 Task: Design a Custom Logo.
Action: Mouse moved to (31, 7)
Screenshot: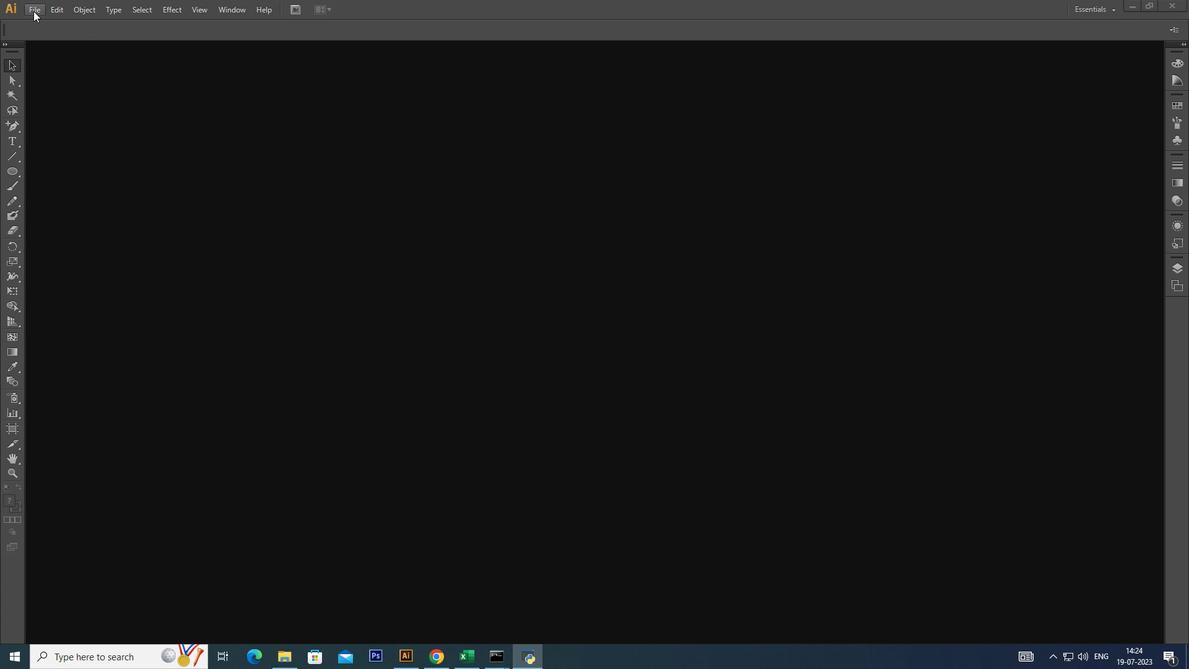
Action: Mouse pressed left at (31, 7)
Screenshot: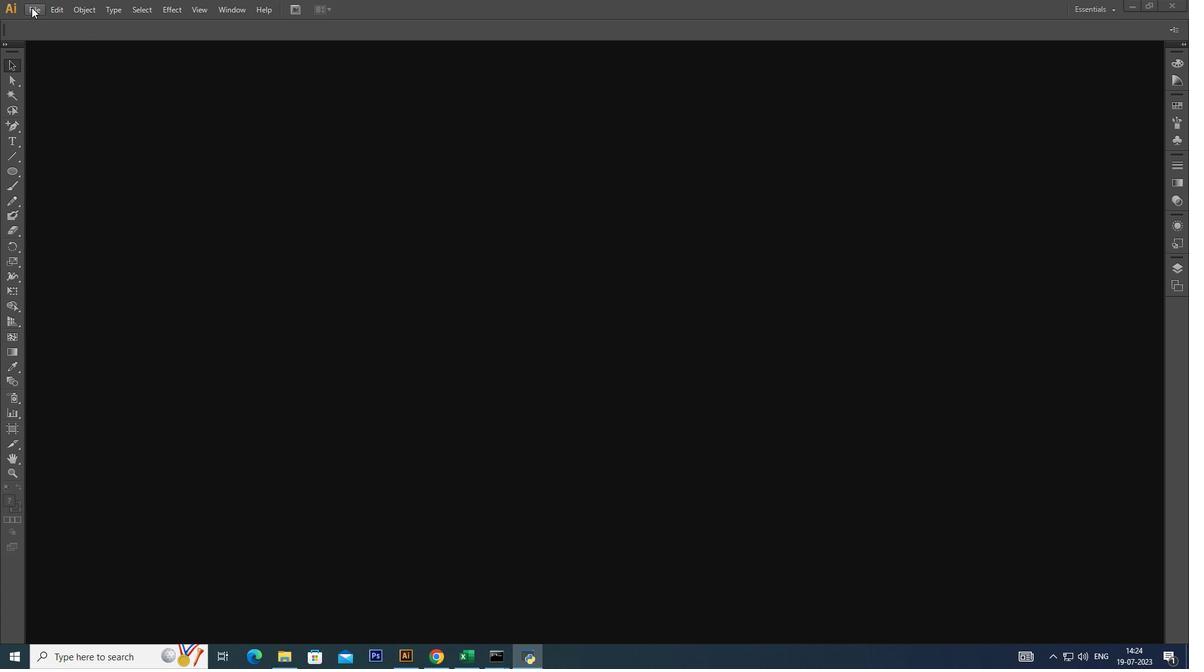 
Action: Mouse moved to (42, 20)
Screenshot: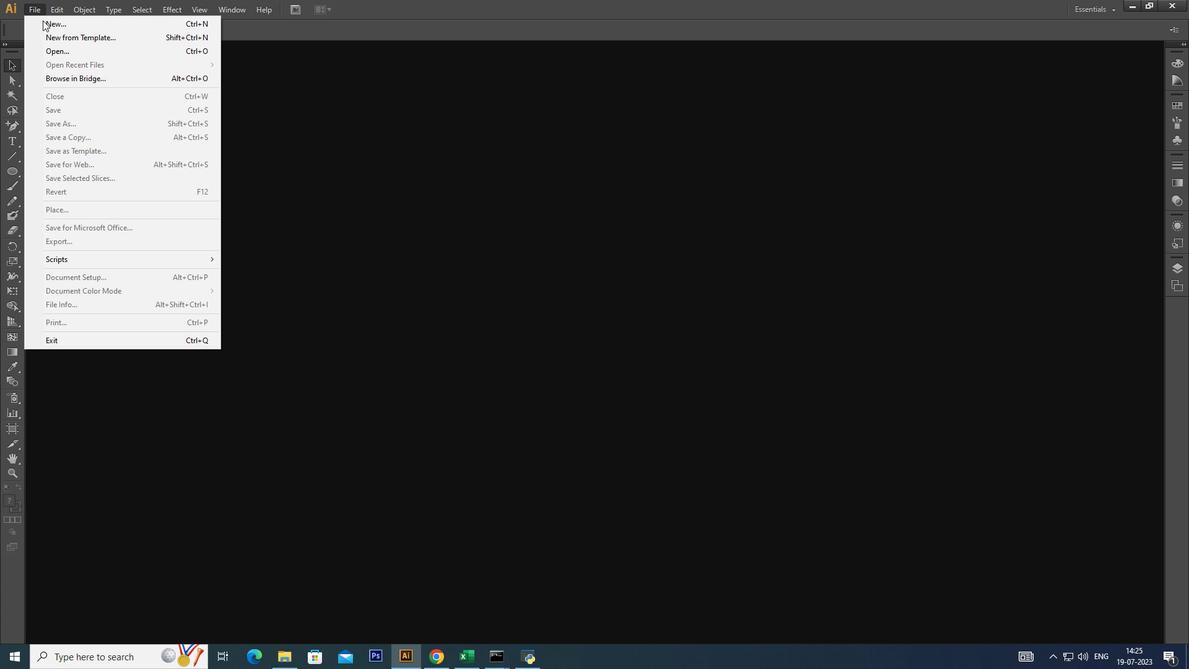 
Action: Mouse pressed left at (42, 20)
Screenshot: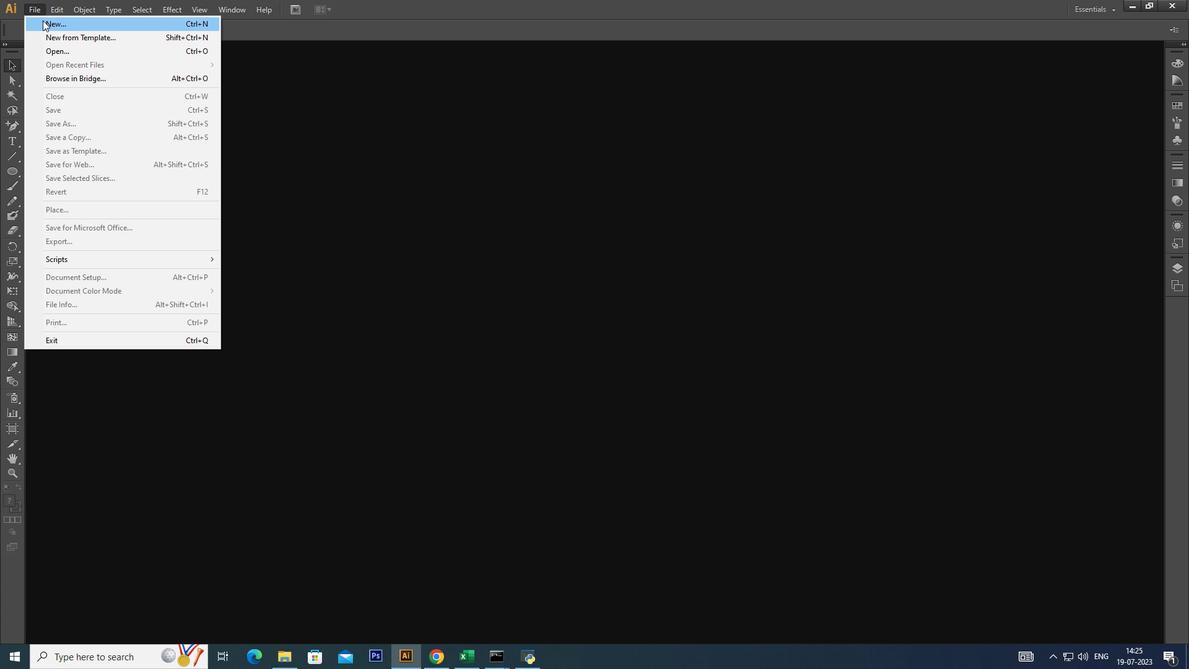 
Action: Mouse moved to (670, 447)
Screenshot: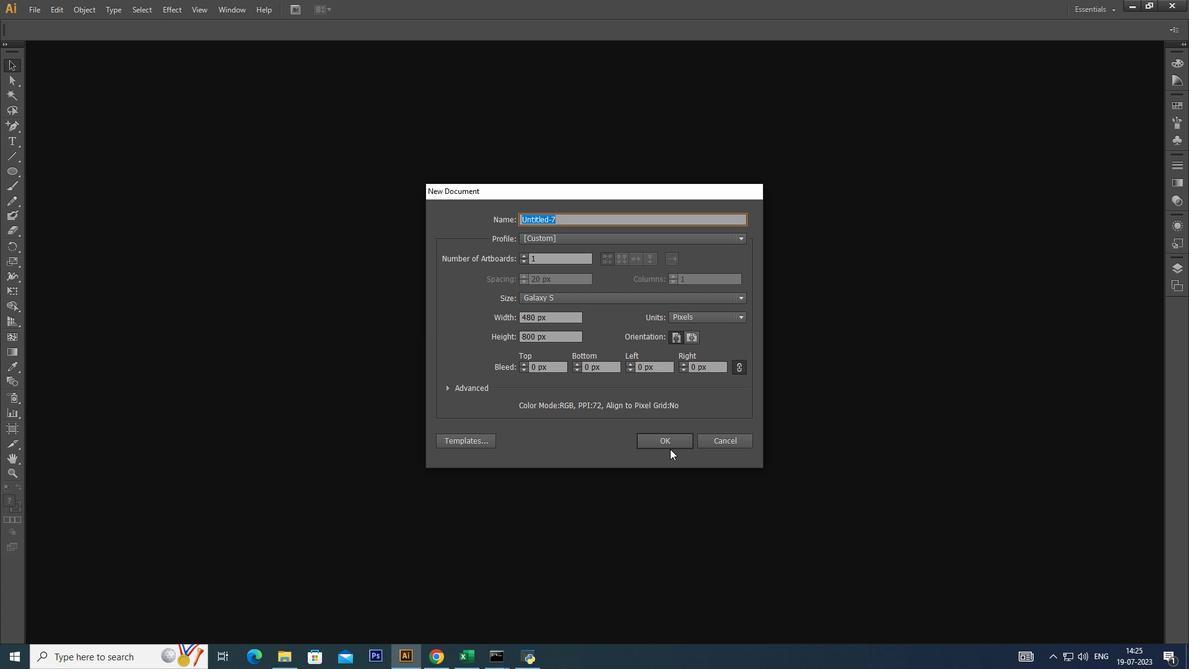 
Action: Mouse pressed left at (670, 447)
Screenshot: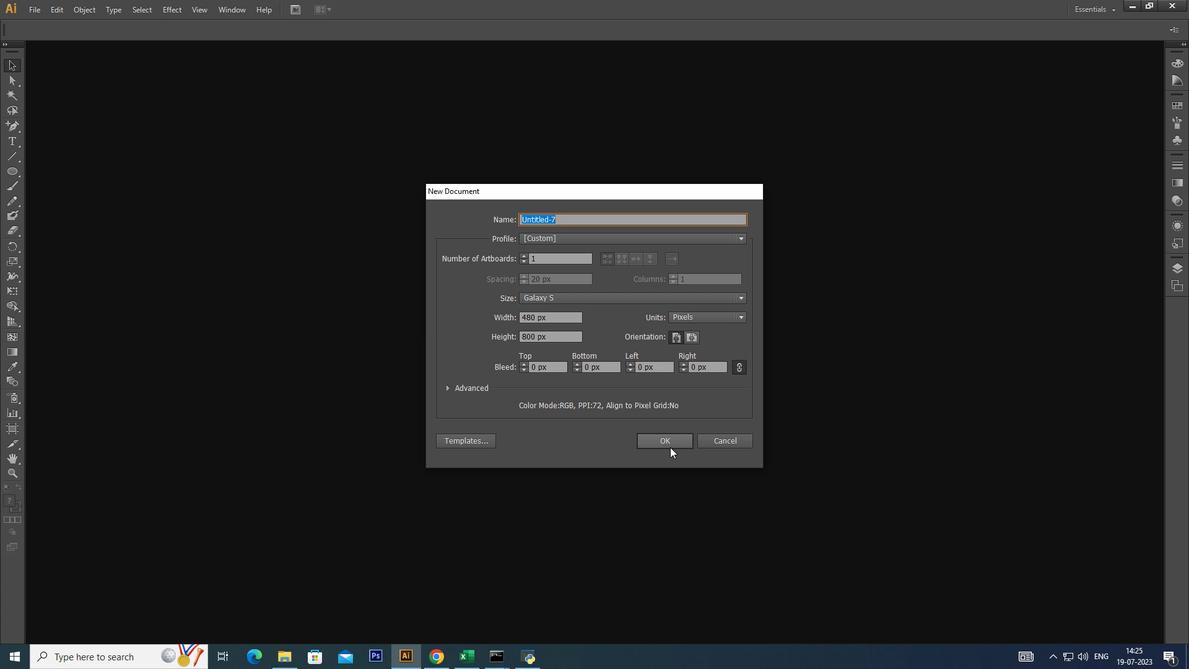 
Action: Mouse moved to (34, 3)
Screenshot: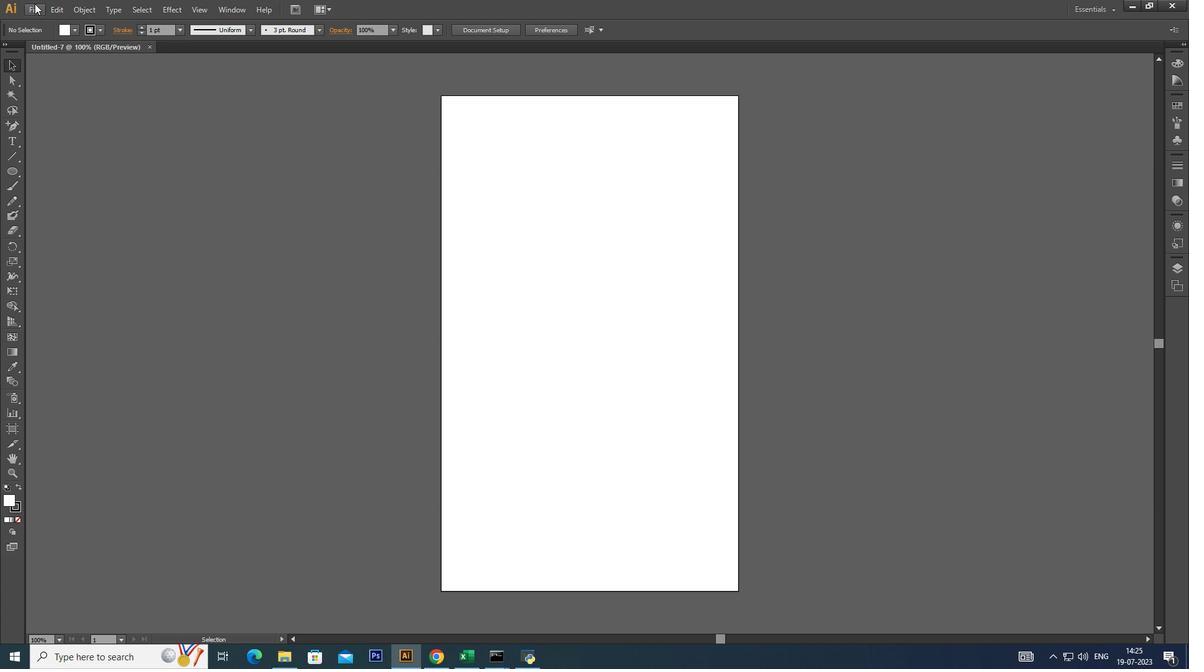 
Action: Mouse pressed left at (34, 3)
Screenshot: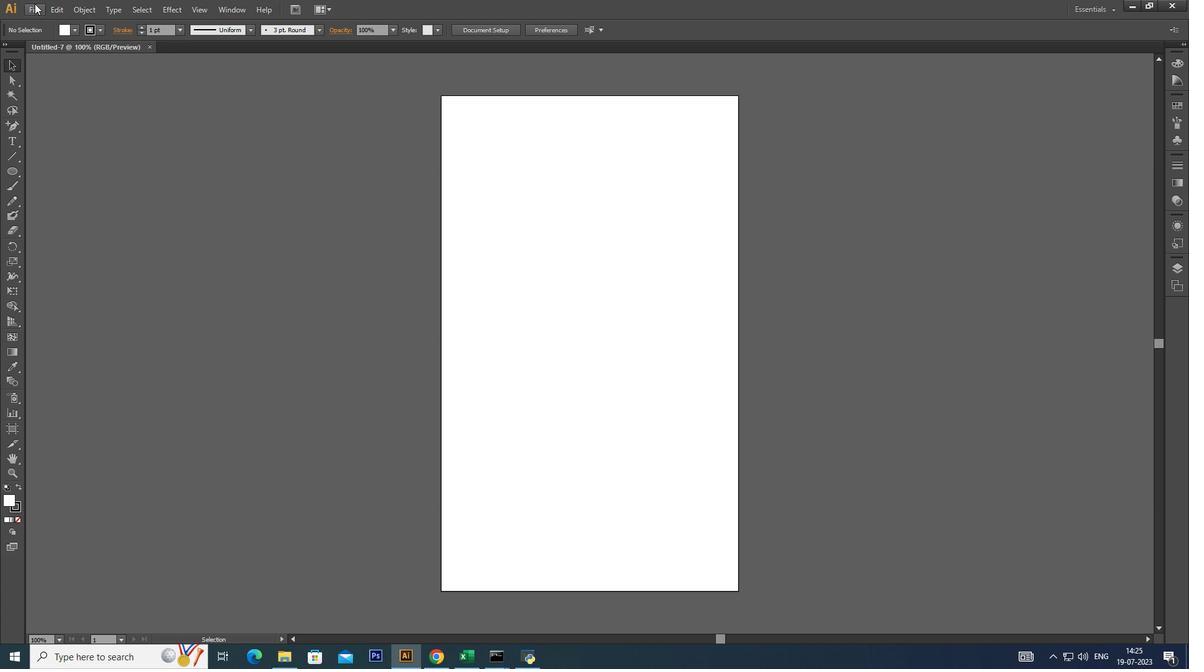 
Action: Mouse moved to (72, 45)
Screenshot: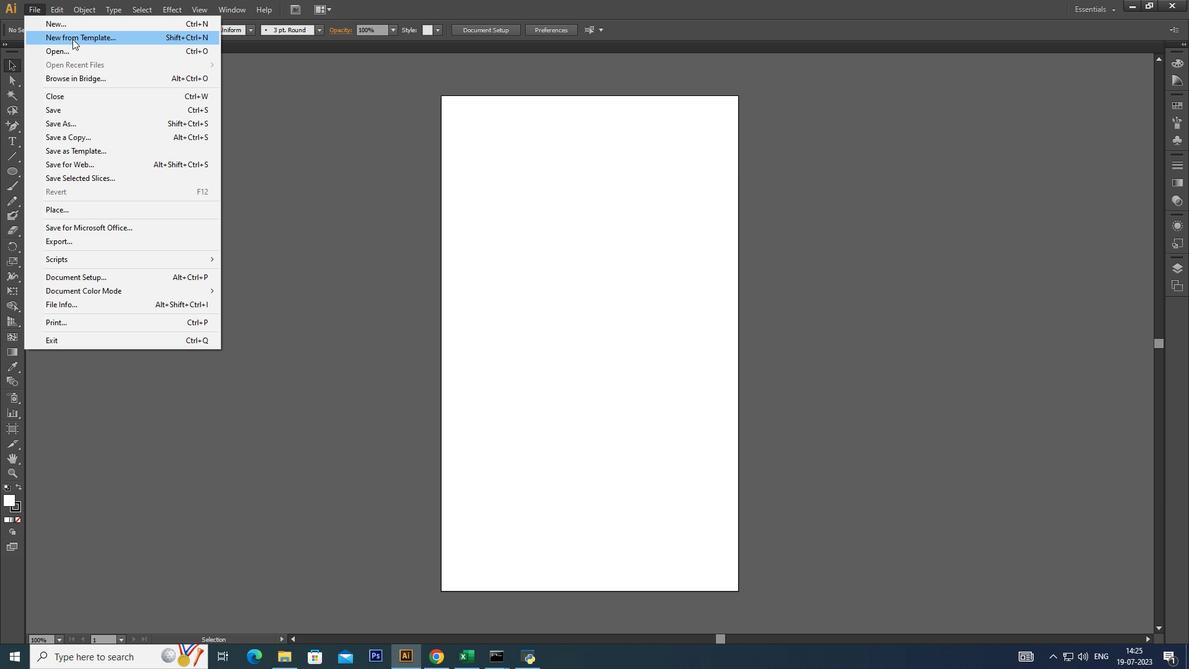 
Action: Mouse pressed left at (72, 45)
Screenshot: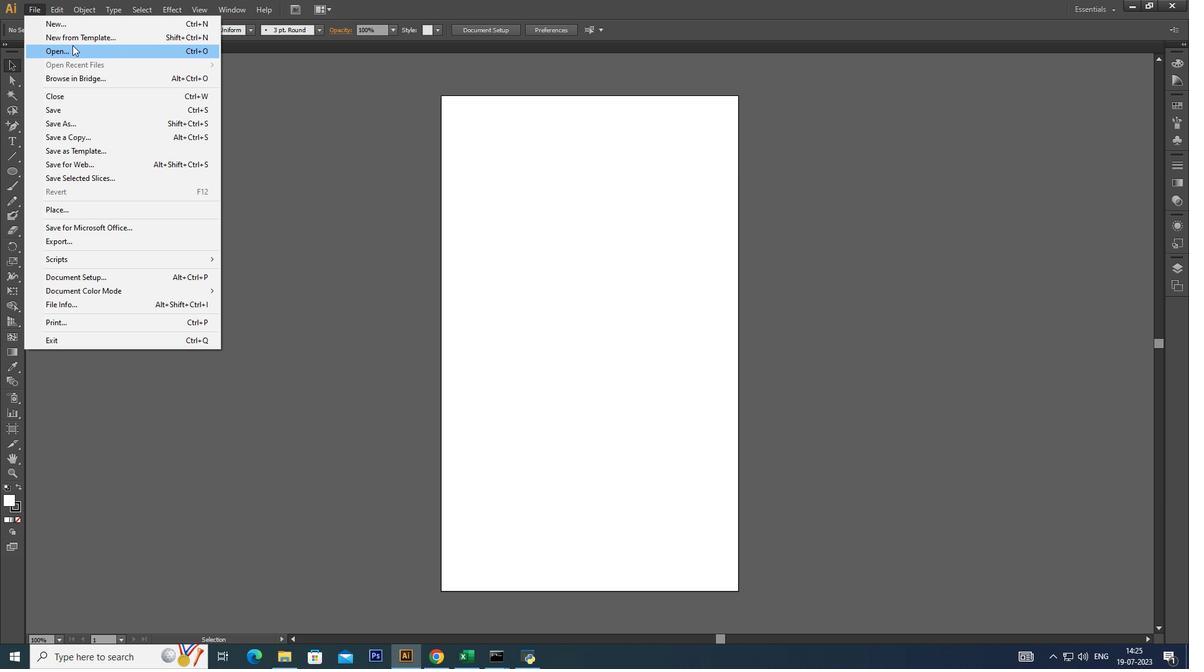 
Action: Mouse moved to (42, 158)
Screenshot: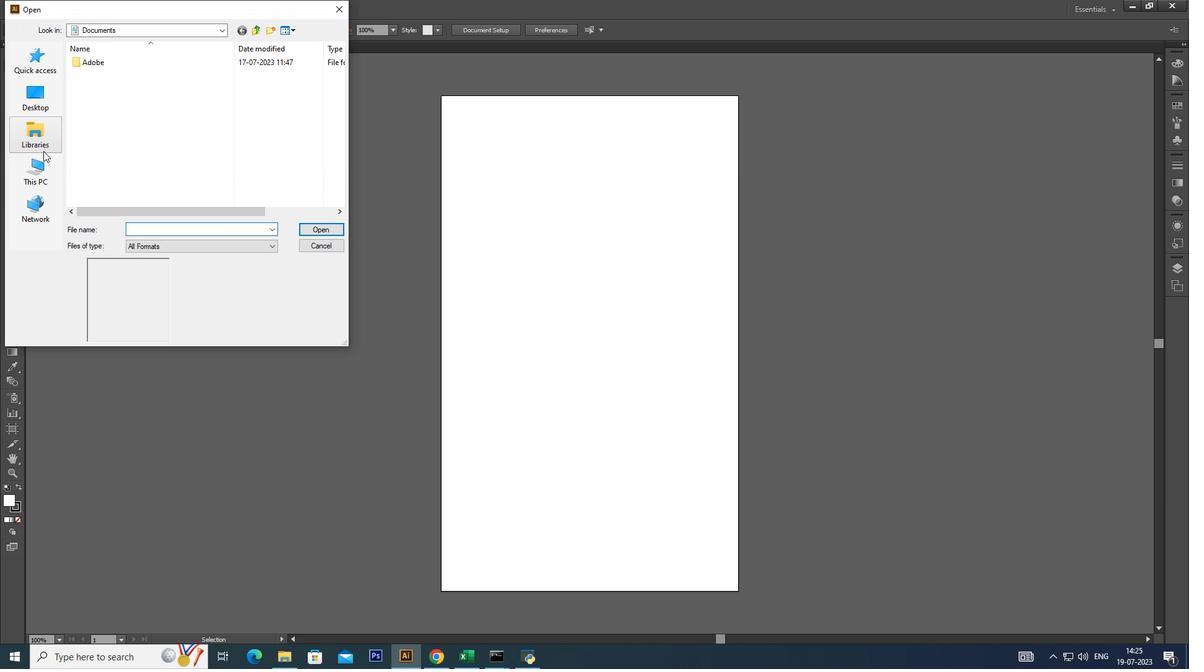 
Action: Mouse pressed left at (42, 158)
Screenshot: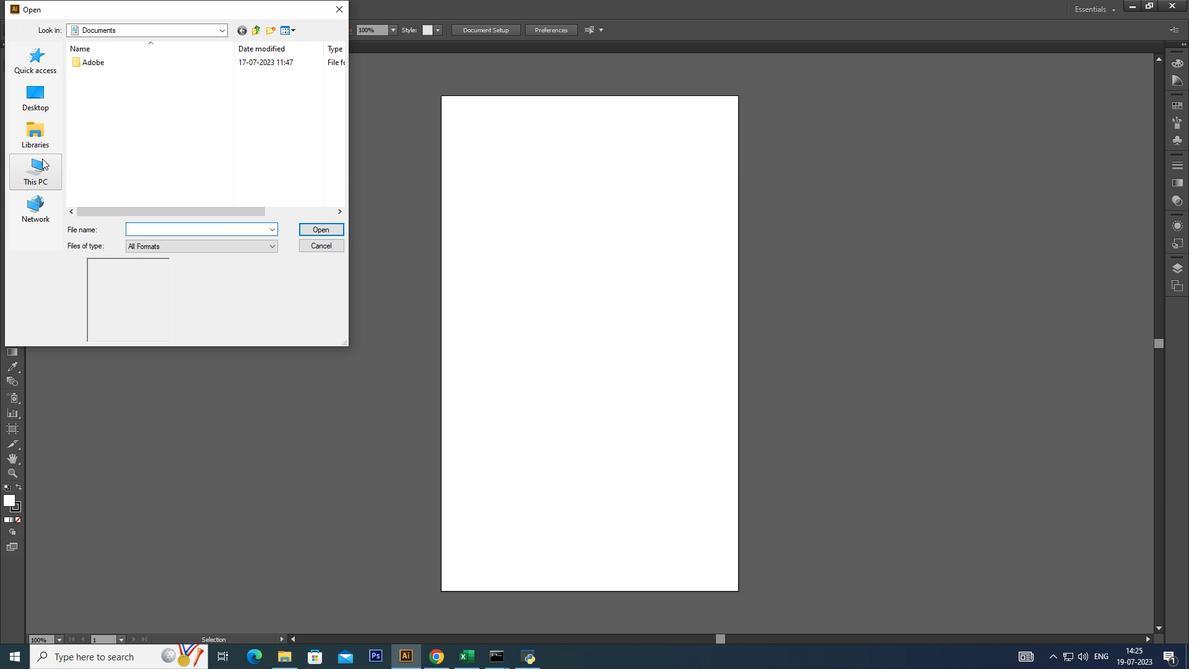 
Action: Mouse moved to (122, 172)
Screenshot: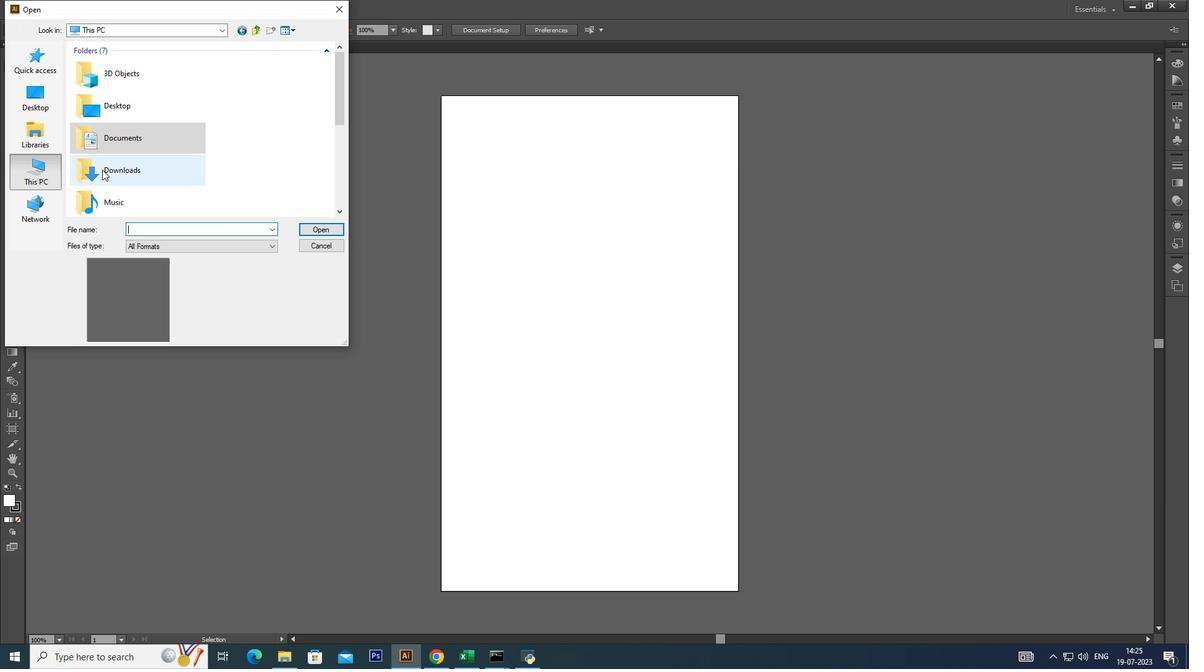 
Action: Mouse pressed left at (122, 172)
Screenshot: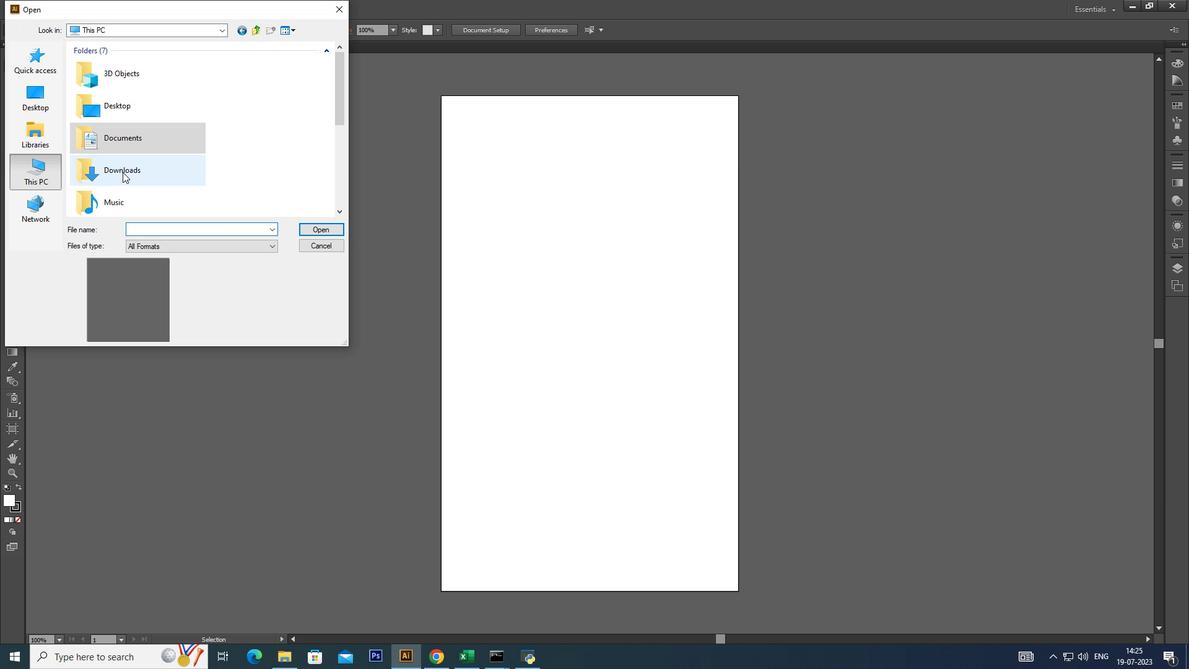 
Action: Mouse pressed left at (122, 172)
Screenshot: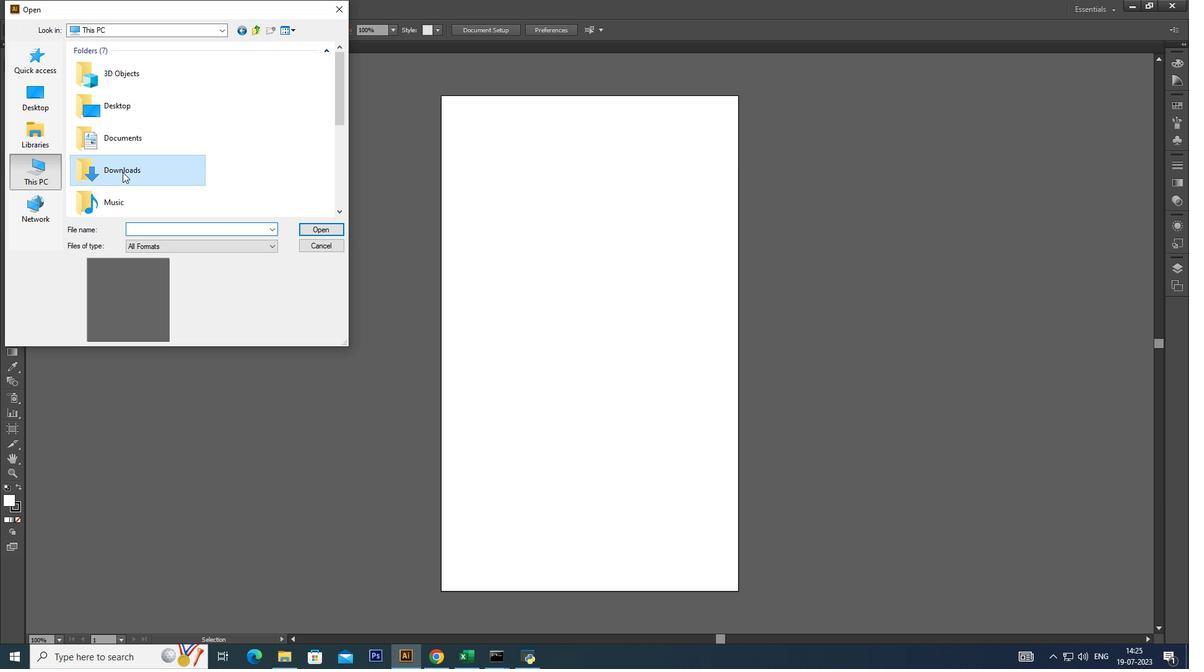 
Action: Mouse moved to (106, 102)
Screenshot: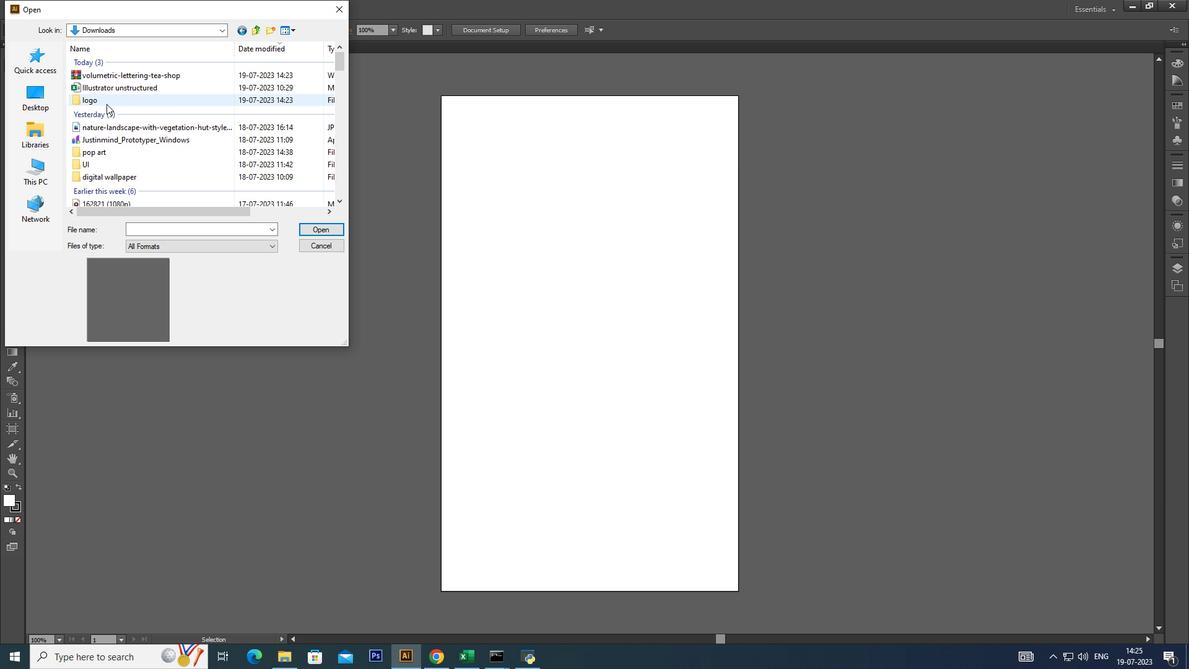 
Action: Mouse pressed left at (106, 102)
Screenshot: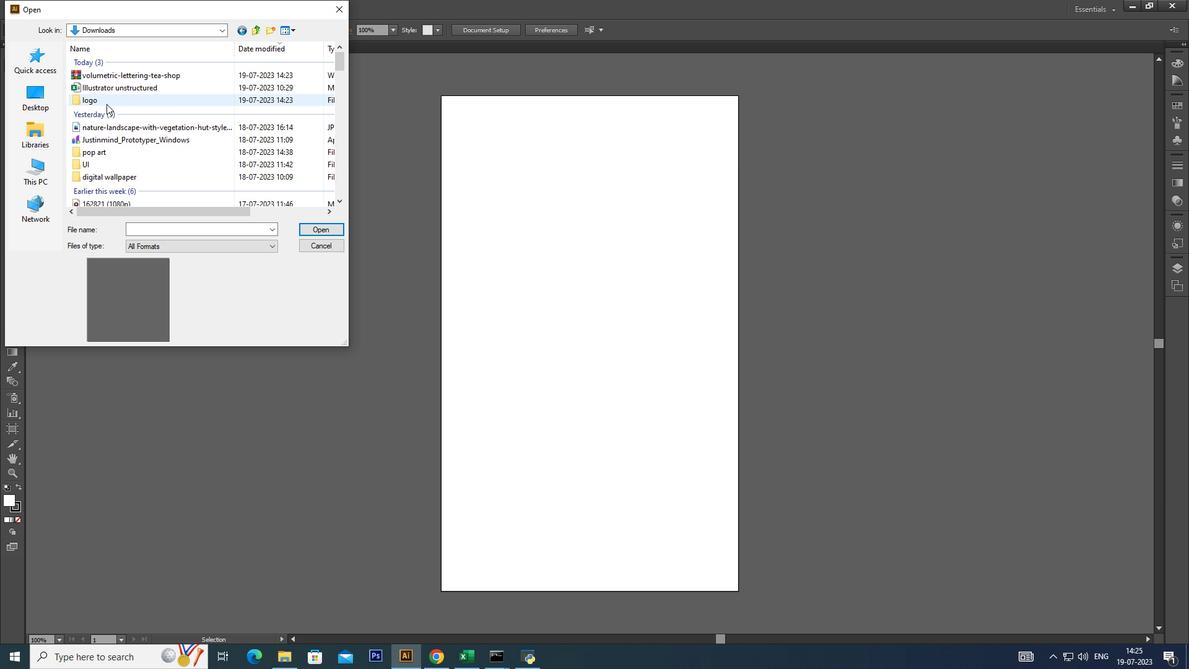 
Action: Mouse pressed left at (106, 102)
Screenshot: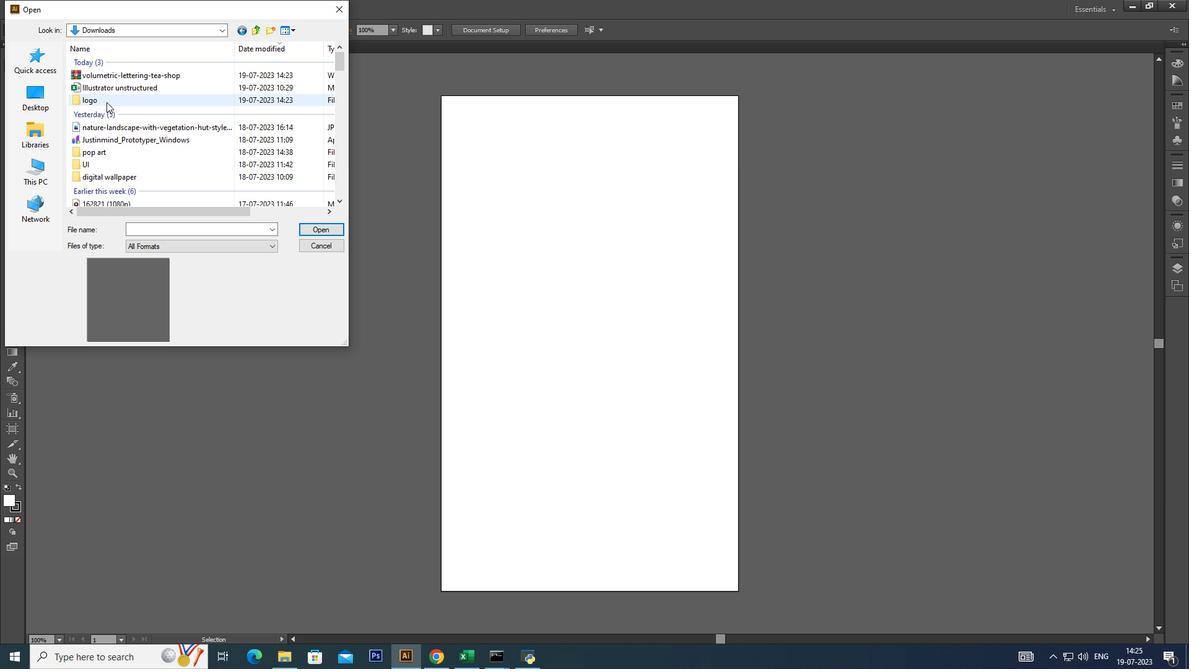 
Action: Mouse moved to (106, 58)
Screenshot: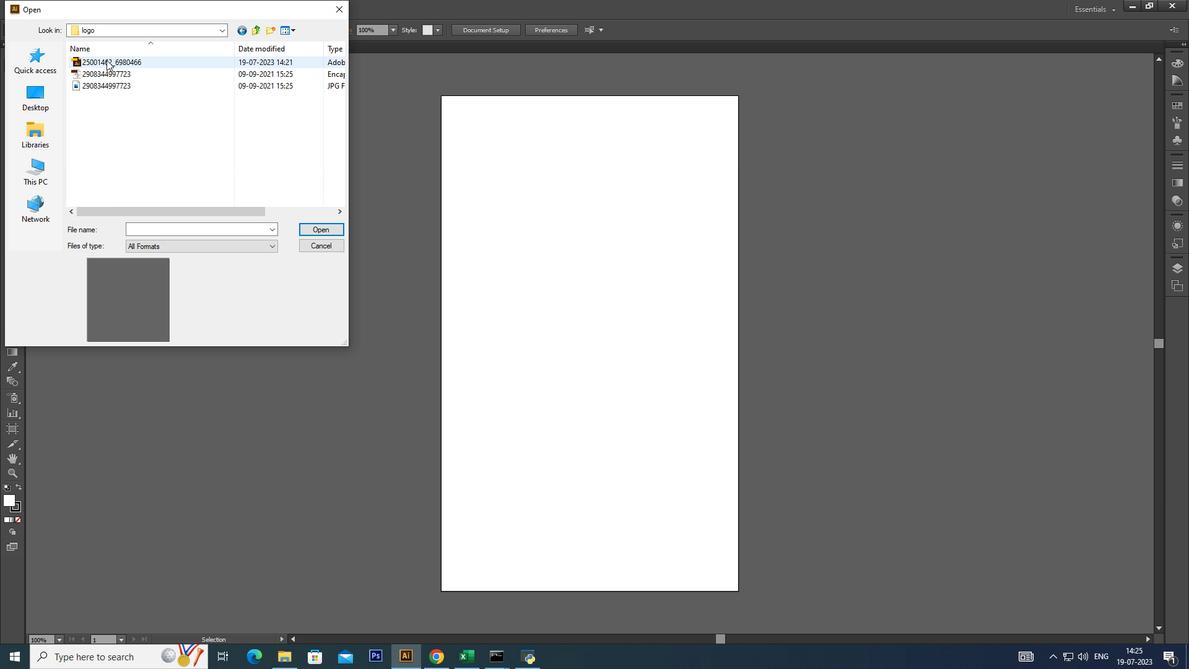 
Action: Mouse pressed left at (106, 58)
Screenshot: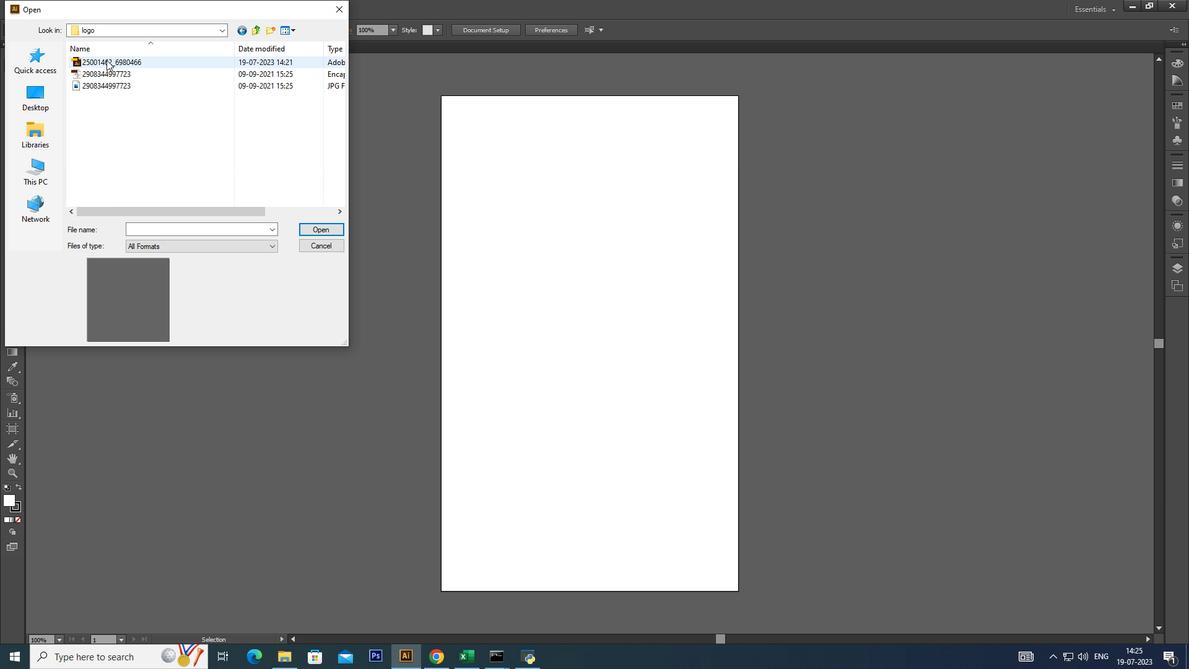 
Action: Mouse moved to (335, 228)
Screenshot: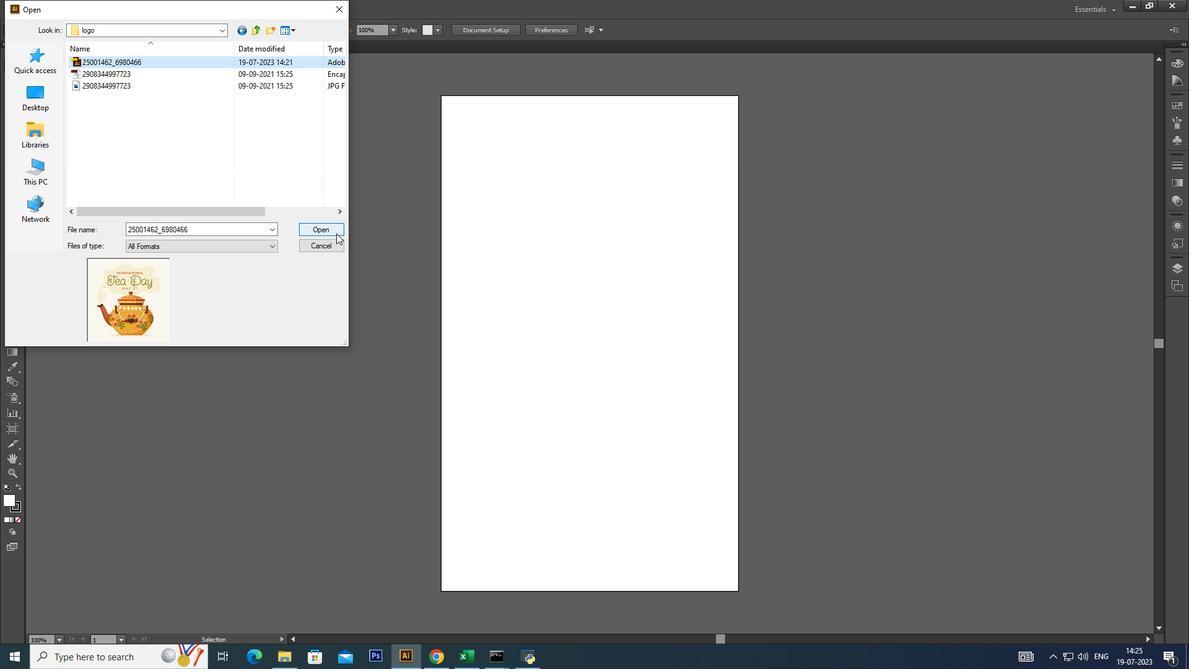 
Action: Mouse pressed left at (335, 228)
Screenshot: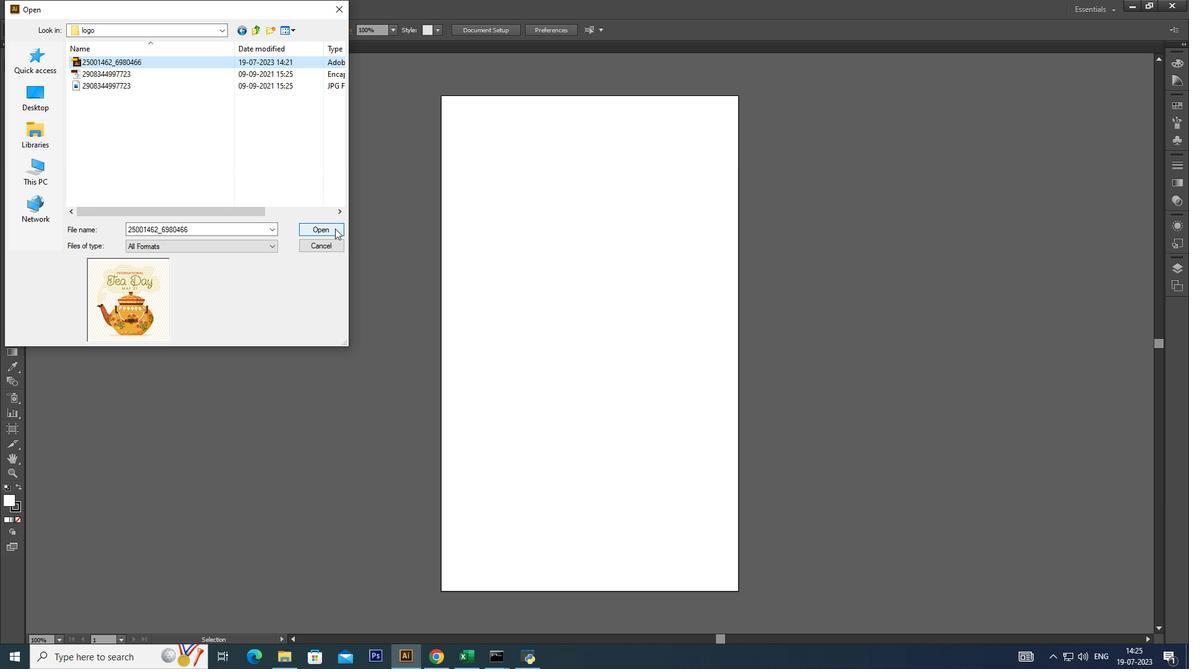 
Action: Mouse moved to (608, 383)
Screenshot: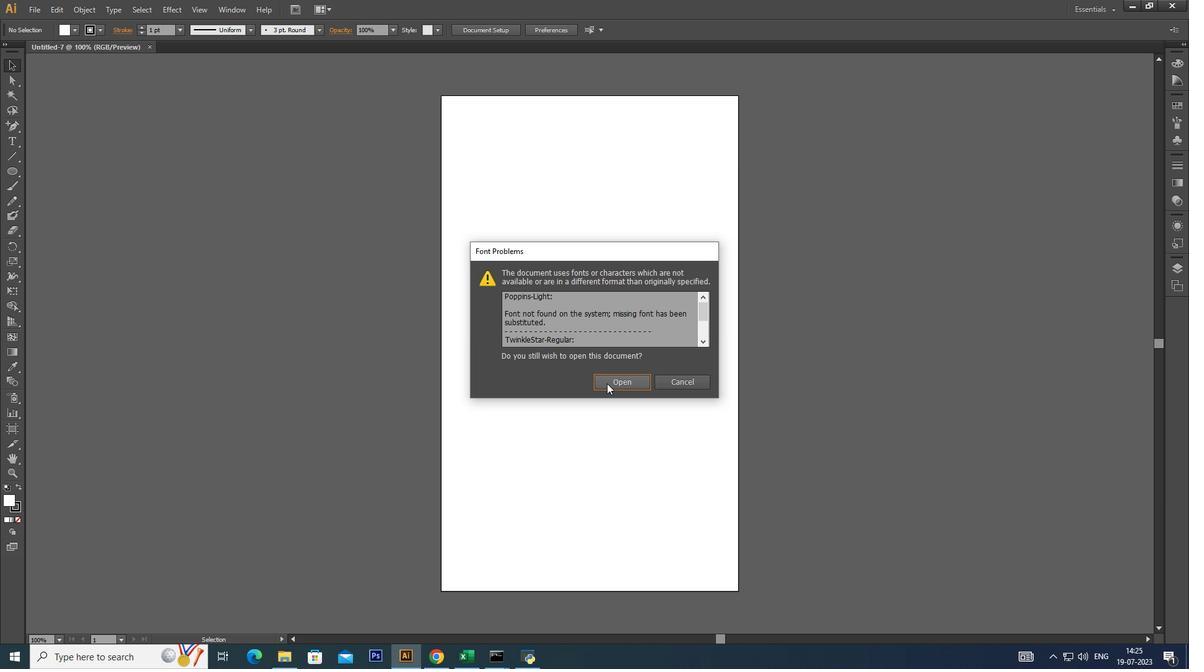 
Action: Mouse pressed left at (608, 383)
Screenshot: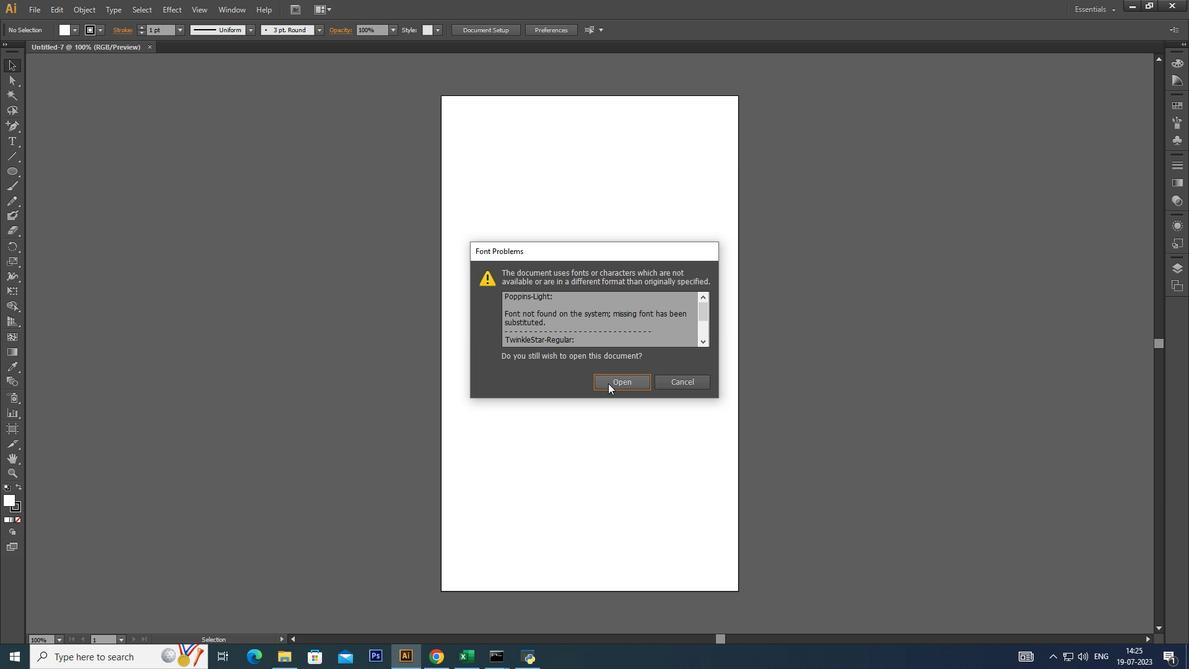 
Action: Mouse moved to (13, 63)
Screenshot: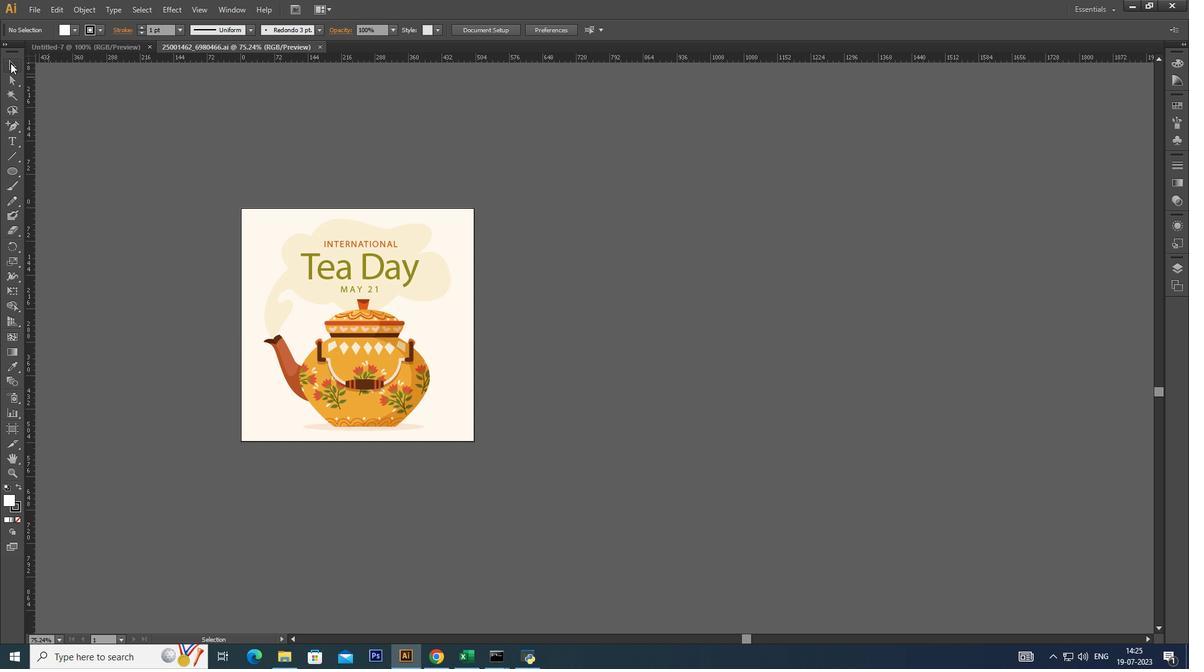 
Action: Mouse pressed left at (13, 63)
Screenshot: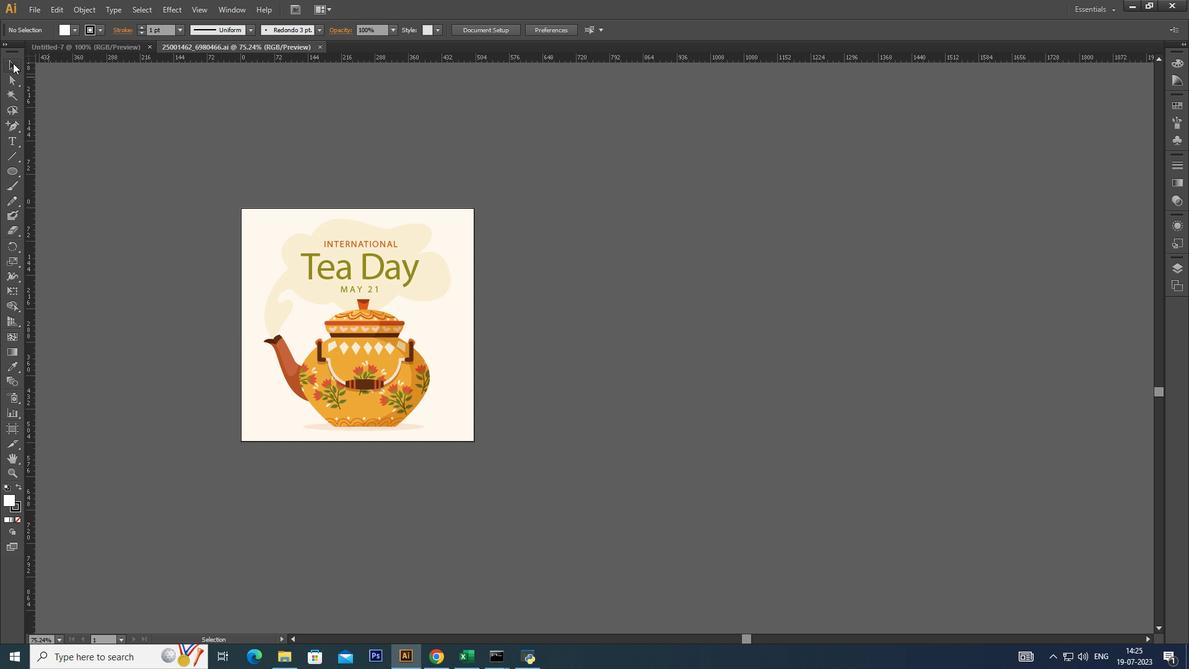 
Action: Mouse moved to (552, 201)
Screenshot: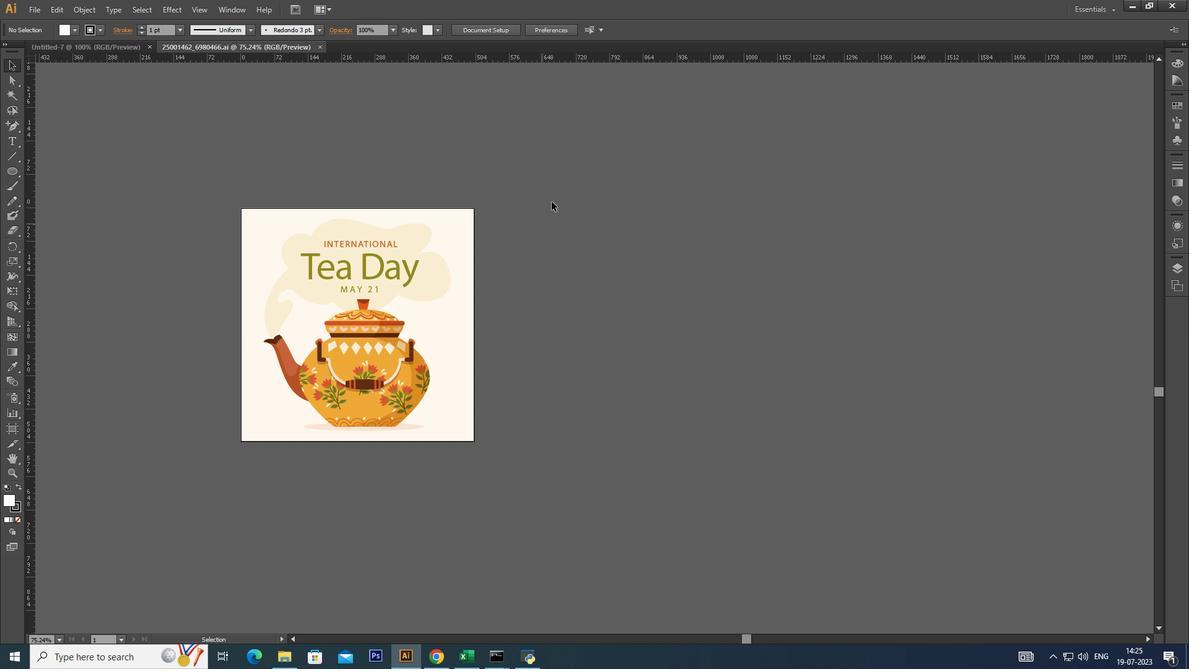 
Action: Mouse pressed left at (552, 201)
Screenshot: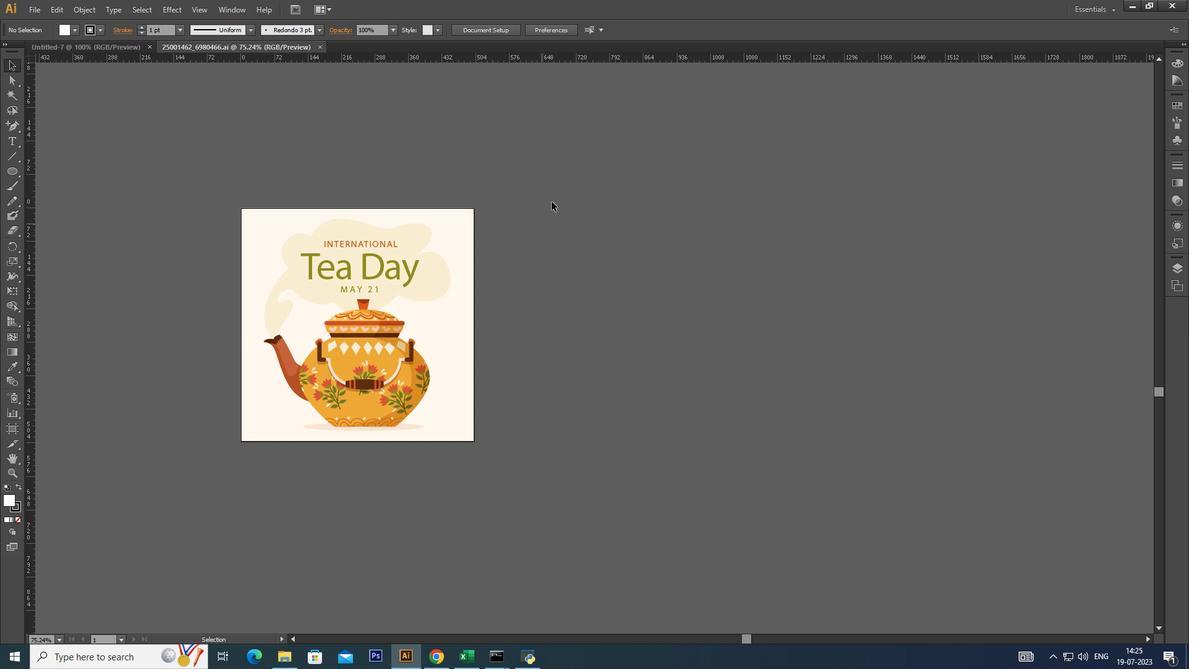 
Action: Mouse moved to (343, 351)
Screenshot: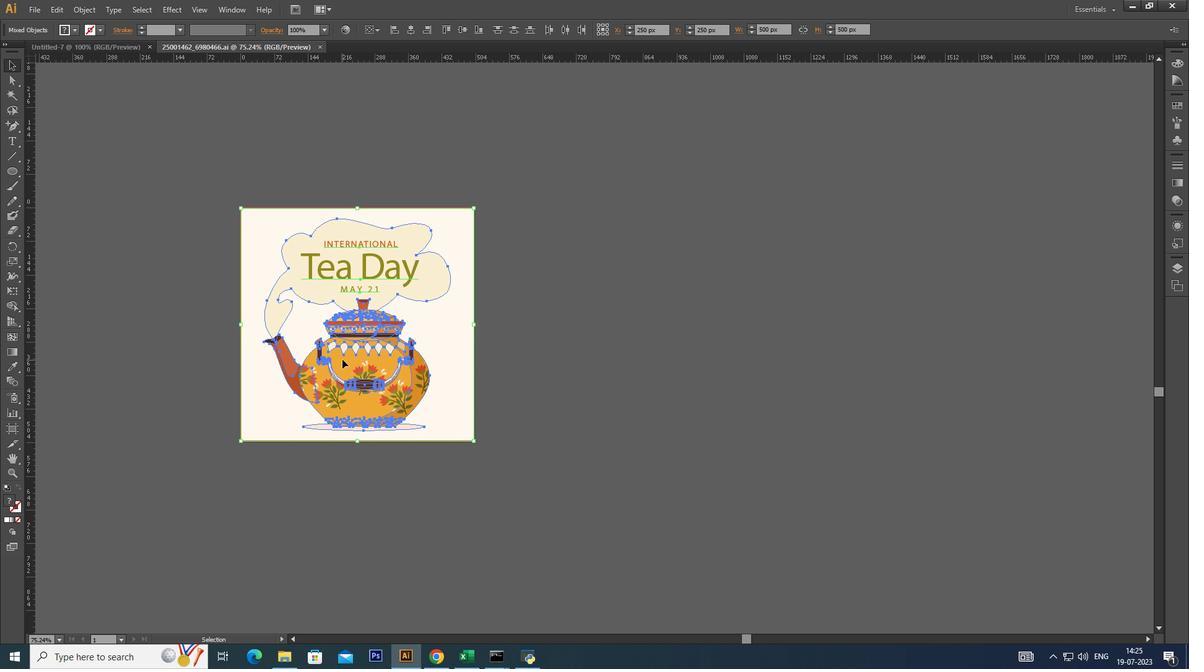 
Action: Mouse pressed right at (343, 351)
Screenshot: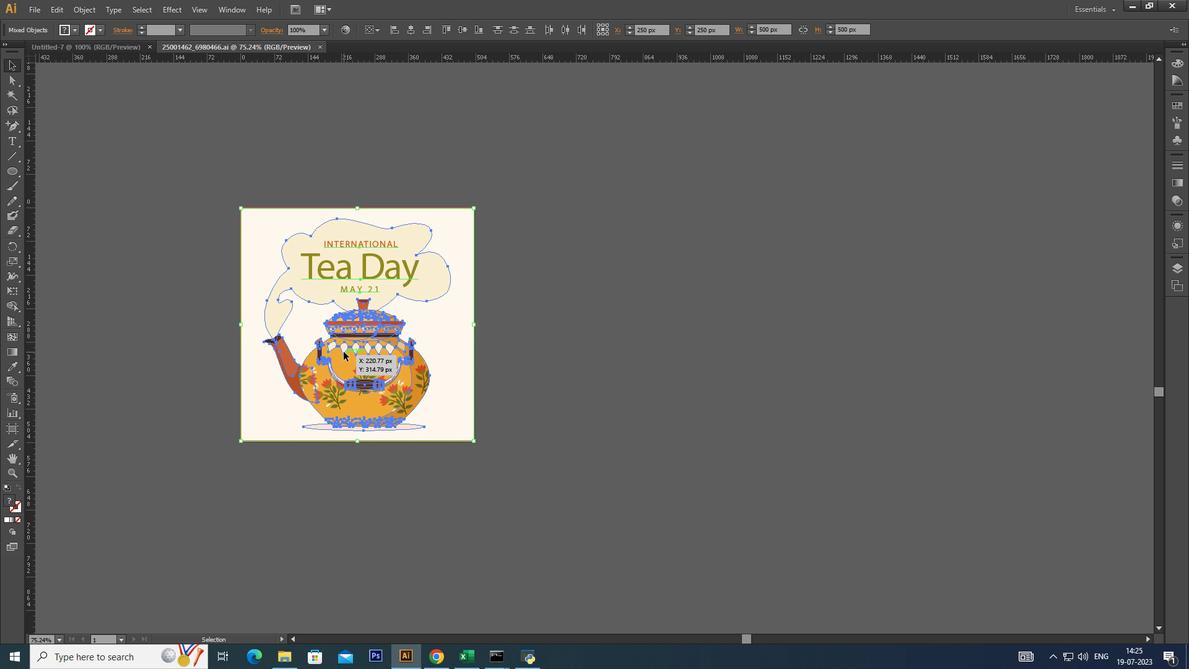 
Action: Mouse moved to (618, 385)
Screenshot: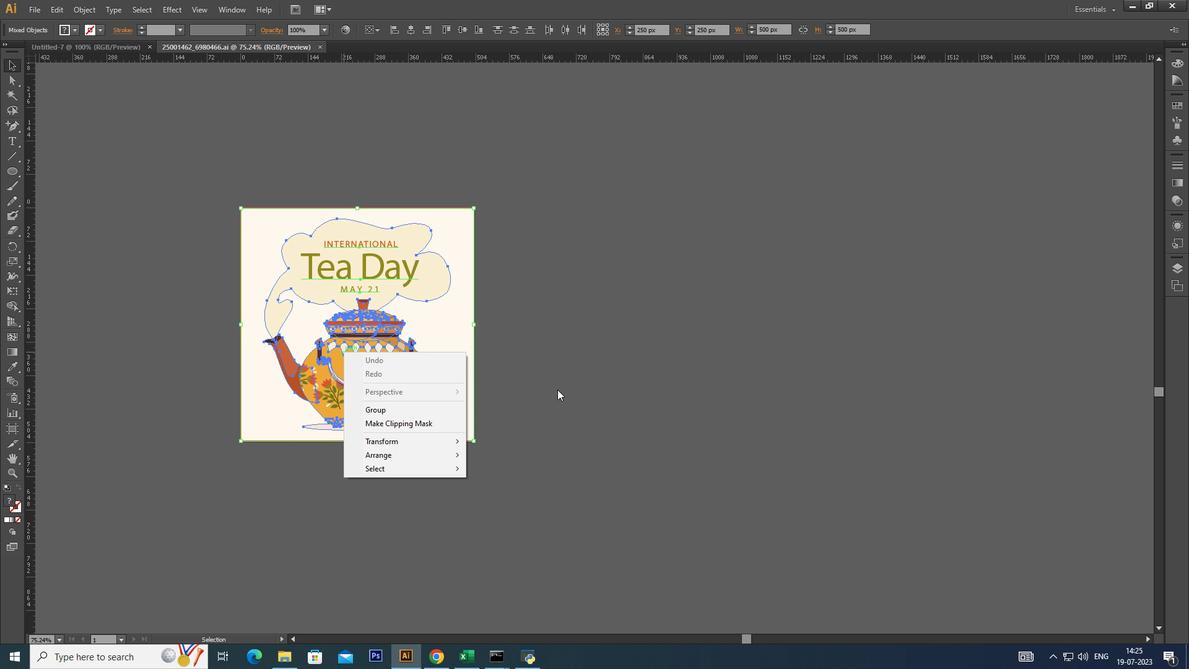 
Action: Mouse pressed left at (618, 385)
Screenshot: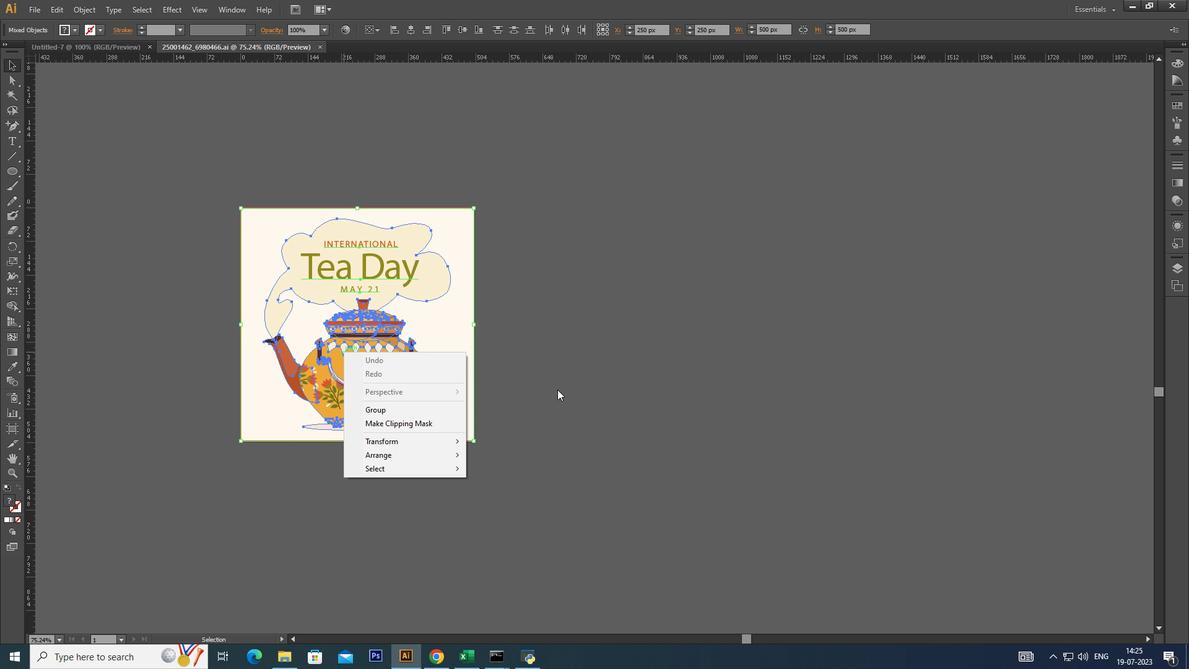
Action: Mouse moved to (356, 309)
Screenshot: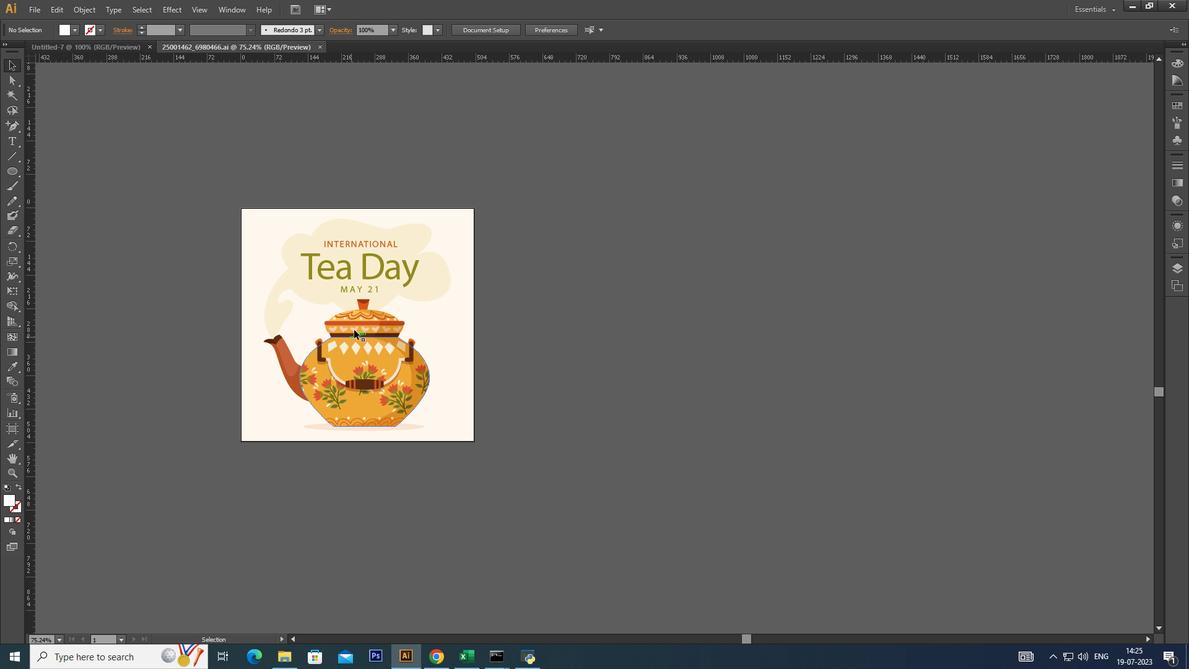 
Action: Mouse pressed left at (356, 309)
Screenshot: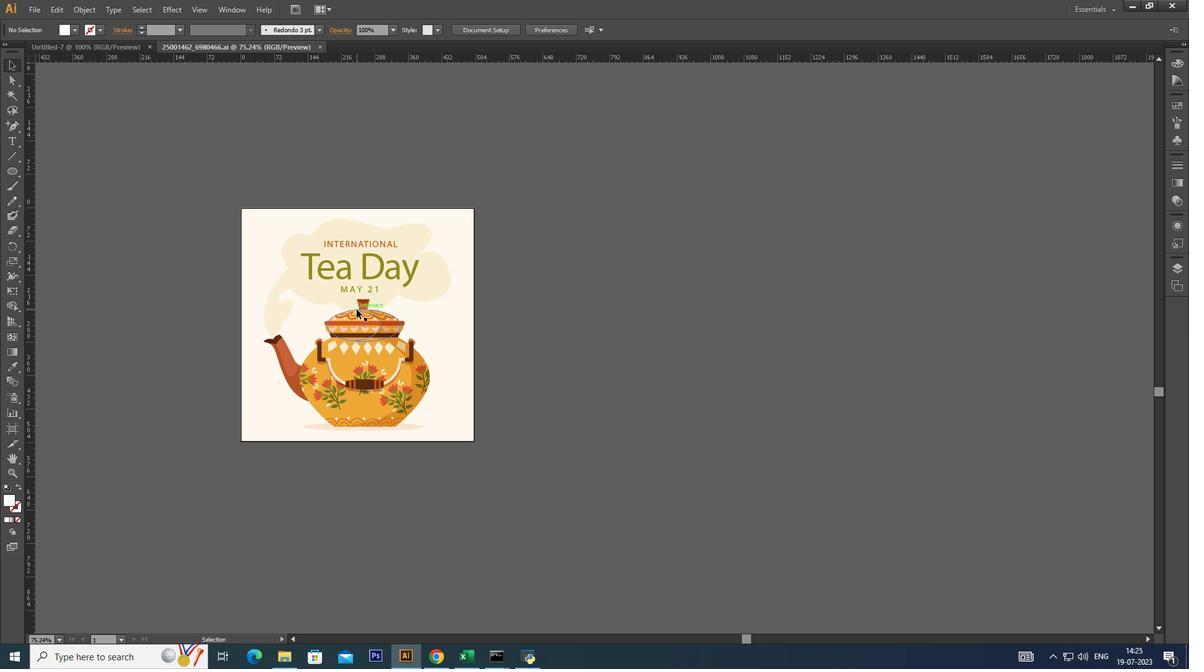 
Action: Mouse moved to (358, 320)
Screenshot: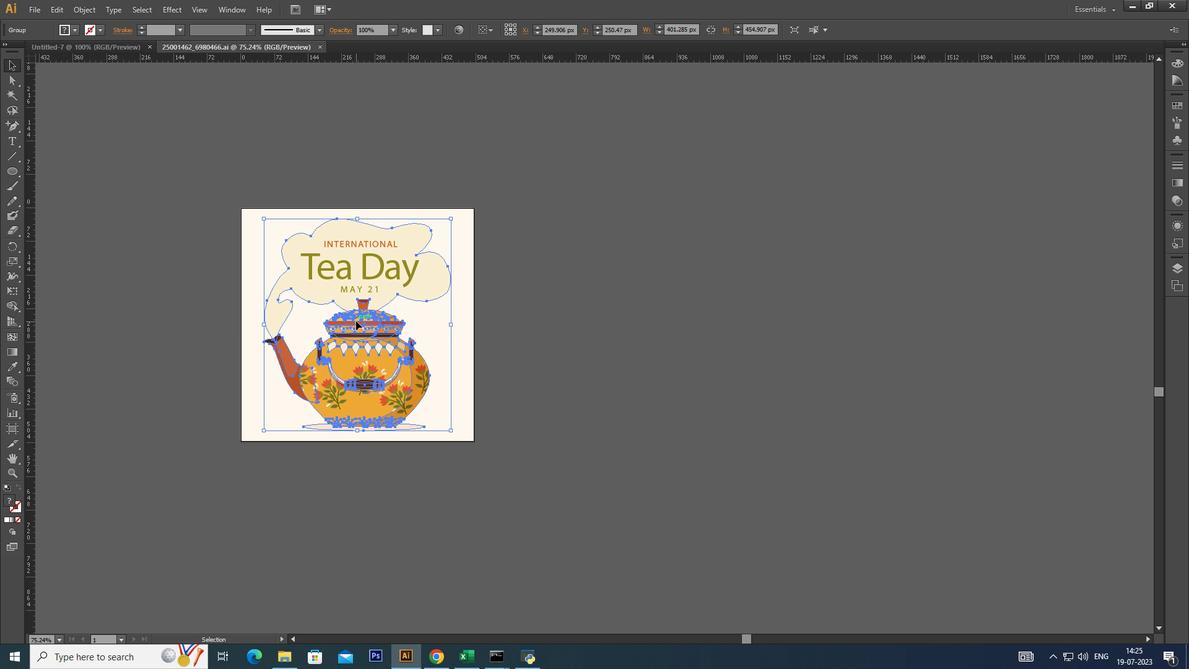 
Action: Mouse pressed left at (358, 320)
Screenshot: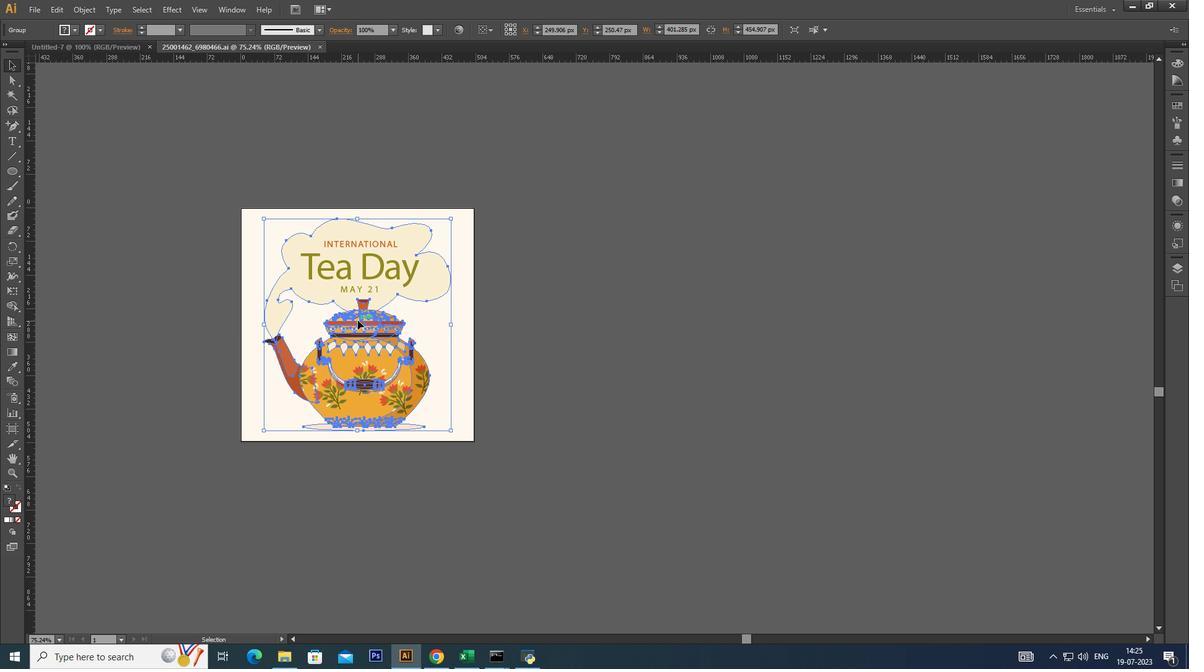 
Action: Mouse moved to (607, 187)
Screenshot: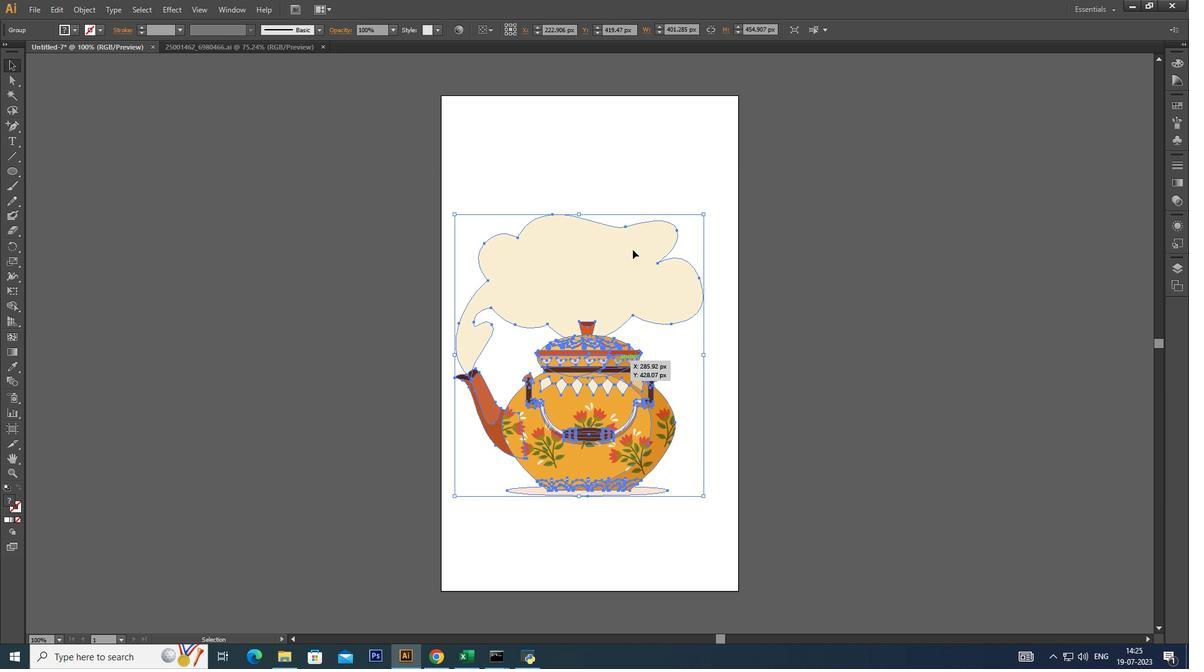 
Action: Mouse pressed left at (607, 187)
Screenshot: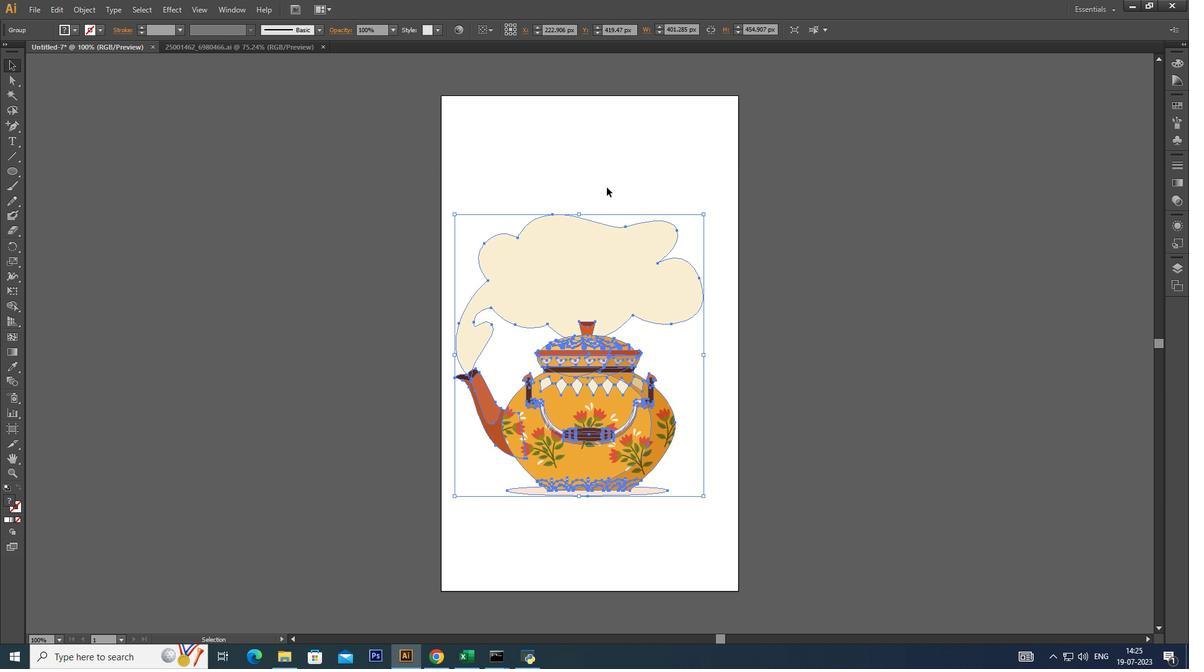 
Action: Mouse moved to (611, 270)
Screenshot: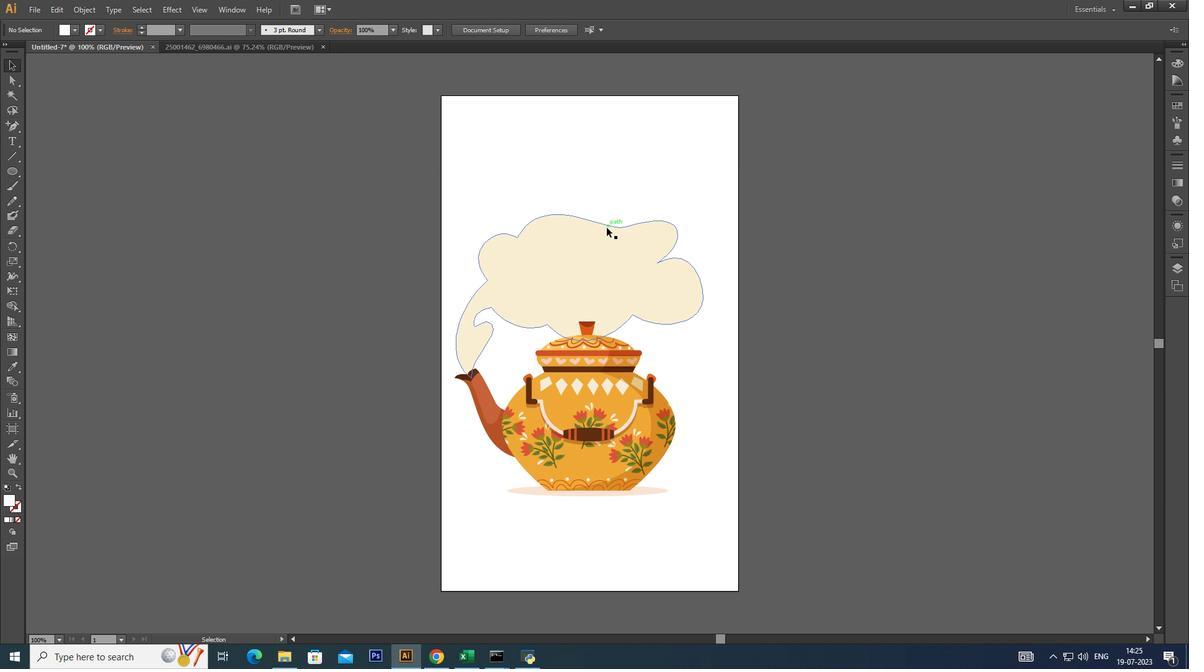 
Action: Mouse pressed left at (611, 270)
Screenshot: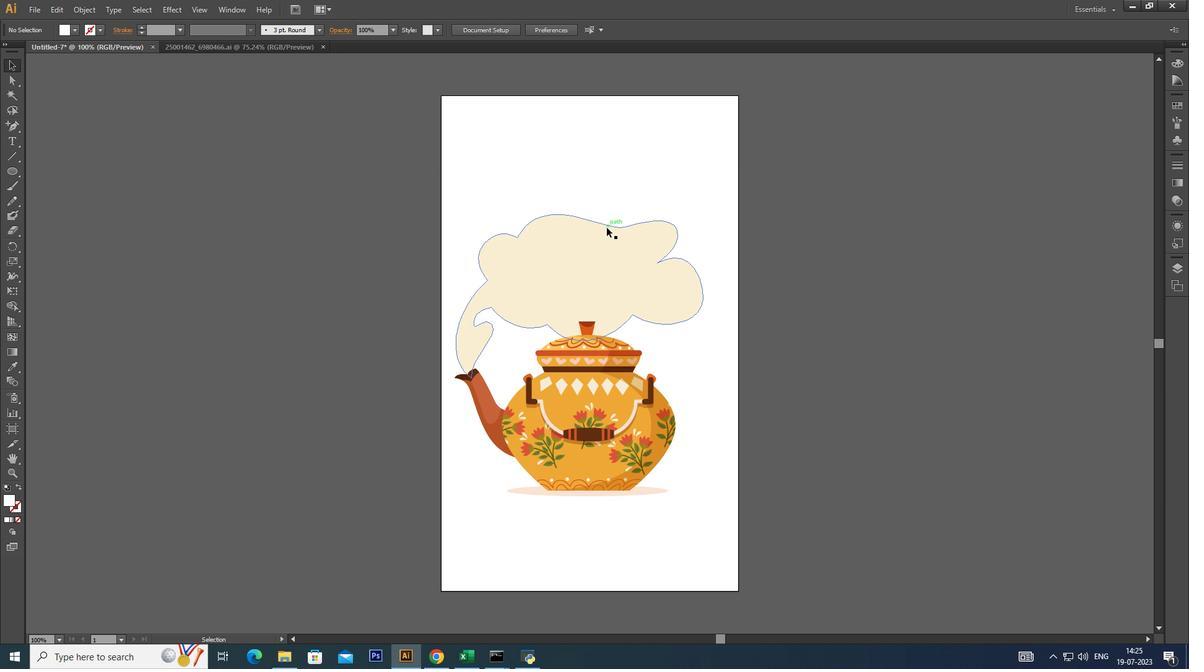 
Action: Mouse pressed right at (611, 270)
Screenshot: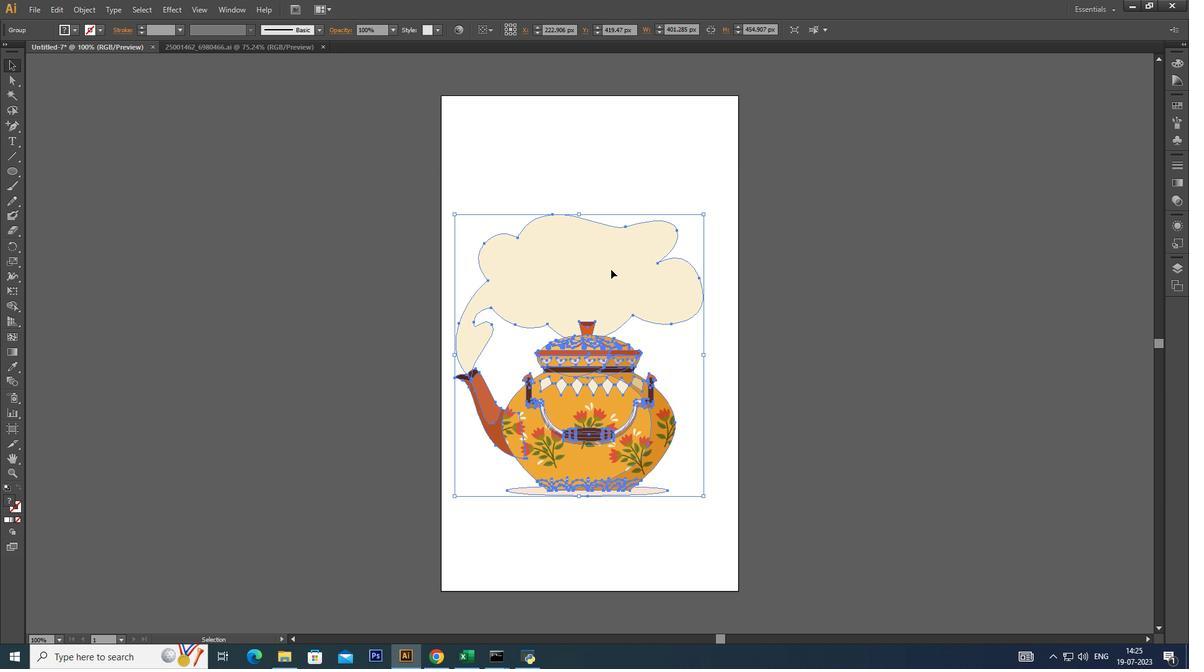 
Action: Mouse moved to (651, 343)
Screenshot: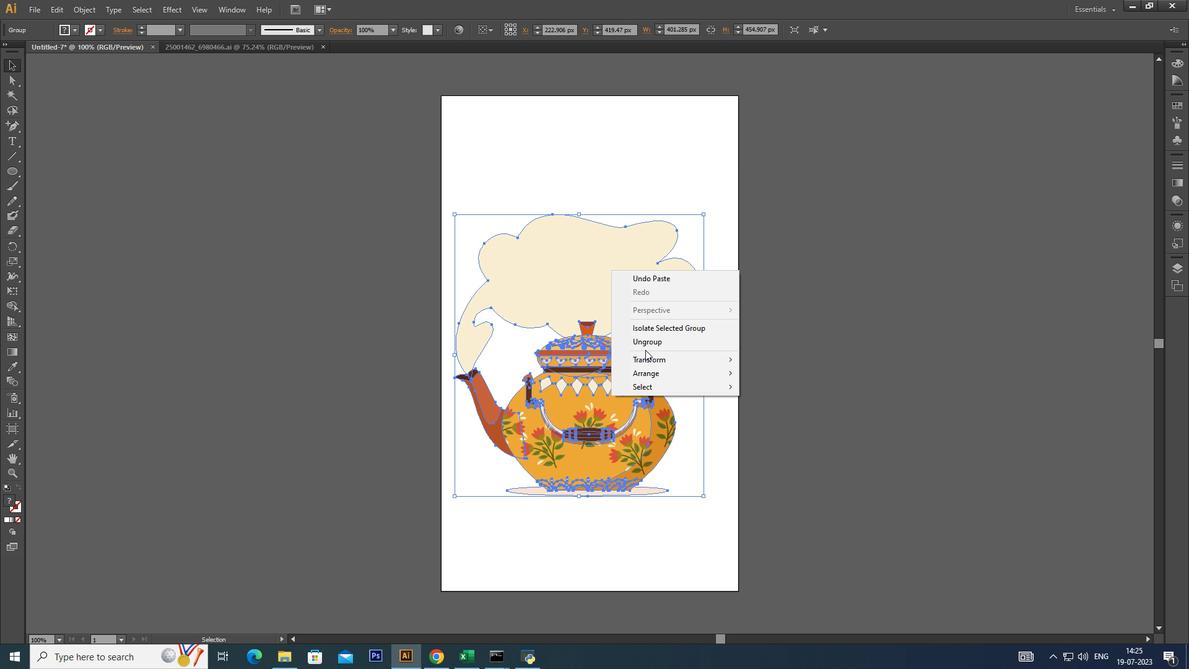 
Action: Mouse pressed left at (651, 343)
Screenshot: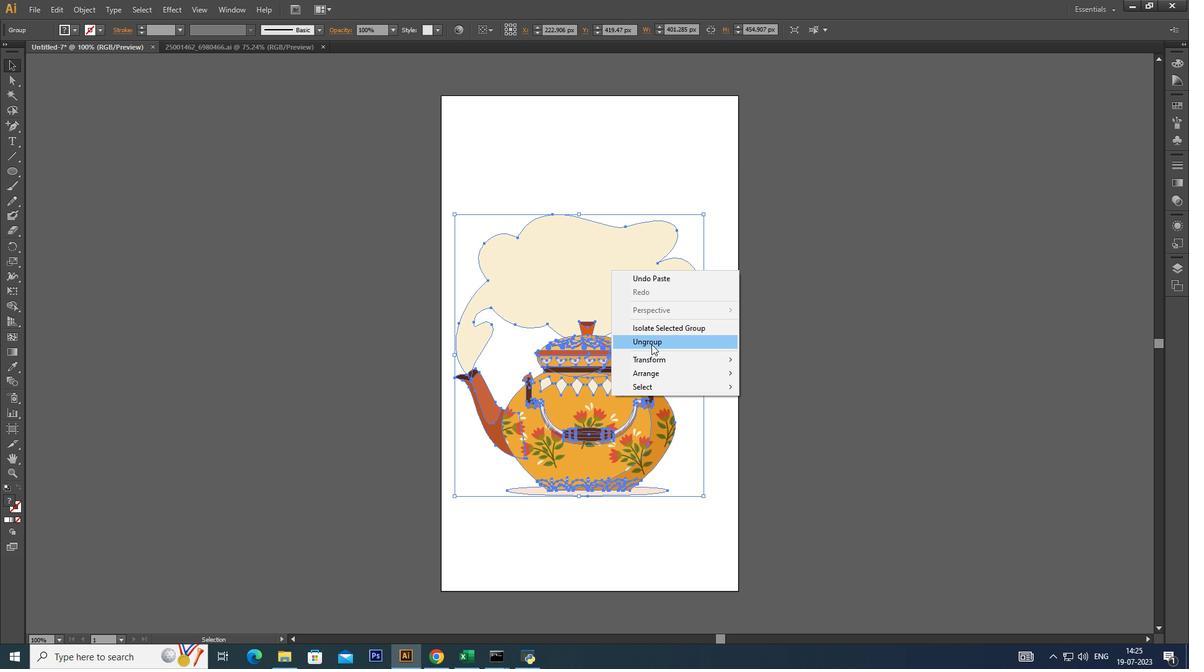 
Action: Mouse moved to (608, 163)
Screenshot: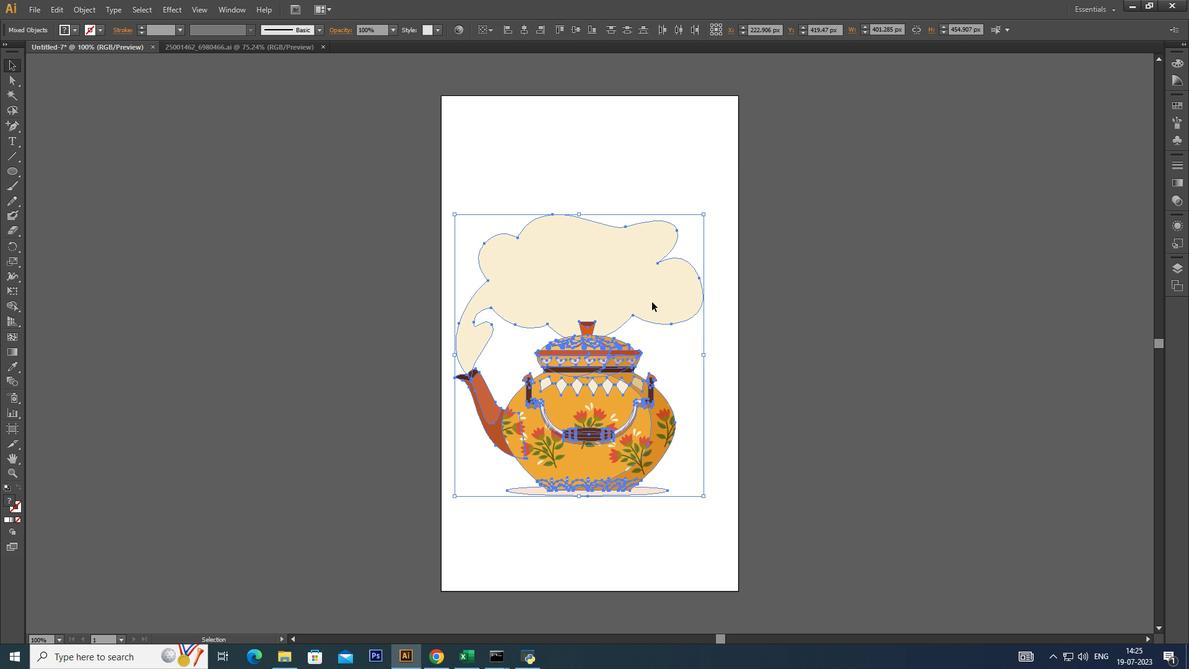 
Action: Mouse pressed left at (608, 163)
Screenshot: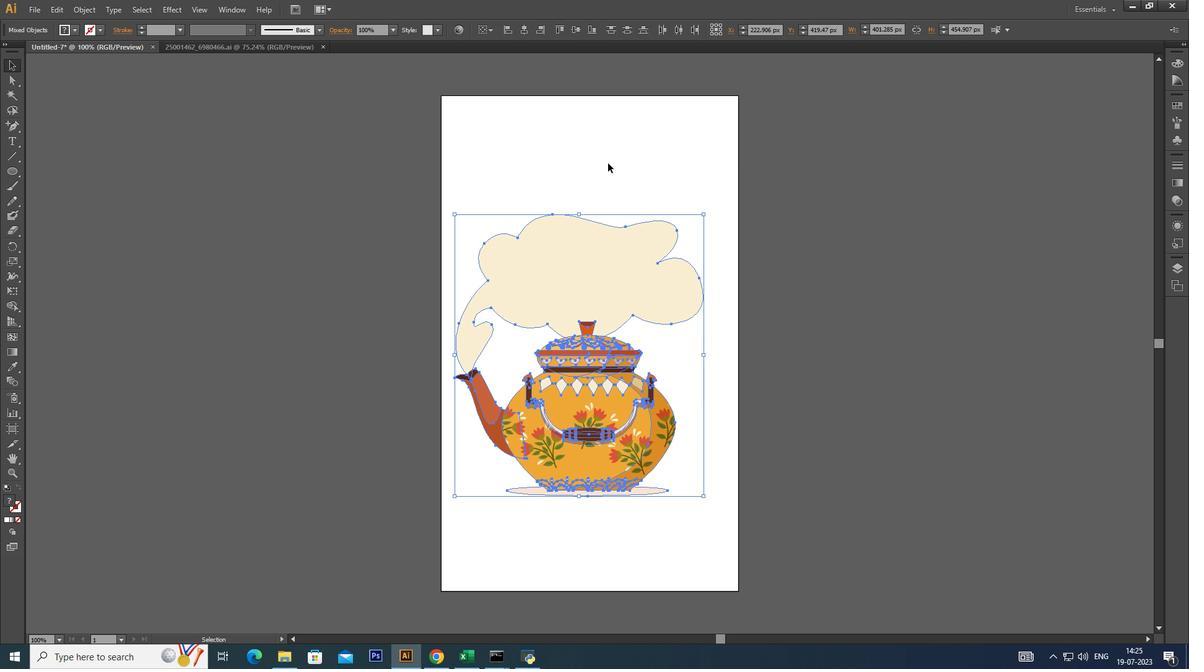
Action: Mouse moved to (607, 236)
Screenshot: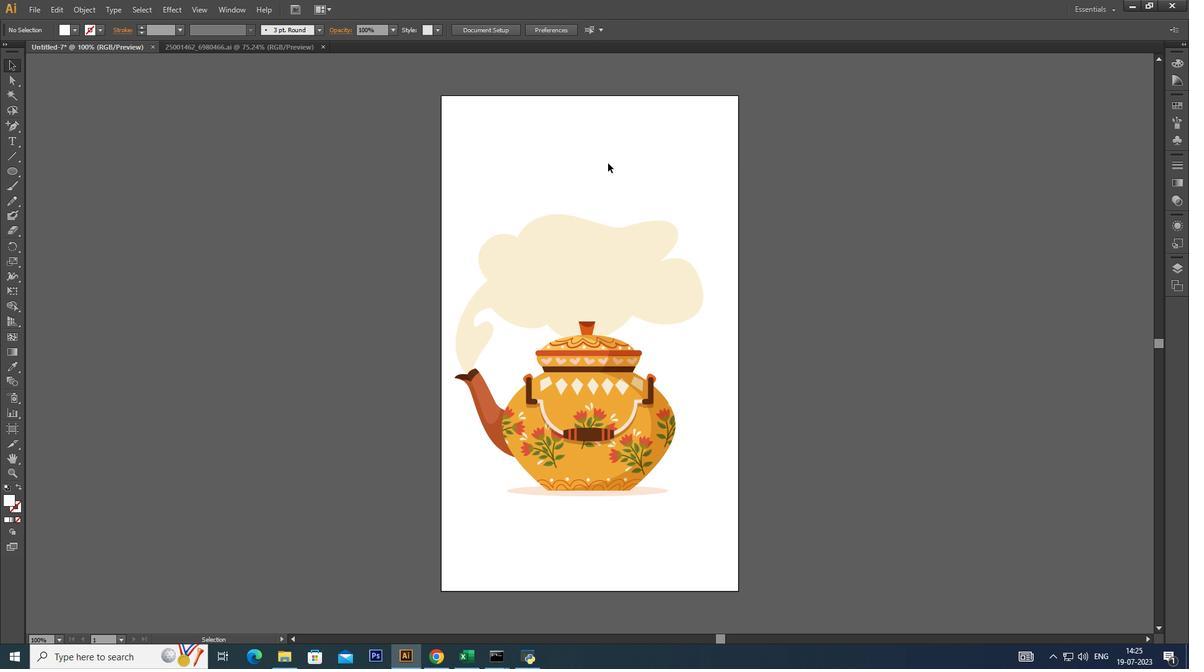 
Action: Mouse pressed left at (607, 236)
Screenshot: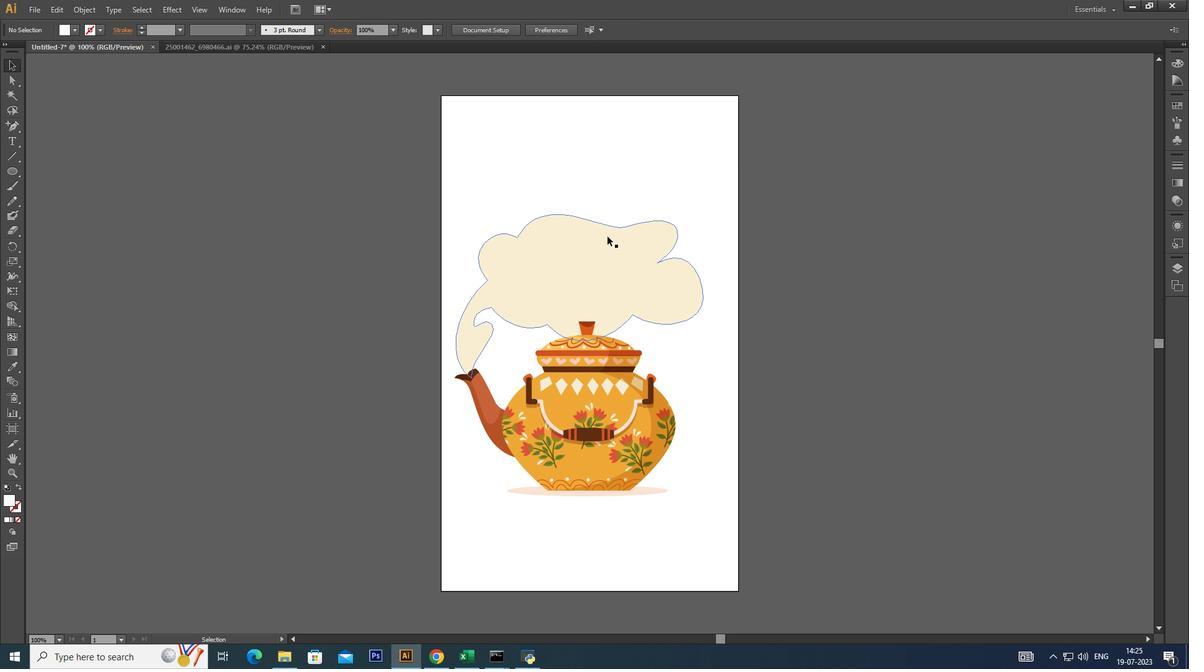 
Action: Key pressed <Key.delete>
Screenshot: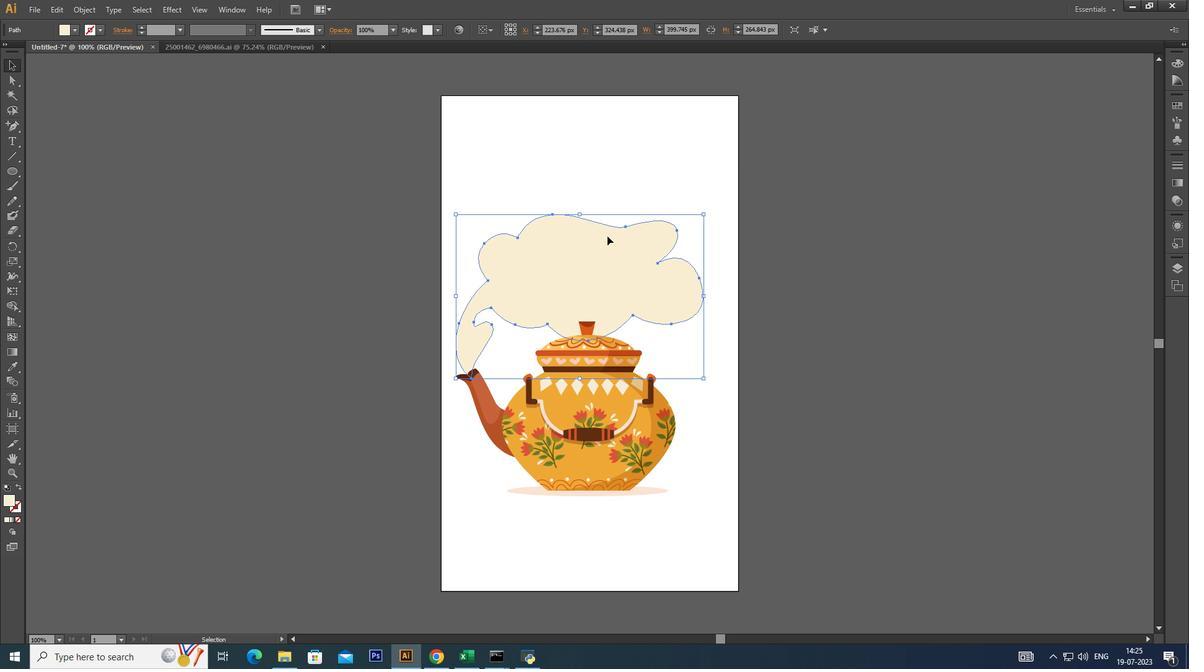 
Action: Mouse moved to (781, 311)
Screenshot: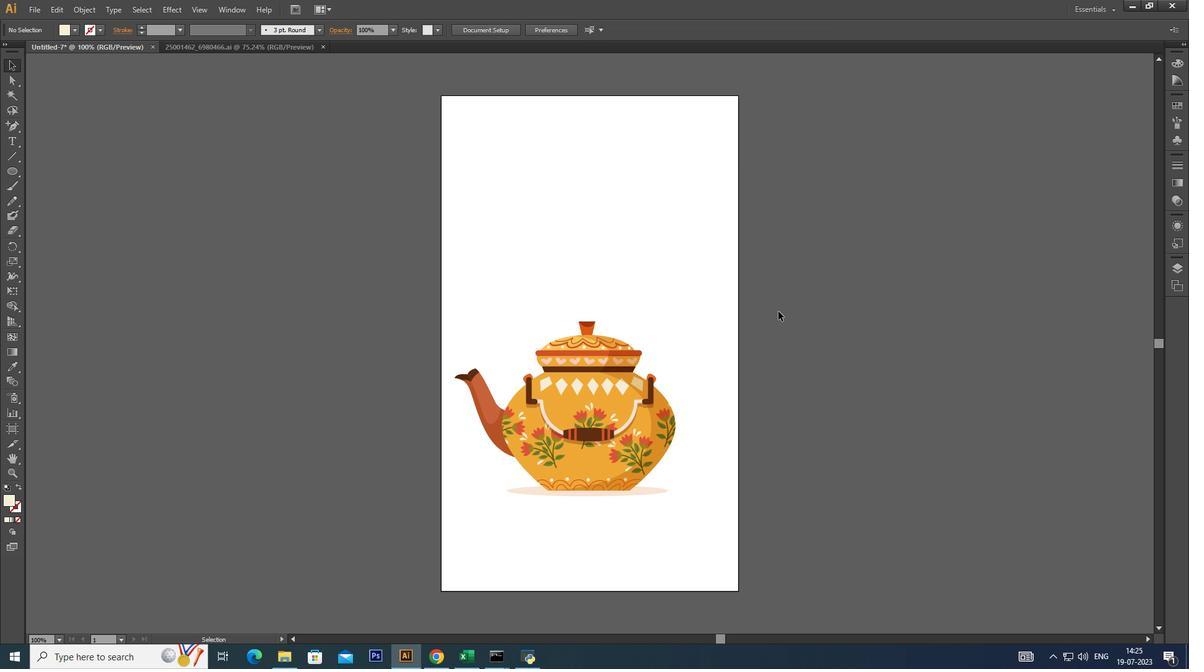 
Action: Mouse pressed left at (781, 311)
Screenshot: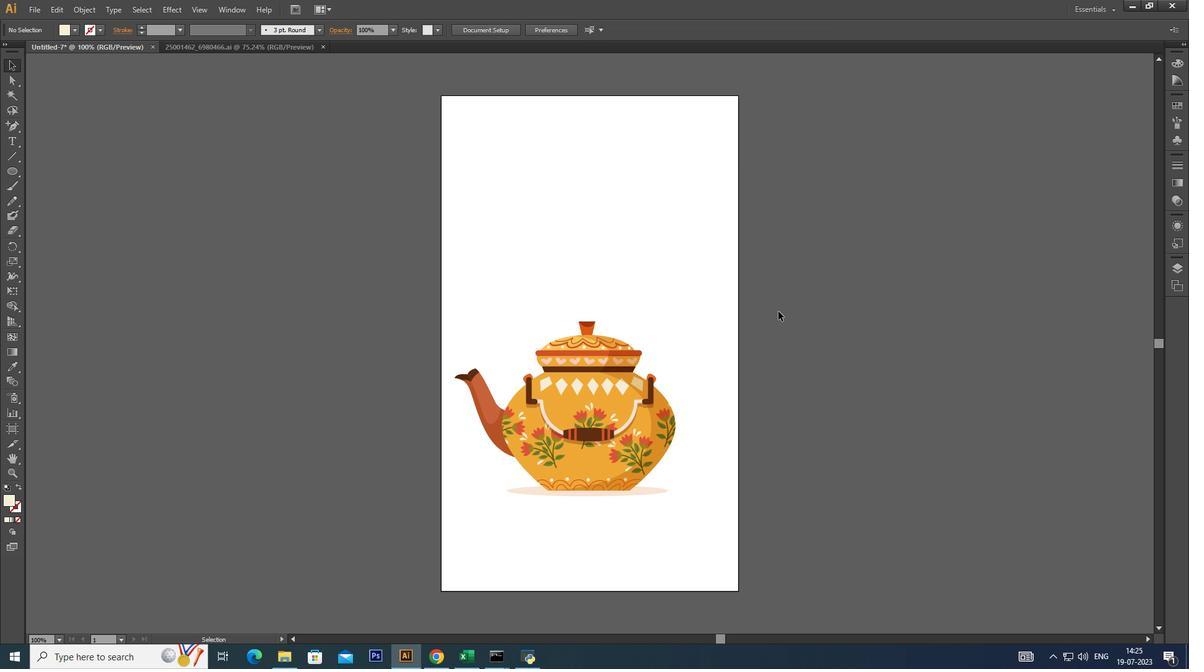 
Action: Mouse moved to (838, 376)
Screenshot: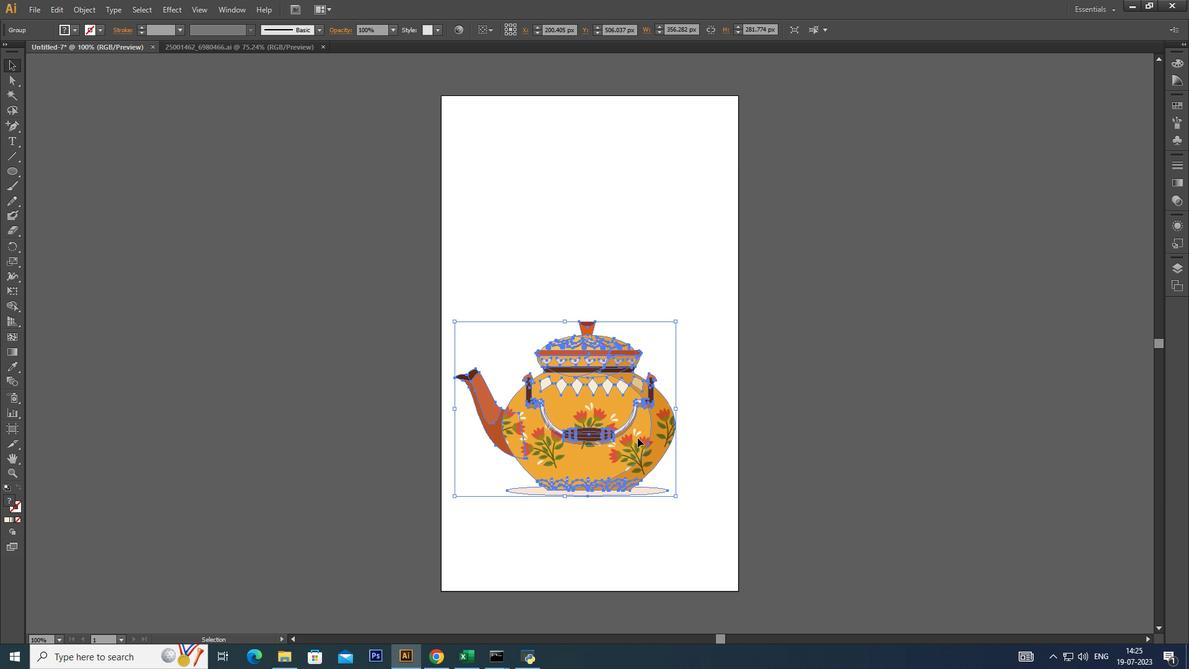 
Action: Mouse pressed left at (838, 376)
Screenshot: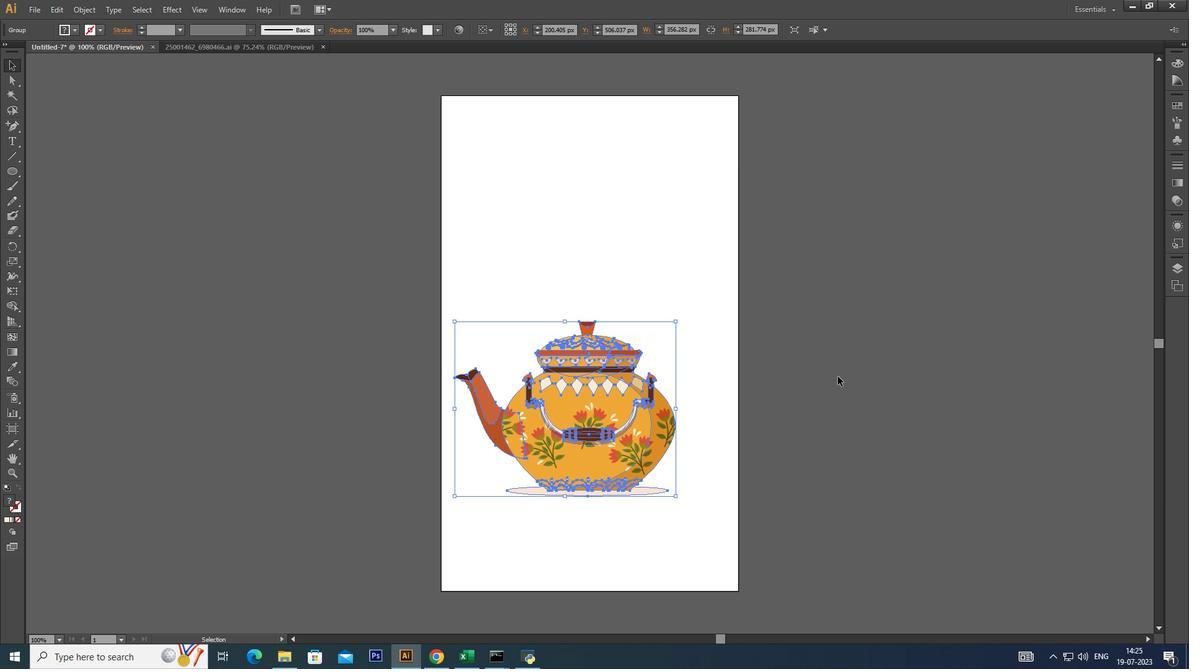 
Action: Mouse moved to (565, 401)
Screenshot: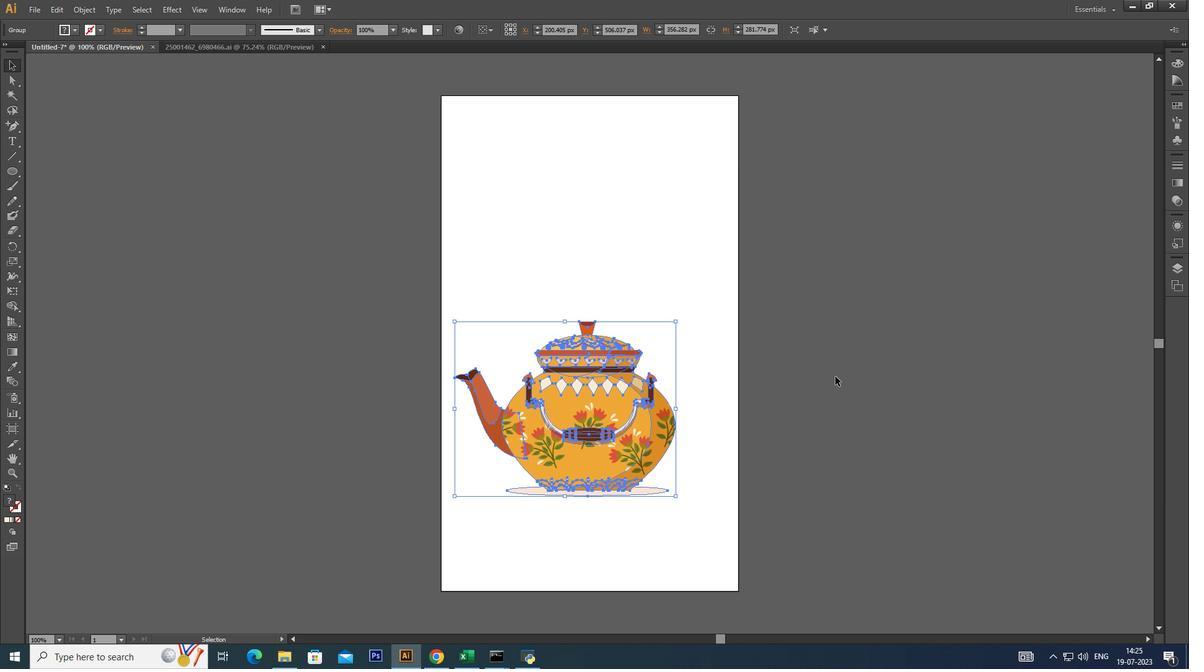 
Action: Mouse pressed left at (565, 401)
Screenshot: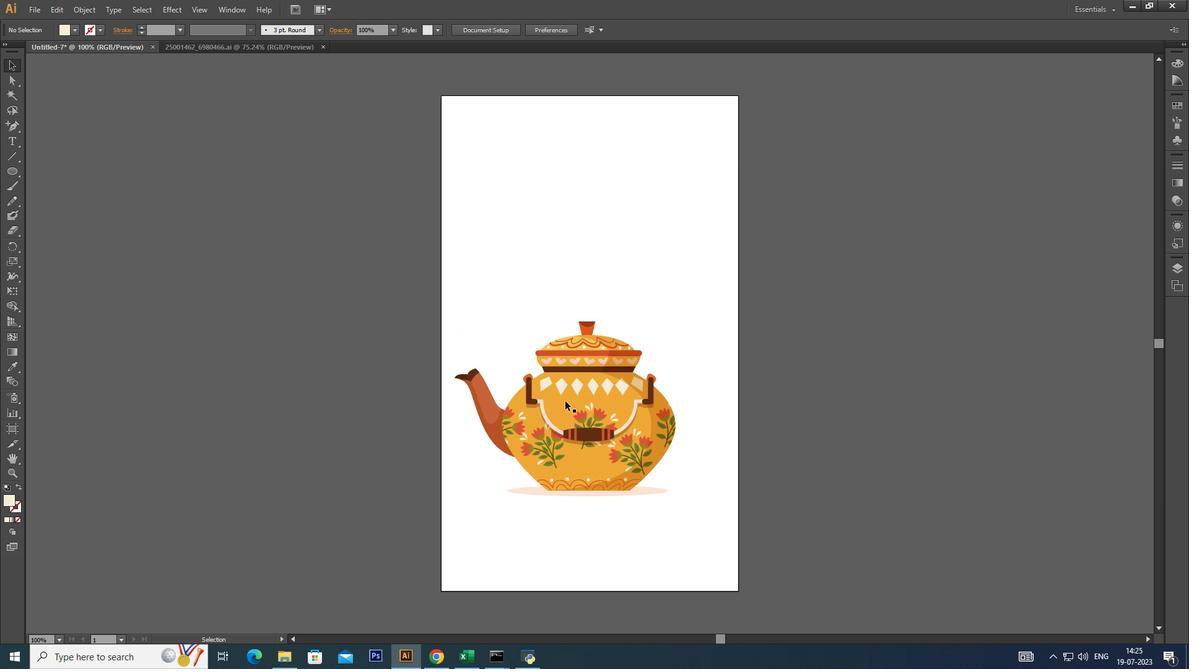 
Action: Mouse moved to (675, 320)
Screenshot: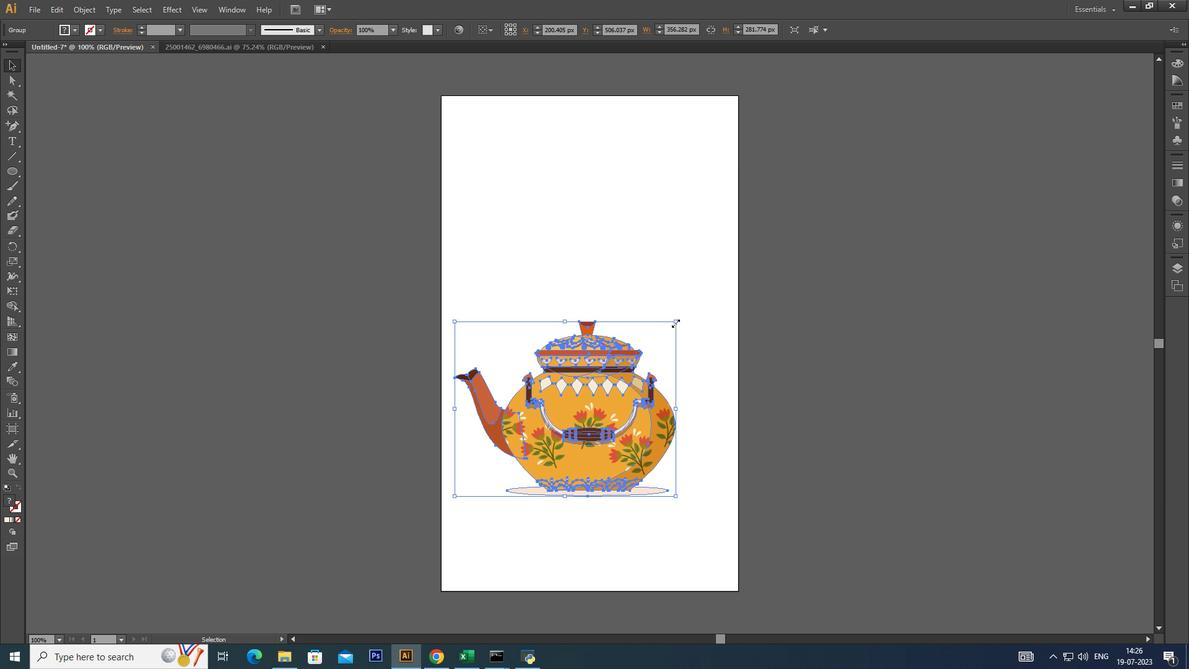 
Action: Key pressed <Key.alt_l>
Screenshot: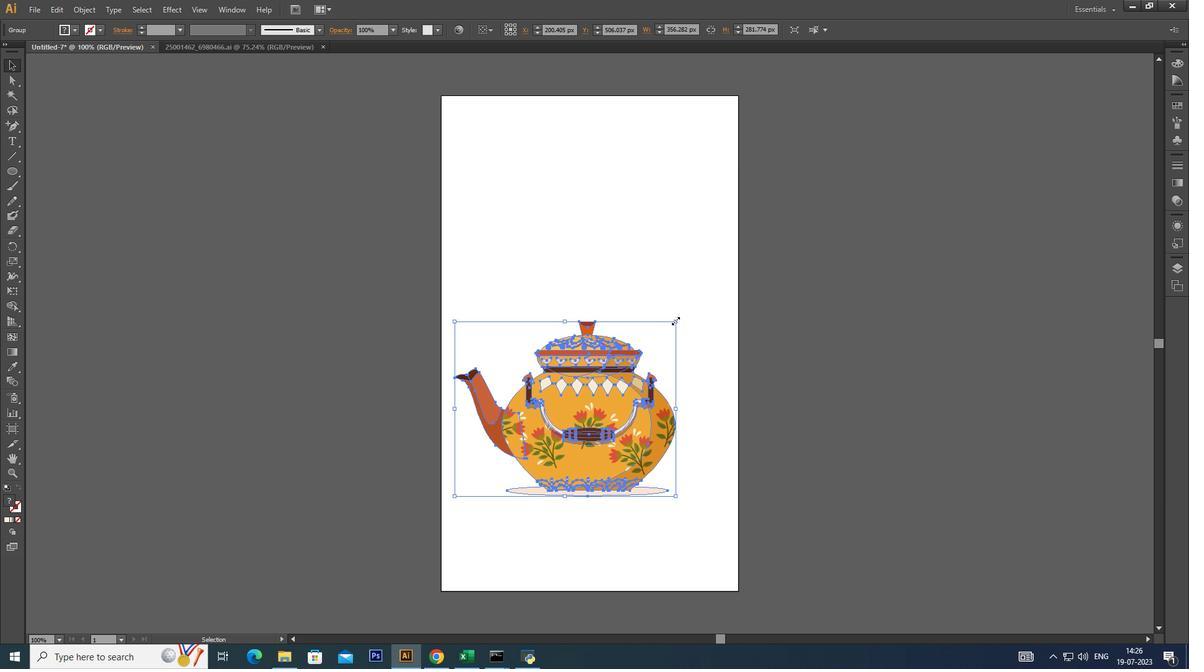 
Action: Mouse pressed left at (675, 320)
Screenshot: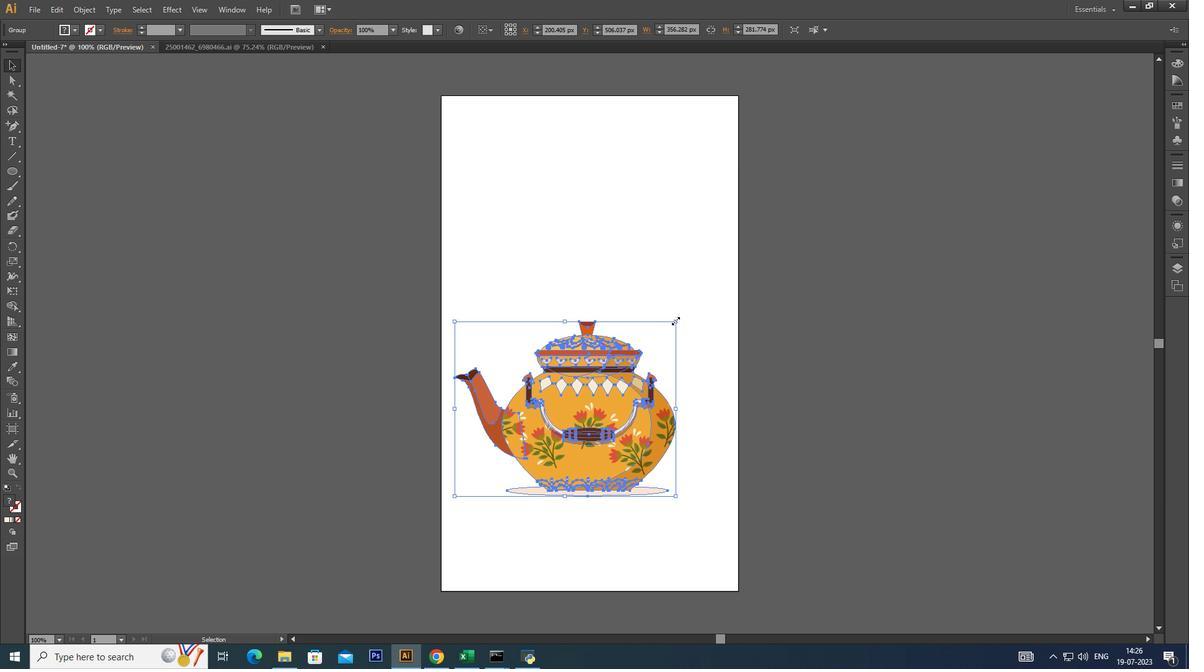 
Action: Mouse moved to (684, 315)
Screenshot: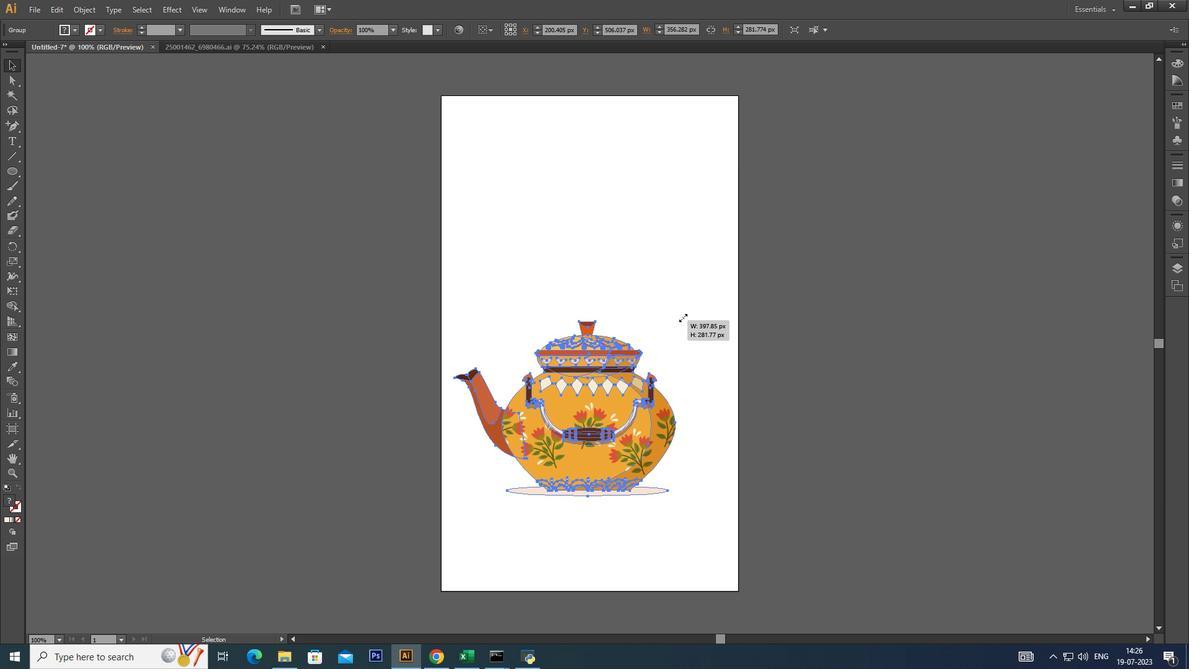 
Action: Key pressed <Key.alt_l>
Screenshot: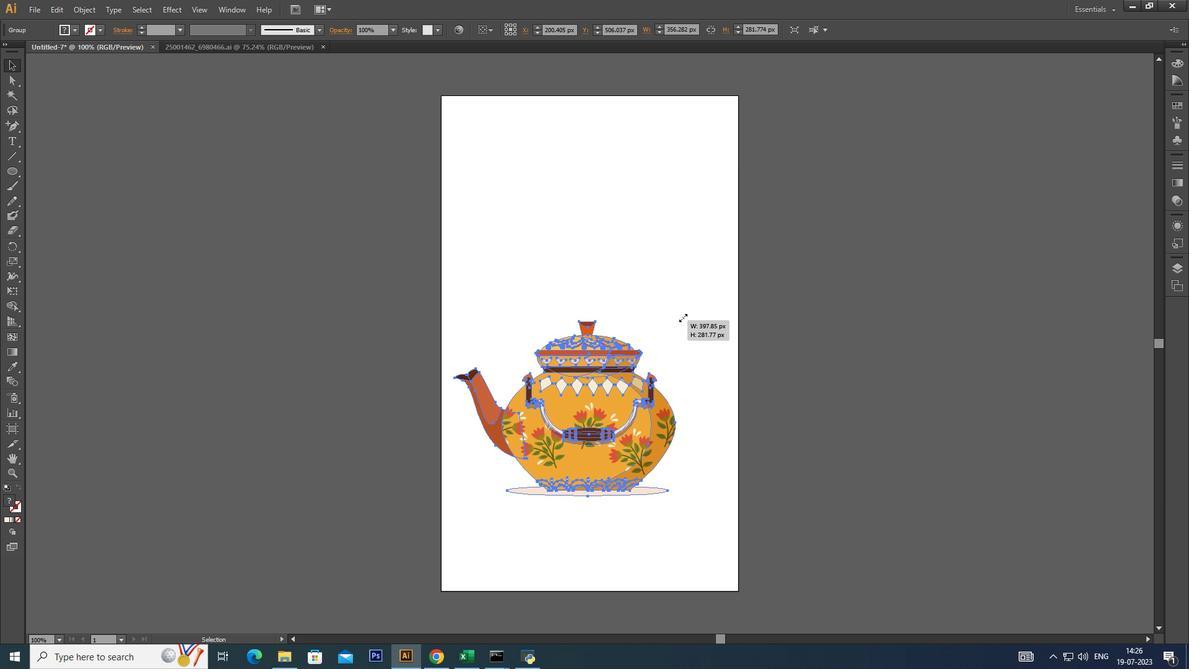
Action: Mouse moved to (685, 315)
Screenshot: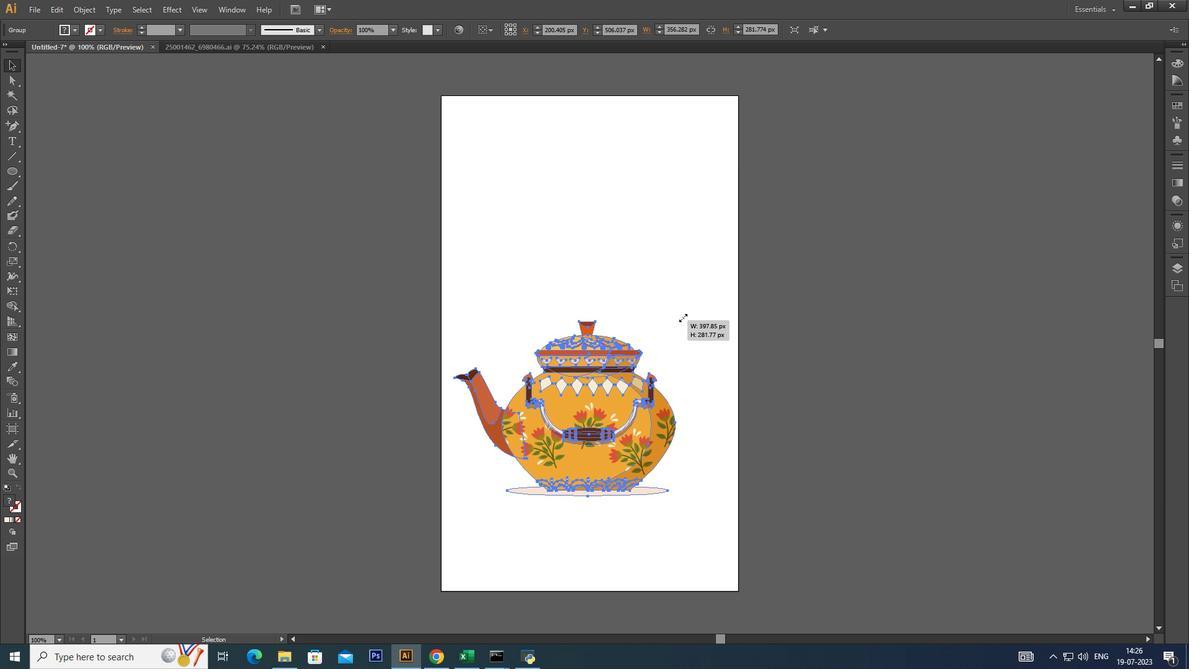 
Action: Key pressed <Key.alt_l>
Screenshot: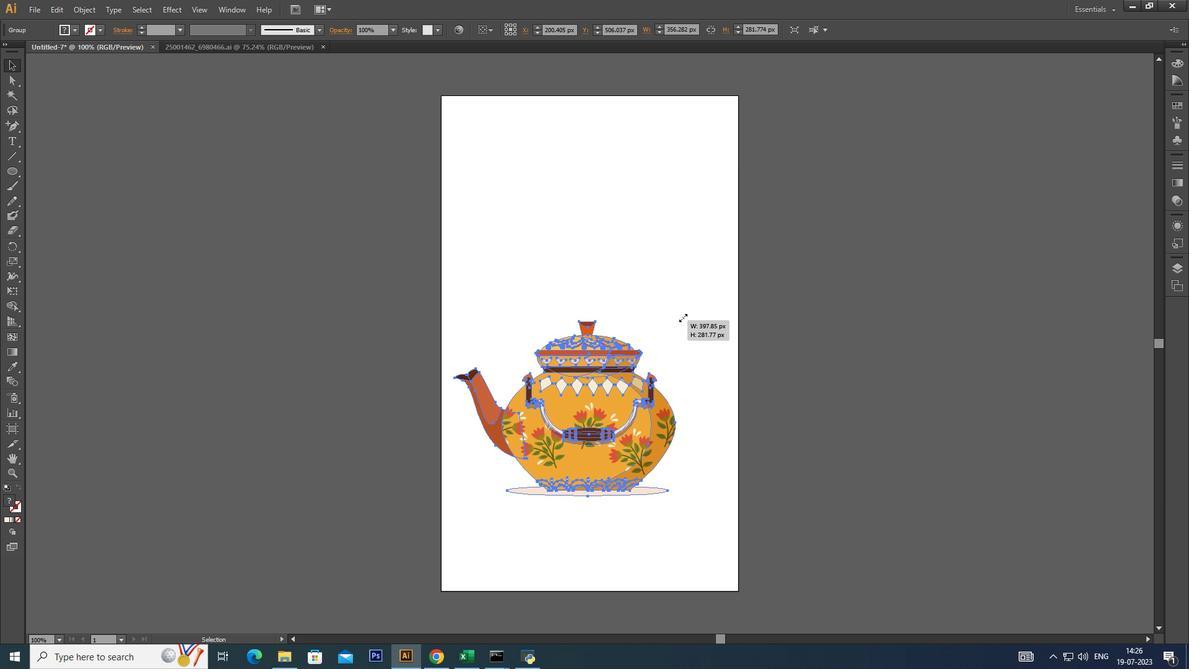 
Action: Mouse moved to (685, 314)
Screenshot: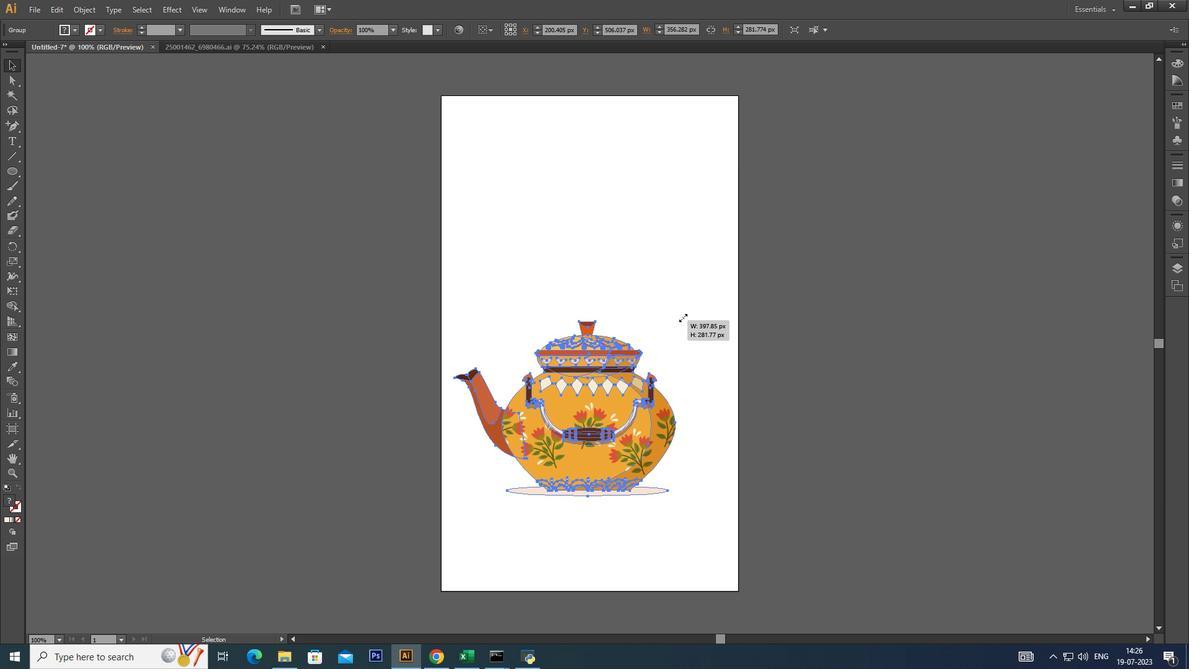 
Action: Key pressed <Key.alt_l><Key.alt_l>
Screenshot: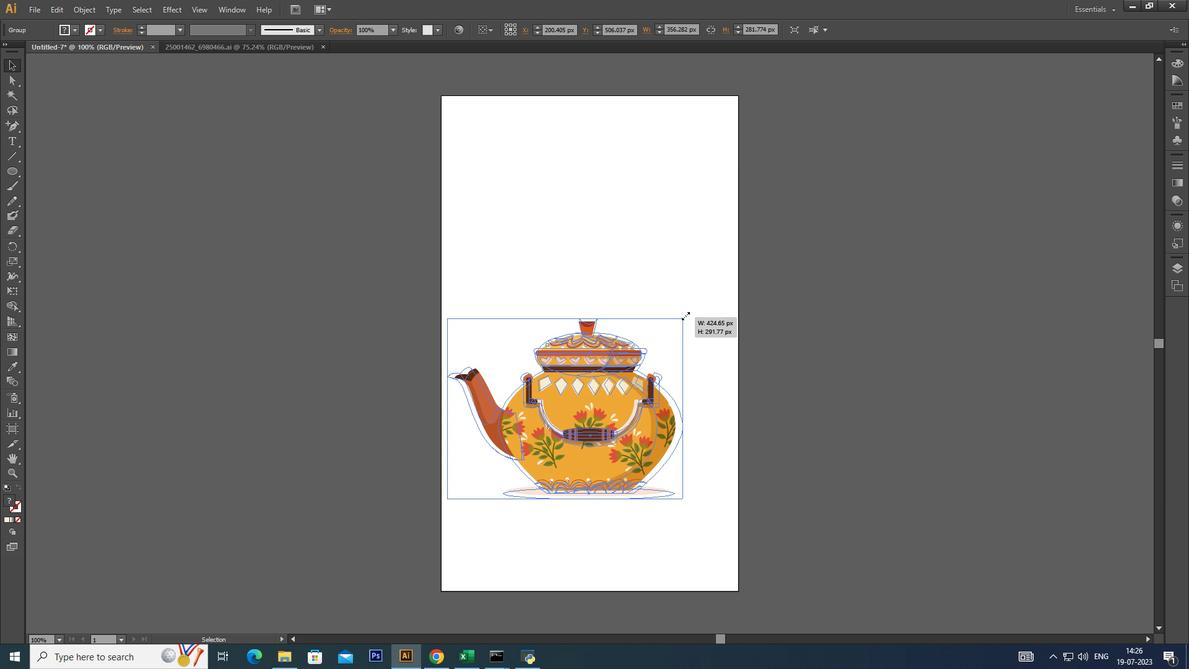 
Action: Mouse moved to (686, 314)
Screenshot: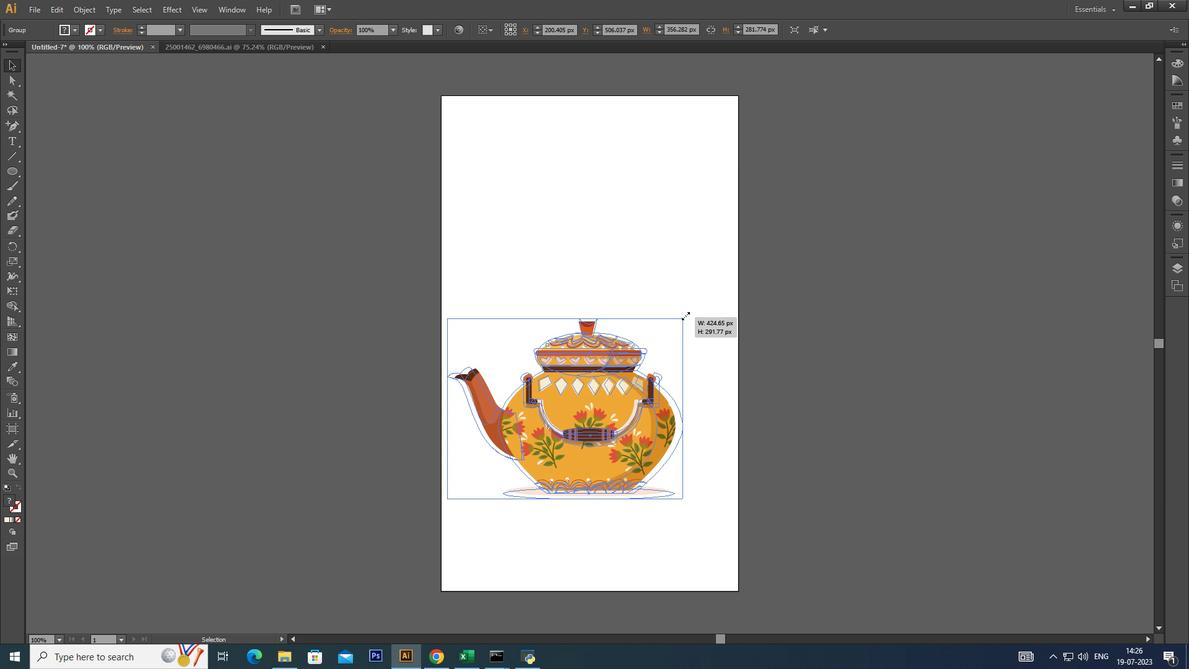 
Action: Key pressed <Key.alt_l><Key.alt_l><Key.alt_l><Key.alt_l><Key.alt_l><Key.alt_l><Key.alt_l>
Screenshot: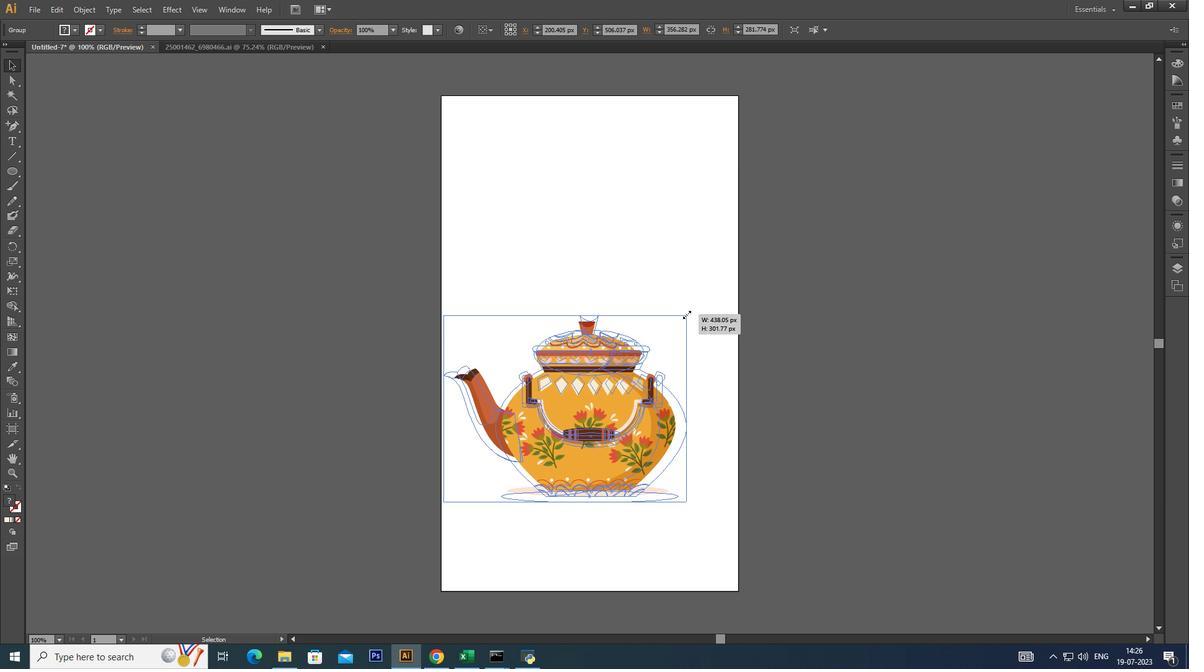 
Action: Mouse moved to (687, 313)
Screenshot: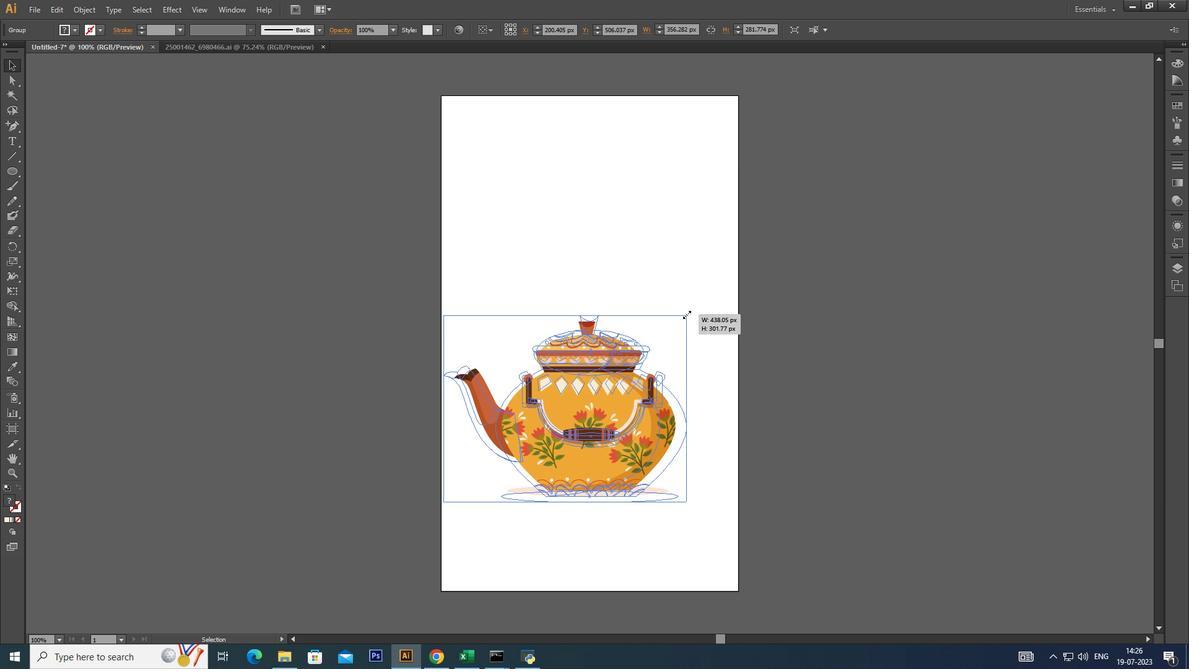 
Action: Key pressed <Key.alt_l>
Screenshot: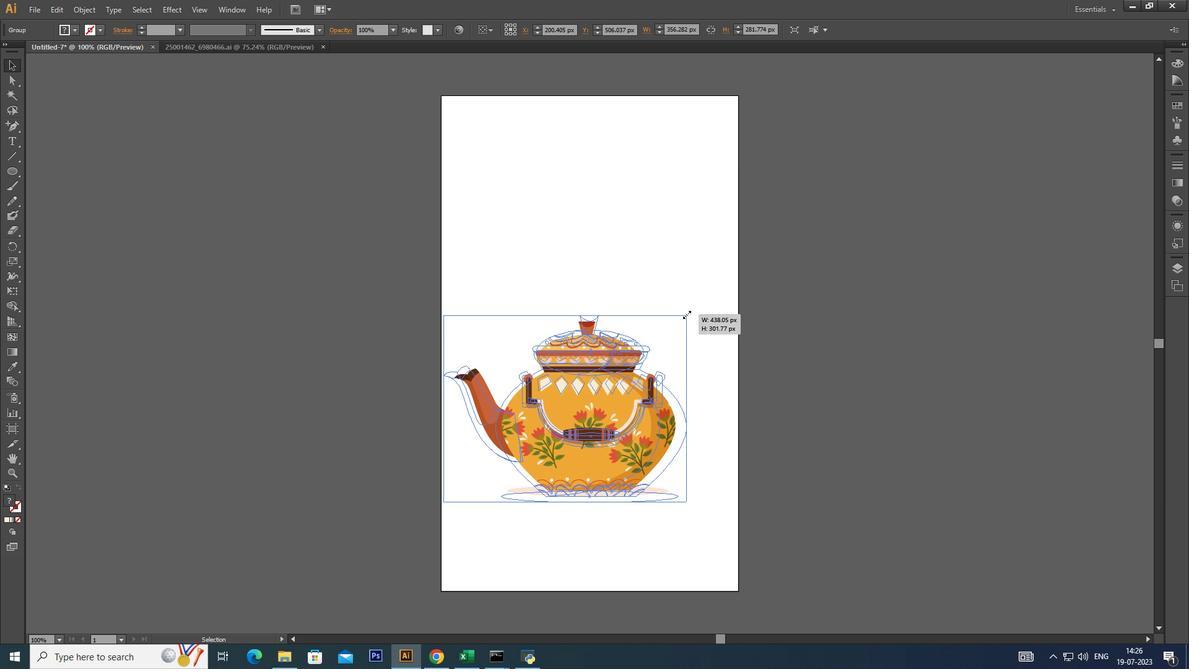 
Action: Mouse moved to (688, 312)
Screenshot: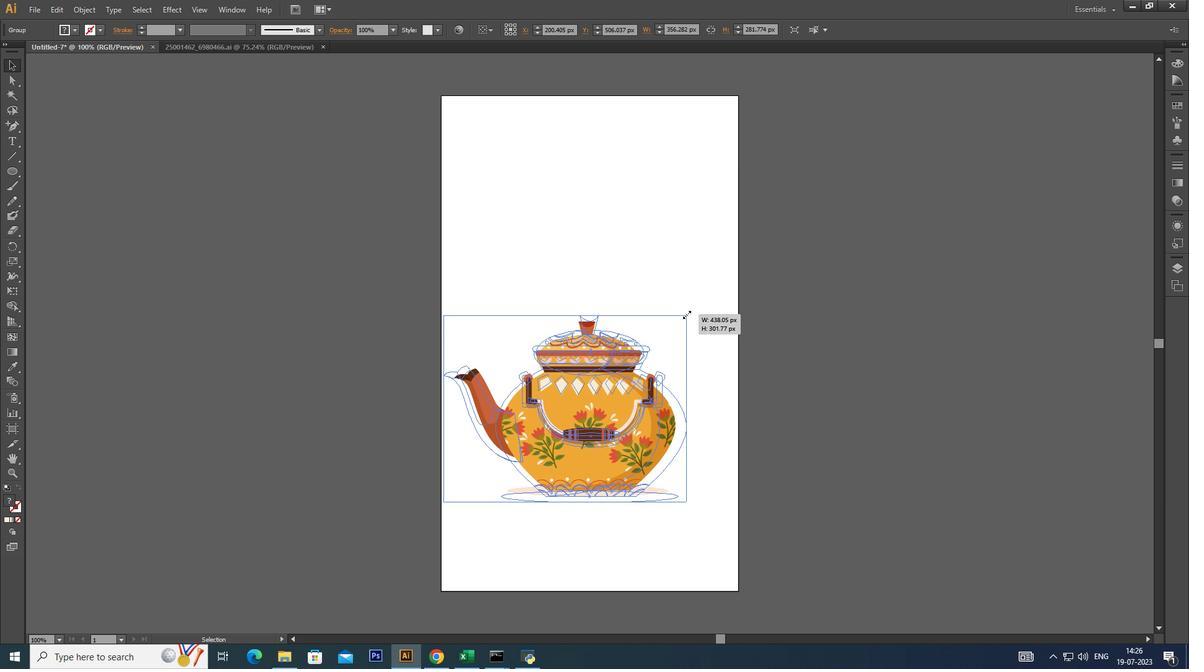 
Action: Key pressed <Key.alt_l>
Screenshot: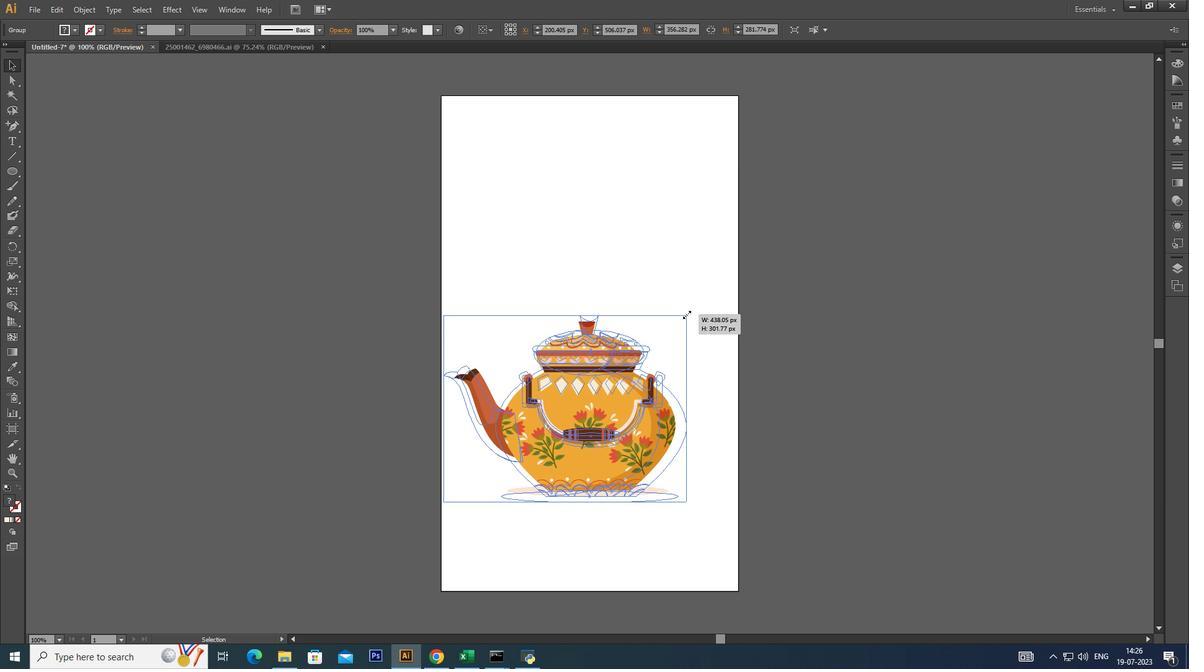 
Action: Mouse moved to (689, 312)
Screenshot: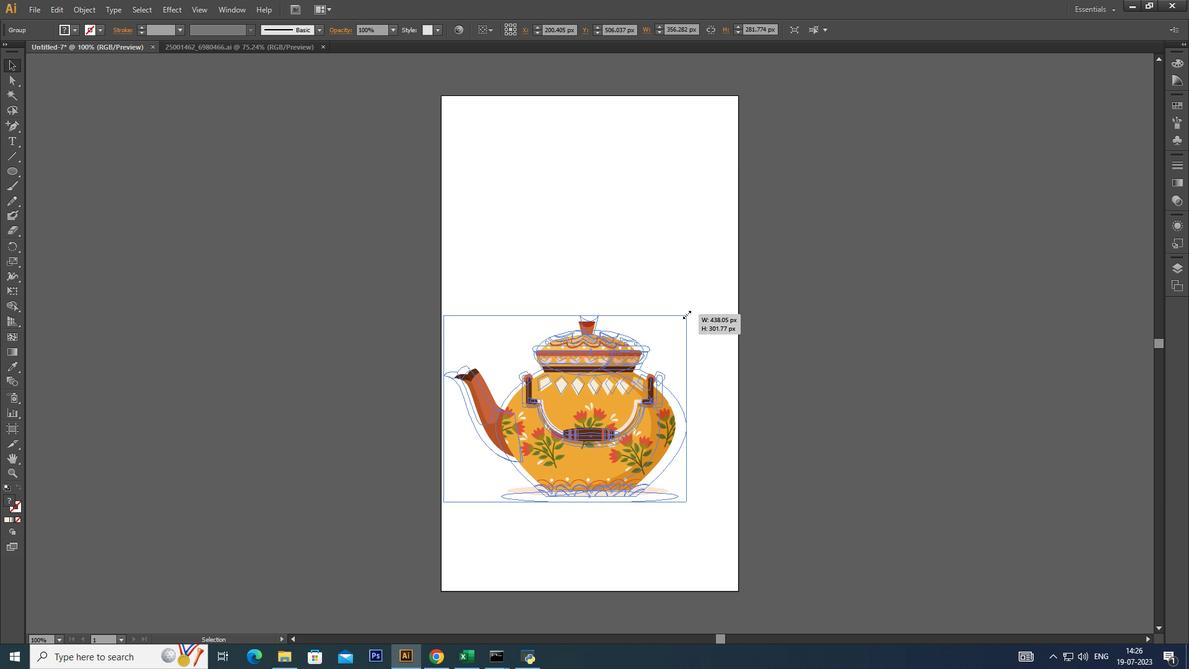 
Action: Key pressed <Key.alt_l>
Screenshot: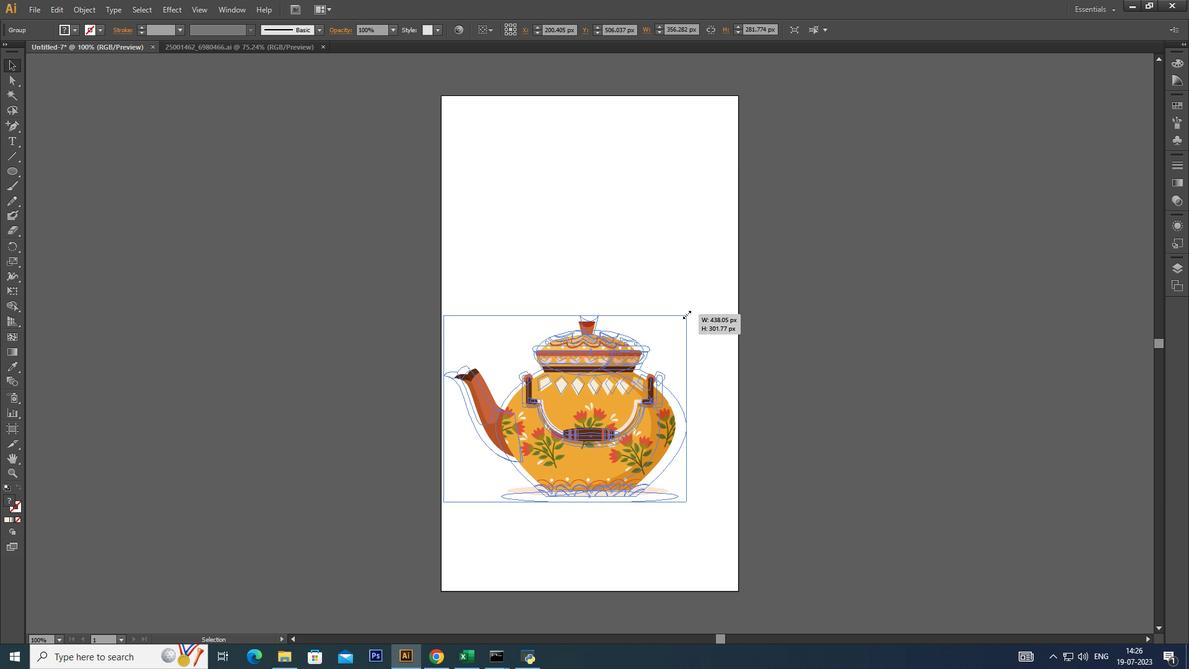 
Action: Mouse moved to (691, 310)
Screenshot: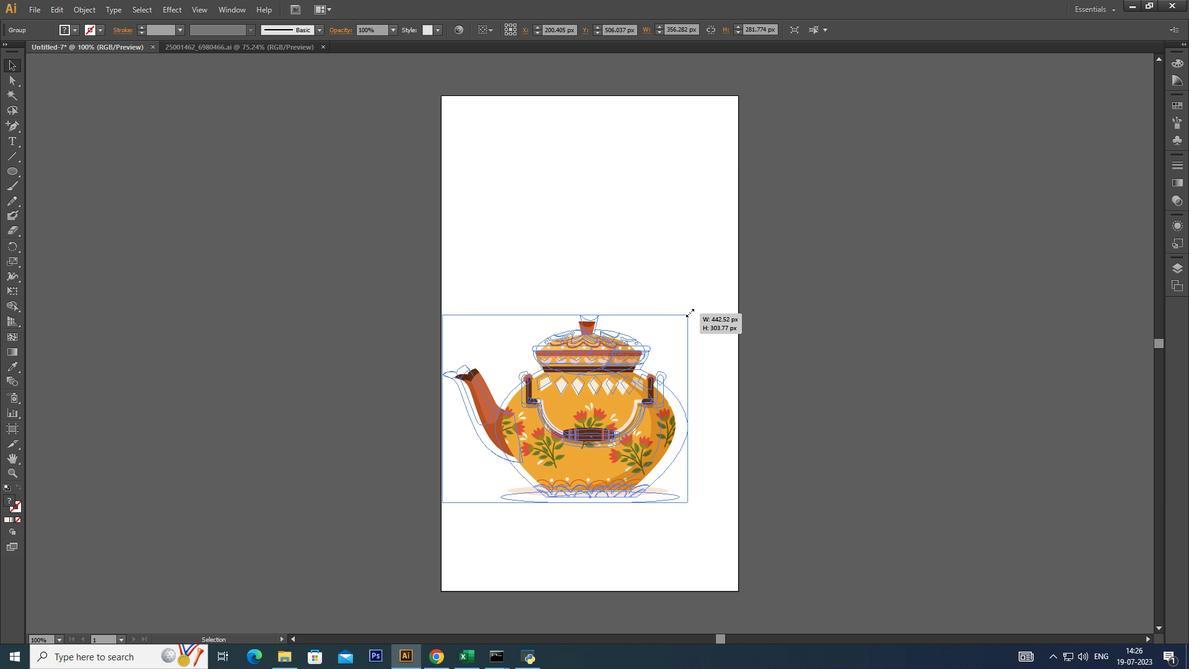 
Action: Key pressed <Key.alt_l>
Screenshot: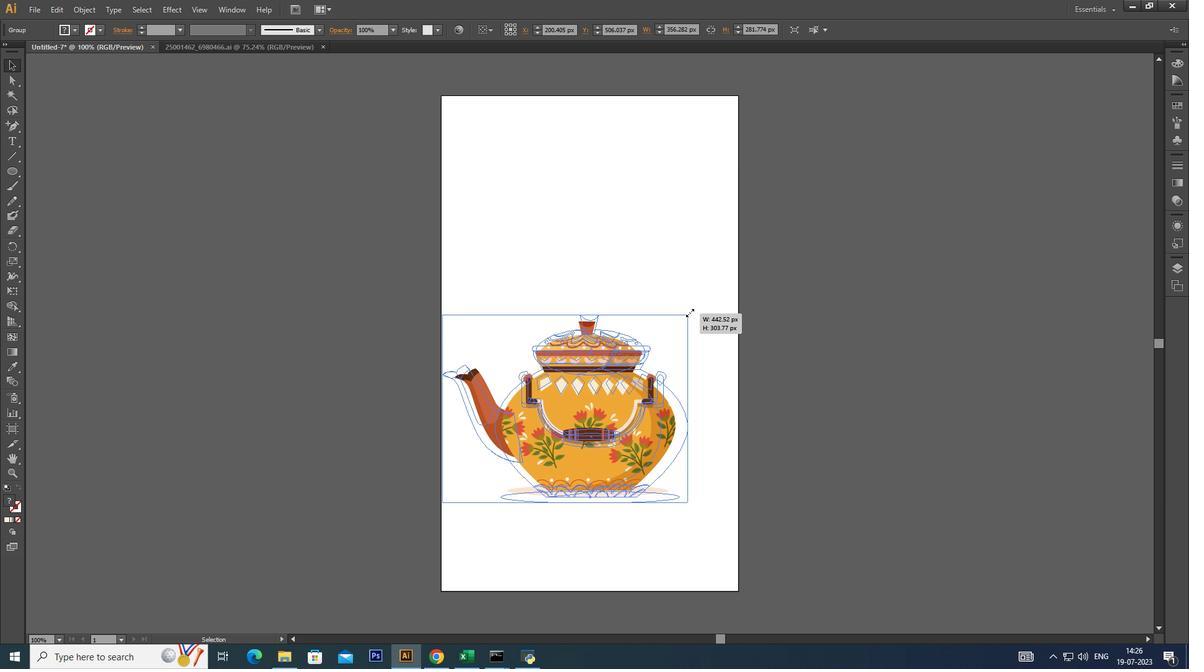 
Action: Mouse moved to (692, 310)
Screenshot: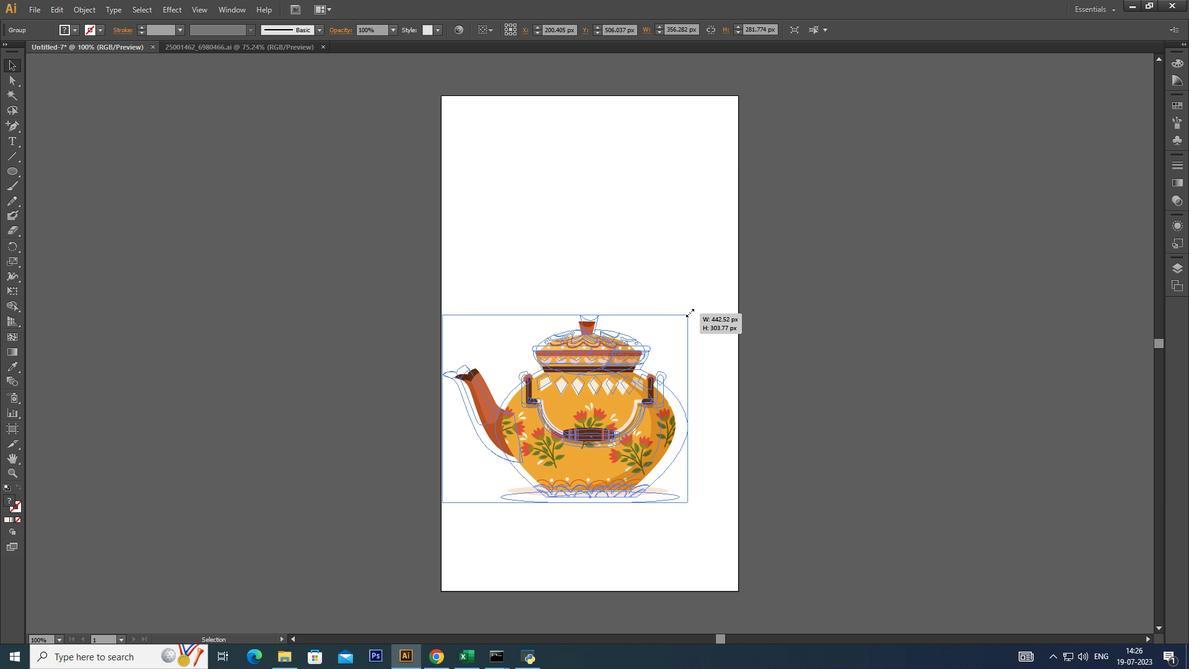 
Action: Key pressed <Key.alt_l>
Screenshot: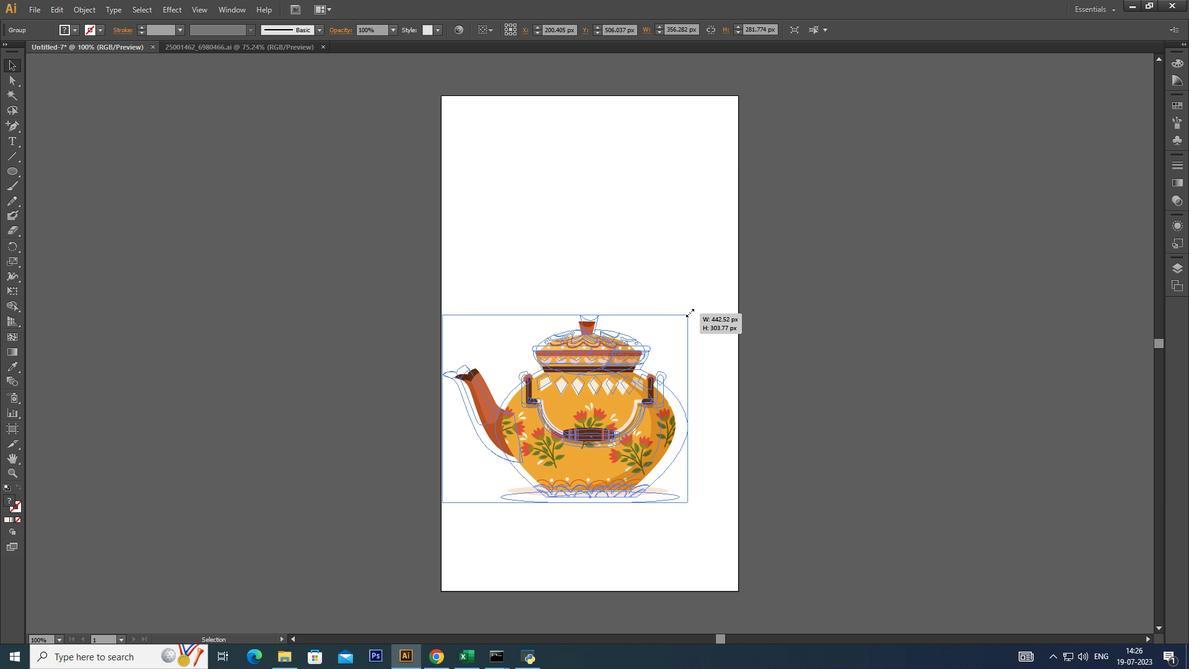 
Action: Mouse moved to (693, 309)
Screenshot: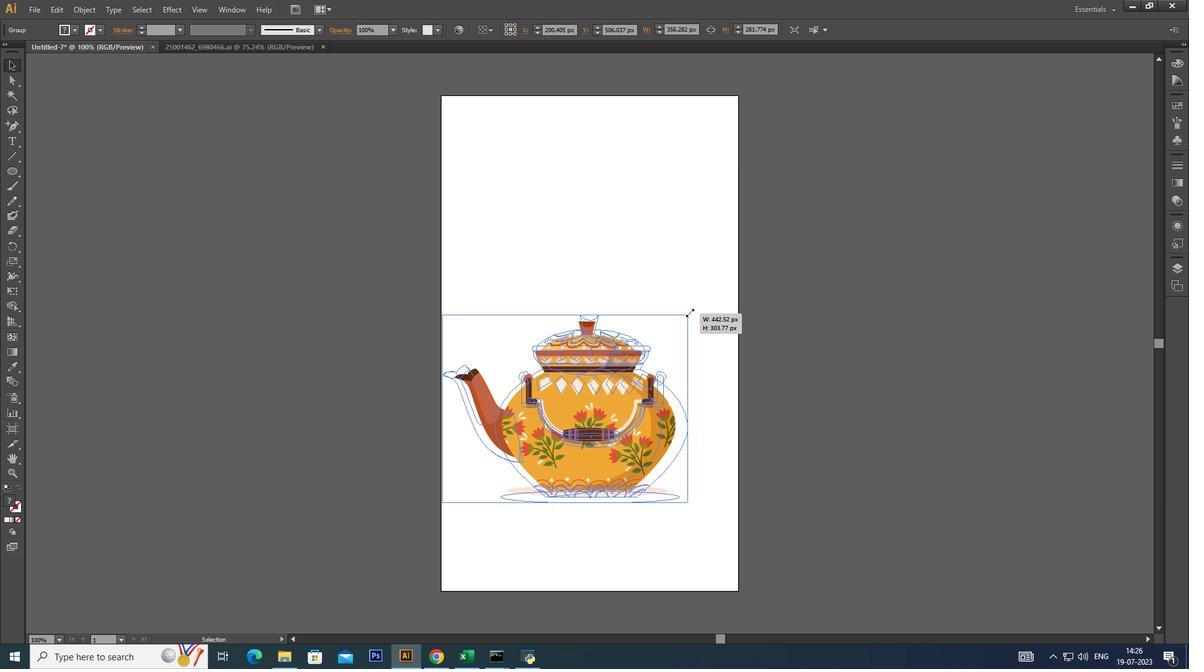 
Action: Key pressed <Key.alt_l><Key.alt_l>
Screenshot: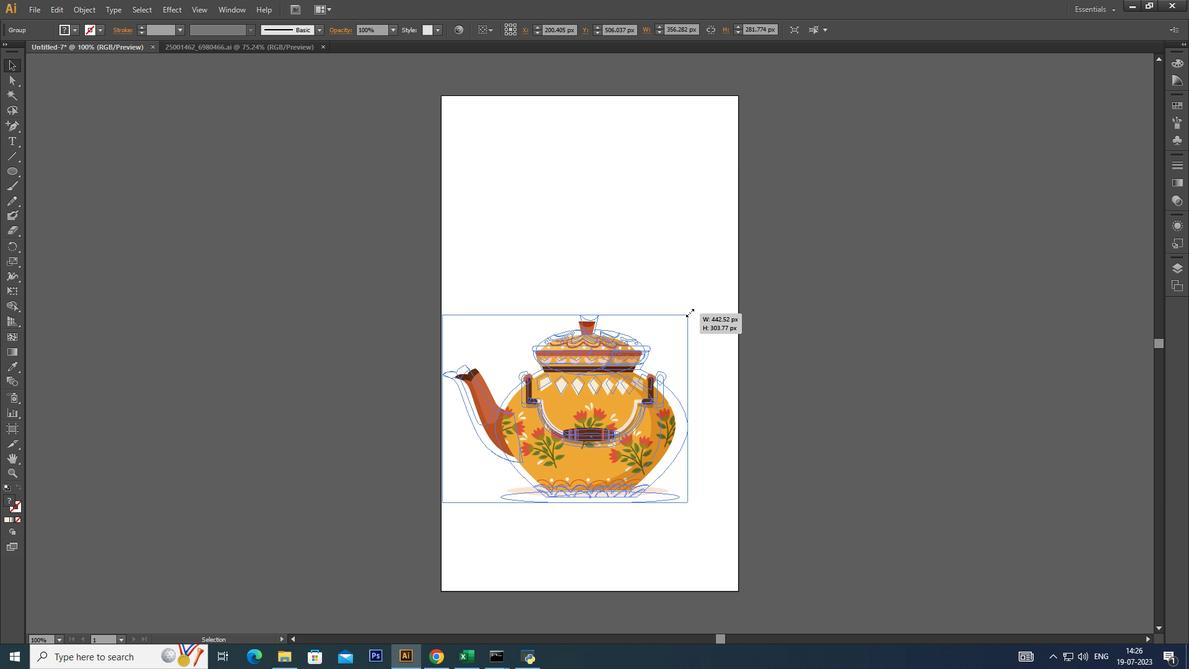 
Action: Mouse moved to (693, 309)
Screenshot: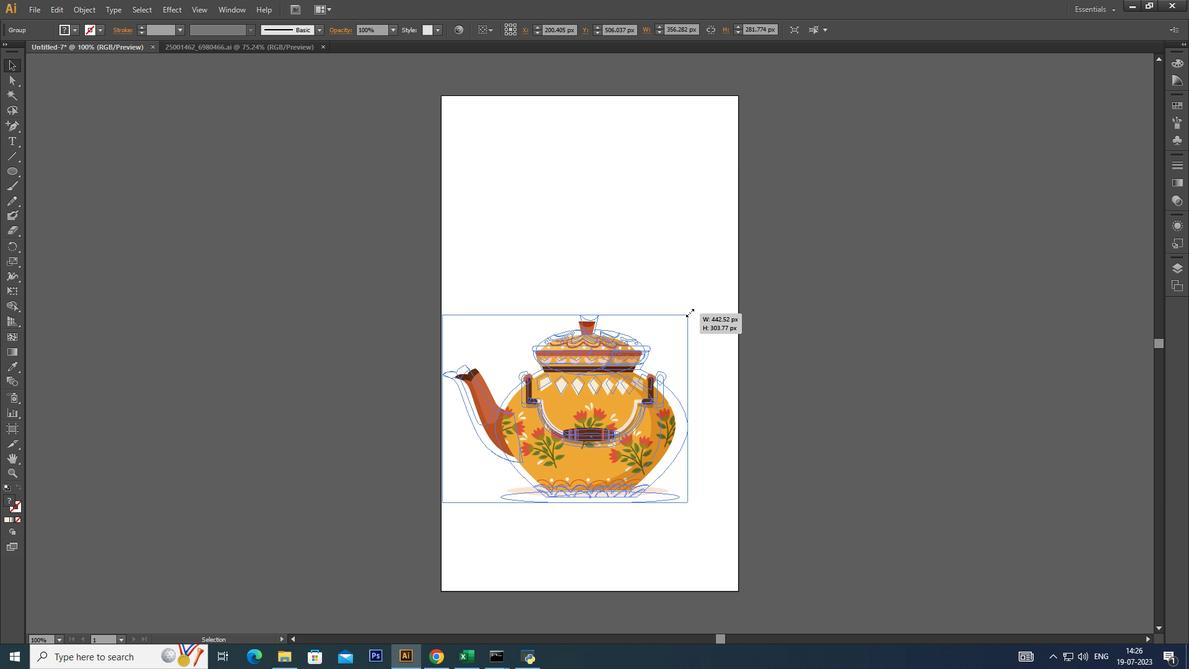 
Action: Key pressed <Key.alt_l>
Screenshot: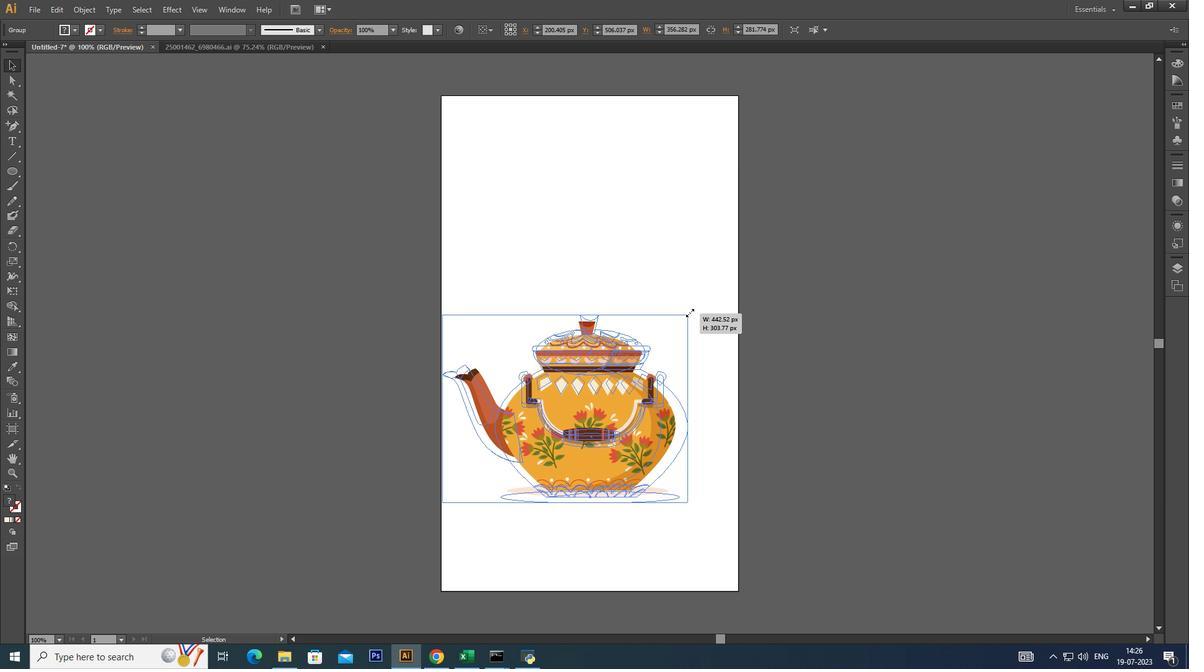
Action: Mouse moved to (694, 308)
Screenshot: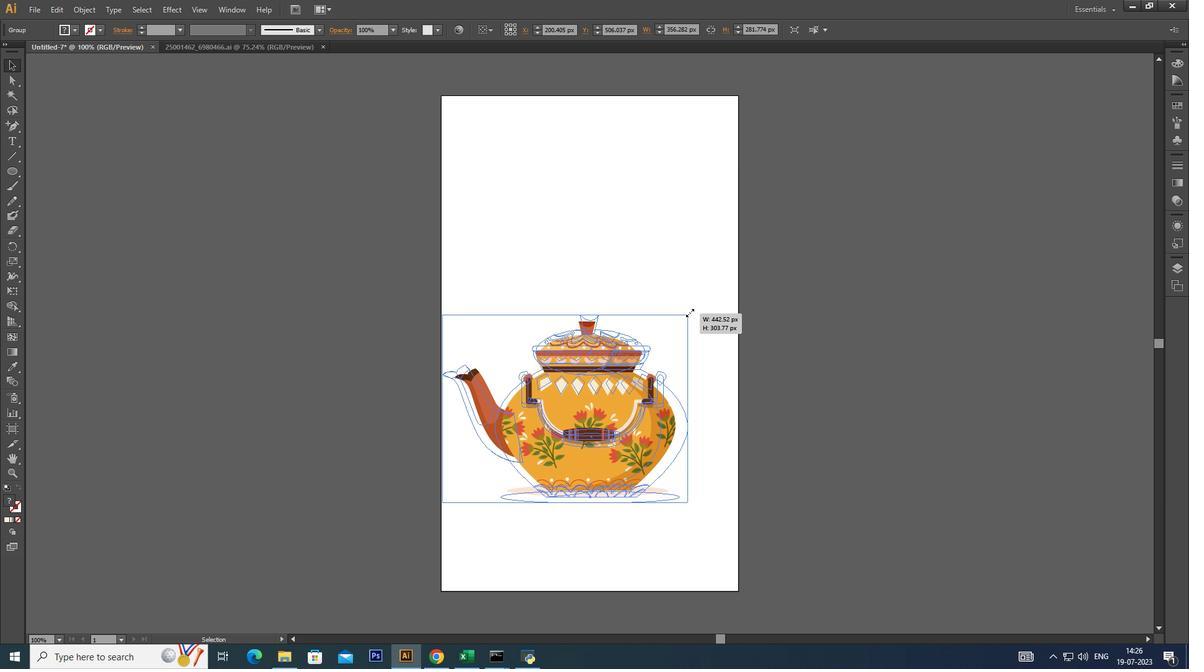 
Action: Key pressed <Key.alt_l>
Screenshot: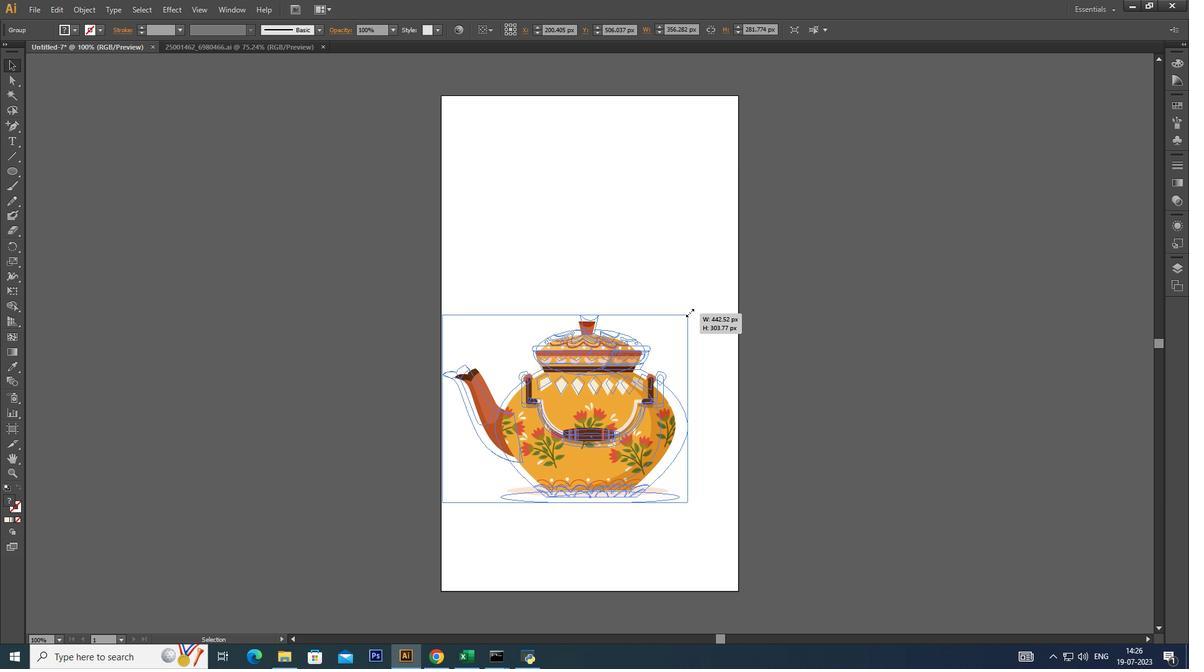 
Action: Mouse moved to (694, 307)
Screenshot: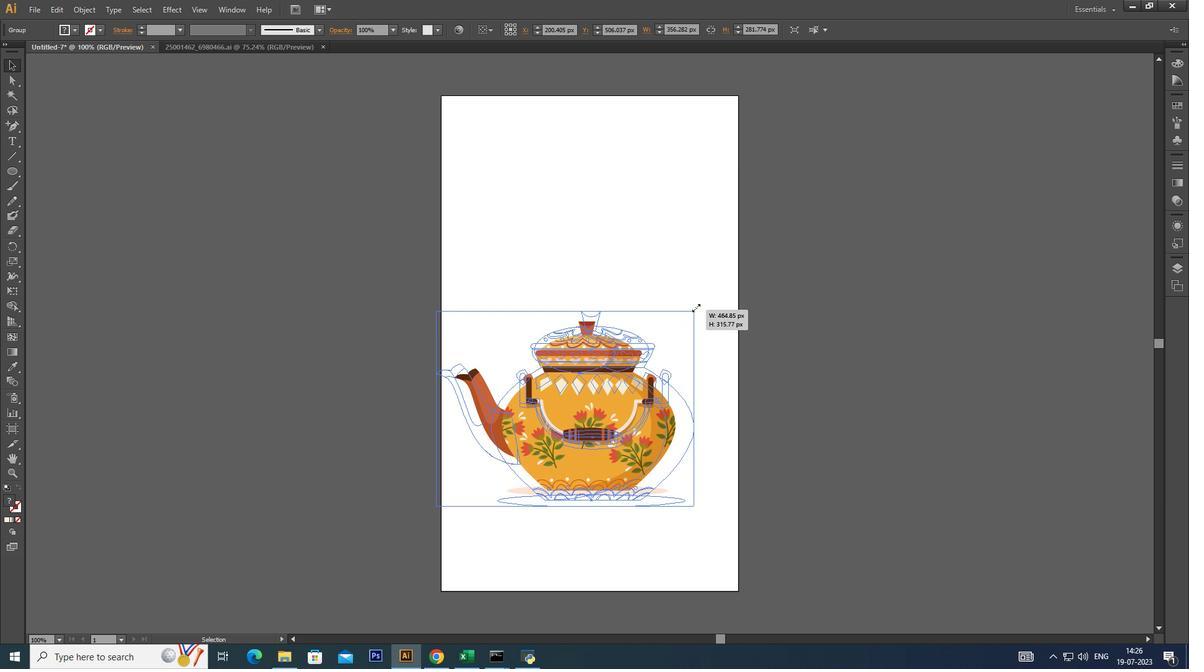 
Action: Key pressed <Key.alt_l>
Screenshot: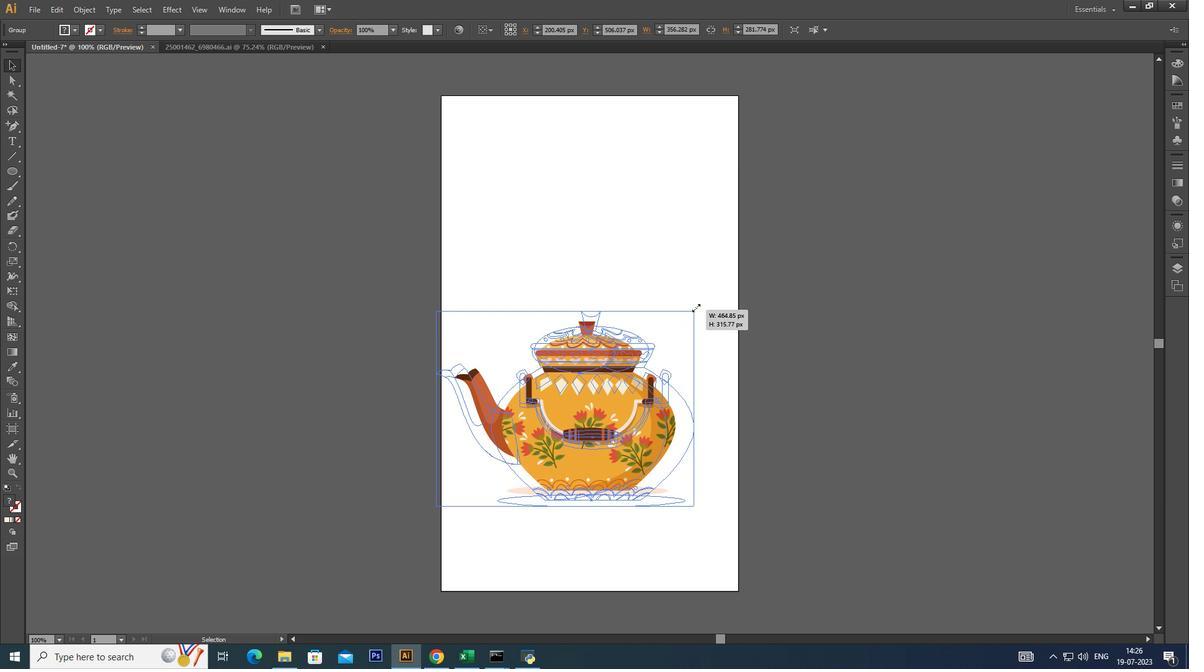 
Action: Mouse moved to (695, 307)
Screenshot: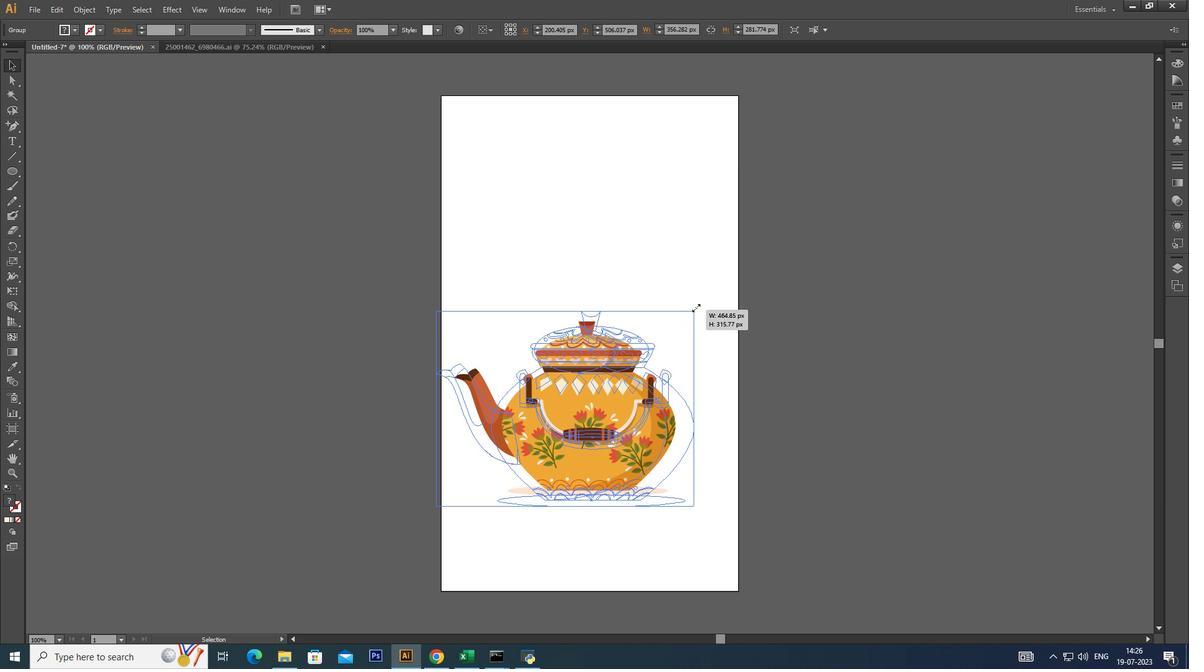 
Action: Key pressed <Key.alt_l><Key.alt_l><Key.alt_l>
Screenshot: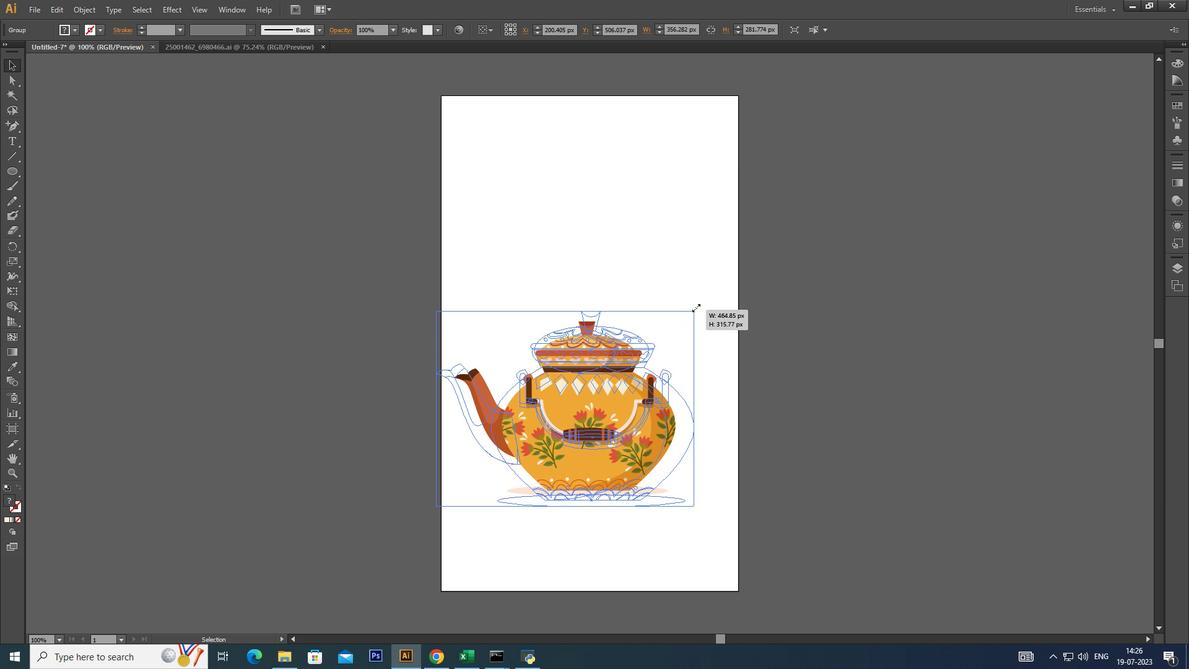 
Action: Mouse moved to (696, 307)
Screenshot: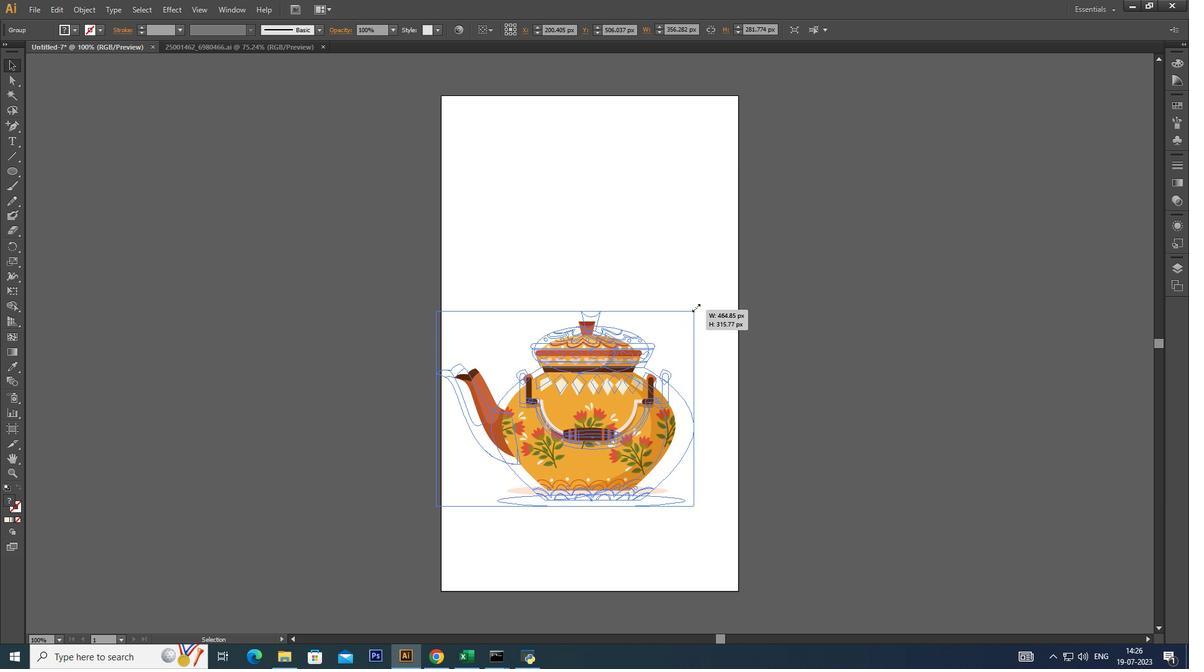 
Action: Key pressed <Key.alt_l><Key.alt_l><Key.alt_l><Key.alt_l><Key.alt_l><Key.alt_l><Key.alt_l><Key.alt_l><Key.alt_l><Key.alt_l><Key.alt_l><Key.alt_l><Key.alt_l><Key.alt_l>
Screenshot: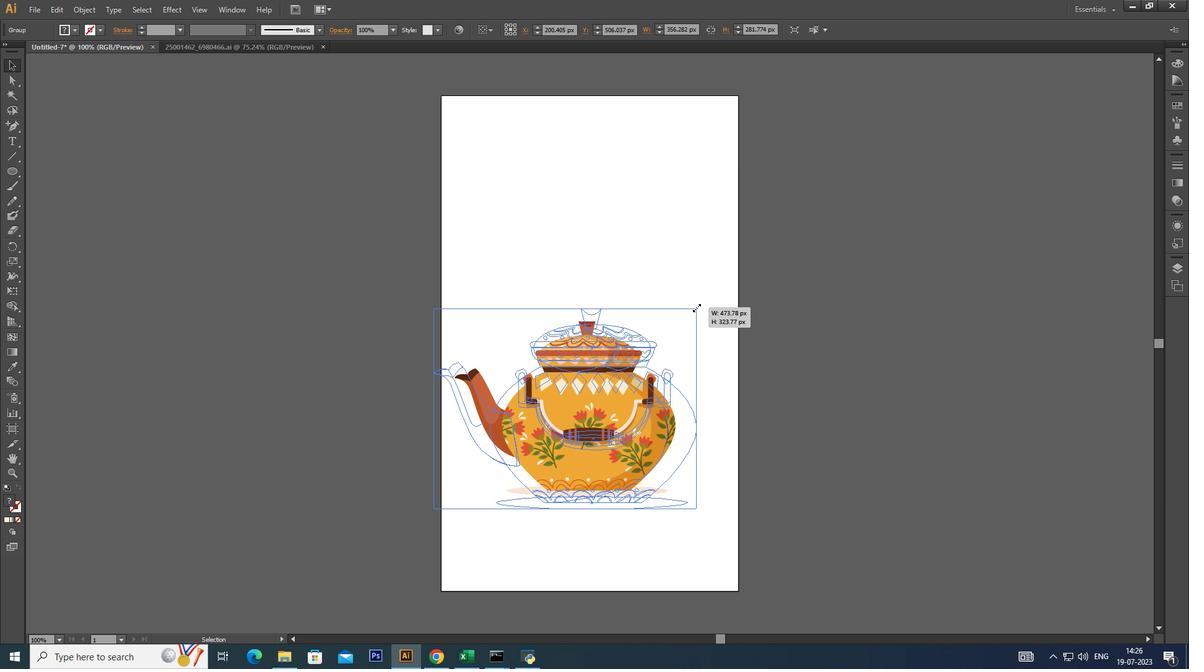 
Action: Mouse moved to (696, 307)
Screenshot: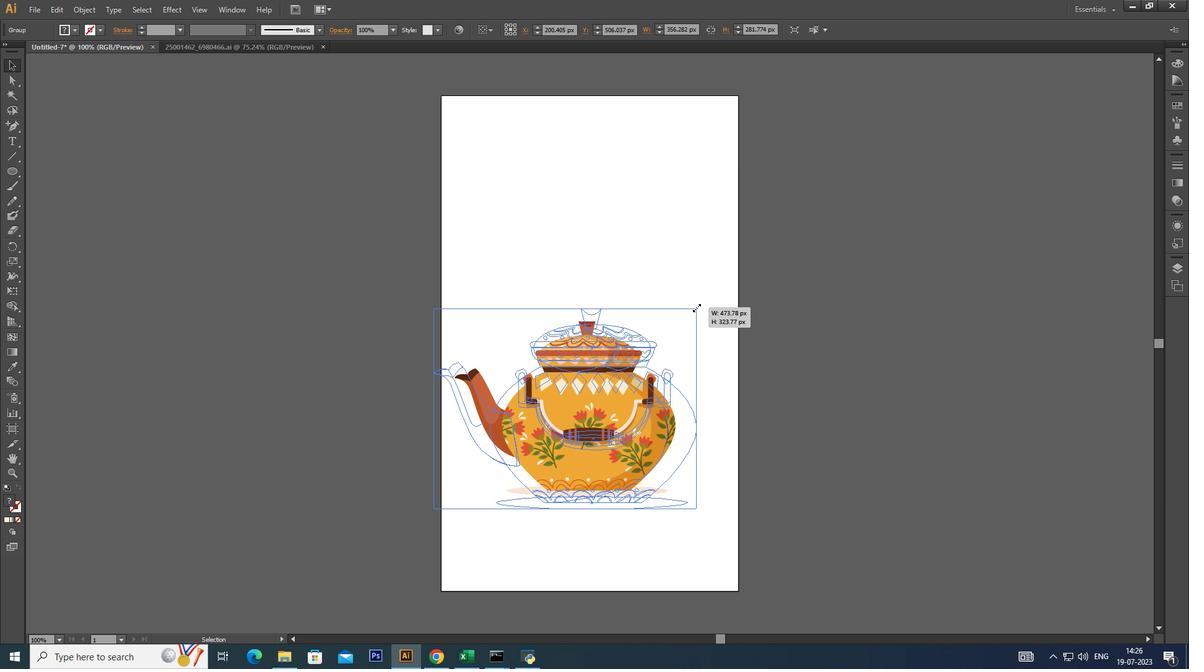 
Action: Key pressed <Key.alt_l>
Screenshot: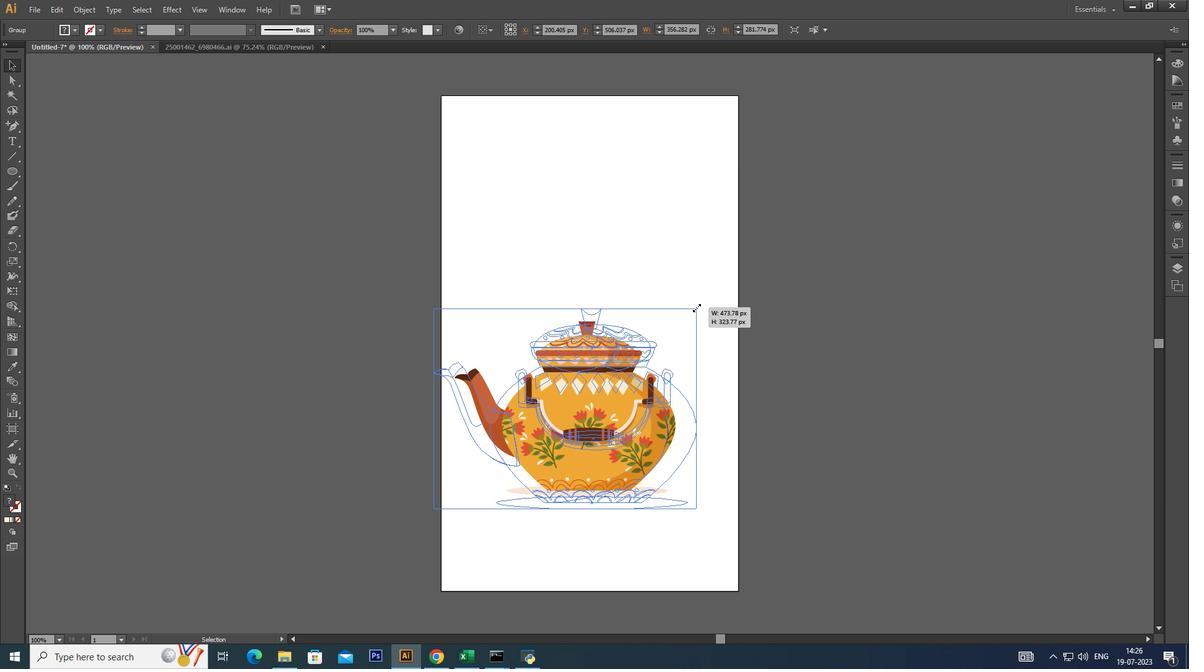 
Action: Mouse moved to (695, 307)
Screenshot: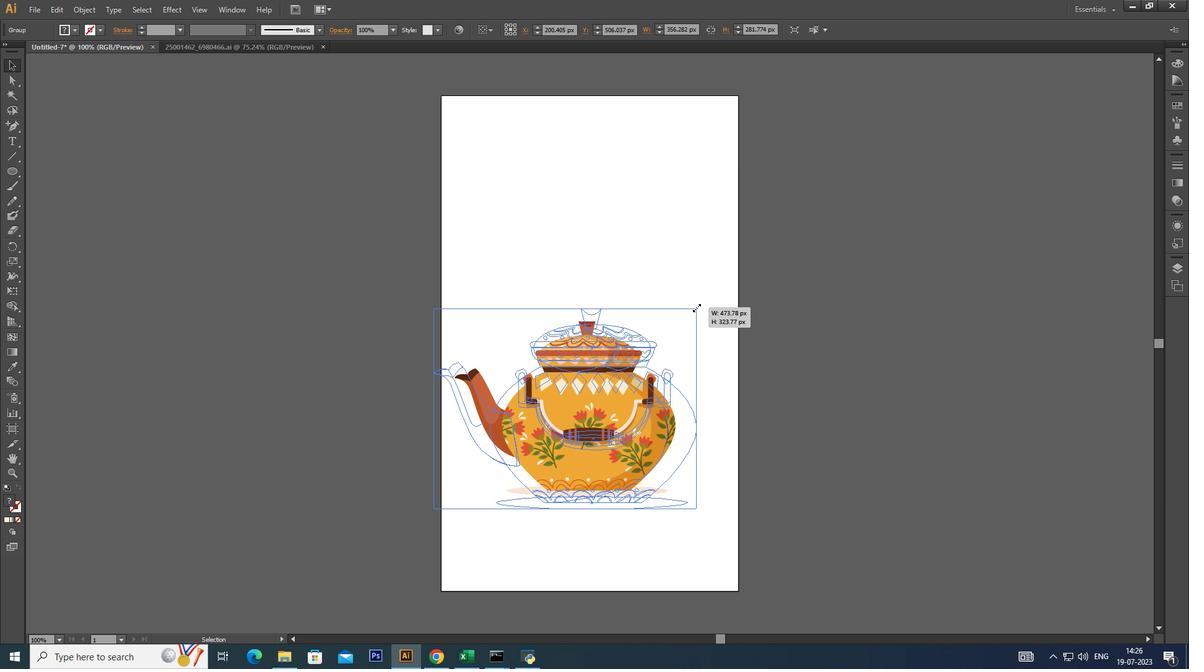 
Action: Key pressed <Key.alt_l>
Screenshot: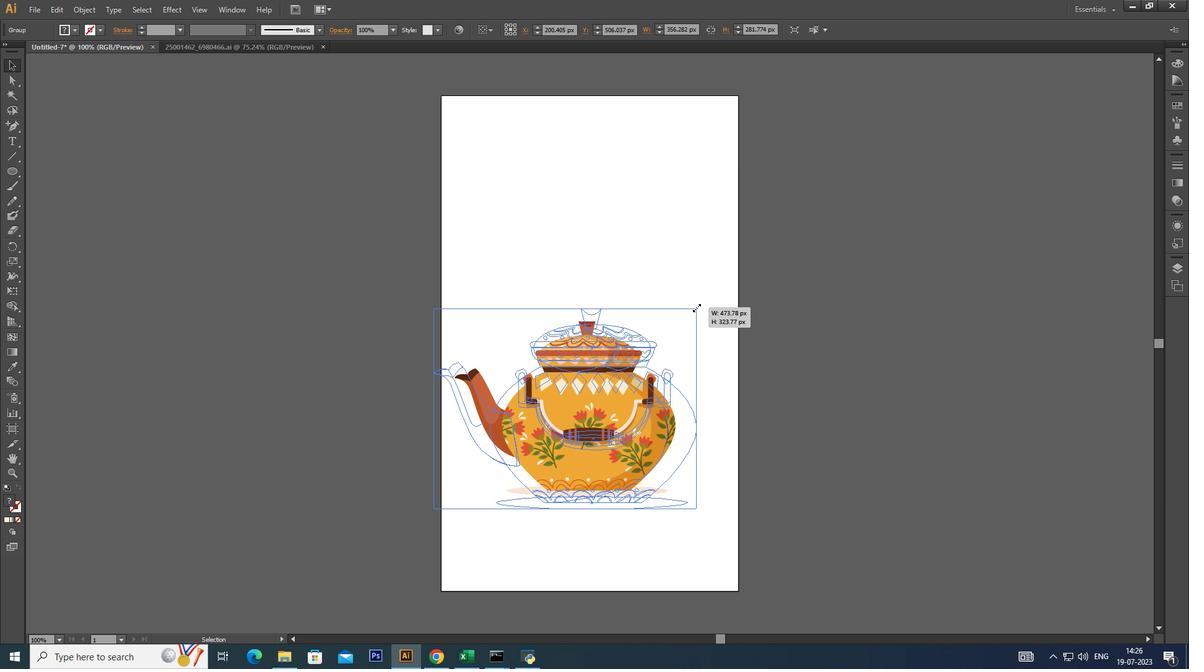 
Action: Mouse moved to (693, 308)
Screenshot: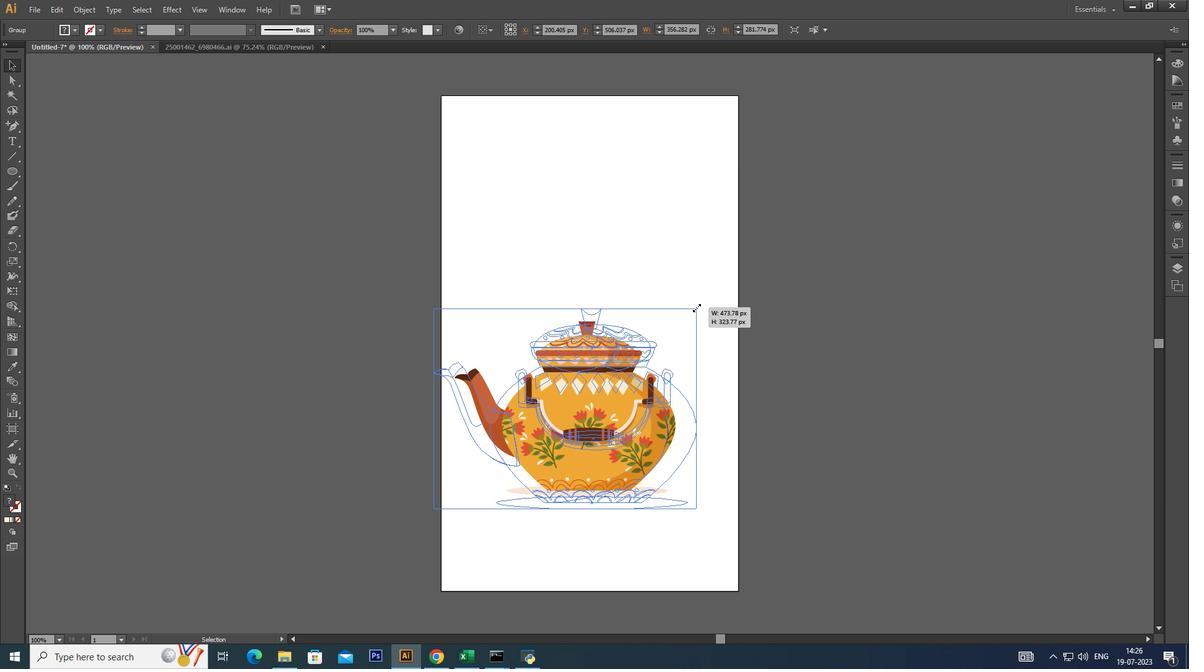 
Action: Key pressed <Key.alt_l><Key.alt_l>
Screenshot: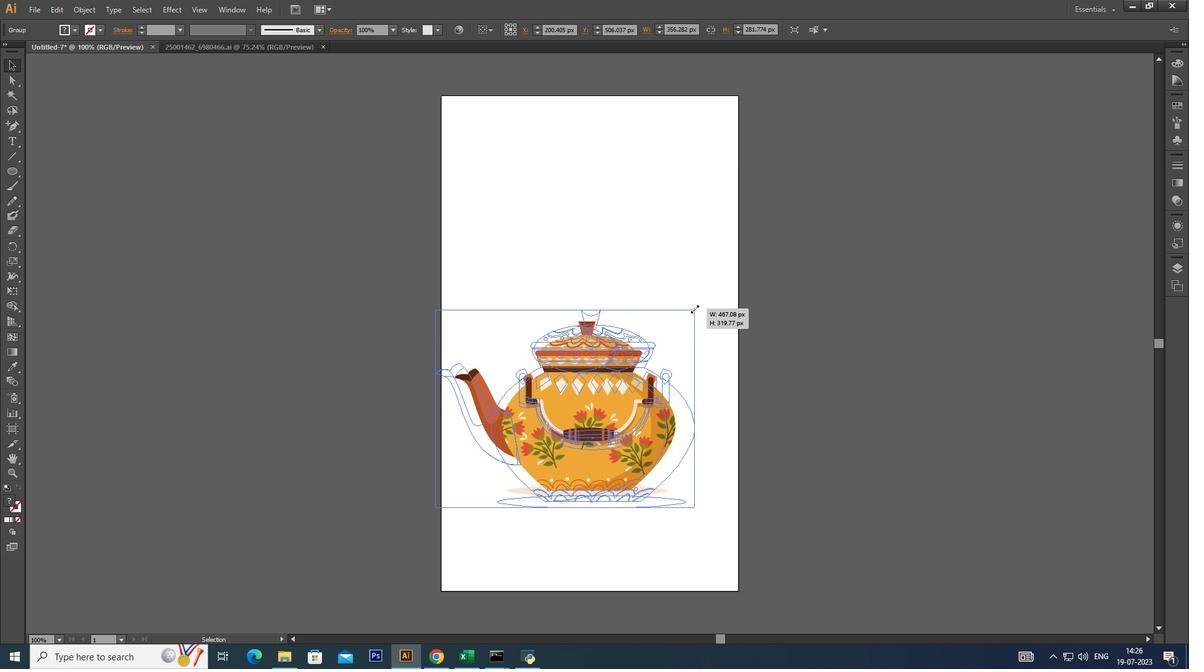 
Action: Mouse moved to (691, 310)
Screenshot: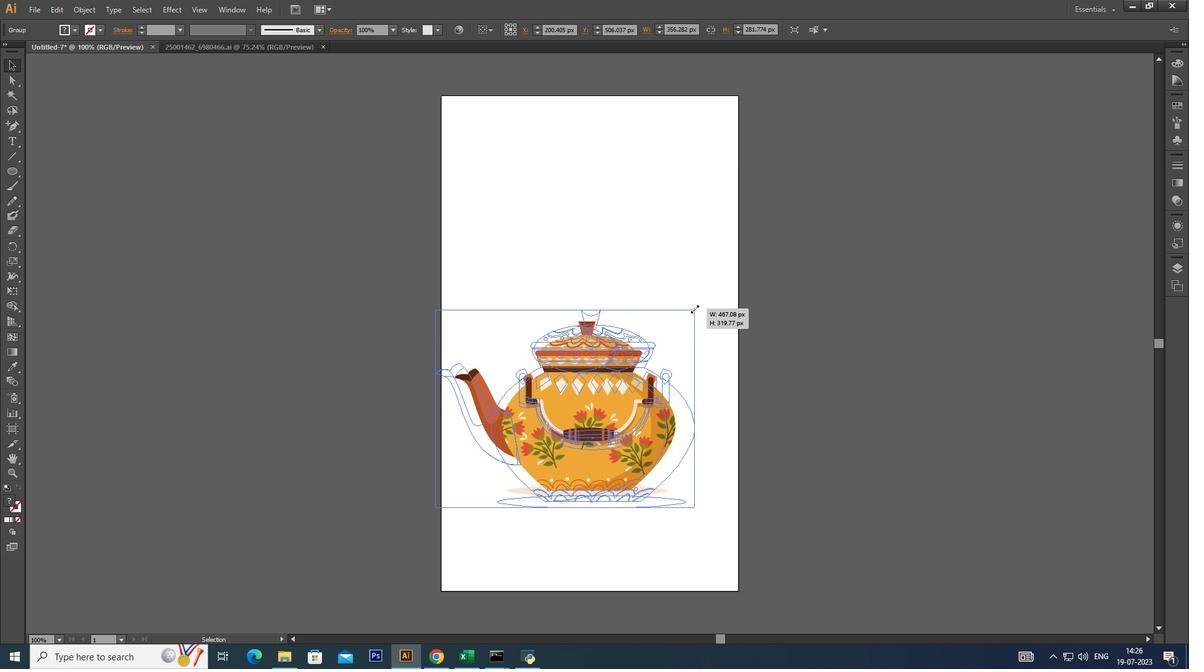 
Action: Key pressed <Key.alt_l><Key.alt_l>
Screenshot: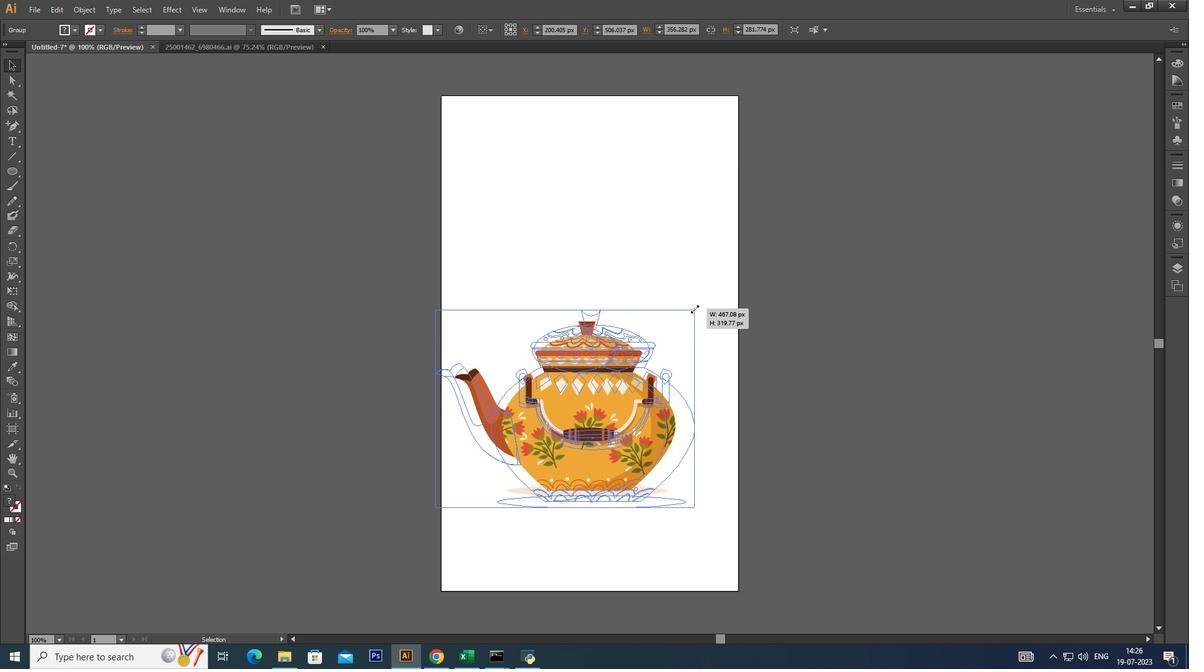
Action: Mouse moved to (690, 311)
Screenshot: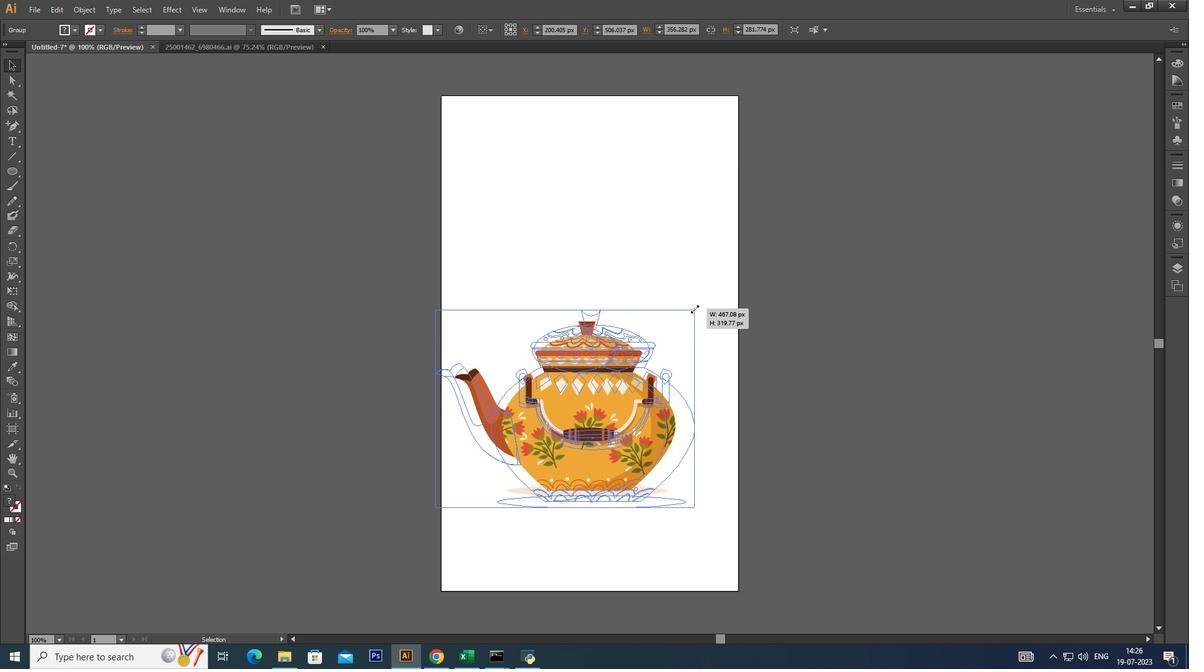 
Action: Key pressed <Key.alt_l><Key.alt_l><Key.alt_l><Key.alt_l>
Screenshot: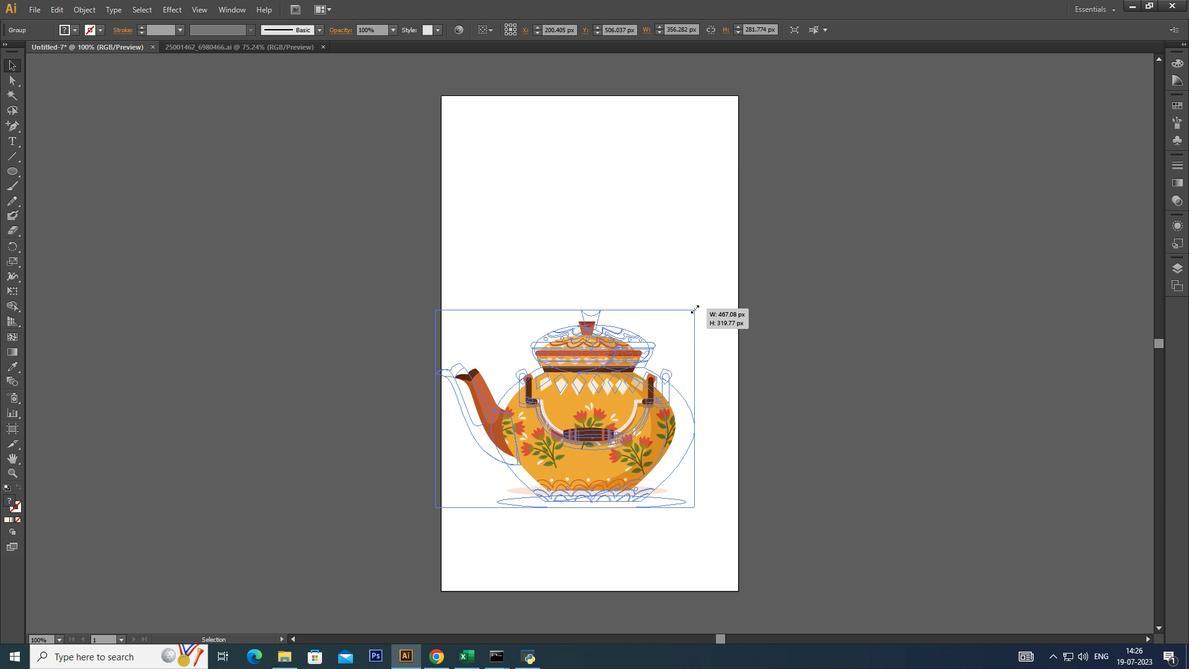 
Action: Mouse moved to (690, 312)
Screenshot: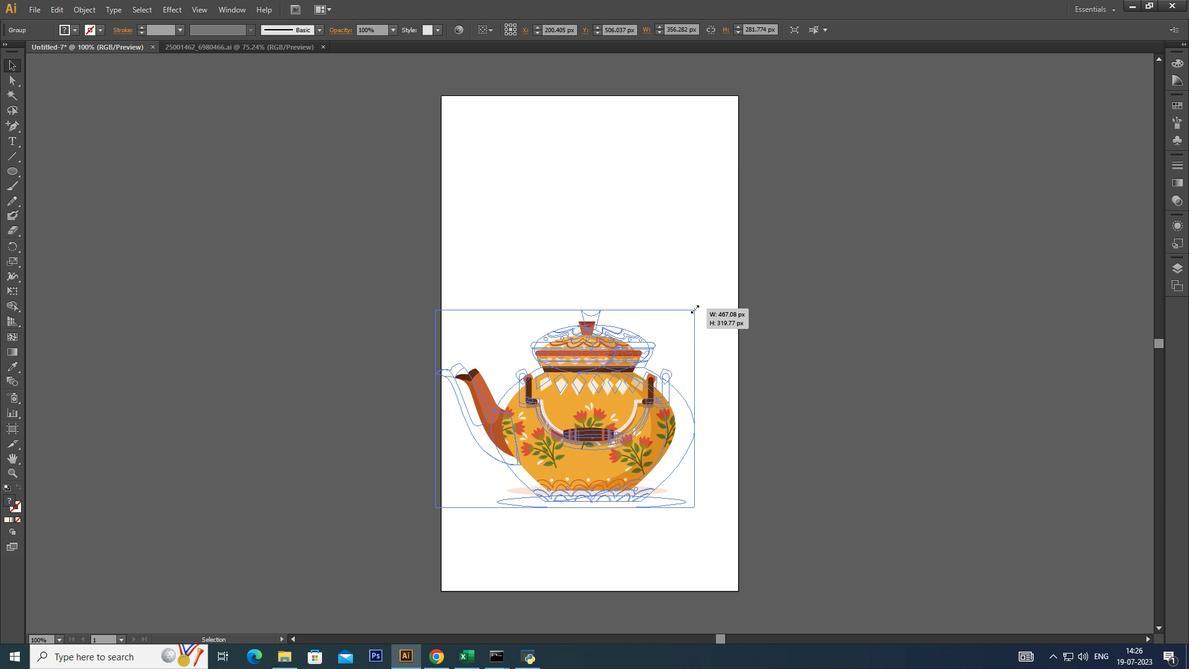 
Action: Key pressed <Key.alt_l>
Screenshot: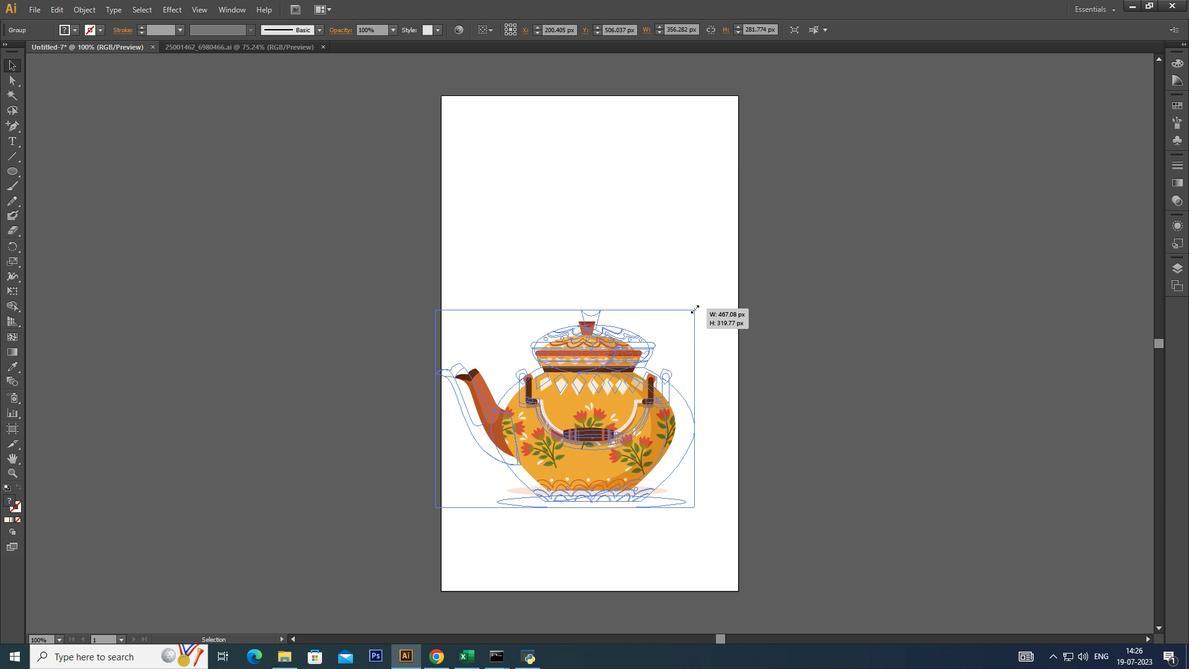 
Action: Mouse moved to (688, 313)
Screenshot: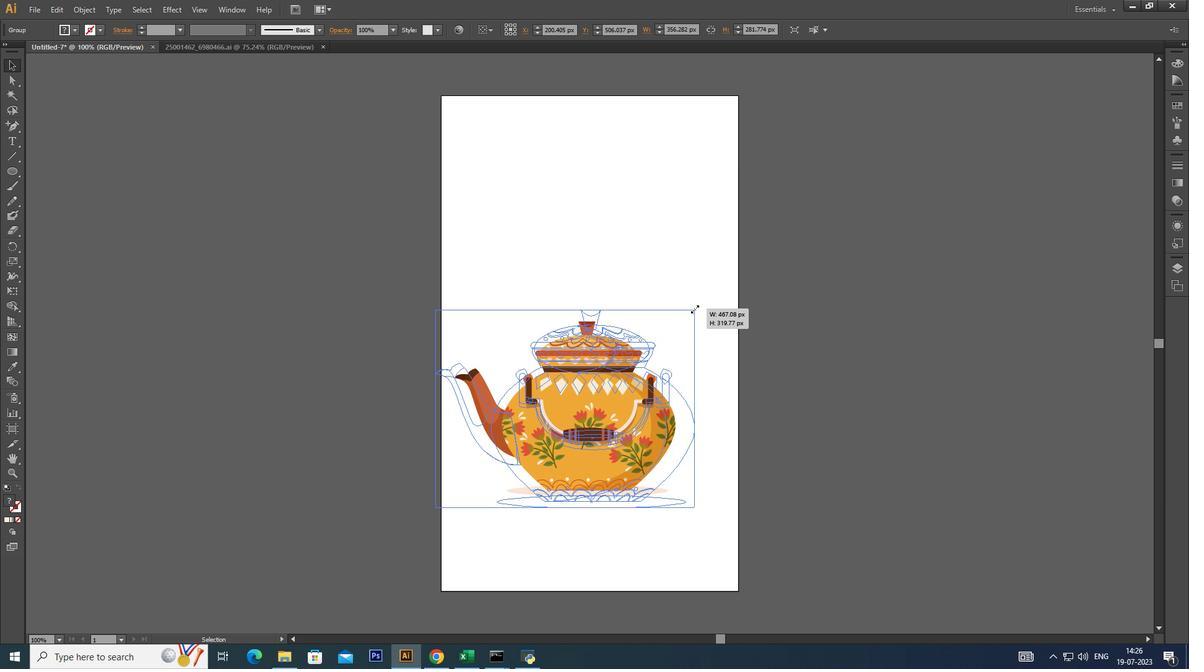 
Action: Key pressed <Key.alt_l>
Screenshot: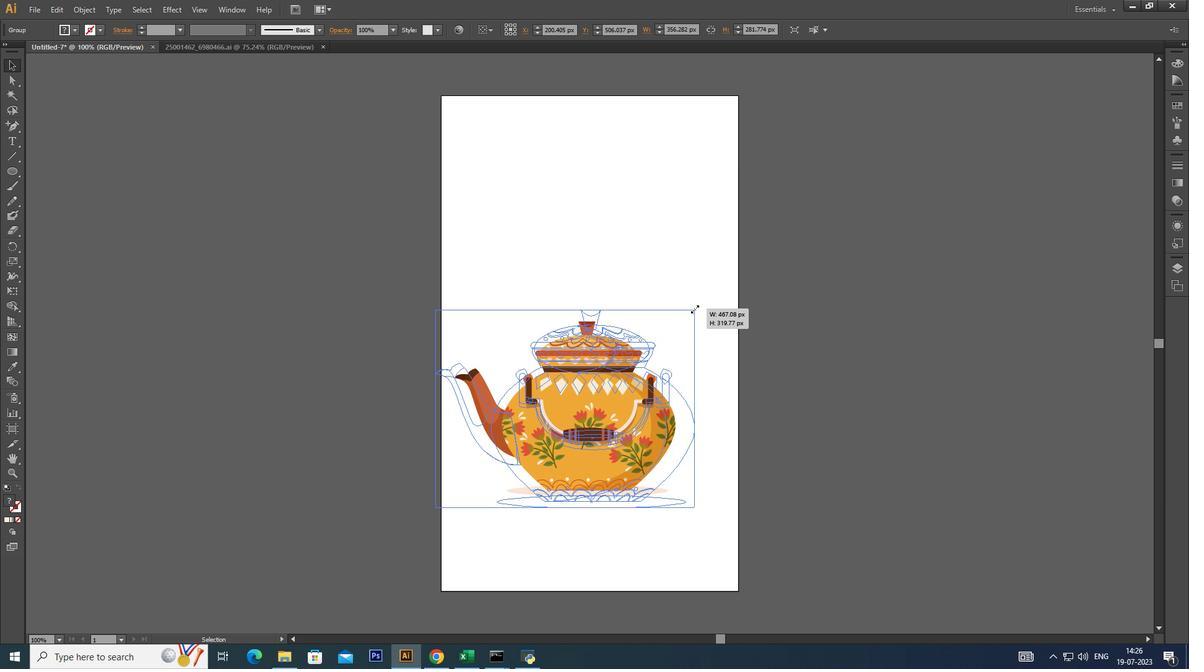 
Action: Mouse moved to (686, 314)
Screenshot: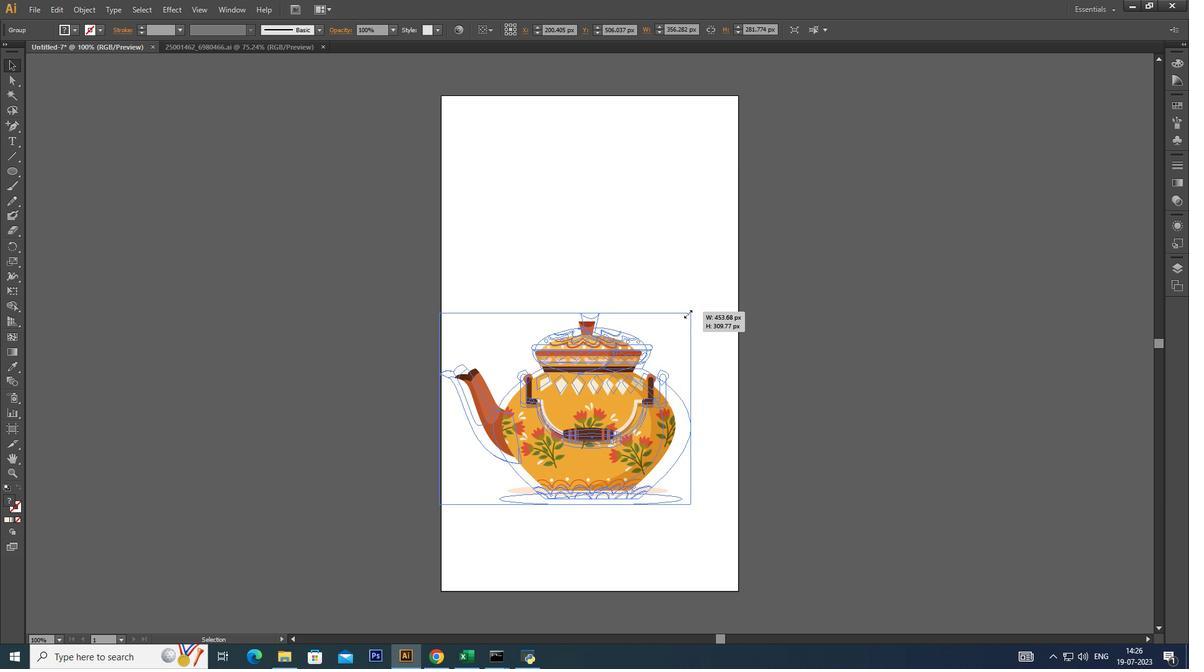 
Action: Key pressed <Key.alt_l>
Screenshot: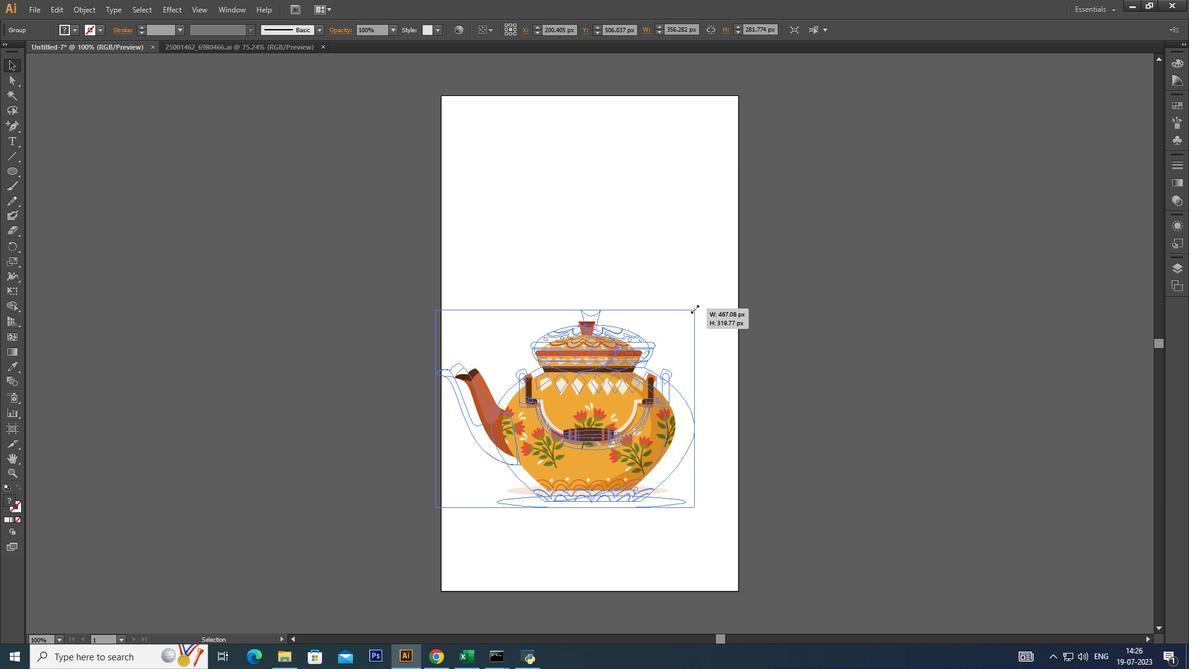
Action: Mouse moved to (685, 314)
Screenshot: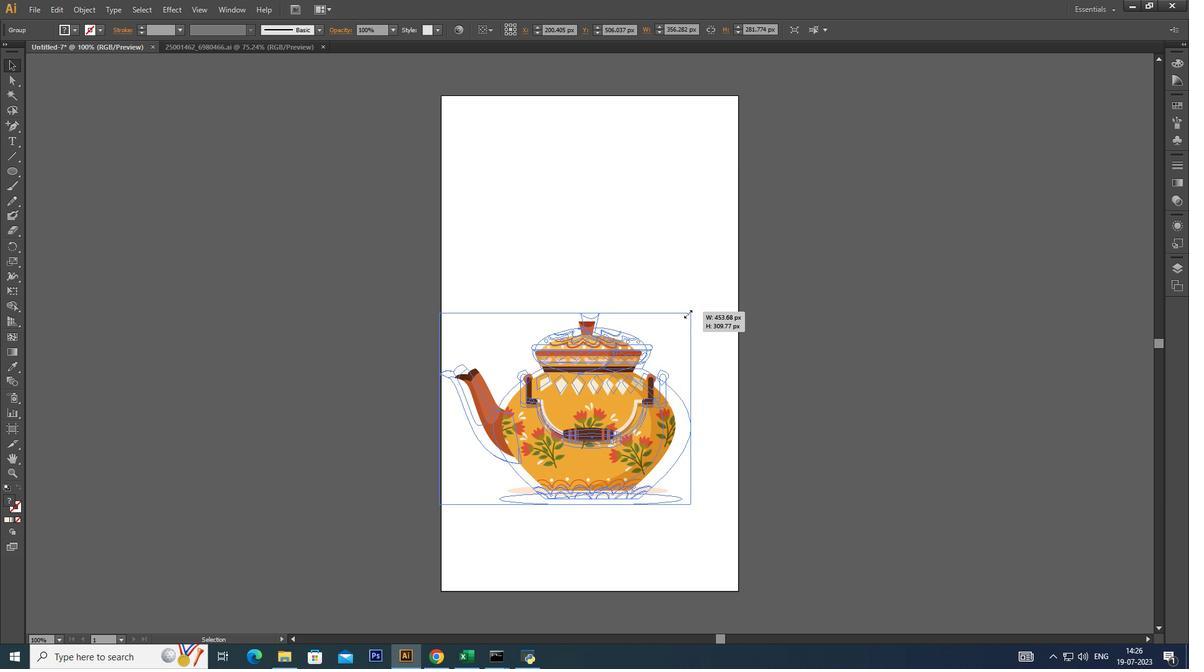 
Action: Key pressed <Key.alt_l>
Screenshot: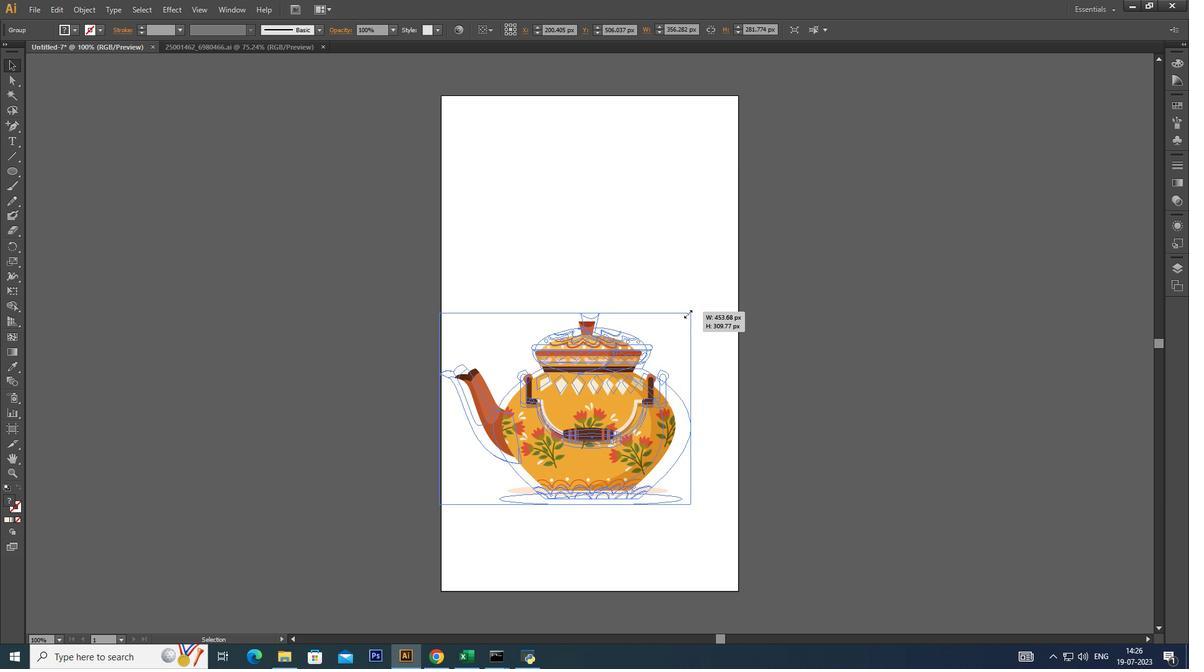 
Action: Mouse moved to (685, 315)
Screenshot: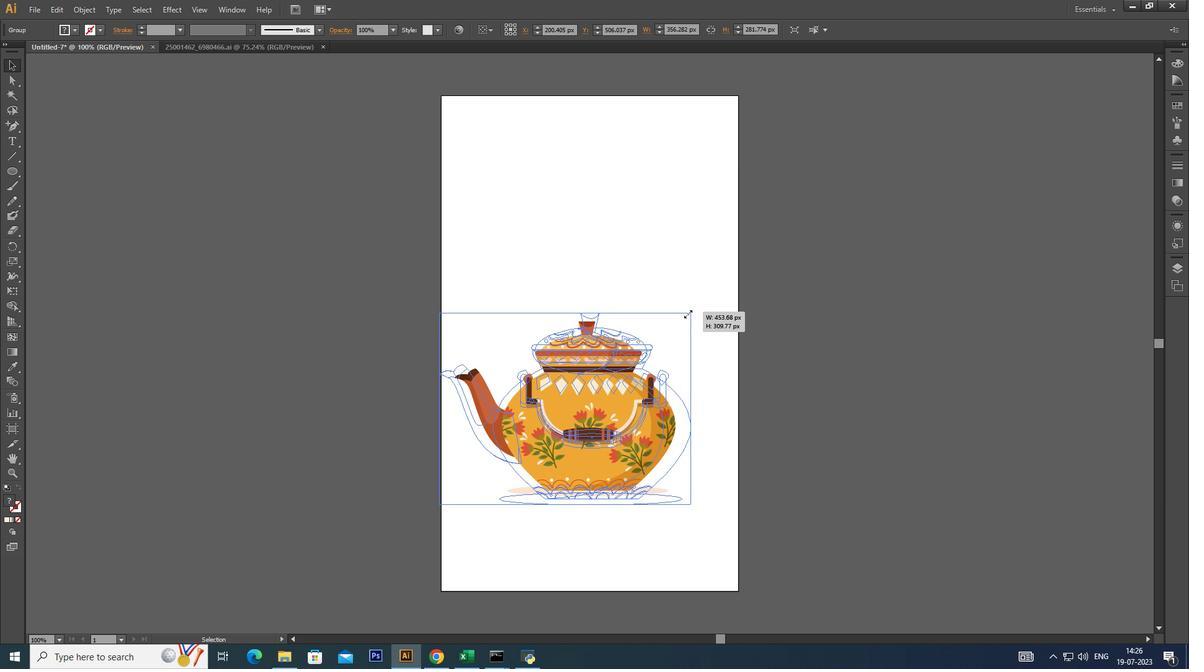 
Action: Key pressed <Key.alt_l><Key.alt_l><Key.alt_l><Key.alt_l>
Screenshot: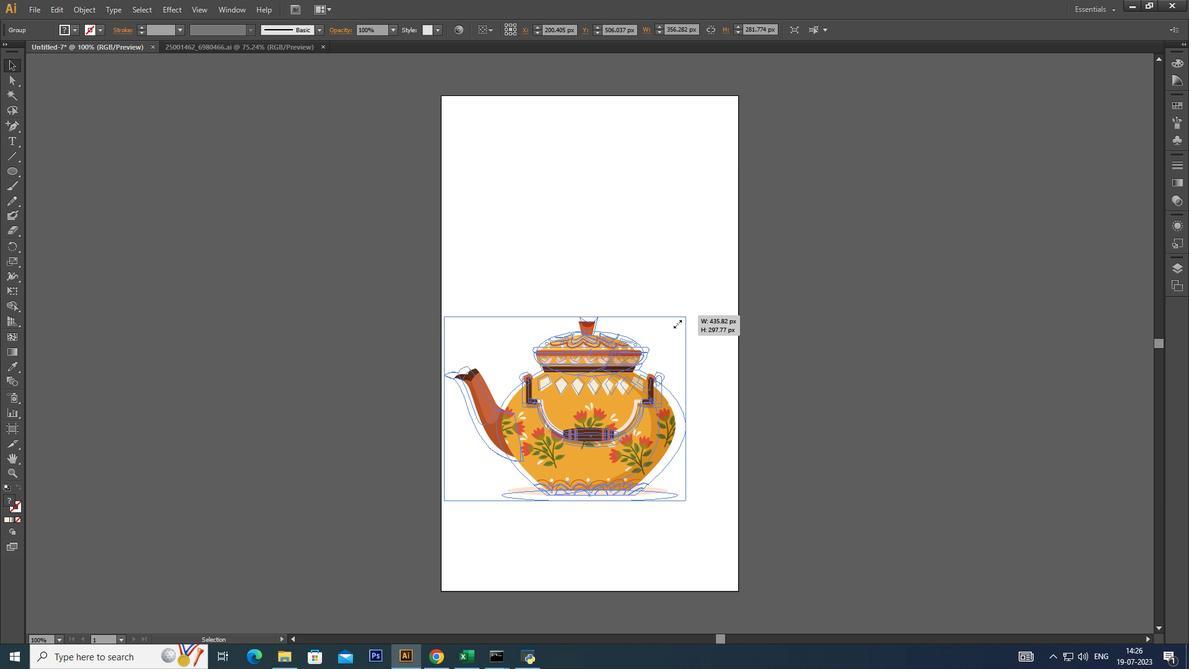 
Action: Mouse moved to (678, 320)
Screenshot: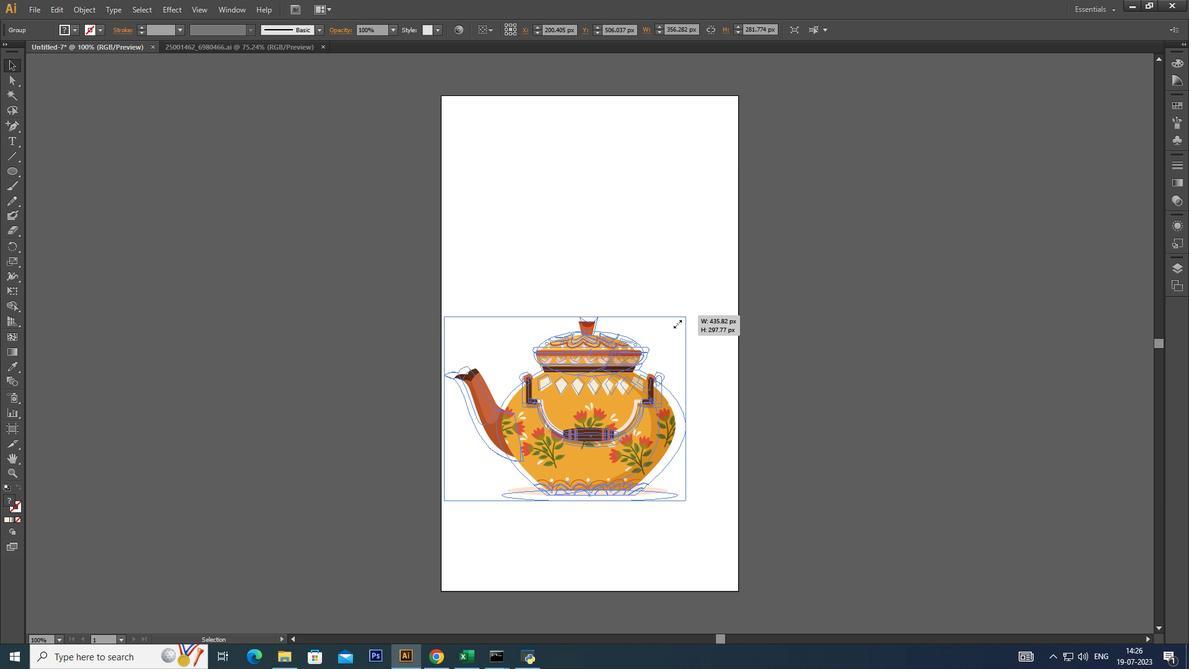 
Action: Key pressed <Key.alt_l>
Screenshot: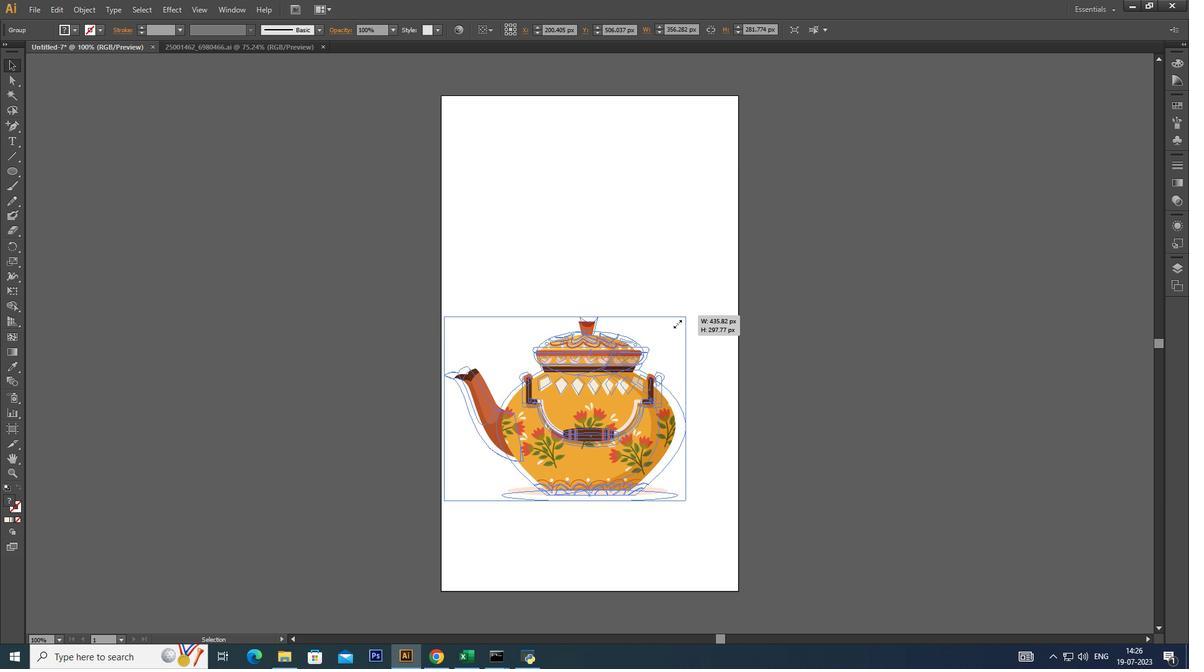 
Action: Mouse moved to (677, 323)
Screenshot: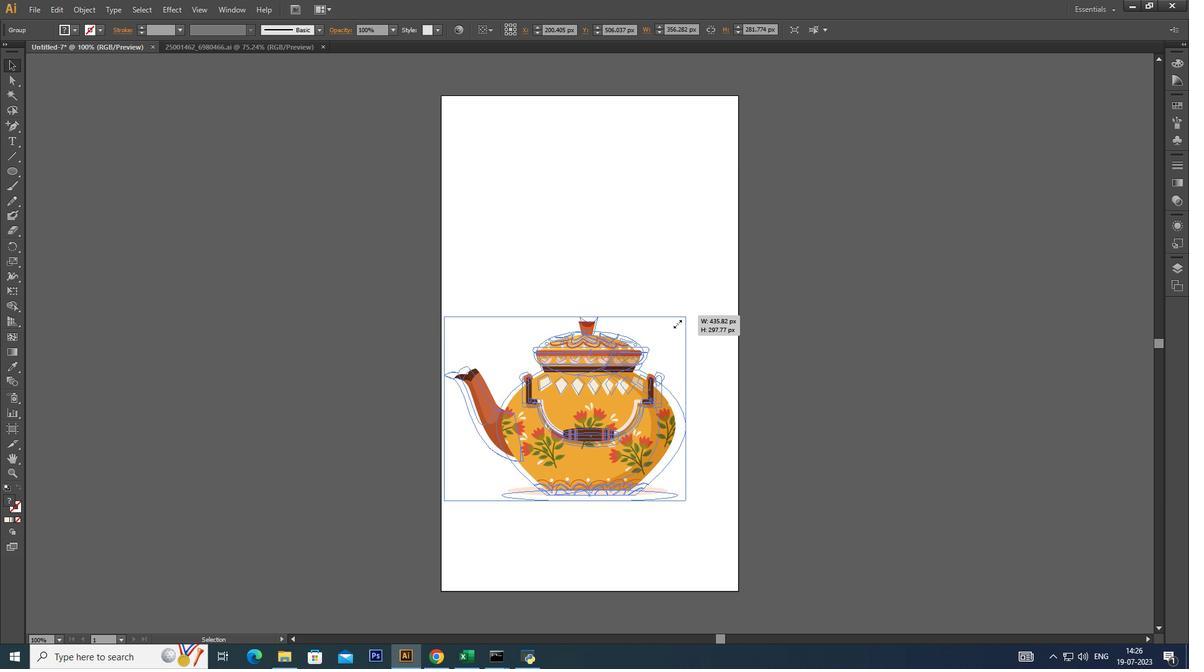 
Action: Key pressed <Key.alt_l>
Screenshot: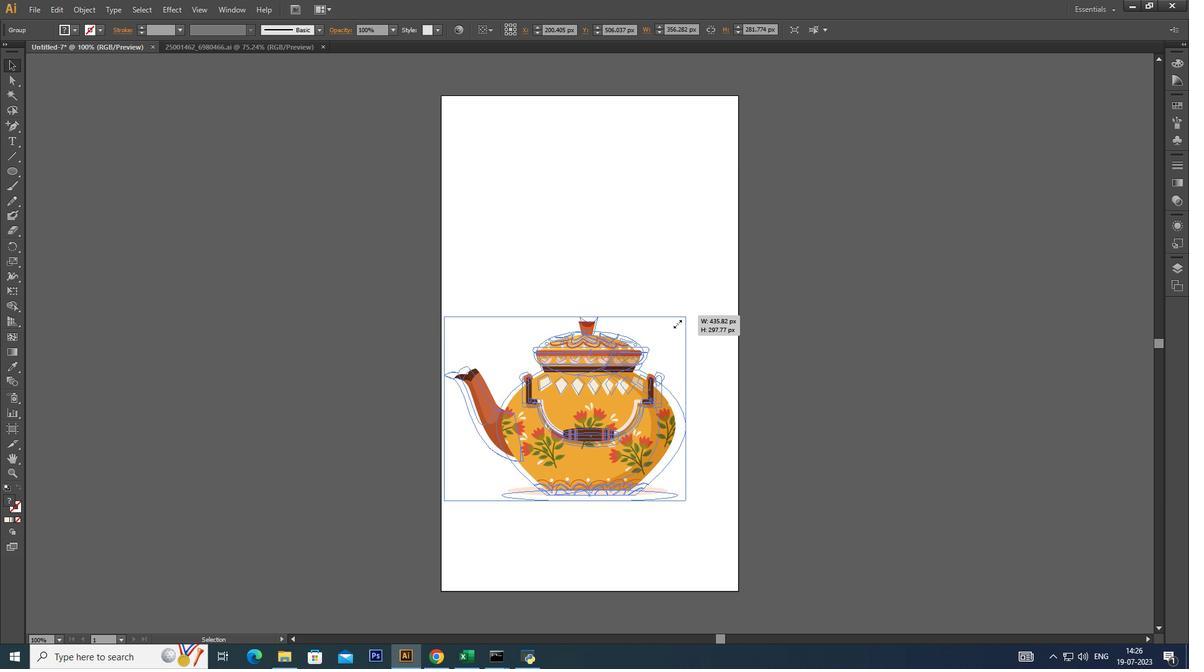 
Action: Mouse moved to (674, 326)
Screenshot: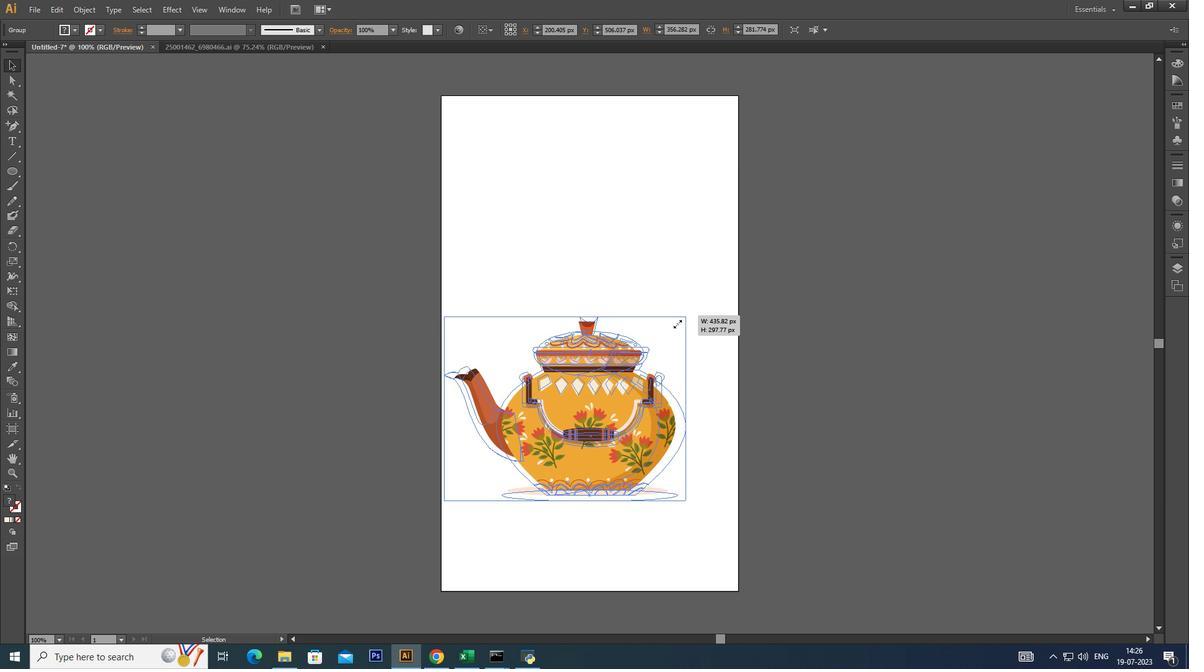 
Action: Key pressed <Key.alt_l>
Screenshot: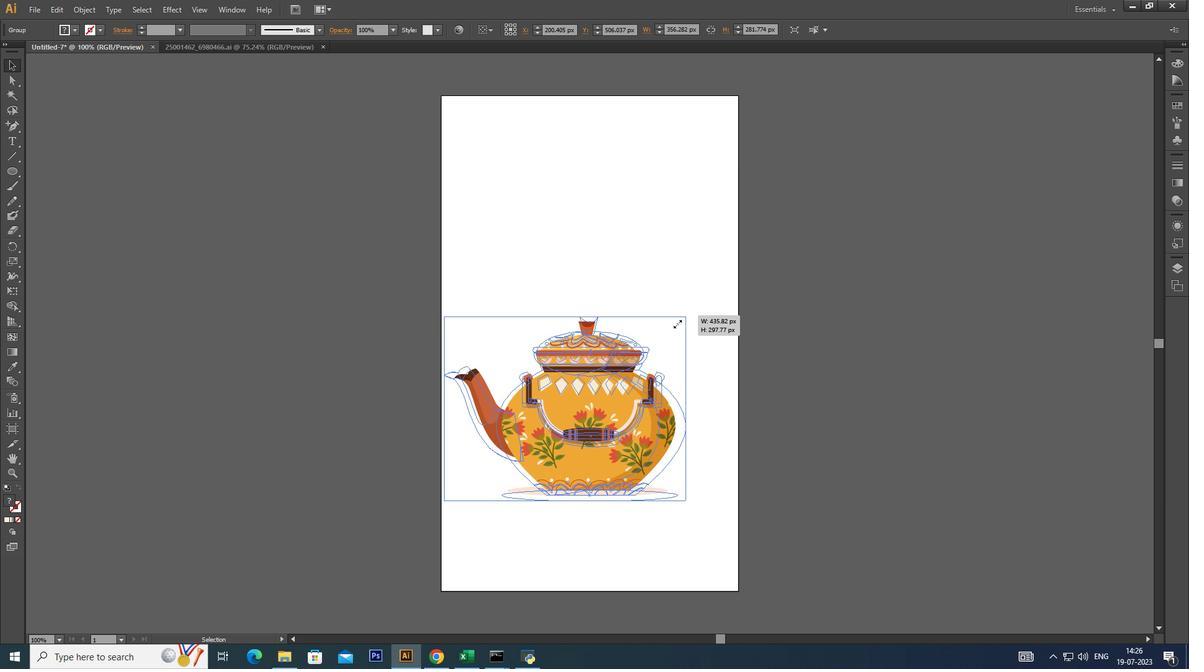 
Action: Mouse moved to (672, 327)
Screenshot: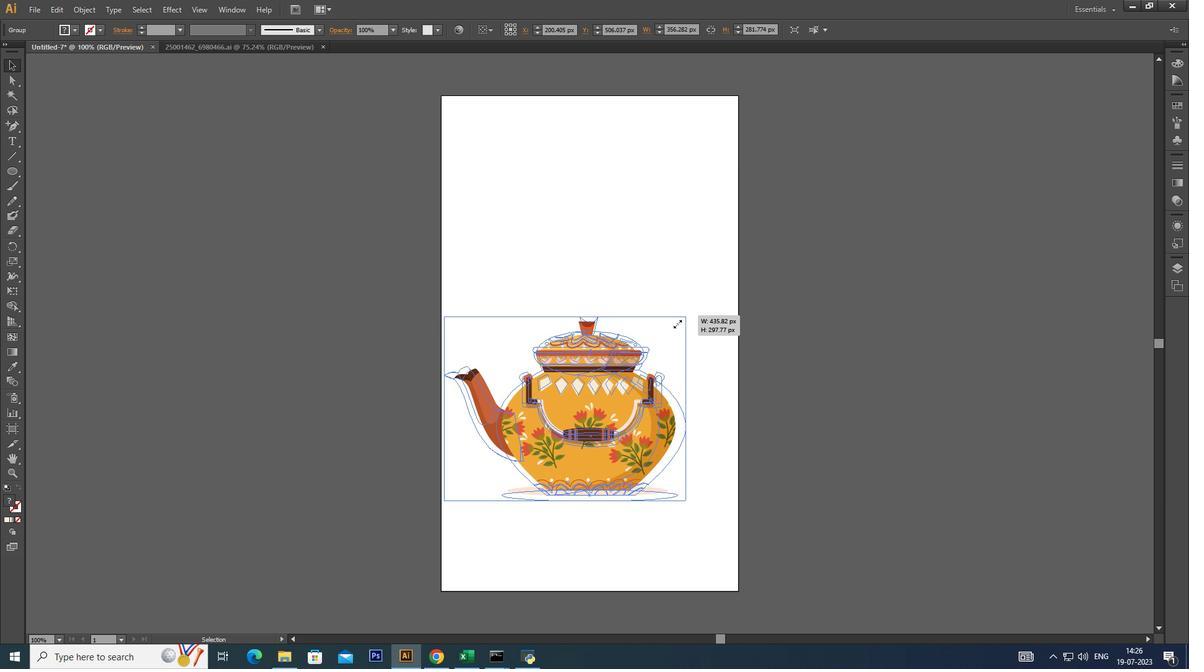 
Action: Key pressed <Key.alt_l>
Screenshot: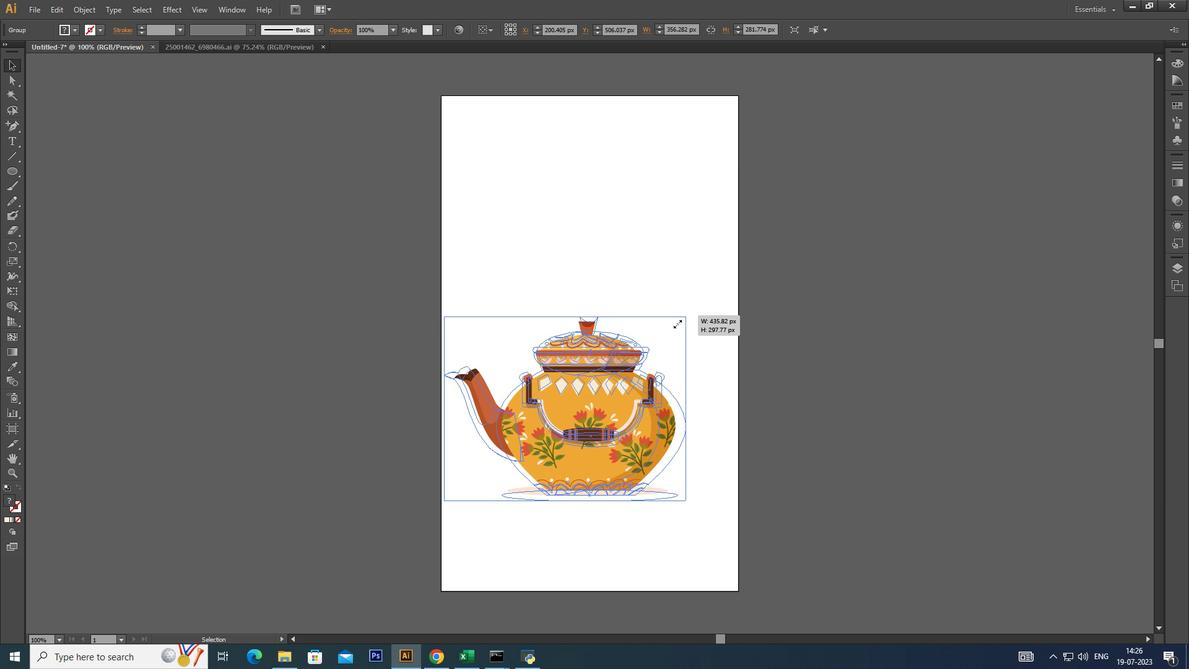 
Action: Mouse moved to (670, 329)
Screenshot: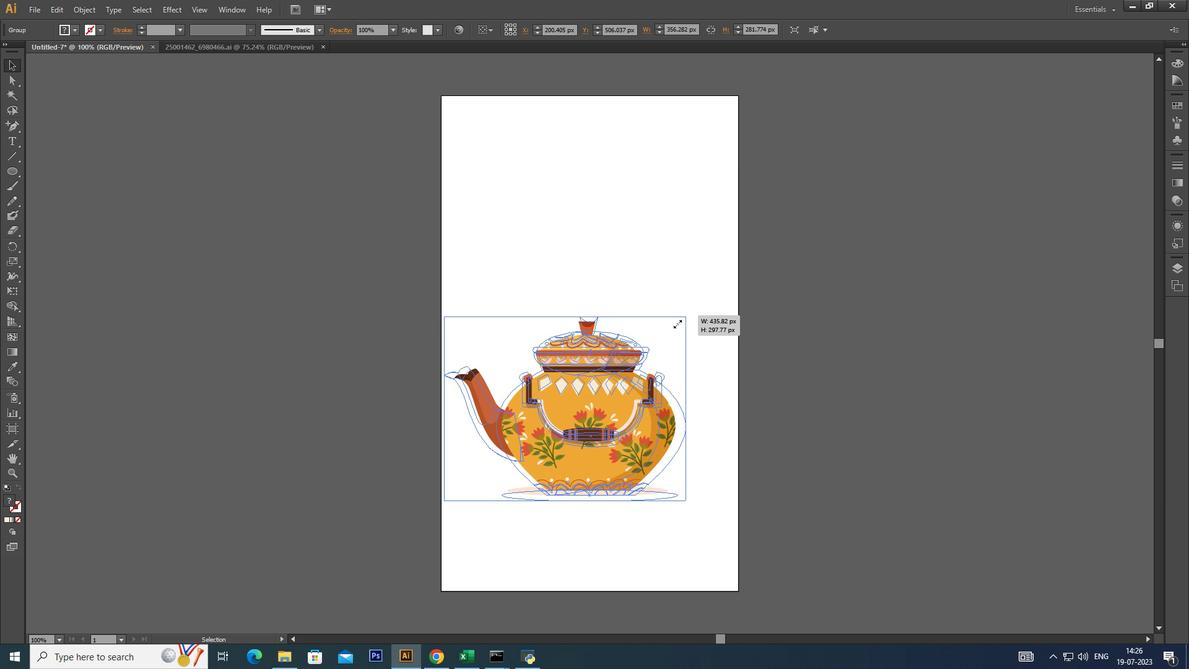 
Action: Key pressed <Key.alt_l>
Screenshot: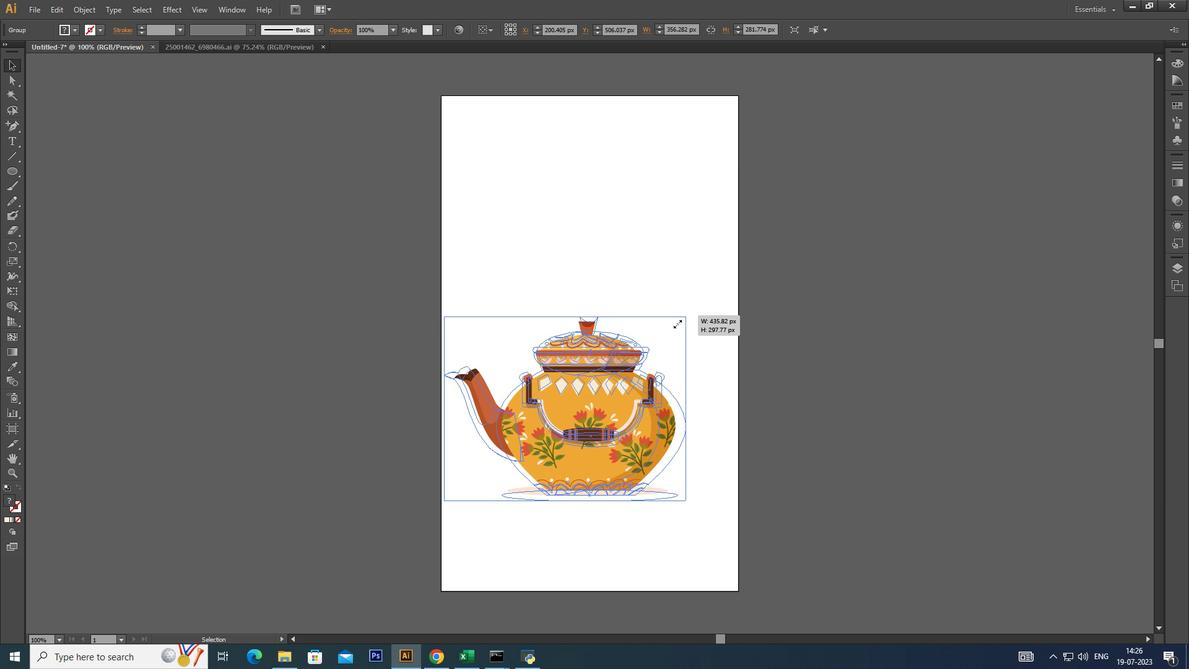 
Action: Mouse moved to (670, 330)
Screenshot: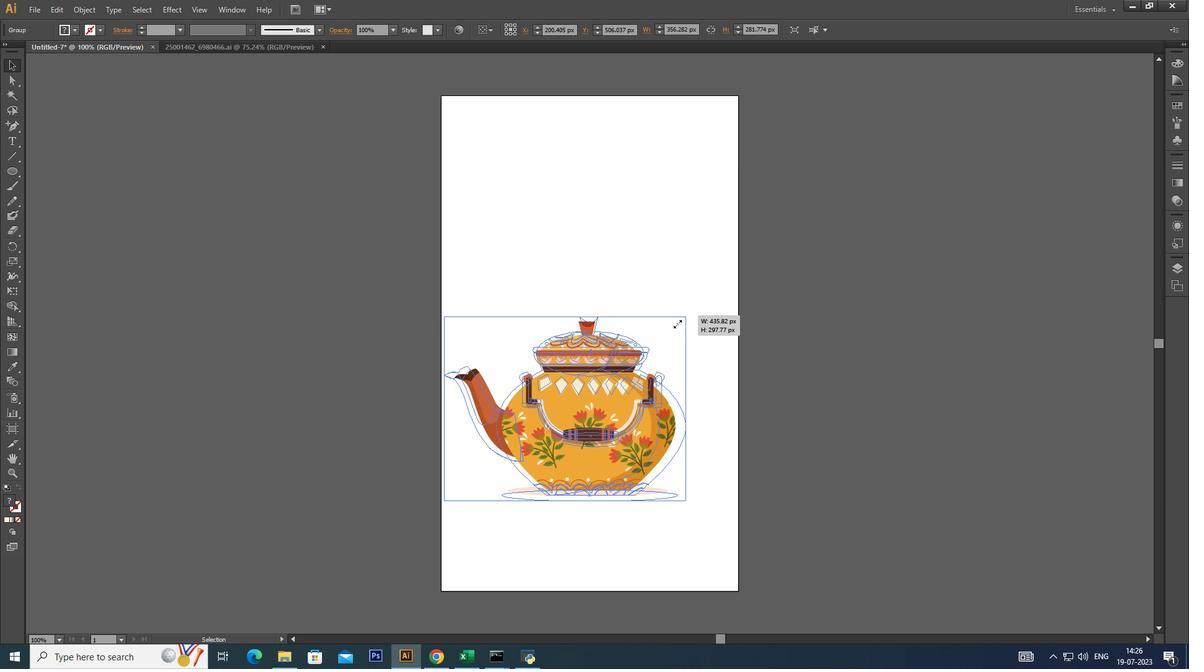 
Action: Key pressed <Key.alt_l>
Screenshot: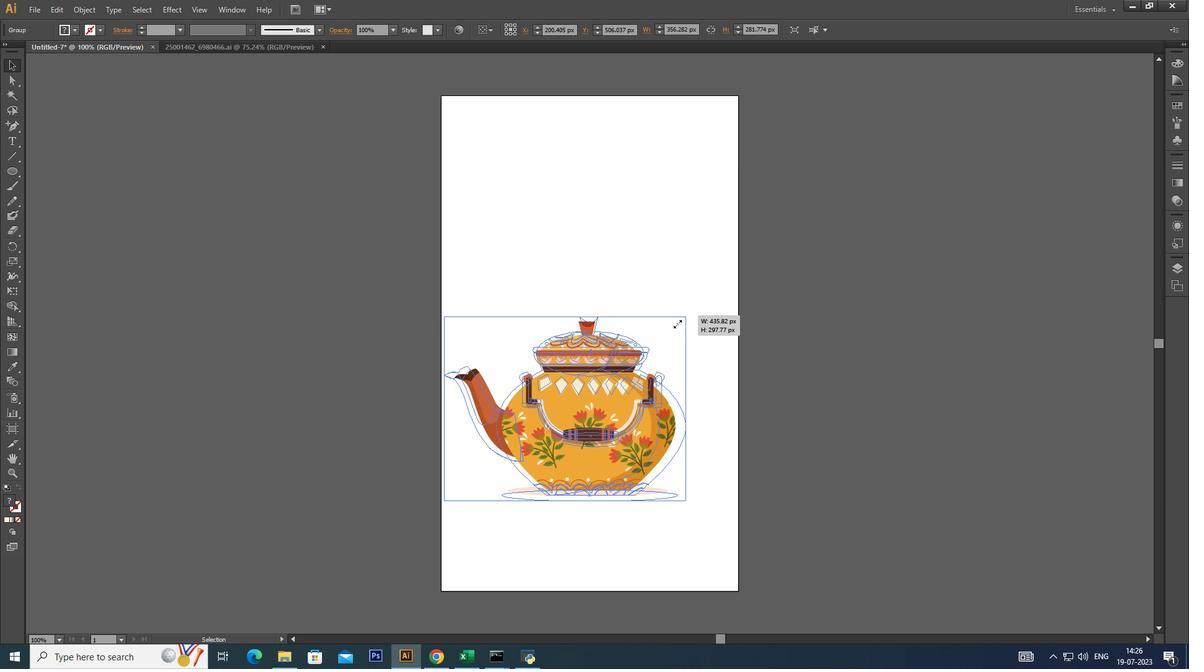 
Action: Mouse moved to (669, 330)
Screenshot: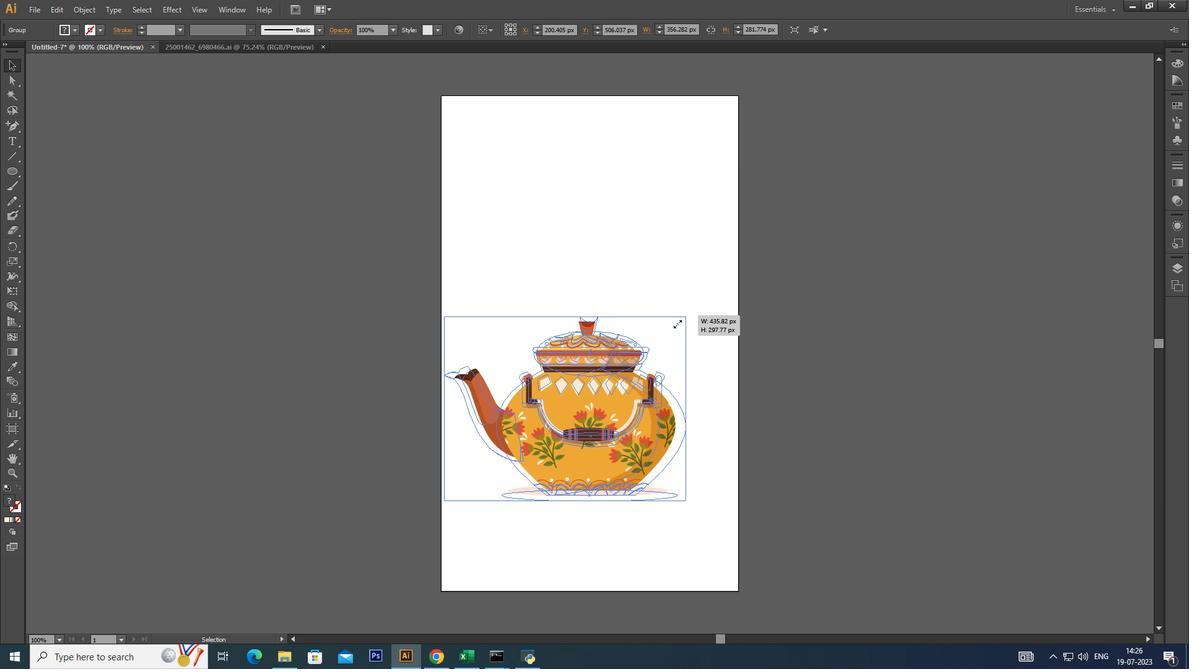 
Action: Key pressed <Key.alt_l>
Screenshot: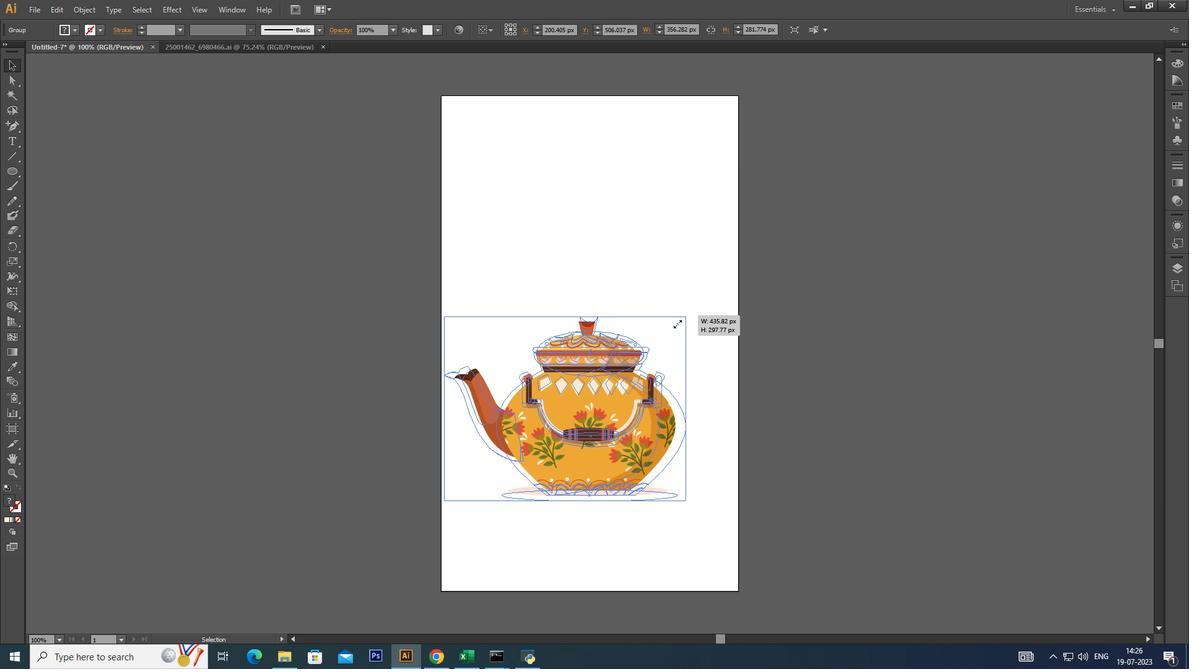 
Action: Mouse moved to (669, 331)
Screenshot: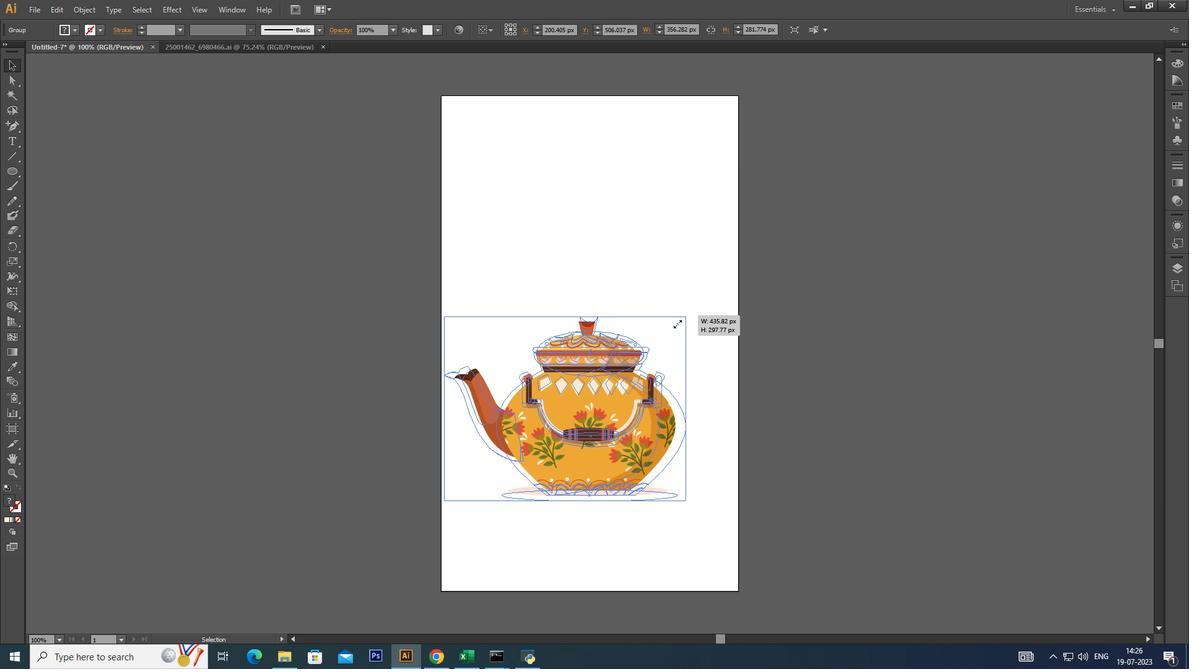 
Action: Key pressed <Key.alt_l>
Screenshot: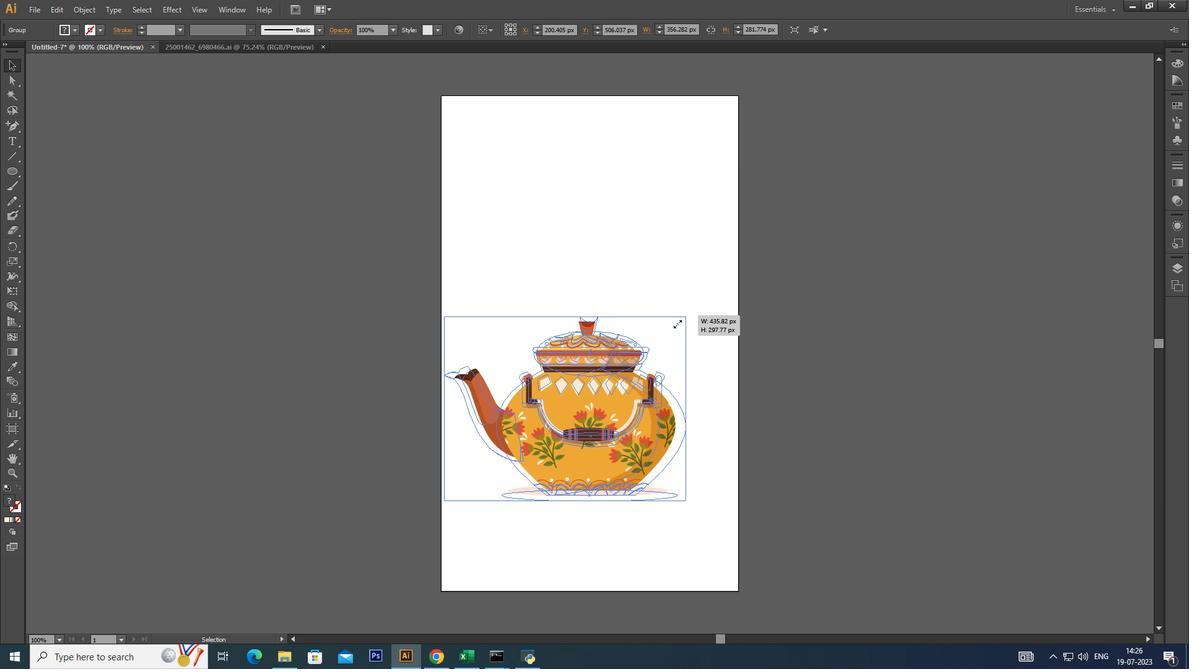 
Action: Mouse moved to (669, 331)
Screenshot: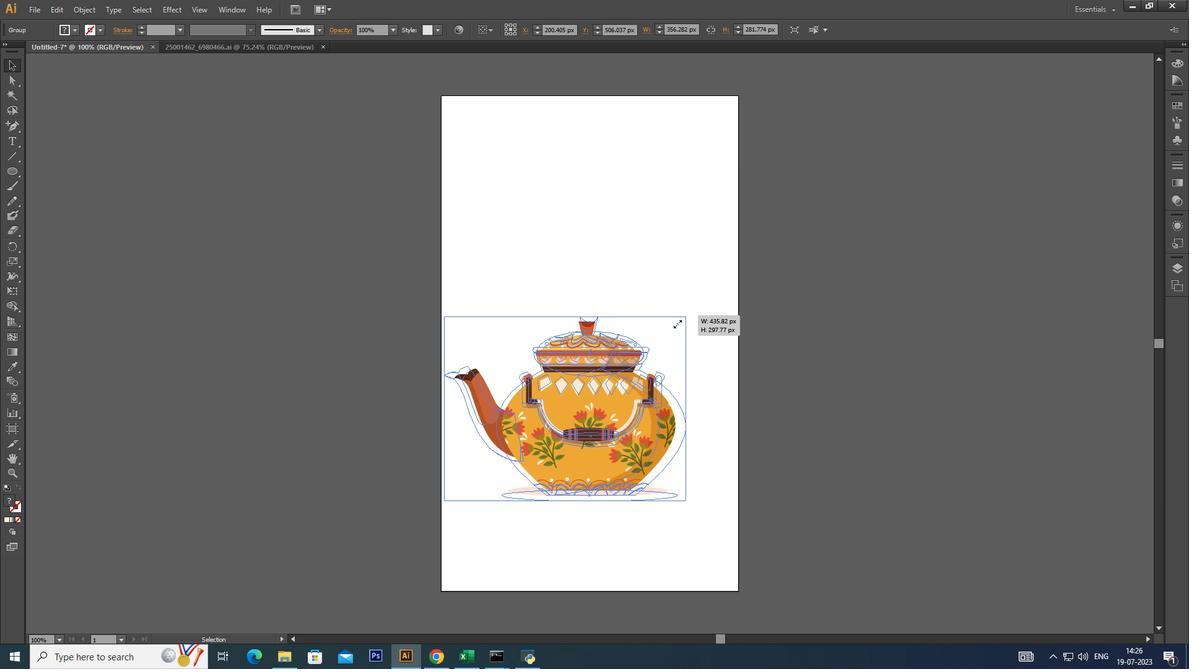 
Action: Key pressed <Key.alt_l>
Screenshot: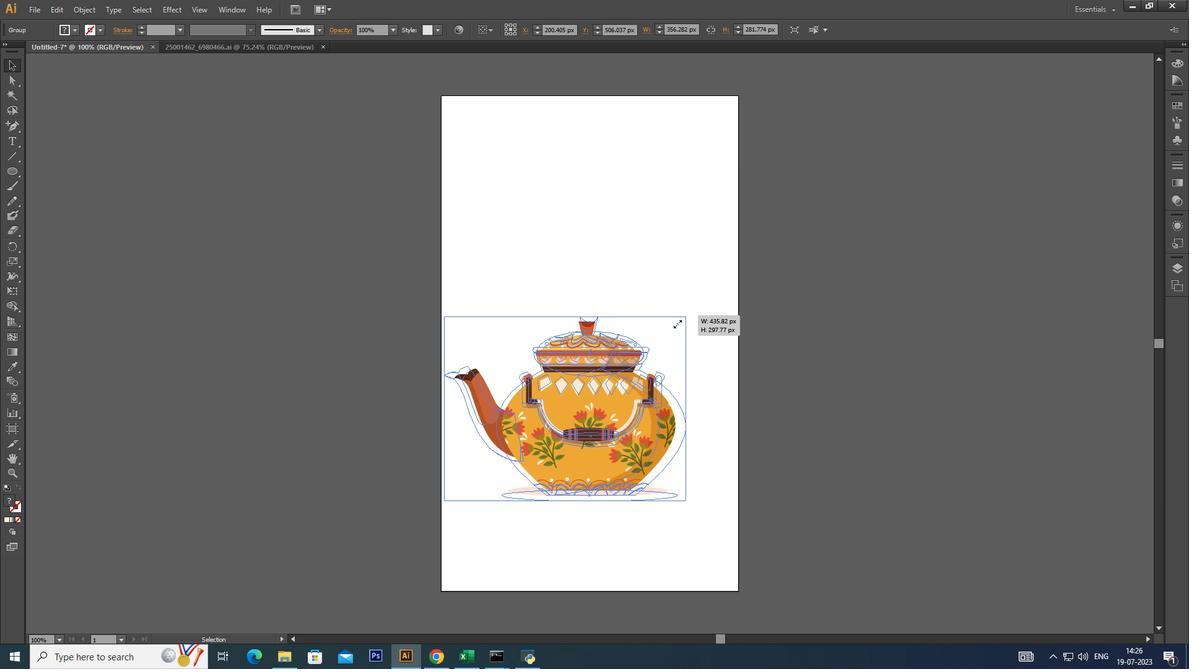 
Action: Mouse moved to (667, 332)
Screenshot: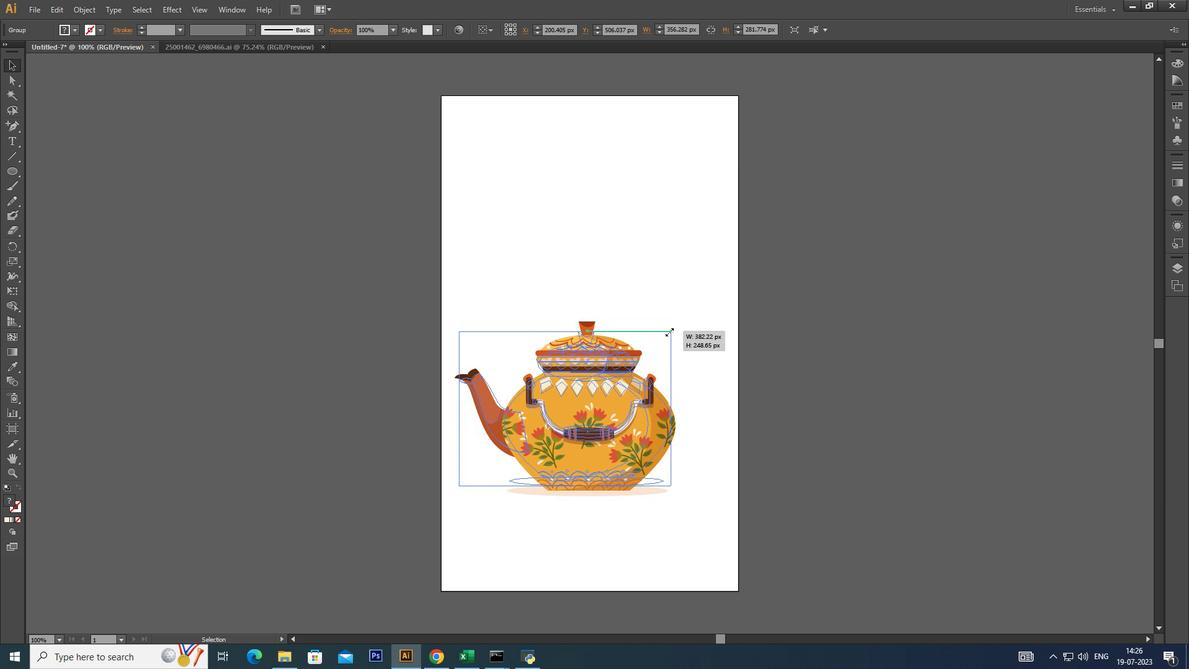 
Action: Key pressed <Key.alt_l><Key.alt_l><Key.alt_l><Key.alt_l><Key.alt_l><Key.alt_l><Key.alt_l><Key.alt_l><Key.alt_l><Key.alt_l><Key.alt_l><Key.alt_l><Key.alt_l><Key.alt_l><Key.alt_l><Key.alt_l><Key.alt_l><Key.alt_l><Key.alt_l><Key.alt_l><Key.alt_l><Key.alt_l><Key.alt_l><Key.alt_l><Key.alt_l><Key.alt_l><Key.alt_l><Key.alt_l><Key.alt_l><Key.alt_l><Key.alt_l><Key.alt_l><Key.alt_l>
Screenshot: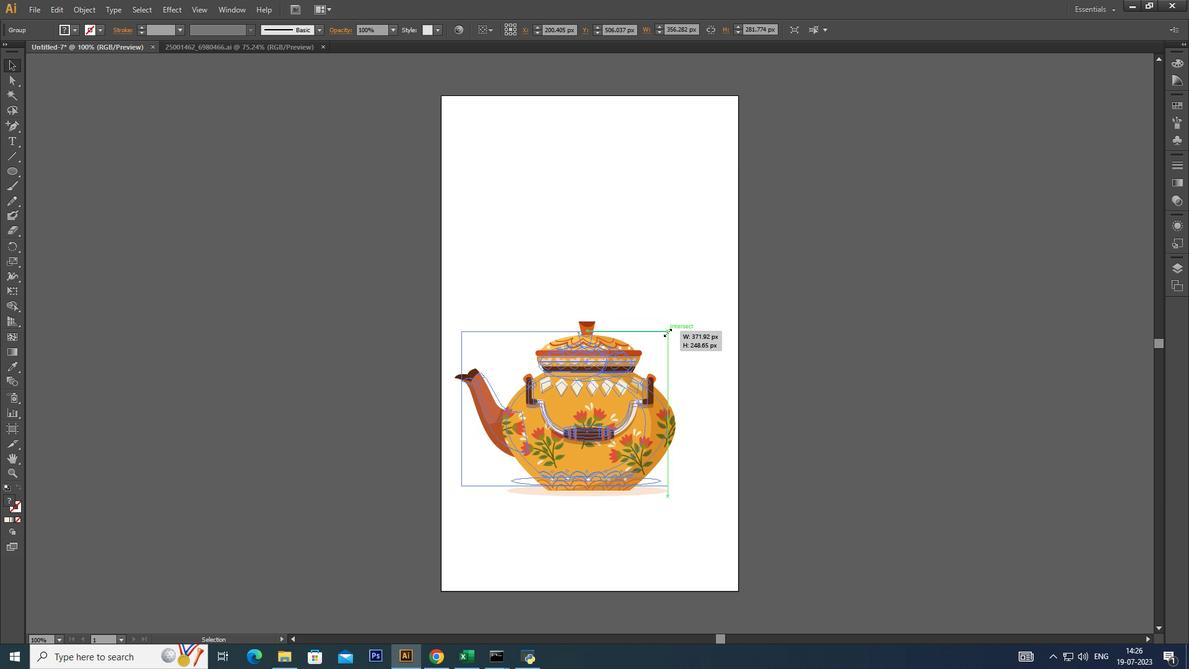 
Action: Mouse moved to (590, 374)
Screenshot: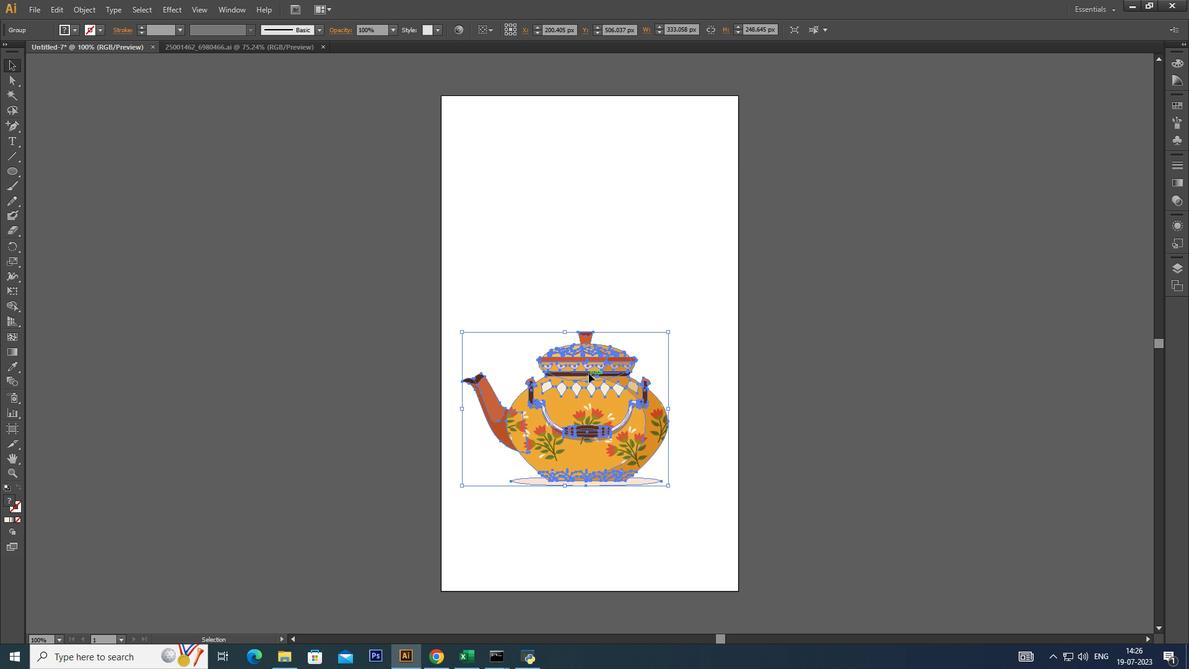 
Action: Mouse pressed left at (590, 374)
Screenshot: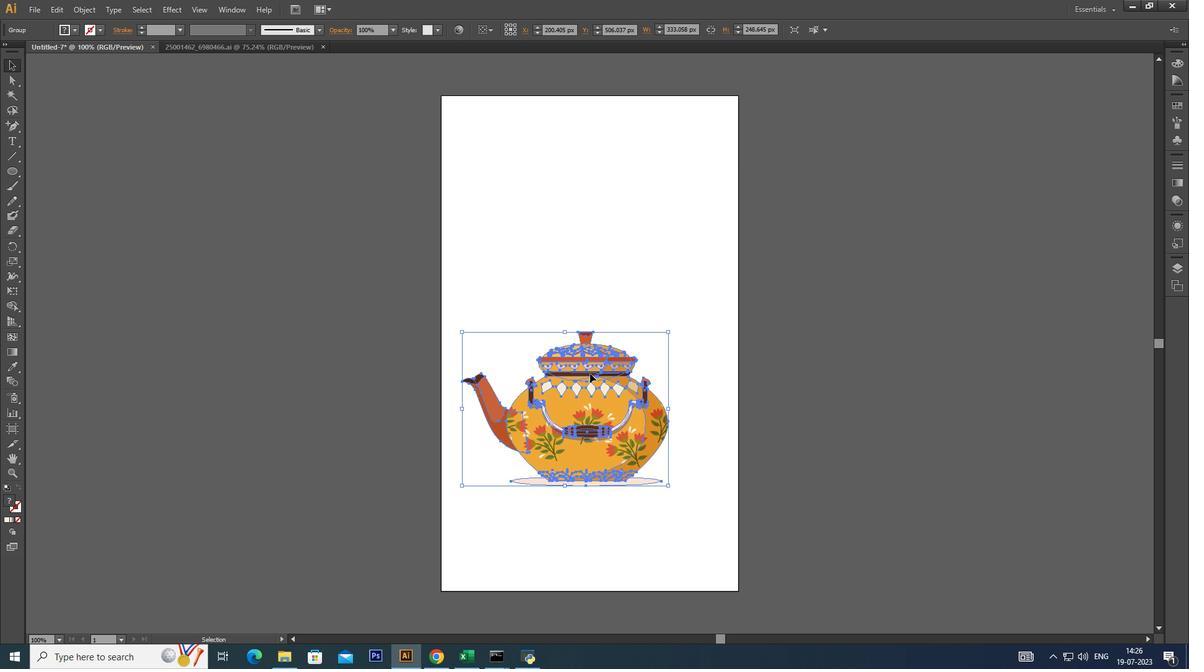 
Action: Mouse moved to (782, 351)
Screenshot: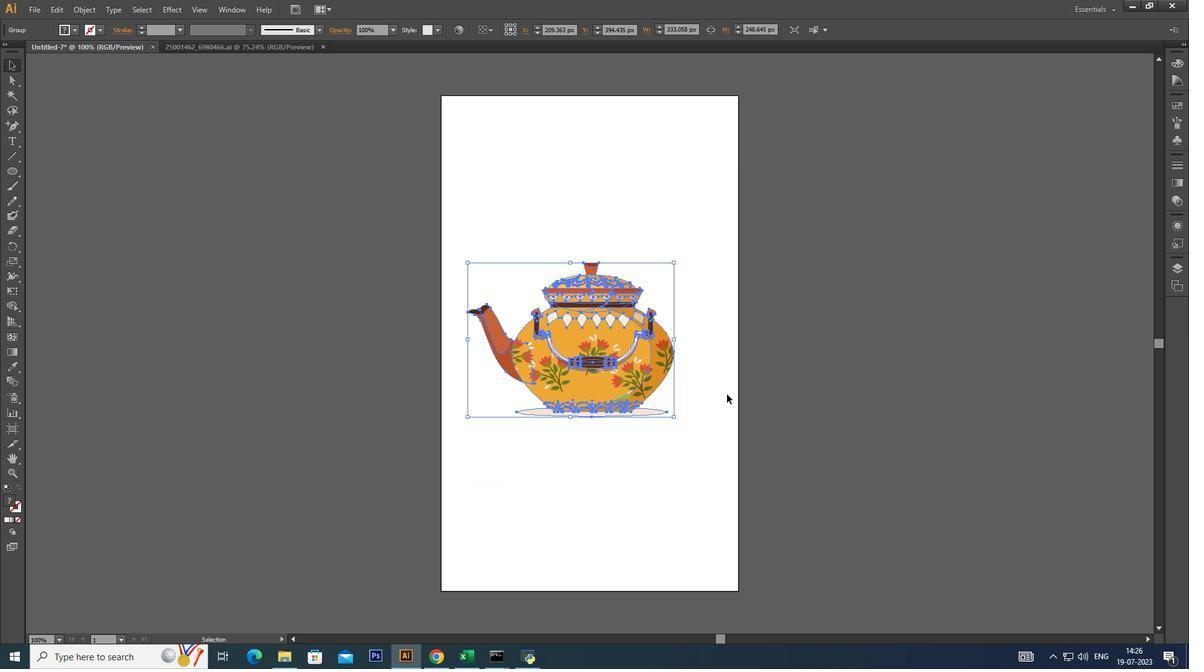 
Action: Mouse pressed left at (782, 351)
Screenshot: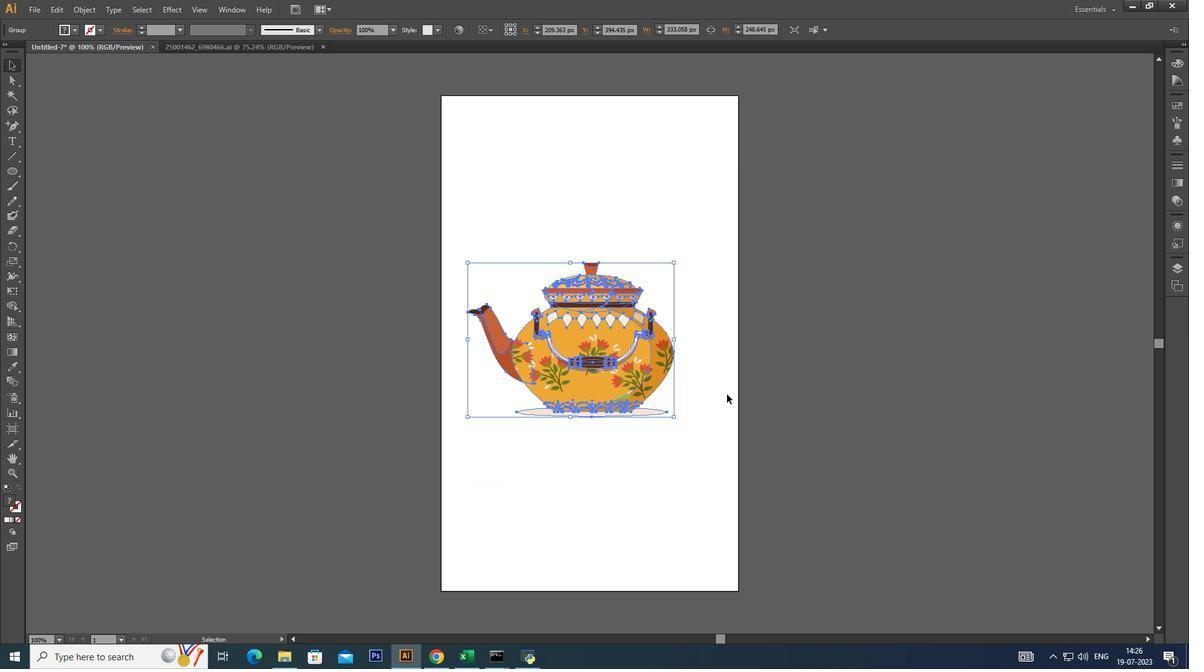 
Action: Mouse moved to (42, 9)
Screenshot: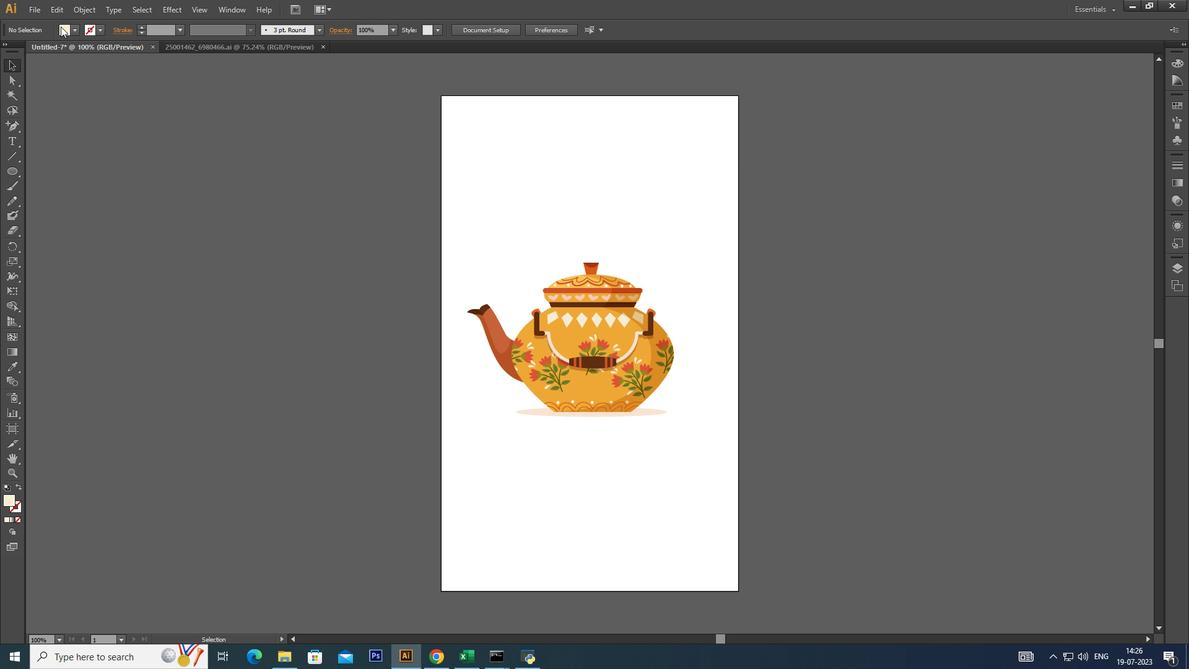 
Action: Mouse pressed left at (42, 9)
Screenshot: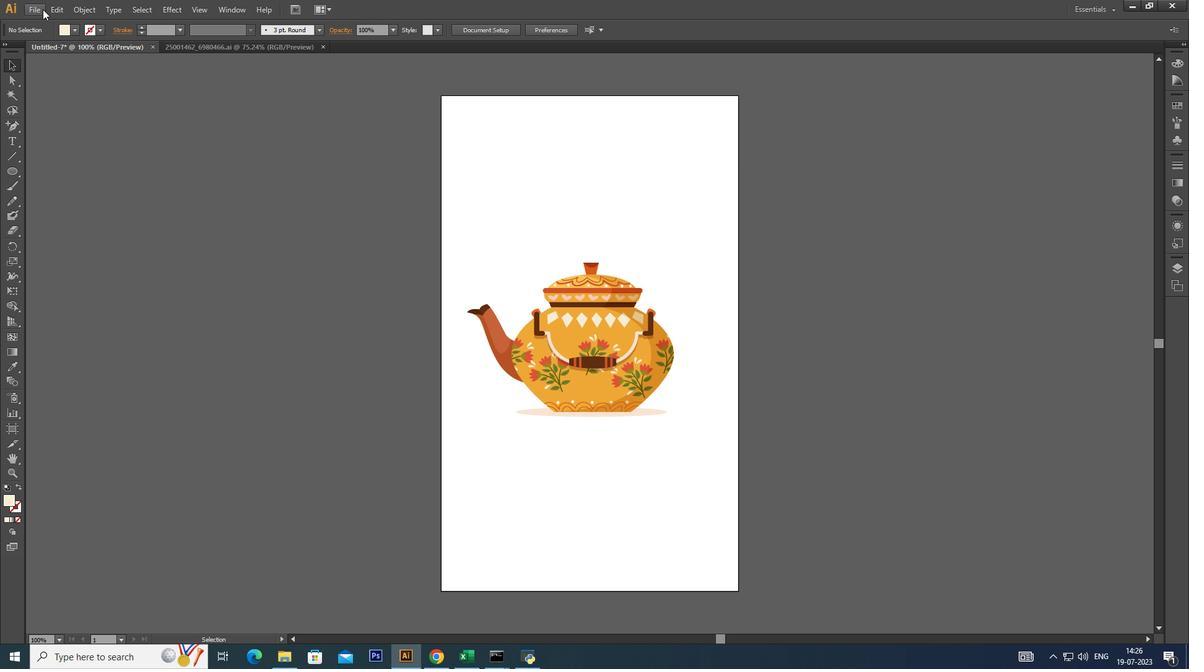 
Action: Mouse moved to (53, 49)
Screenshot: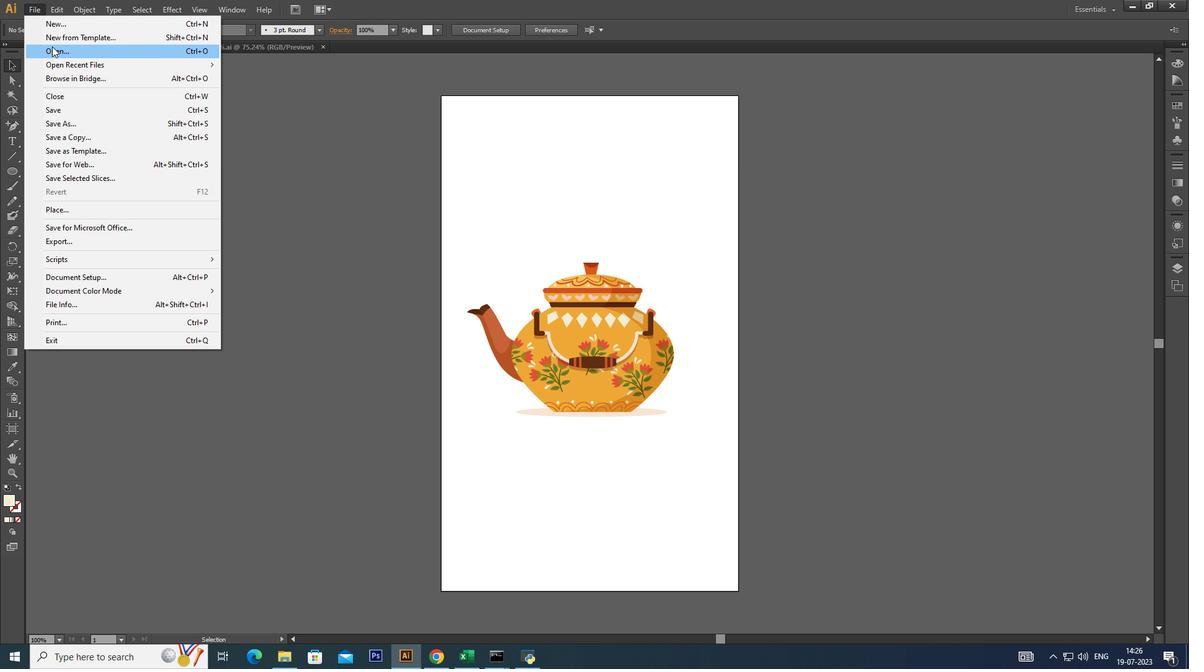
Action: Mouse pressed left at (53, 49)
Screenshot: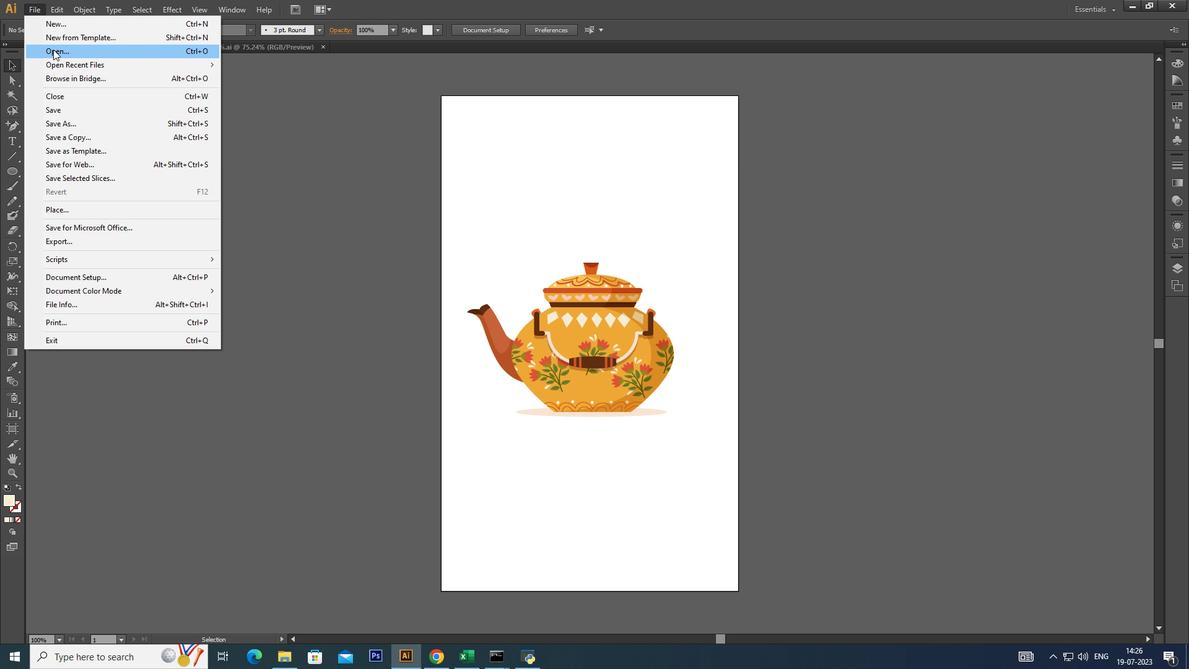 
Action: Mouse moved to (87, 70)
Screenshot: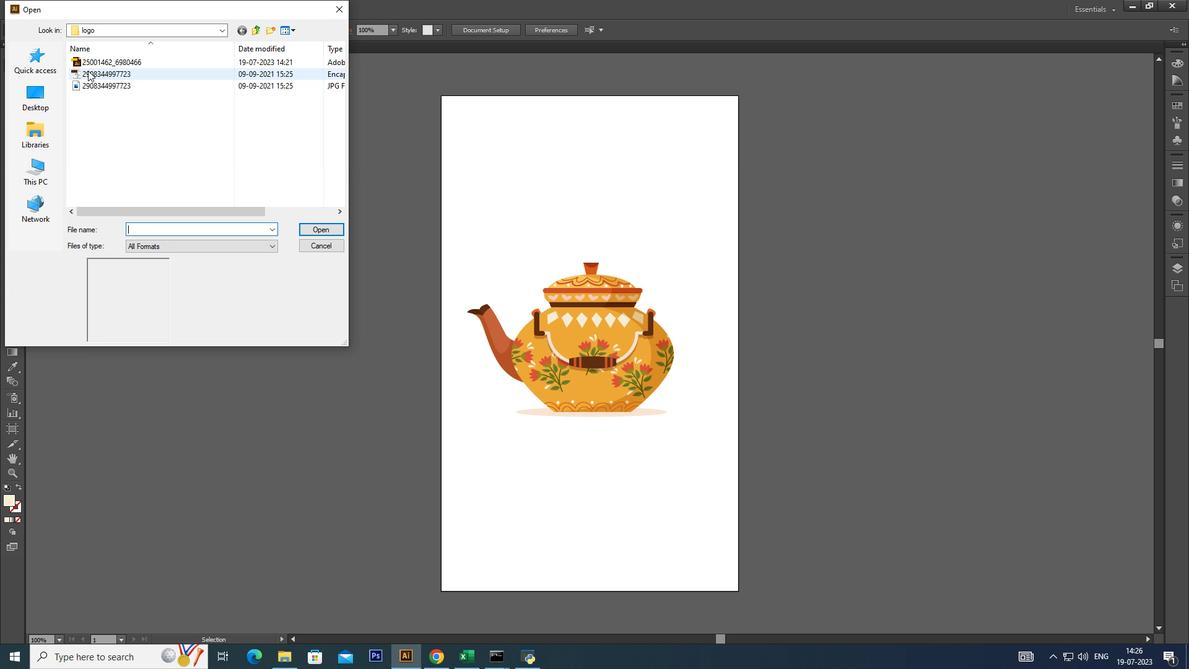 
Action: Mouse pressed left at (87, 70)
Screenshot: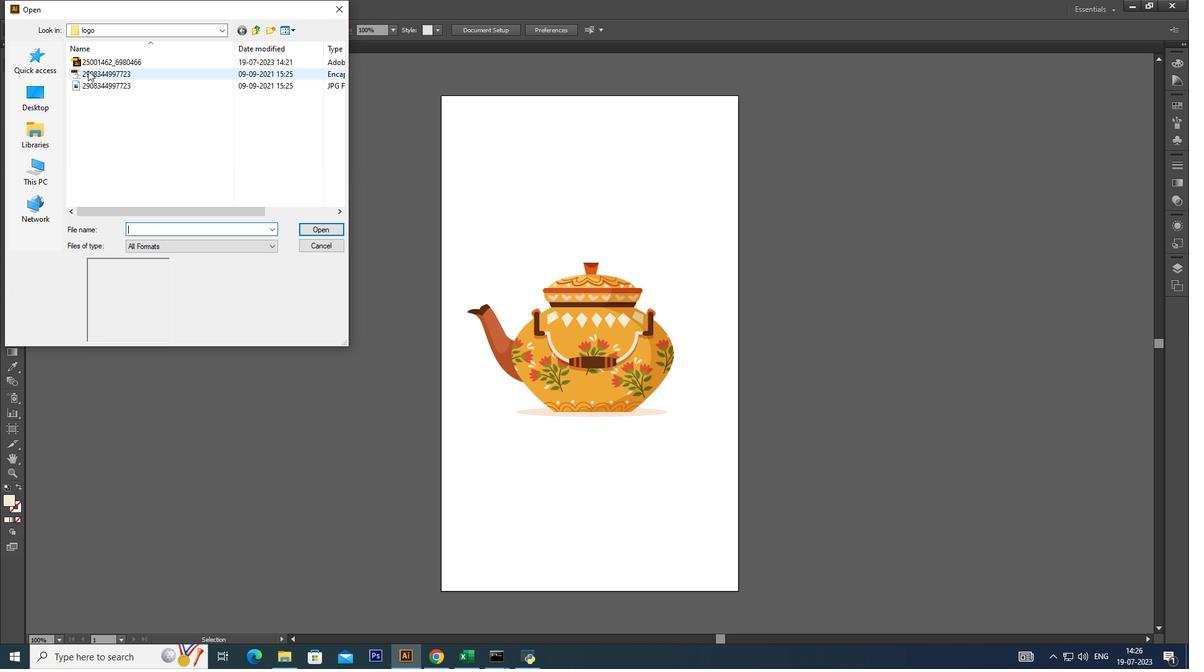 
Action: Mouse moved to (333, 229)
Screenshot: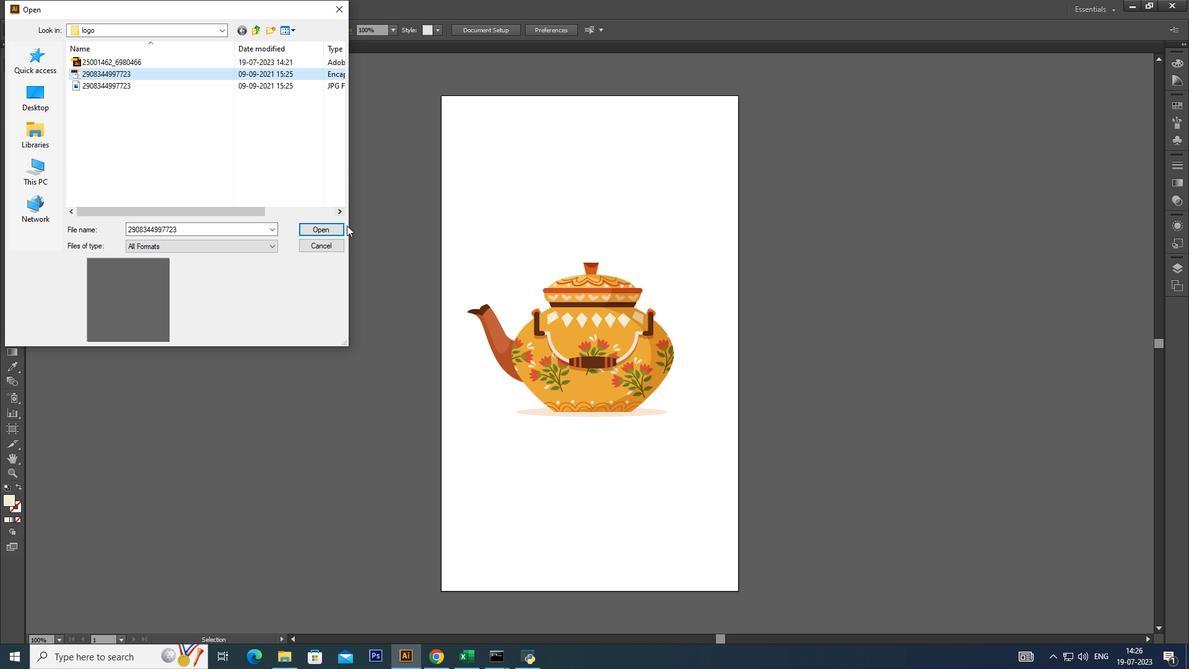 
Action: Mouse pressed left at (333, 229)
Screenshot: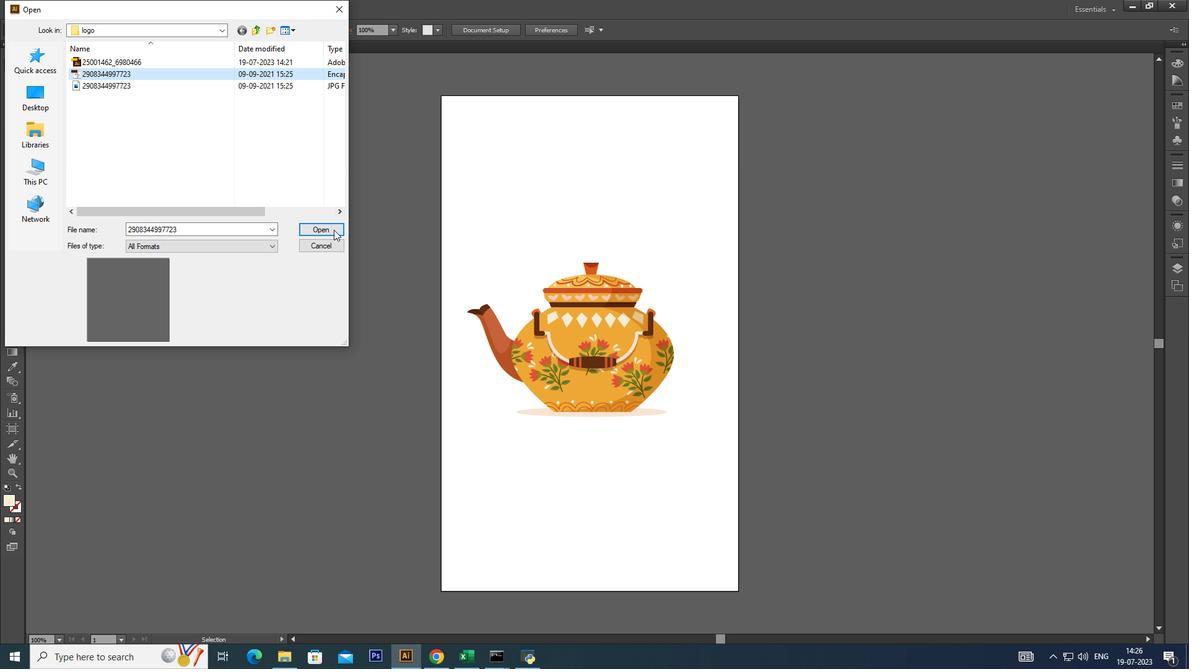 
Action: Mouse moved to (227, 11)
Screenshot: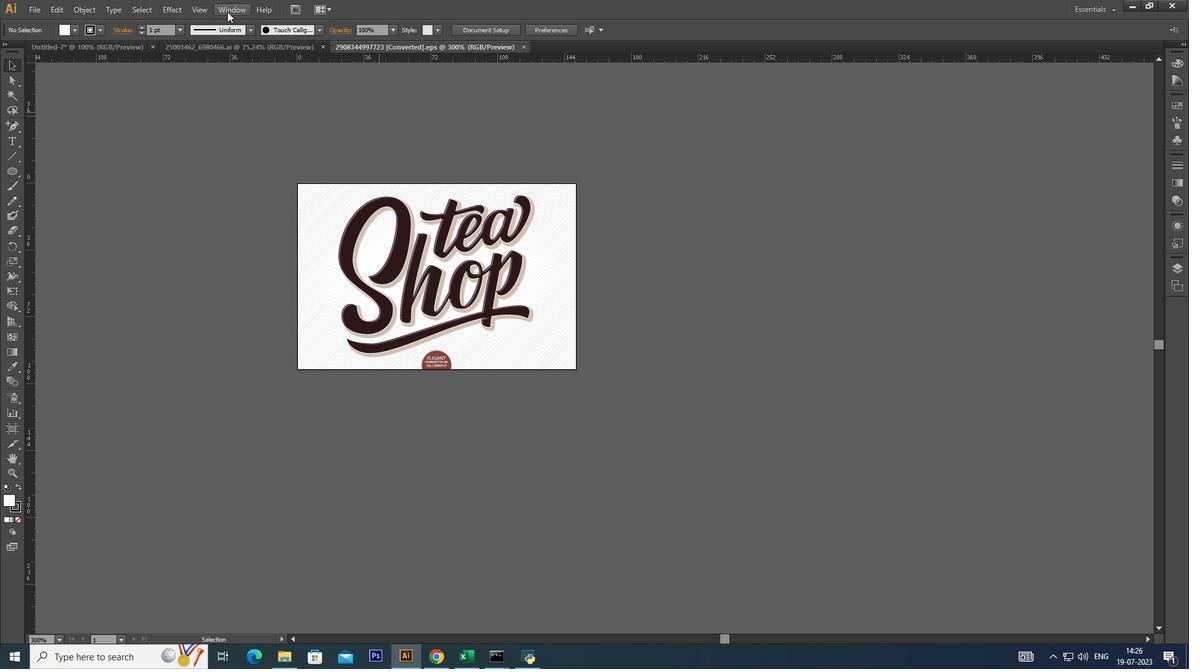
Action: Mouse pressed left at (227, 11)
Screenshot: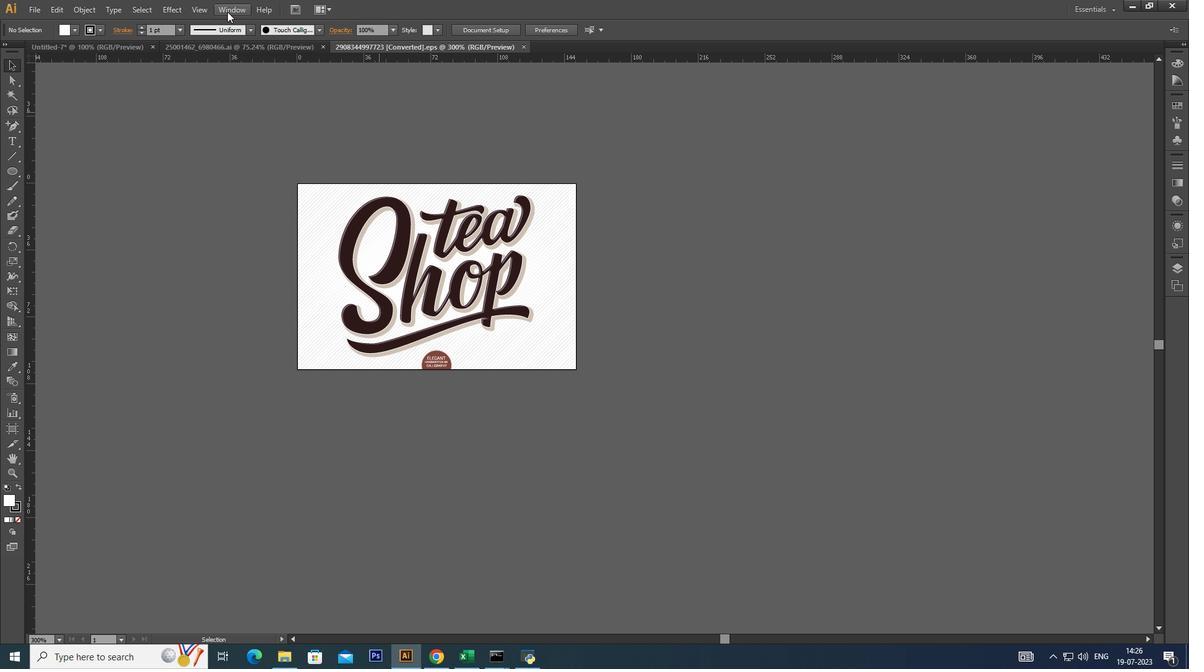 
Action: Mouse moved to (255, 312)
Screenshot: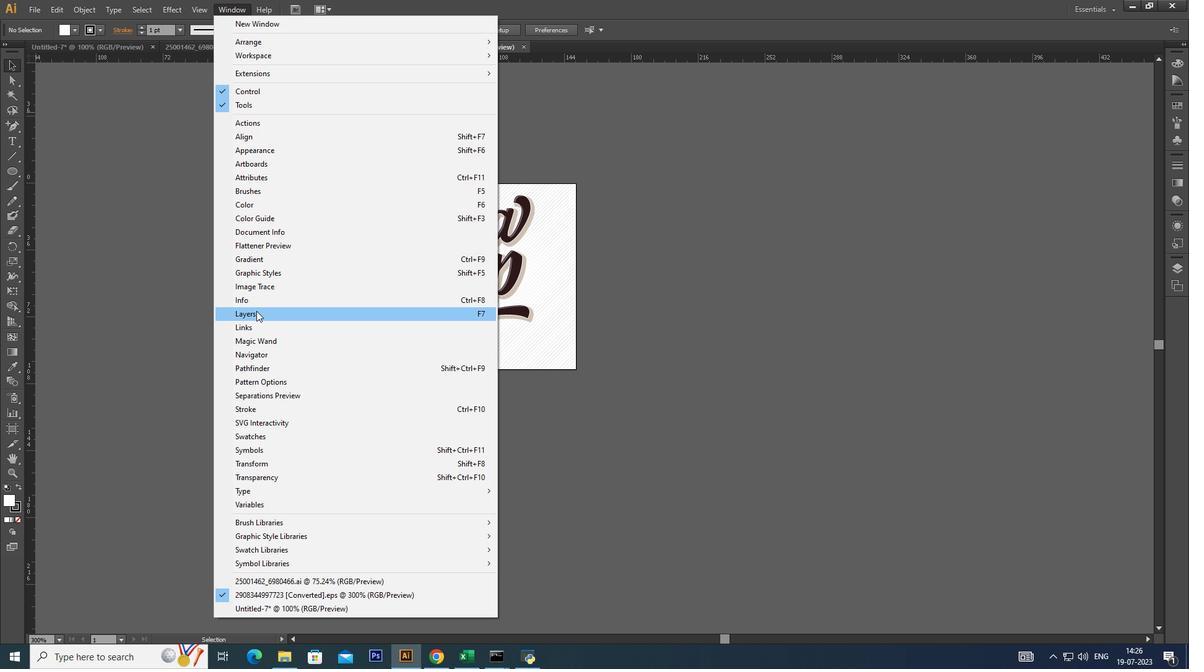 
Action: Mouse pressed left at (255, 312)
Screenshot: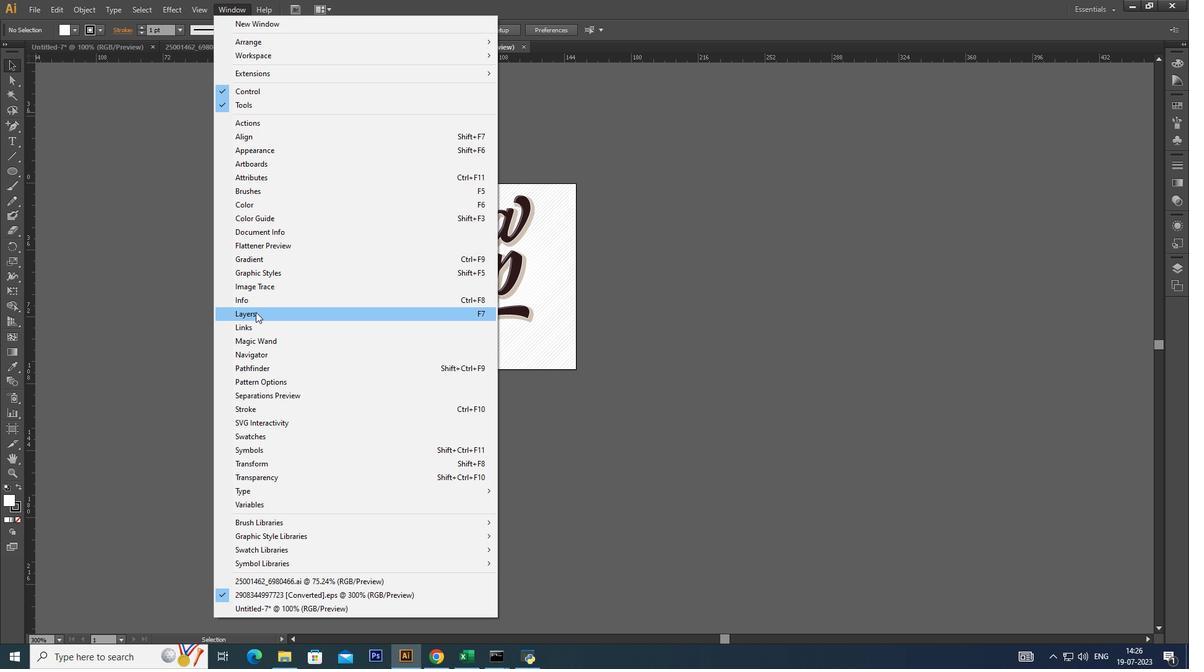 
Action: Mouse moved to (400, 232)
Screenshot: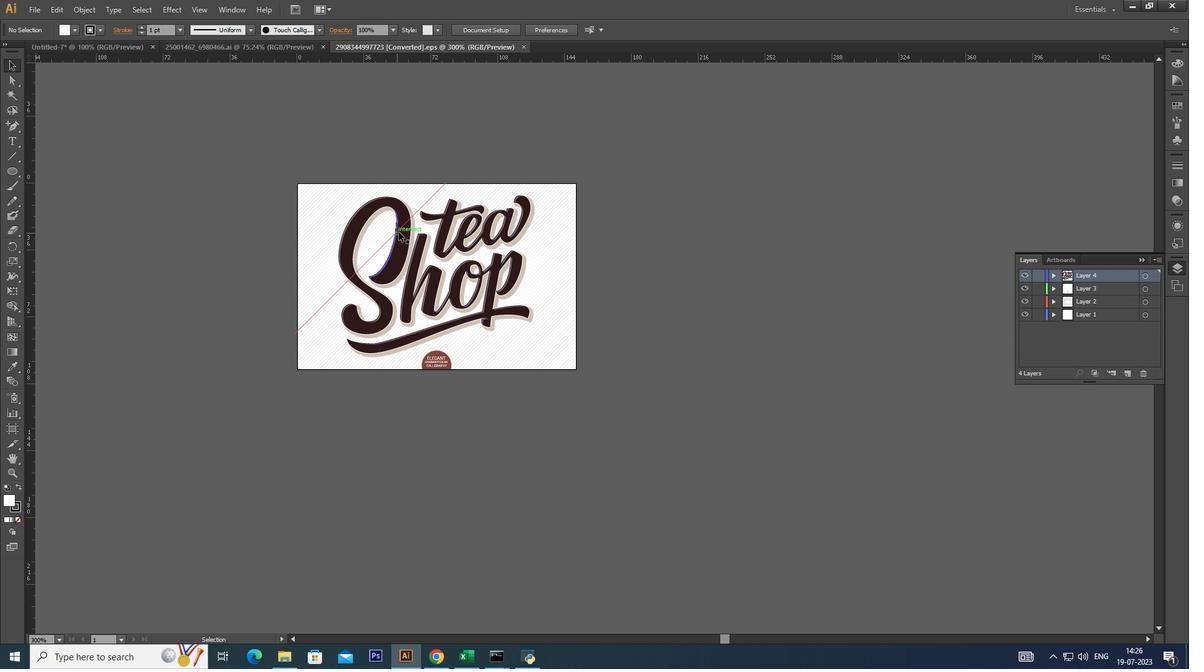 
Action: Mouse pressed left at (400, 232)
Screenshot: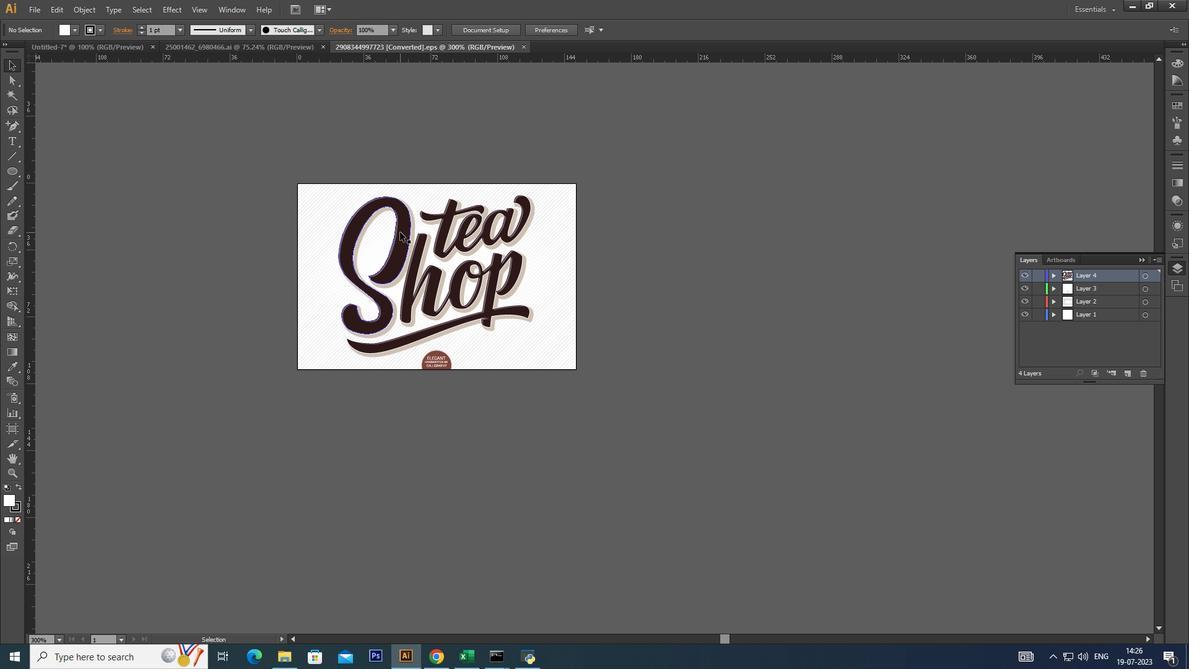 
Action: Mouse moved to (445, 234)
Screenshot: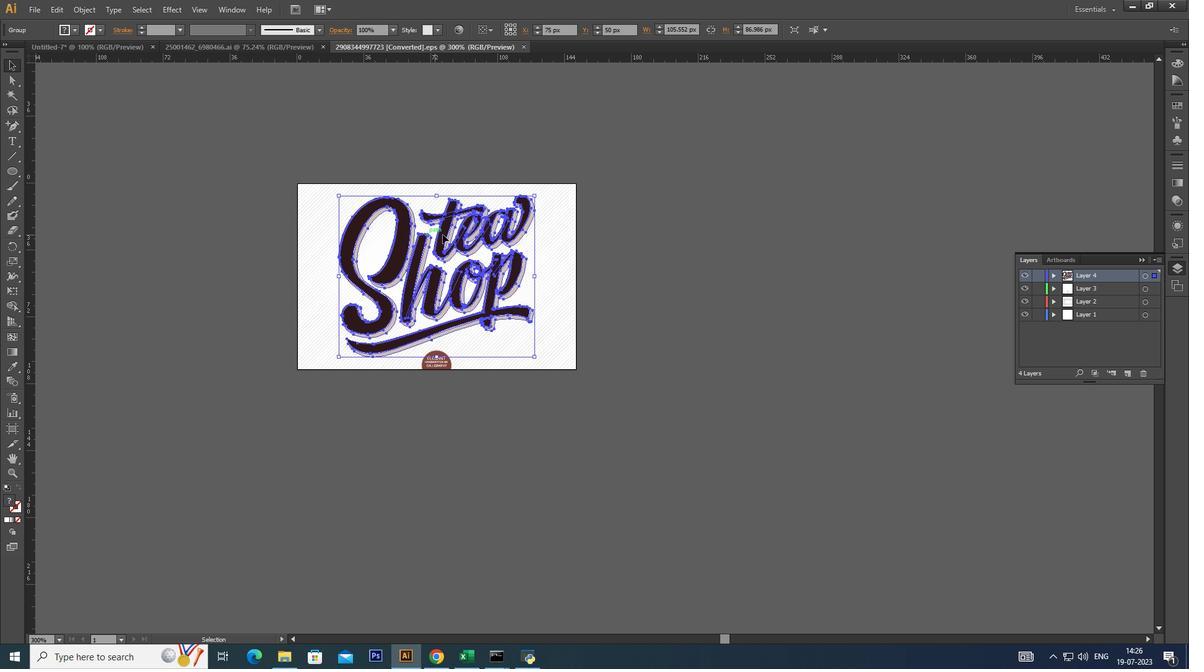 
Action: Mouse pressed left at (445, 234)
Screenshot: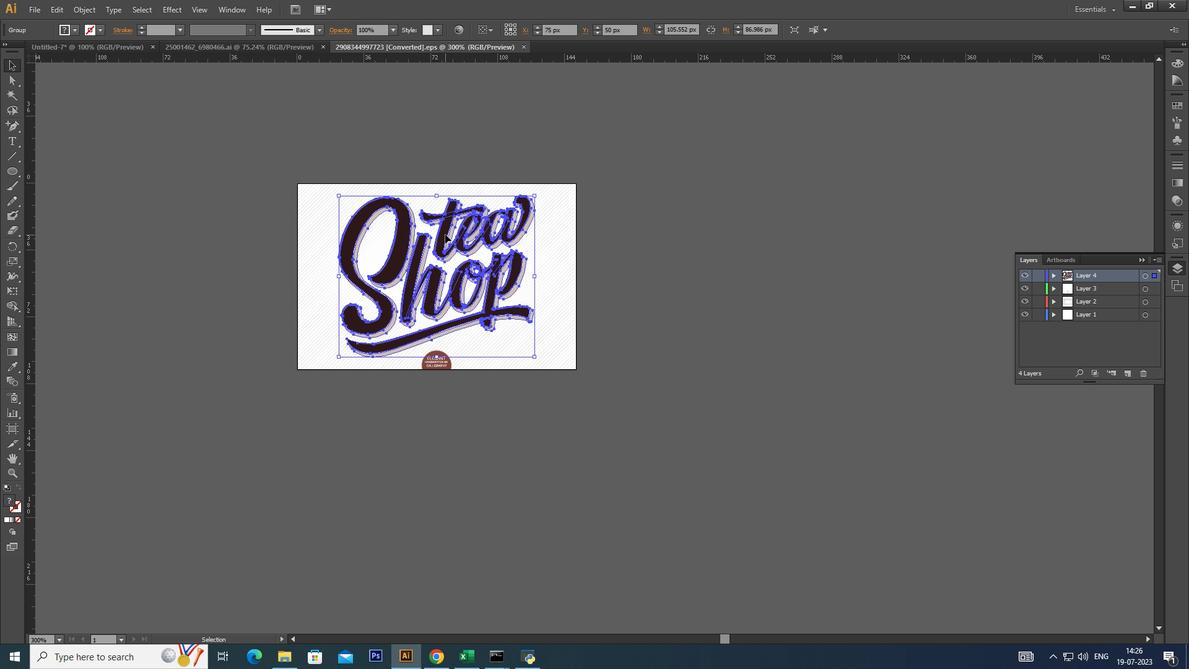 
Action: Mouse moved to (647, 470)
Screenshot: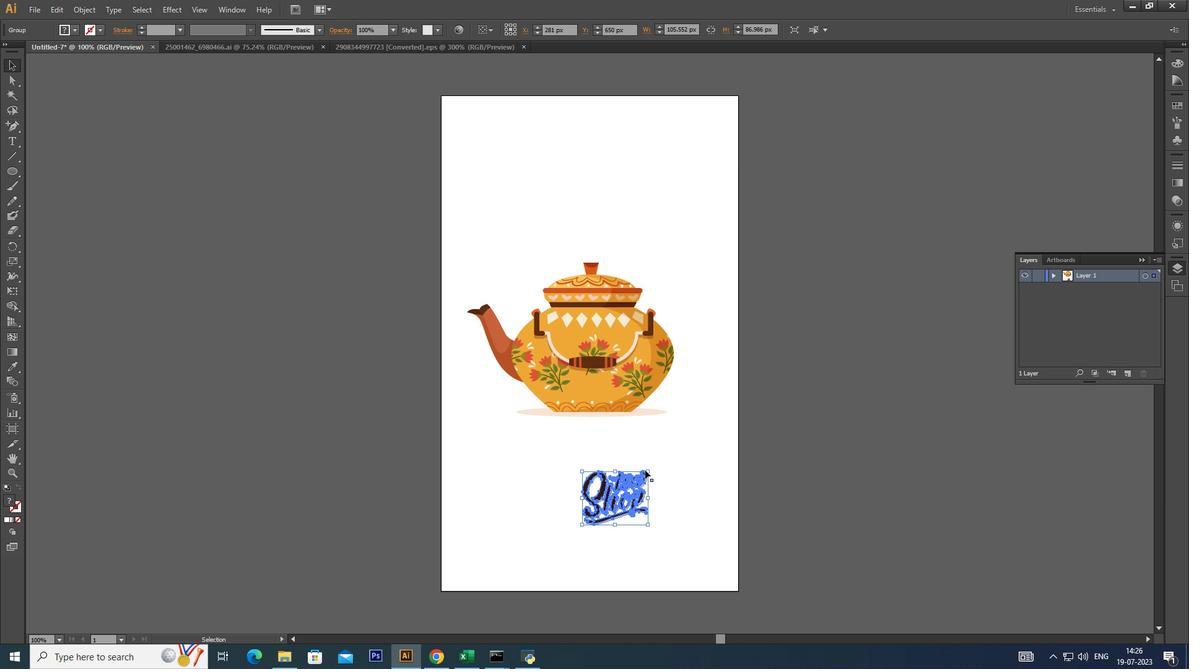 
Action: Key pressed <Key.alt_l><Key.shift>
Screenshot: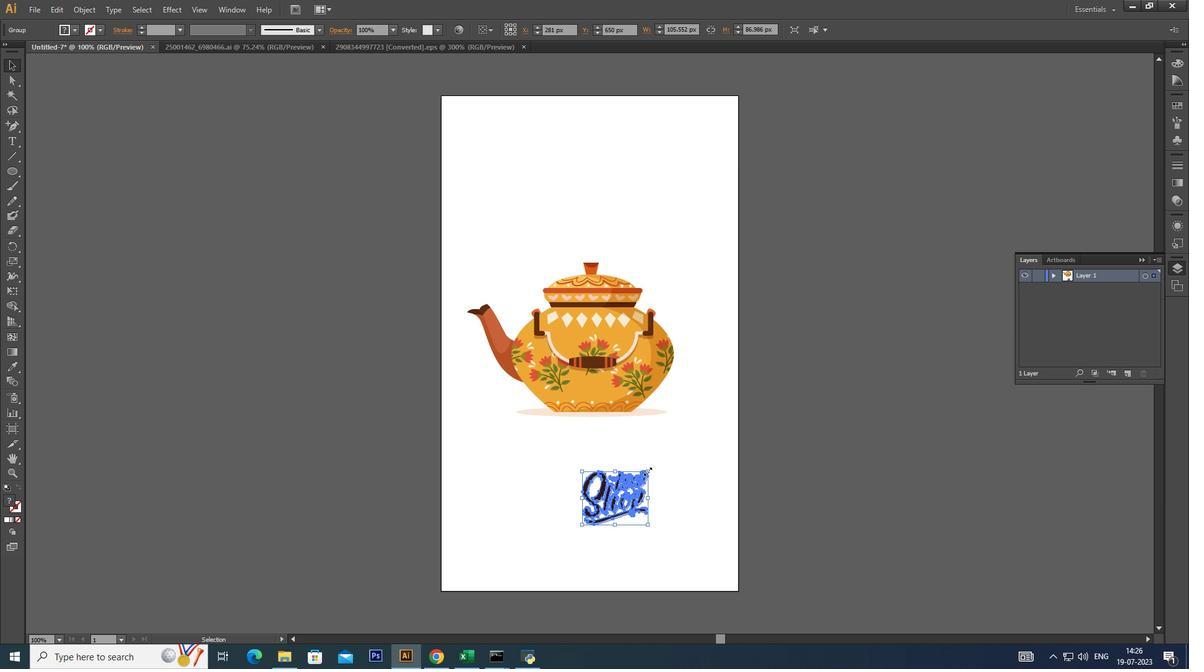 
Action: Mouse pressed left at (647, 470)
Screenshot: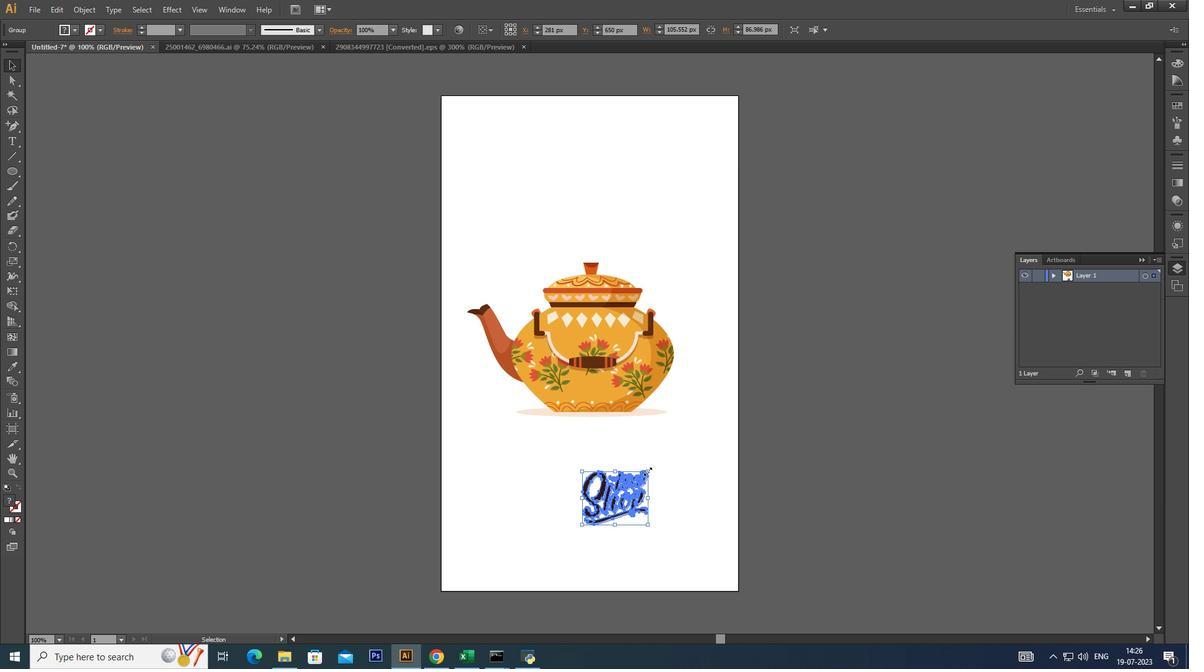 
Action: Mouse moved to (654, 465)
Screenshot: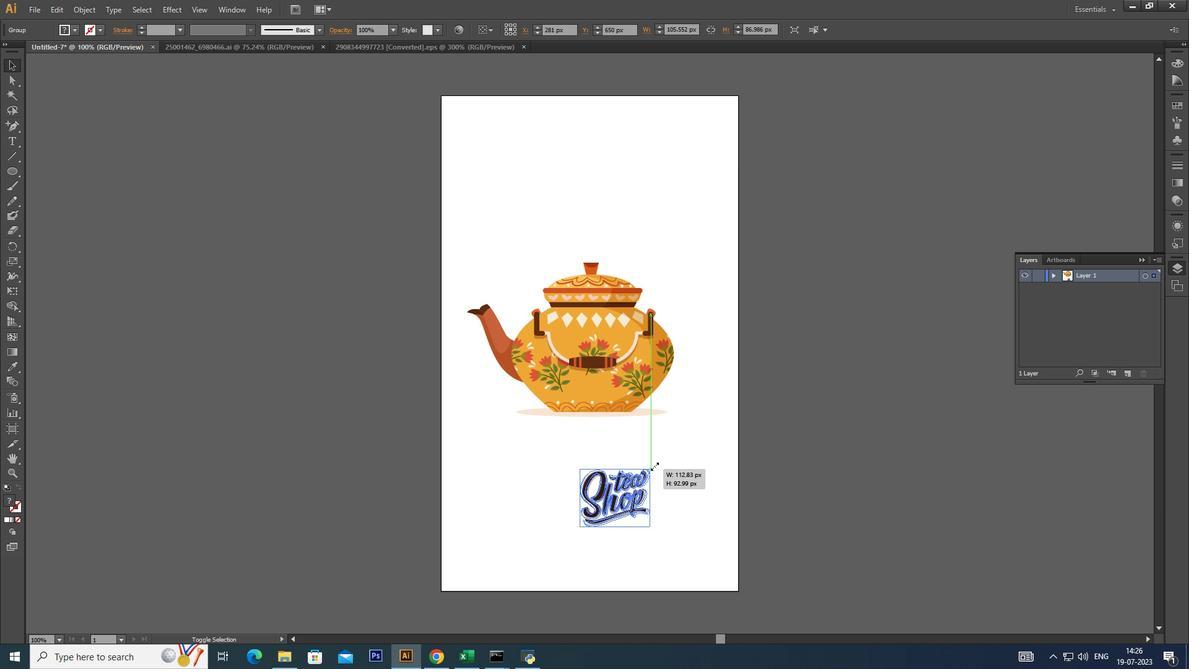 
Action: Key pressed <Key.shift>
Screenshot: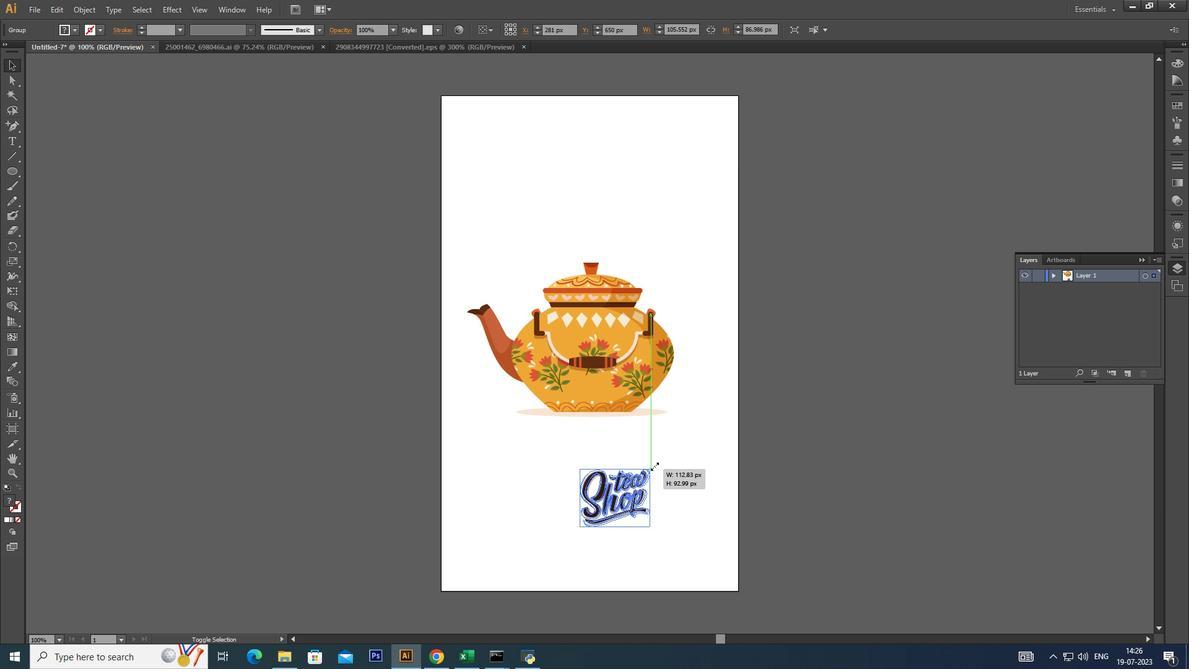 
Action: Mouse moved to (655, 463)
Screenshot: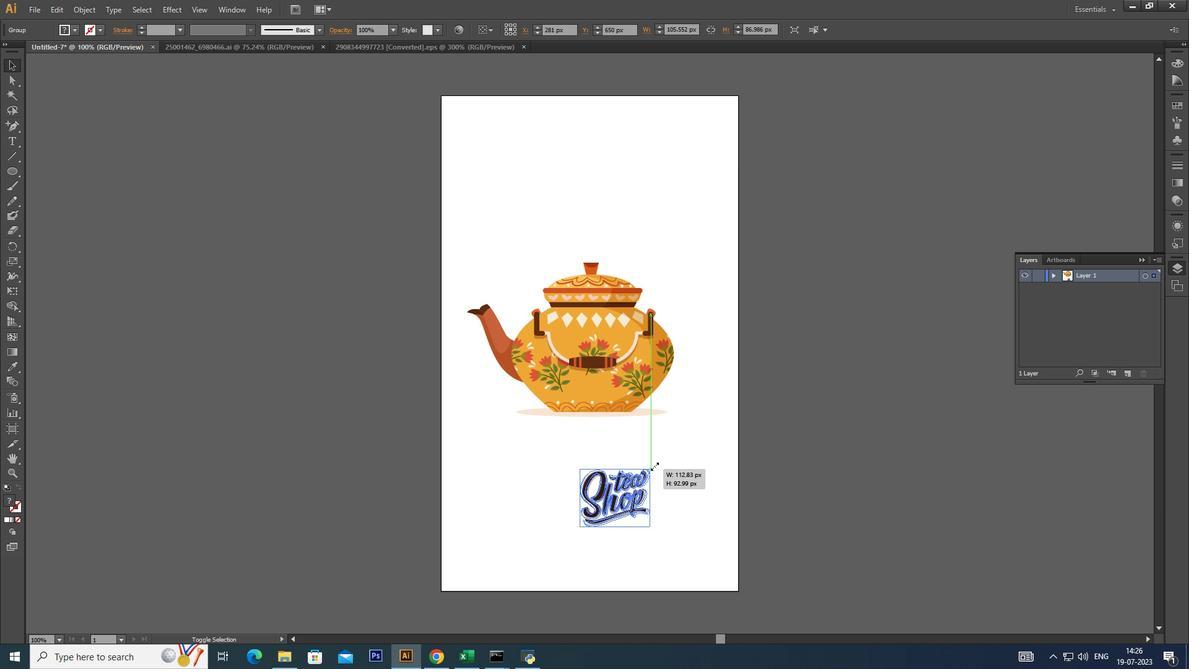 
Action: Key pressed <Key.shift>
Screenshot: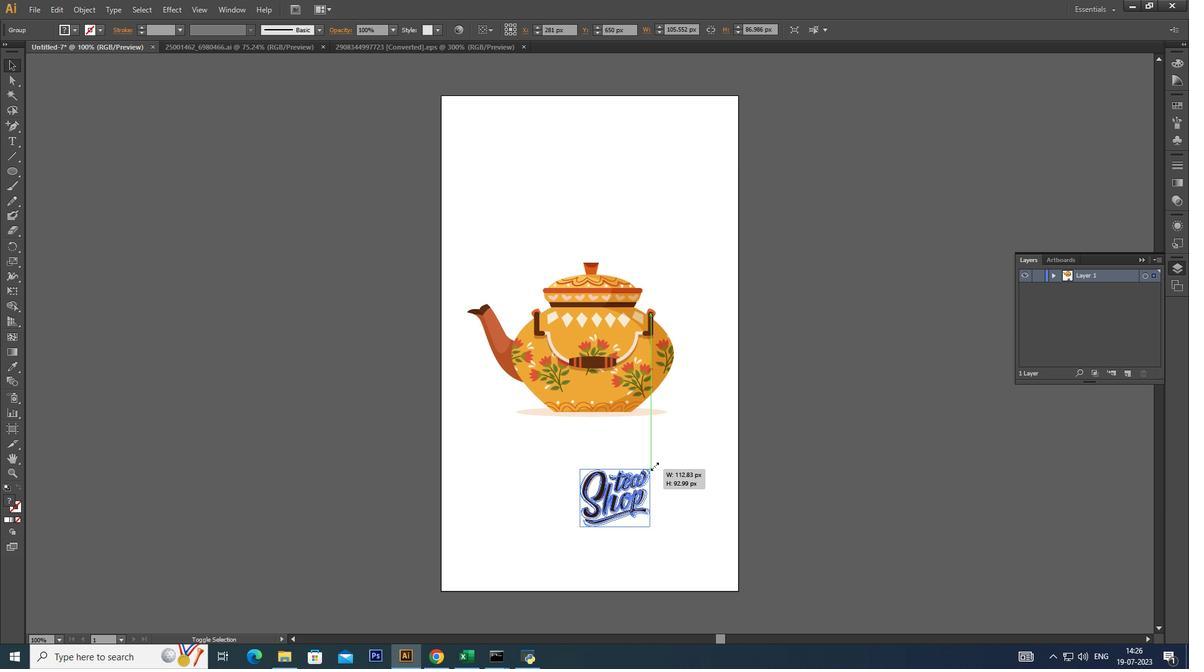 
Action: Mouse moved to (657, 461)
Screenshot: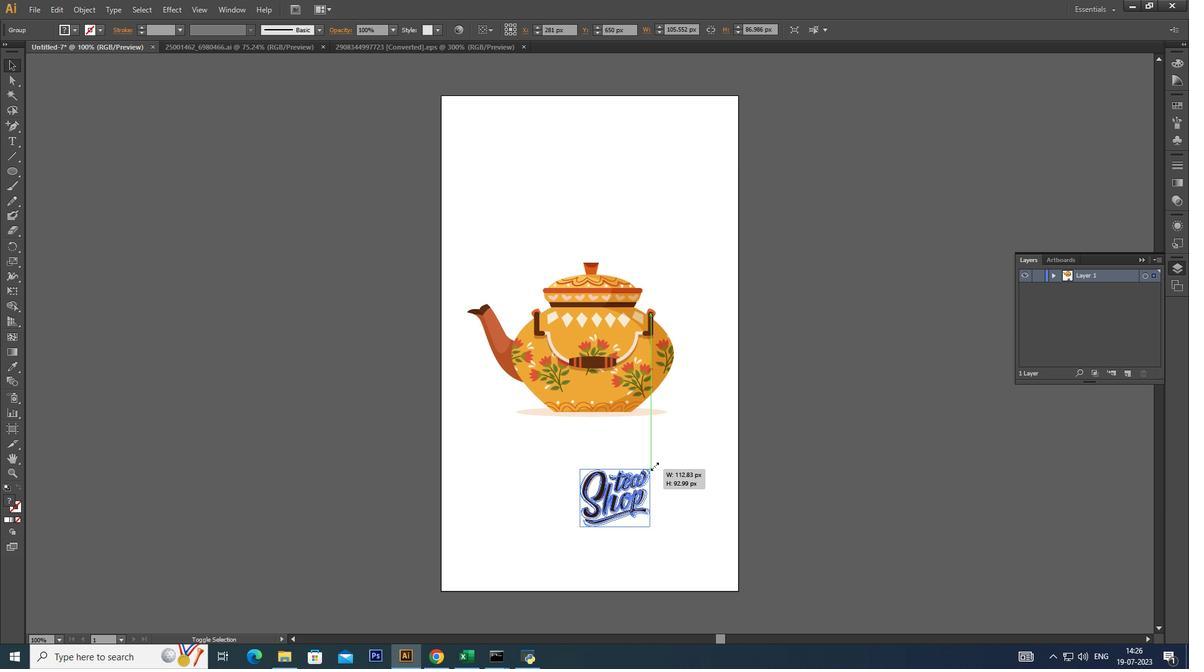 
Action: Key pressed <Key.shift>
Screenshot: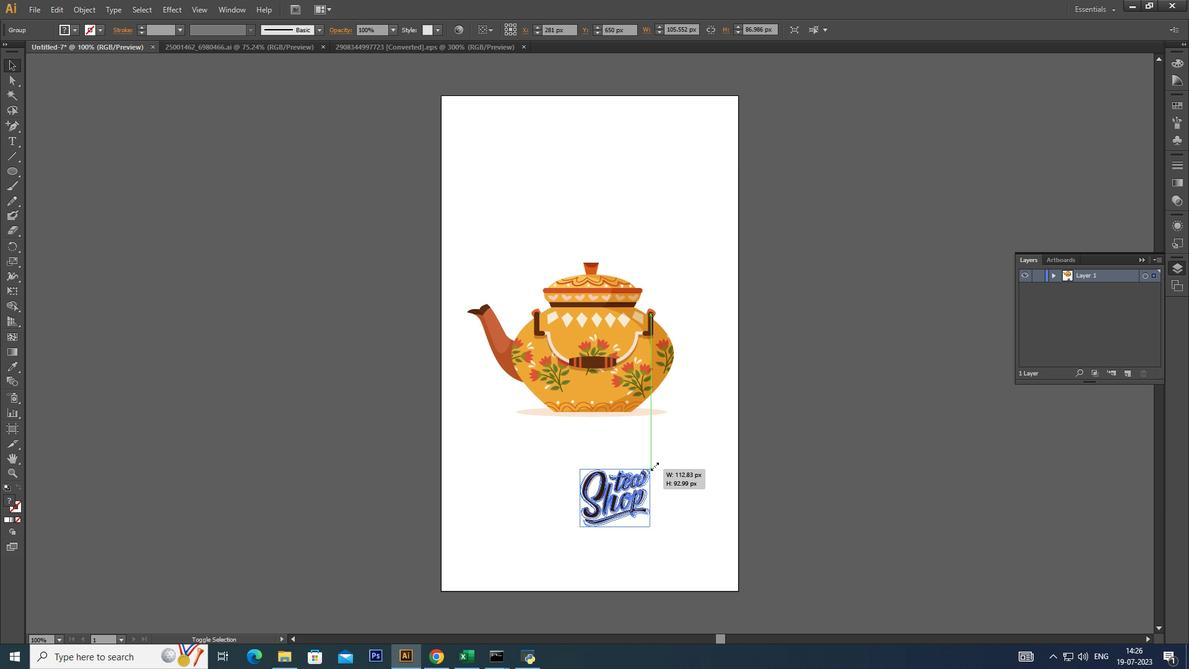 
Action: Mouse moved to (659, 459)
Screenshot: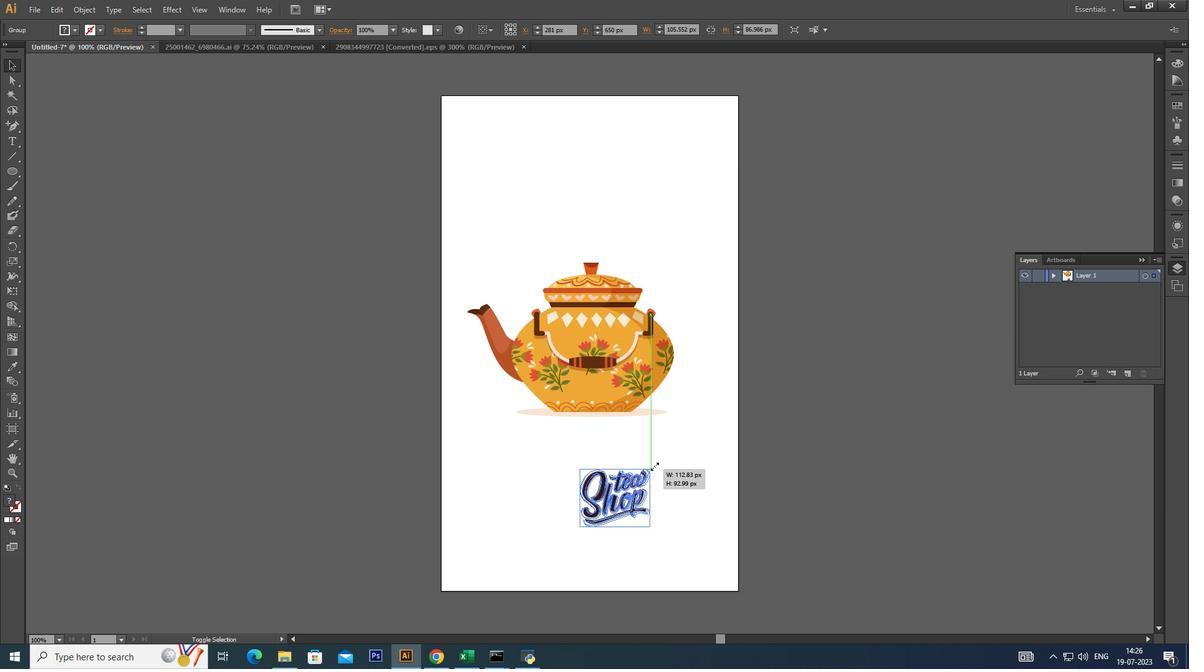 
Action: Key pressed <Key.shift>
Screenshot: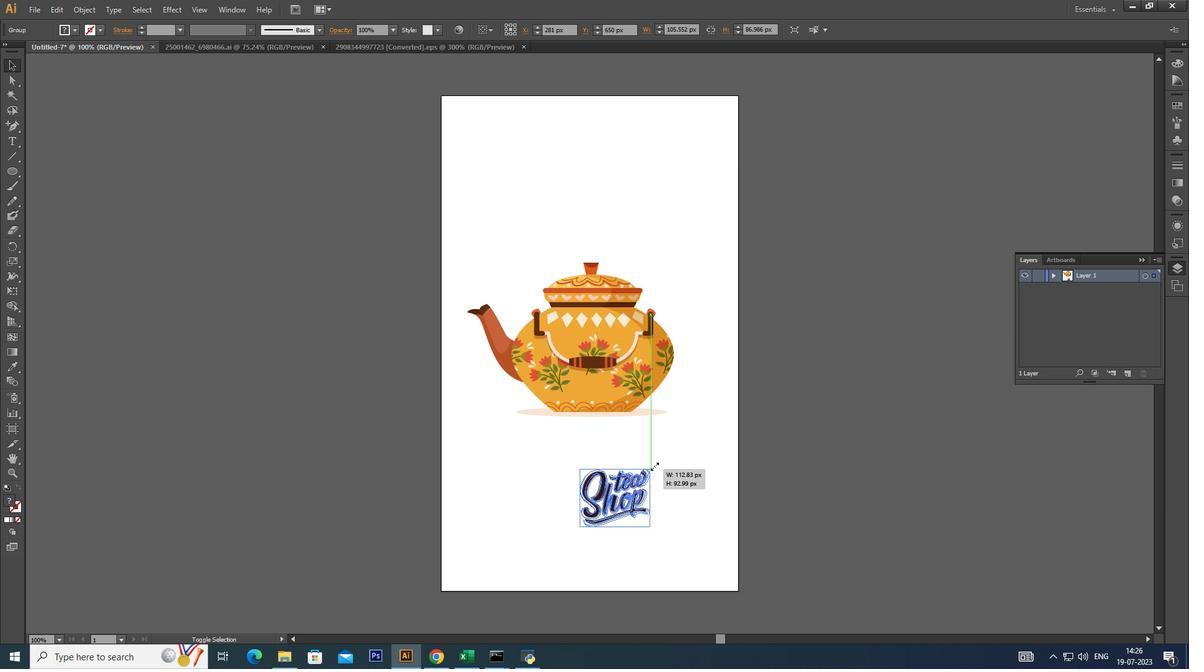 
Action: Mouse moved to (659, 459)
Screenshot: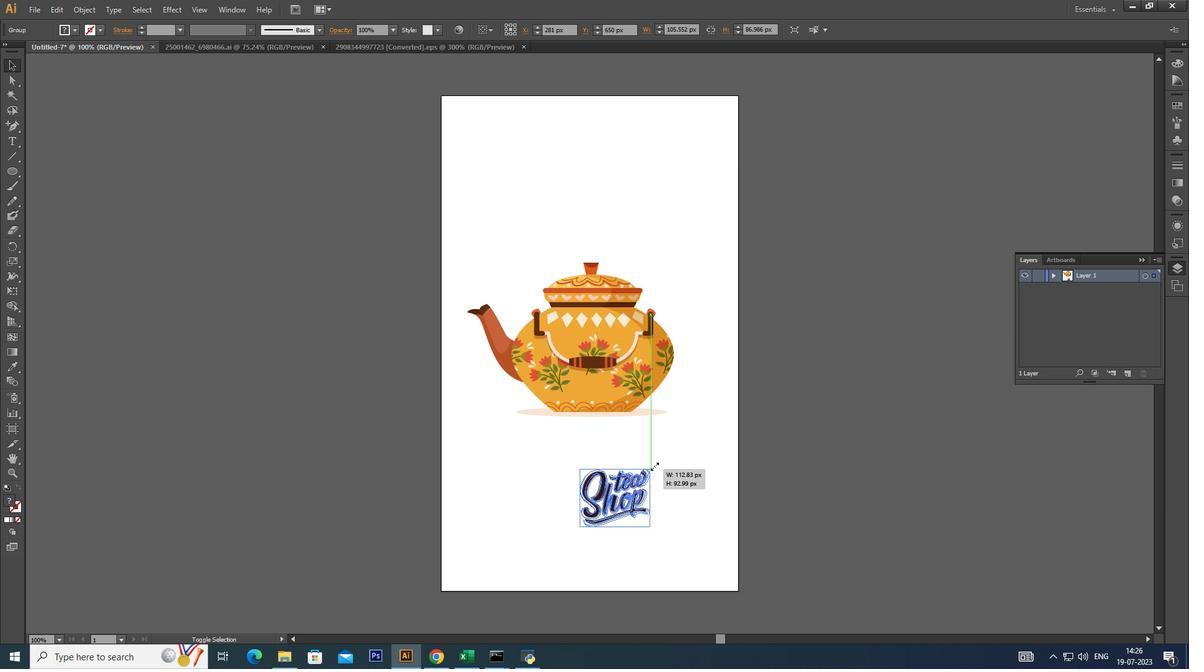 
Action: Key pressed <Key.shift>
Screenshot: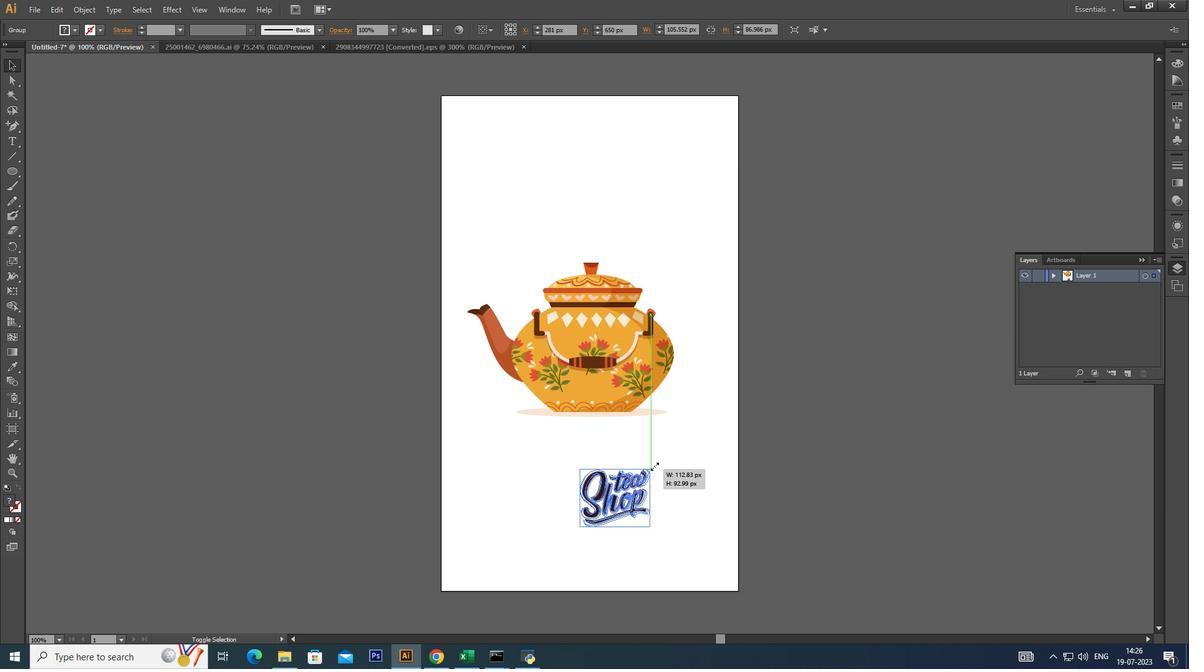 
Action: Mouse moved to (659, 459)
Screenshot: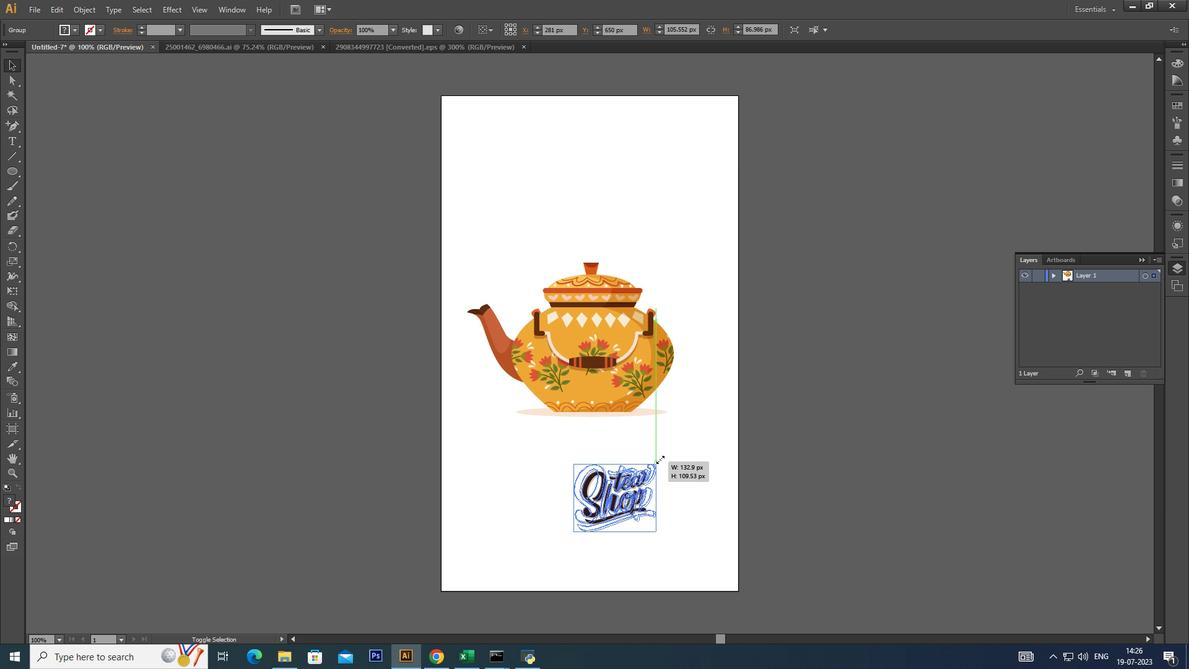 
Action: Key pressed <Key.shift><Key.shift><Key.shift><Key.shift>
Screenshot: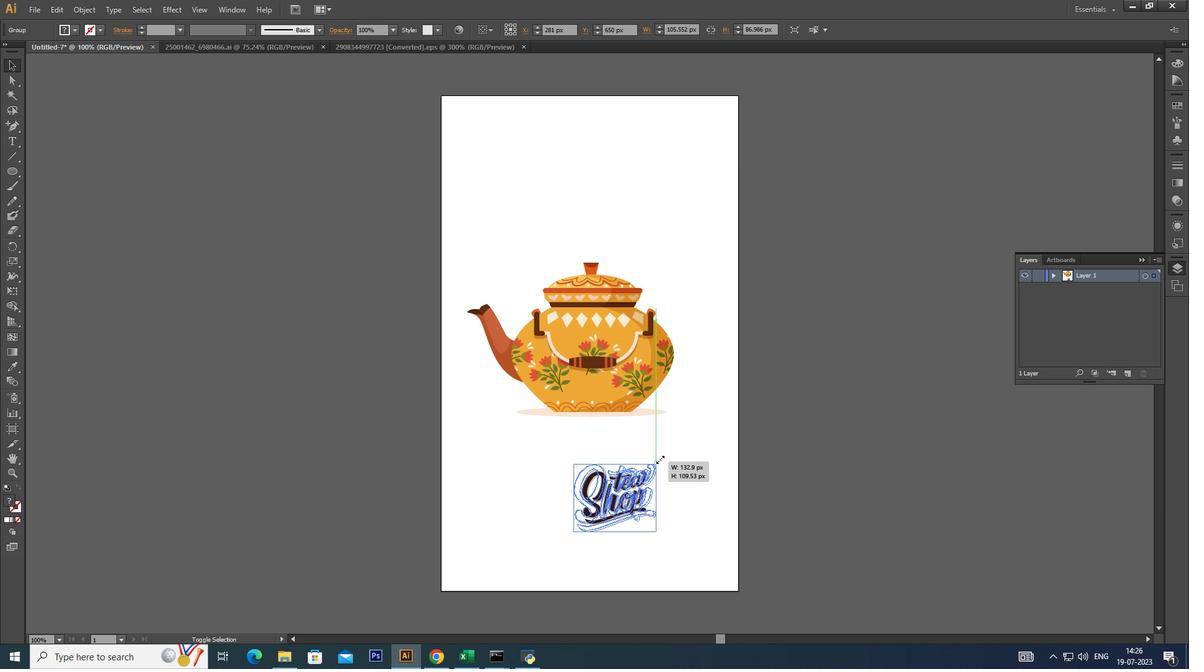 
Action: Mouse moved to (662, 455)
Screenshot: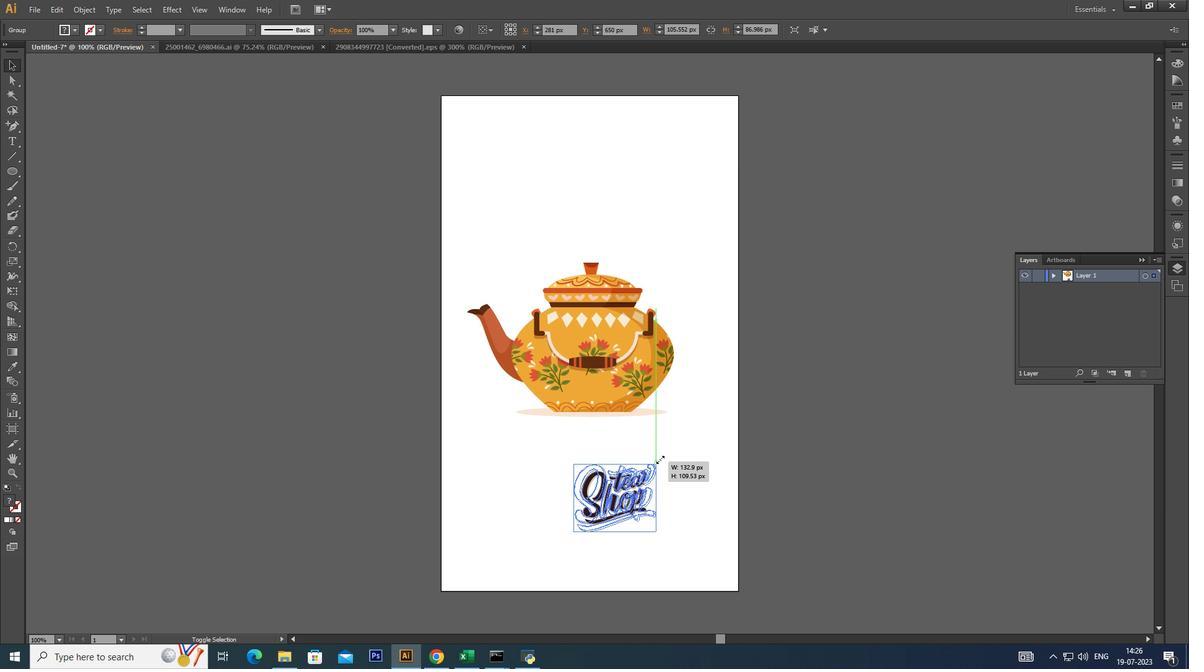 
Action: Key pressed <Key.shift>
Screenshot: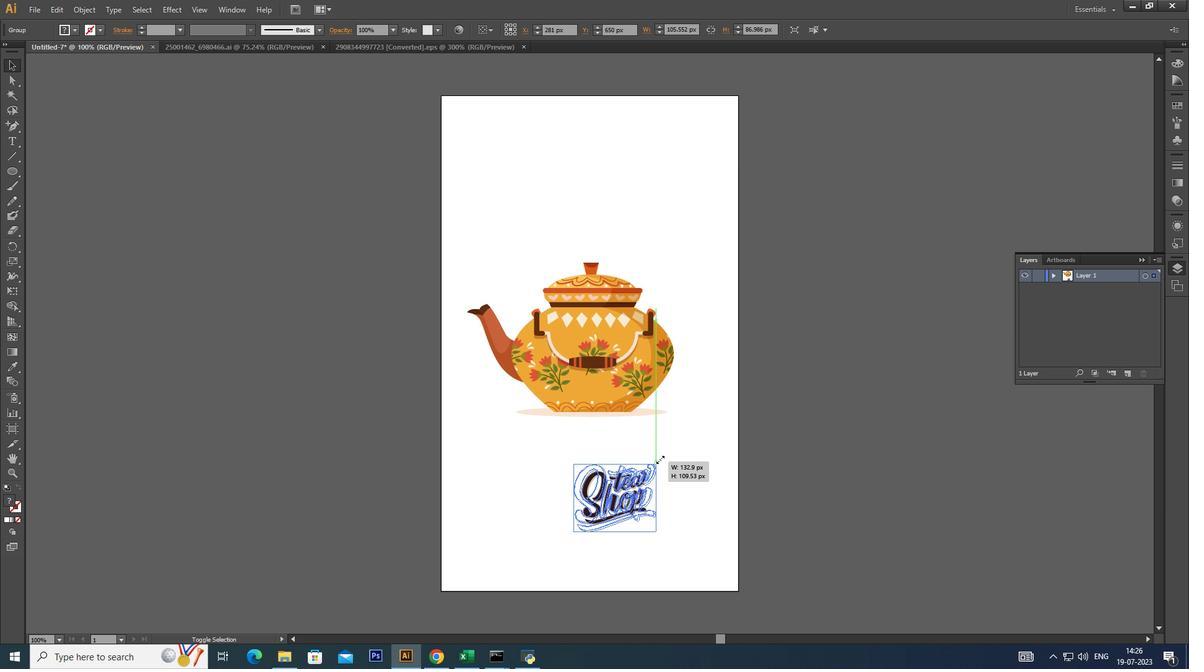 
Action: Mouse moved to (664, 454)
Screenshot: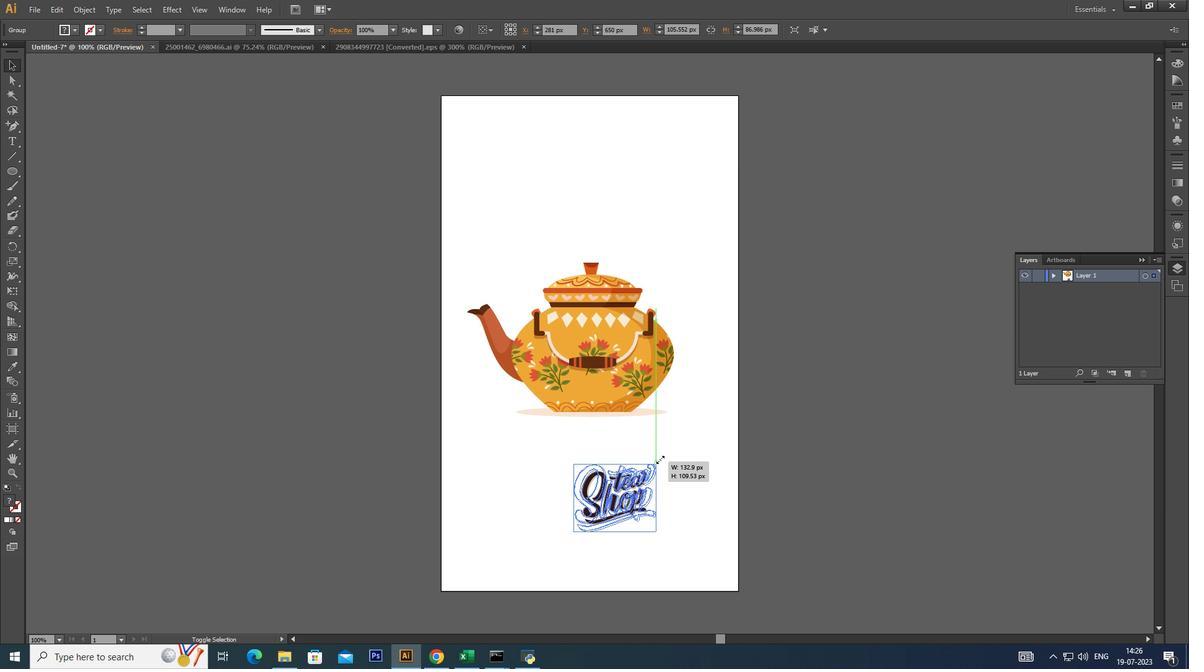 
Action: Key pressed <Key.shift>
Screenshot: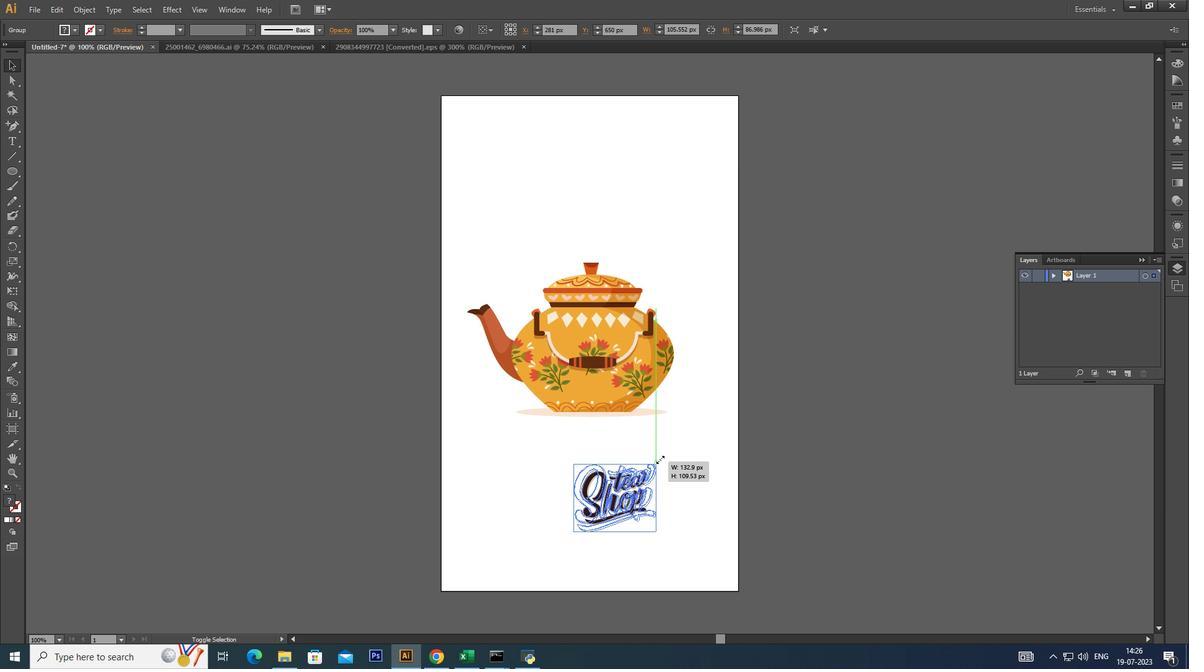 
Action: Mouse moved to (664, 454)
Screenshot: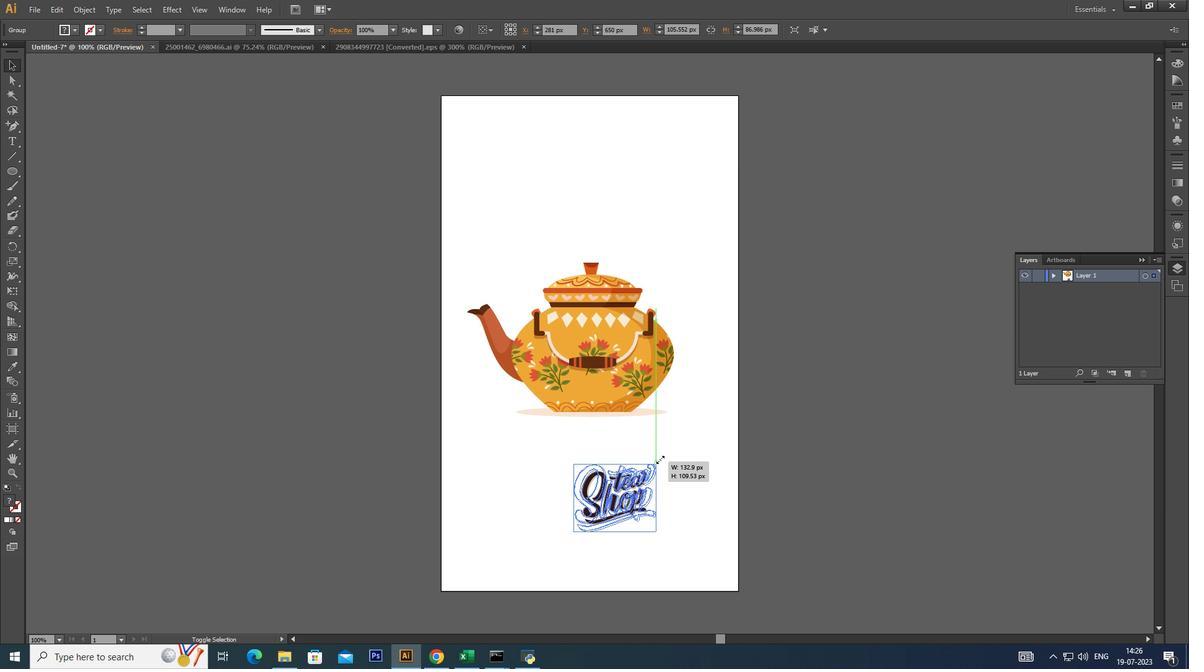 
Action: Key pressed <Key.shift>
Screenshot: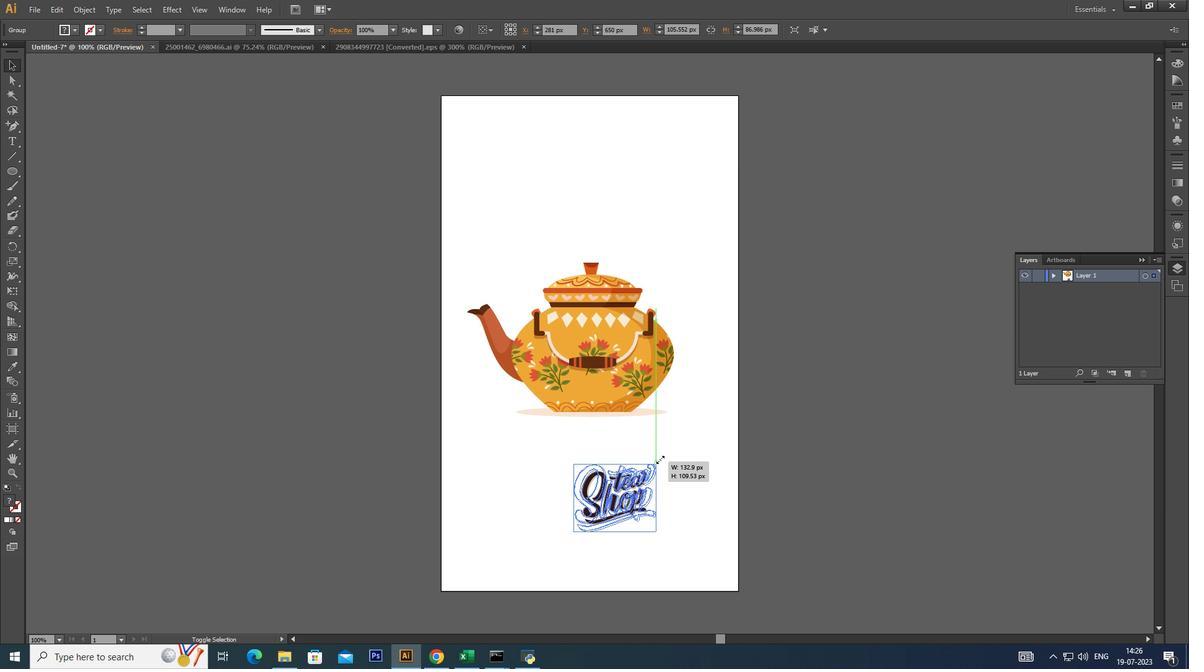 
Action: Mouse moved to (666, 453)
Screenshot: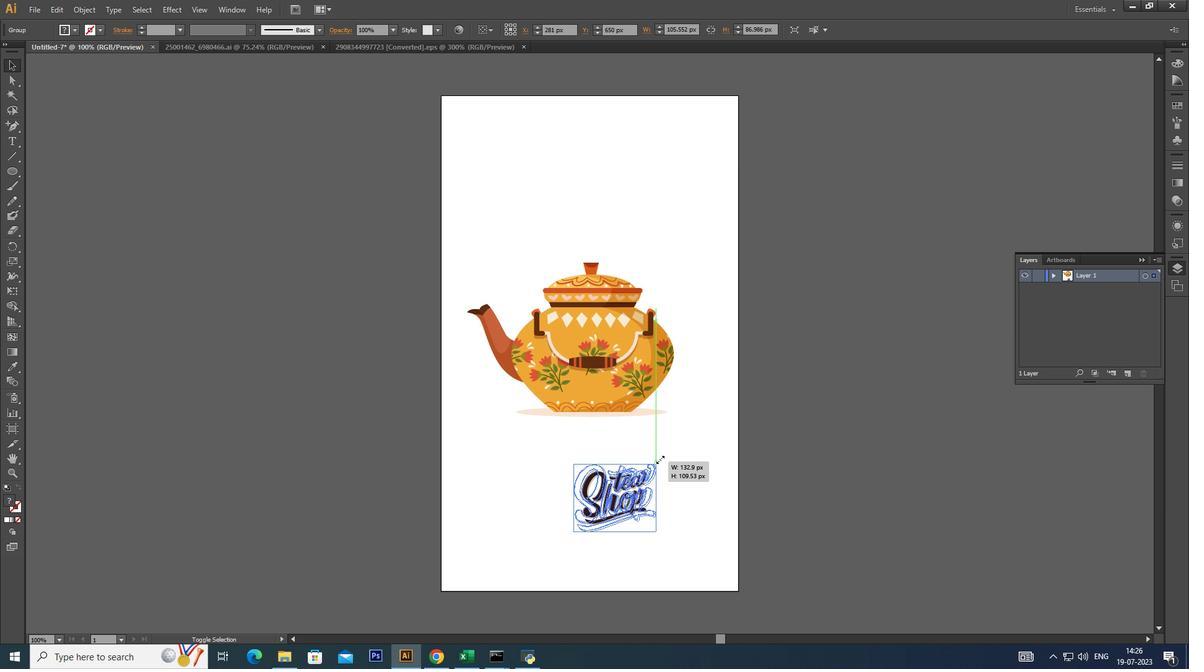 
Action: Key pressed <Key.shift>
Screenshot: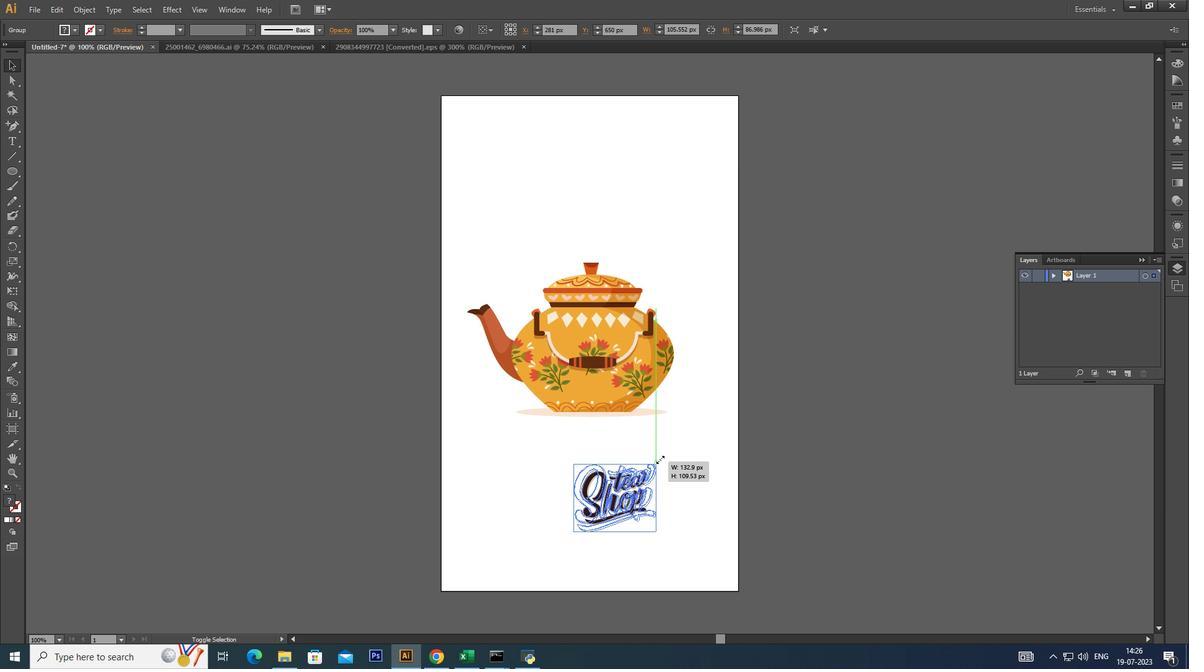 
Action: Mouse moved to (669, 451)
Screenshot: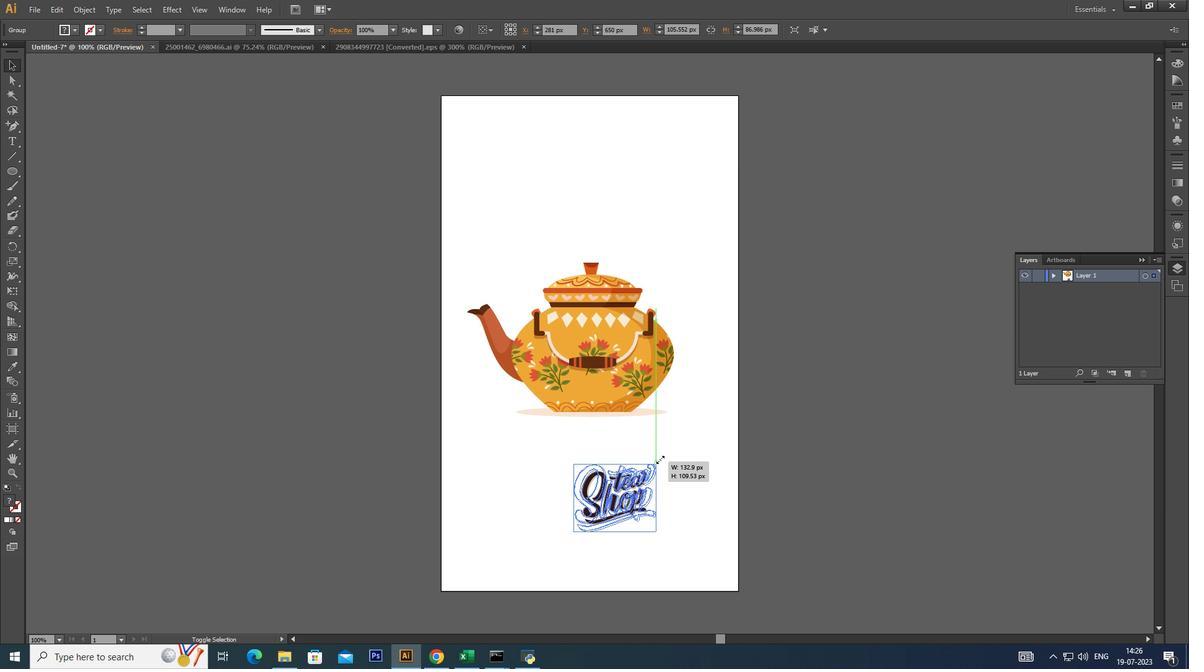 
Action: Key pressed <Key.shift>
Screenshot: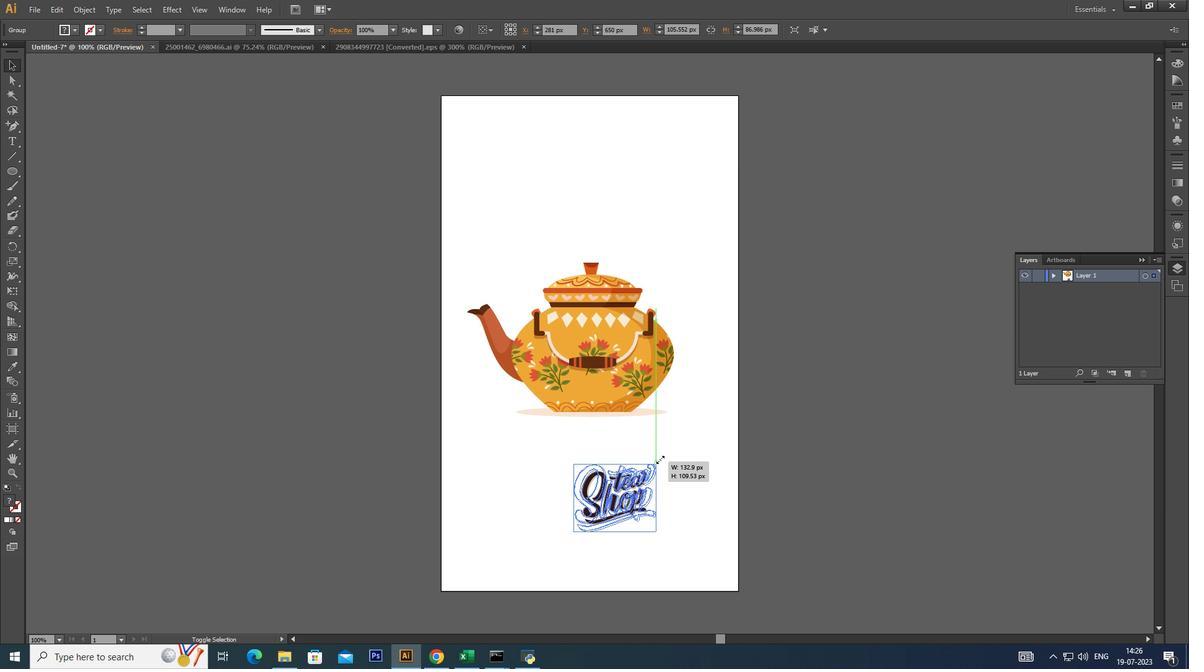 
Action: Mouse moved to (672, 450)
Screenshot: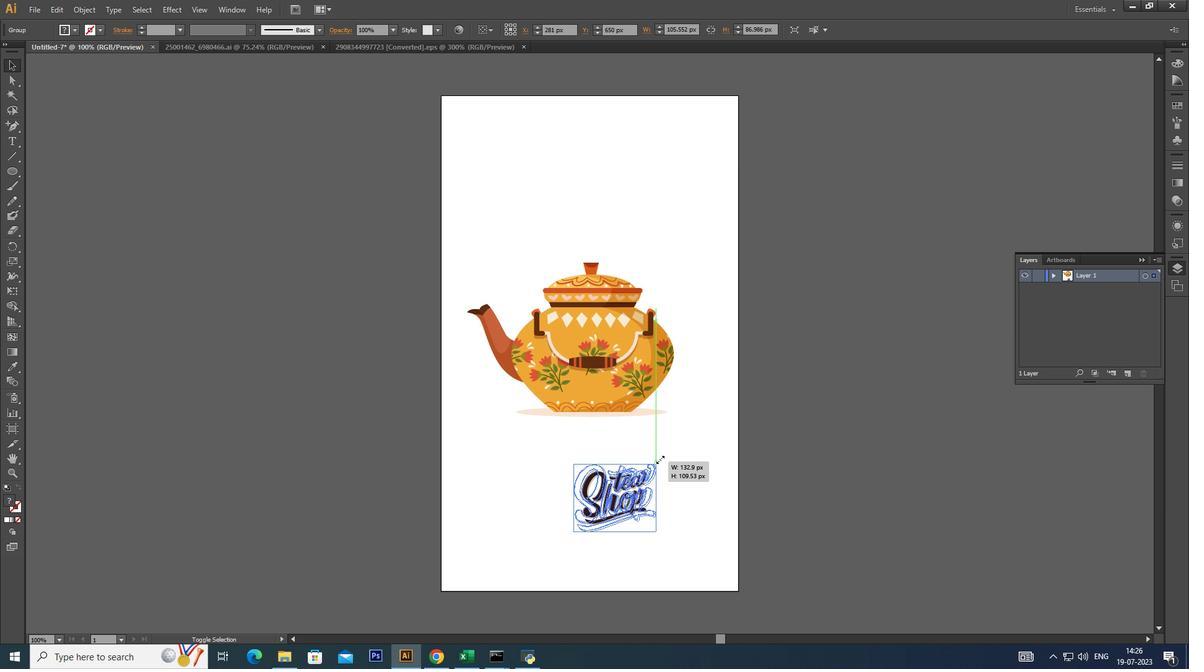 
Action: Key pressed <Key.shift>
Screenshot: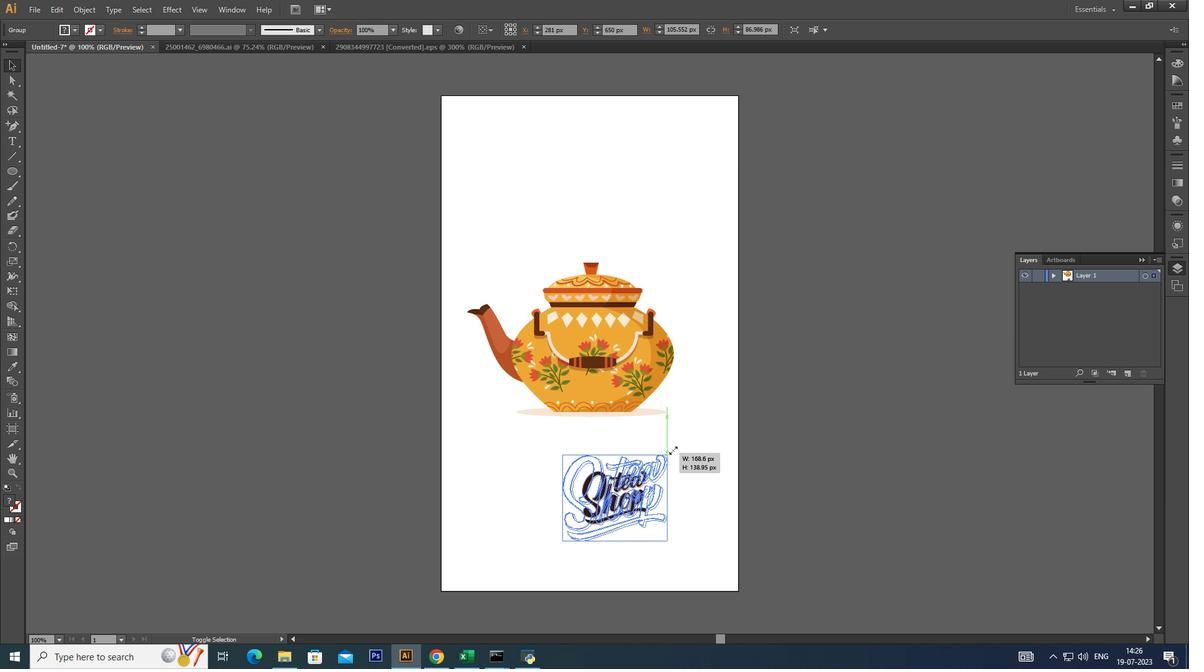 
Action: Mouse moved to (673, 449)
Screenshot: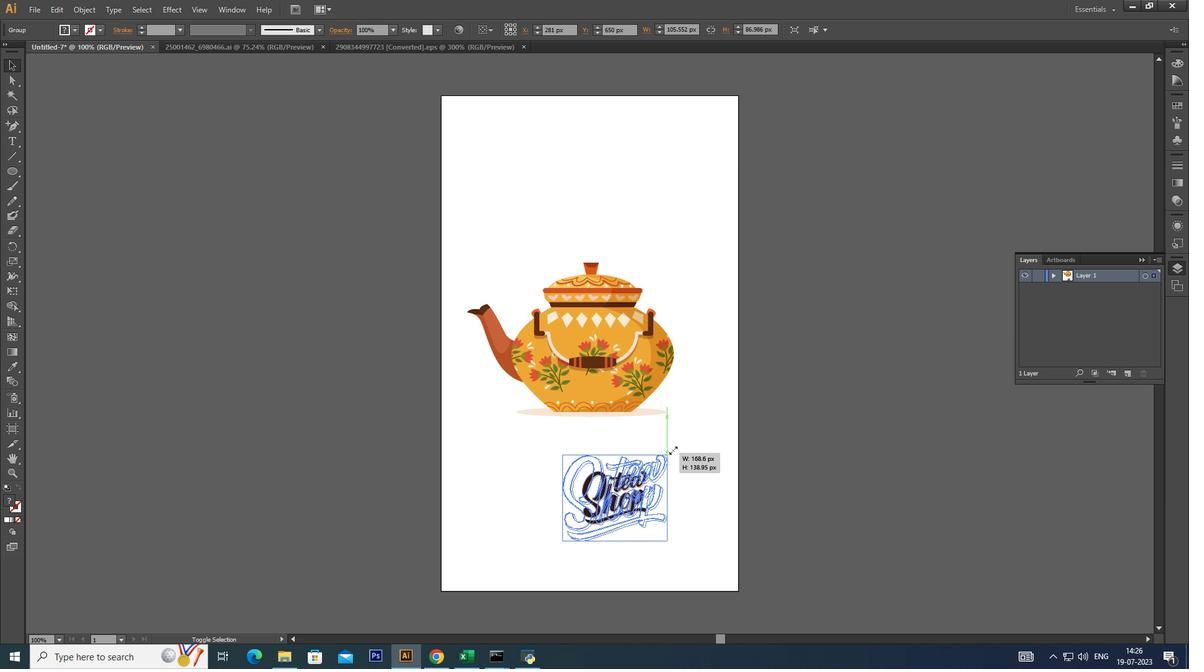 
Action: Key pressed <Key.shift>
Screenshot: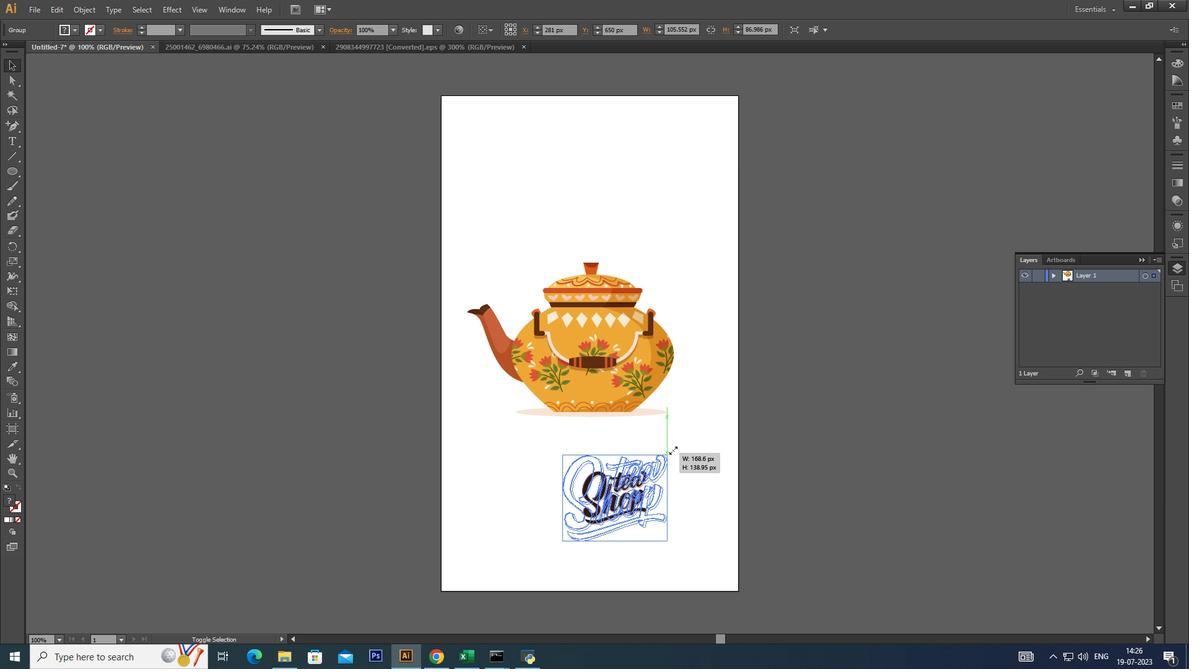
Action: Mouse moved to (676, 446)
Screenshot: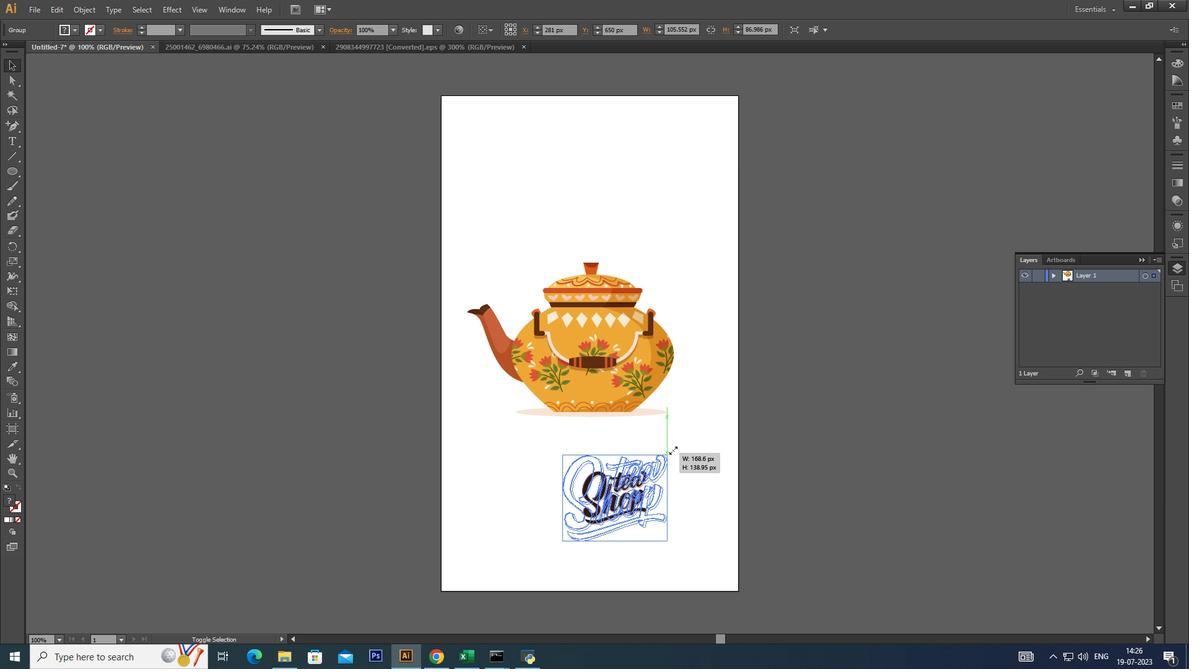 
Action: Key pressed <Key.shift>
Screenshot: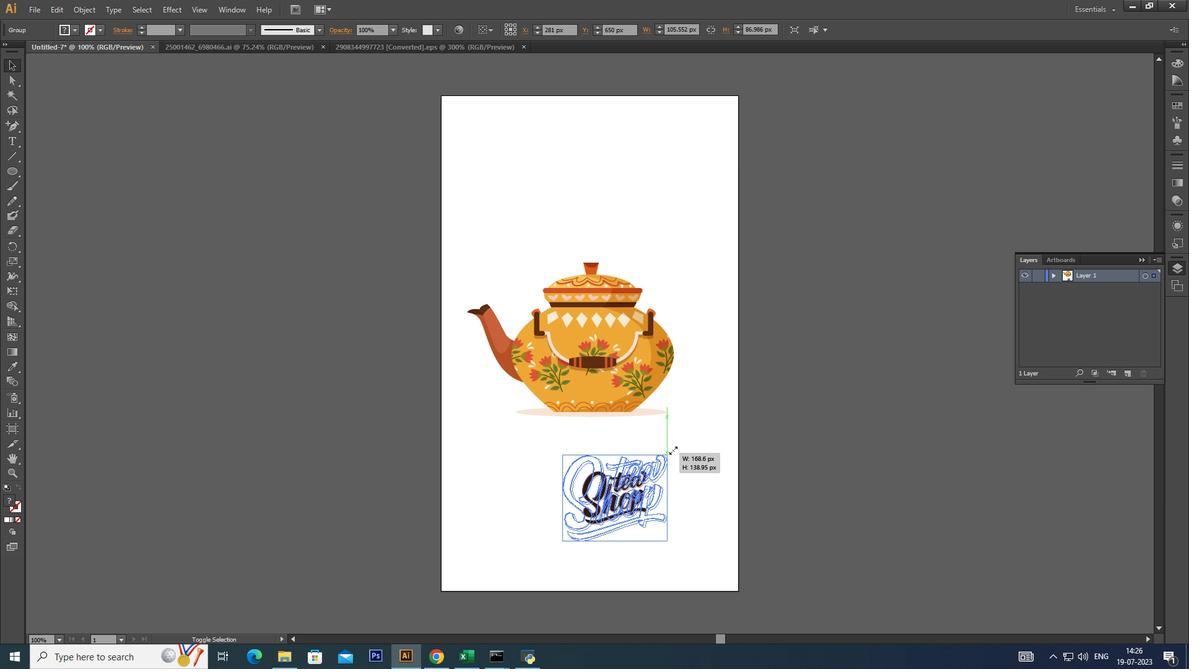 
Action: Mouse moved to (677, 446)
Screenshot: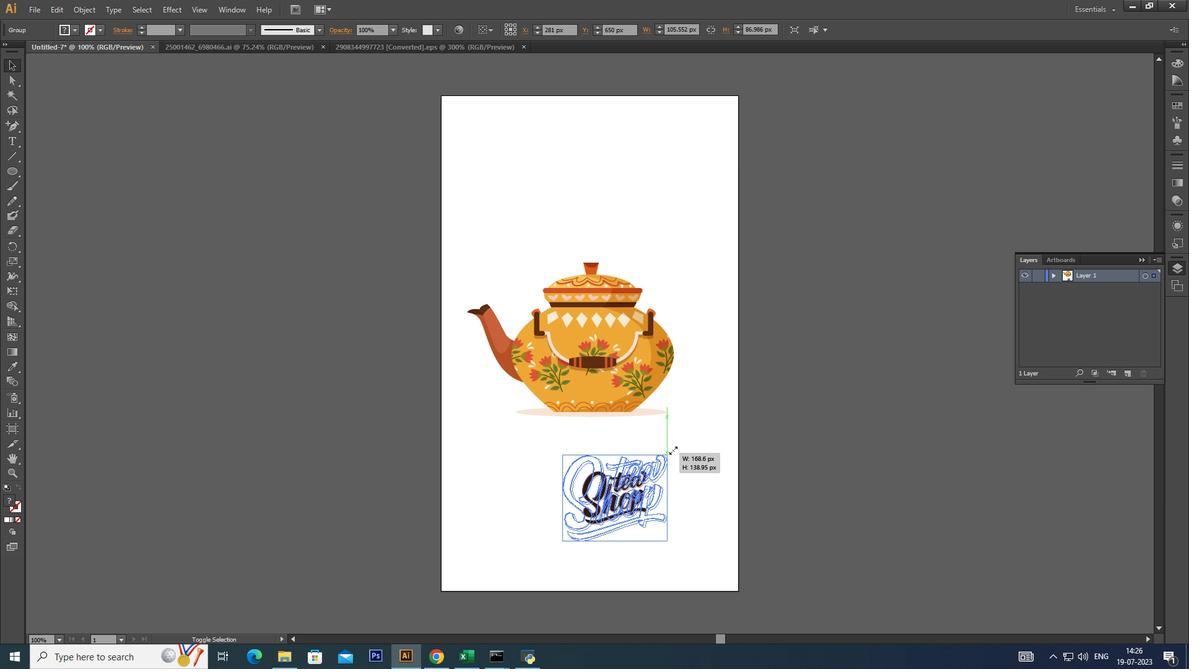 
Action: Key pressed <Key.shift>
Screenshot: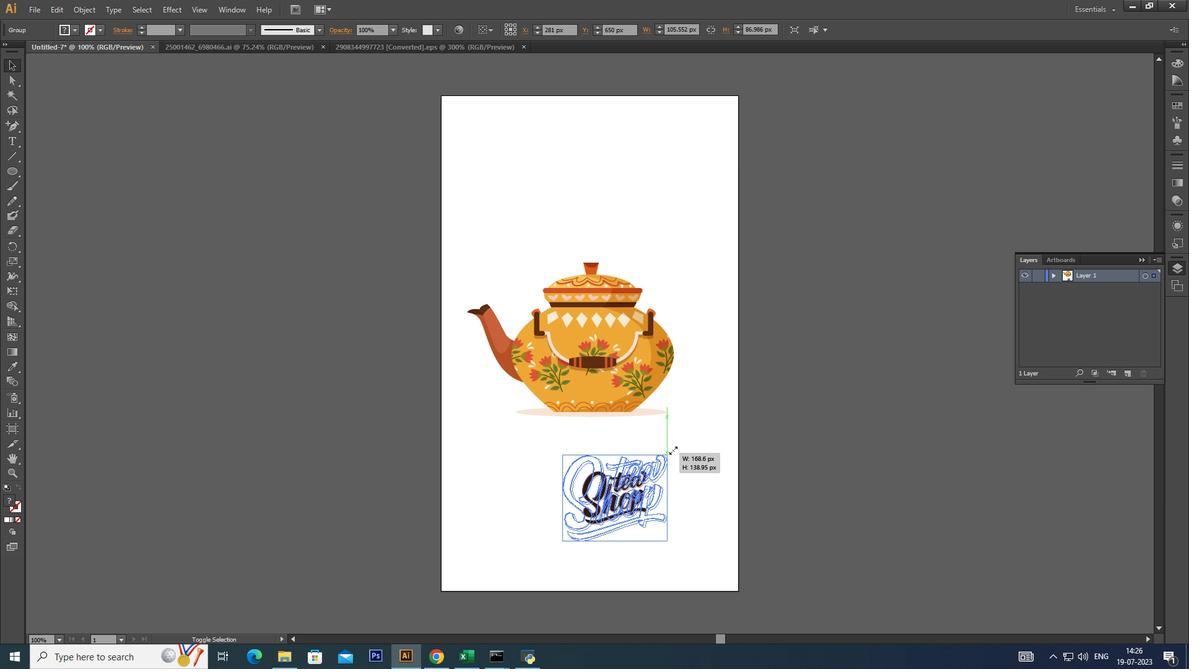 
Action: Mouse moved to (677, 446)
Screenshot: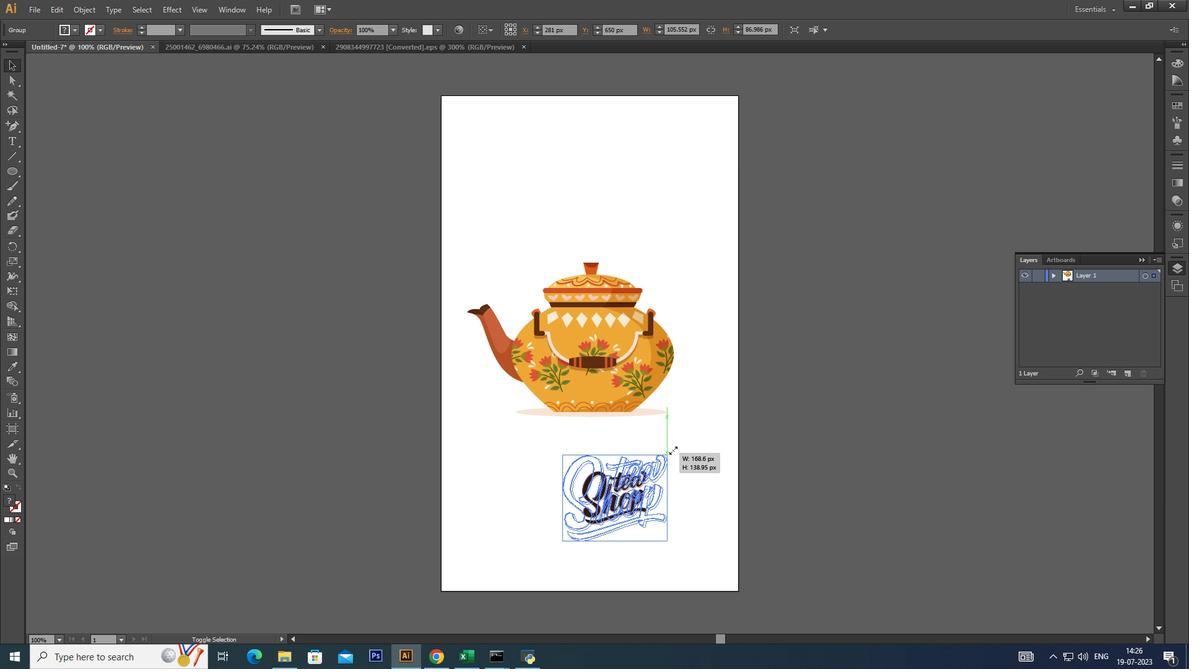 
Action: Key pressed <Key.shift>
Screenshot: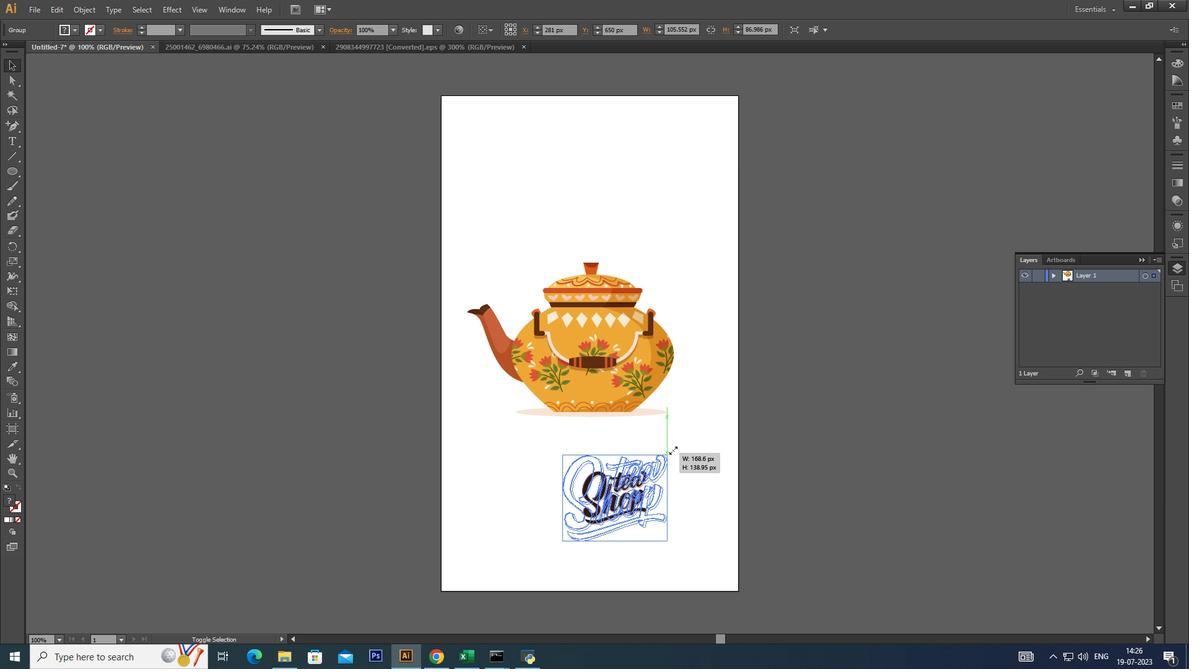 
Action: Mouse moved to (680, 444)
Screenshot: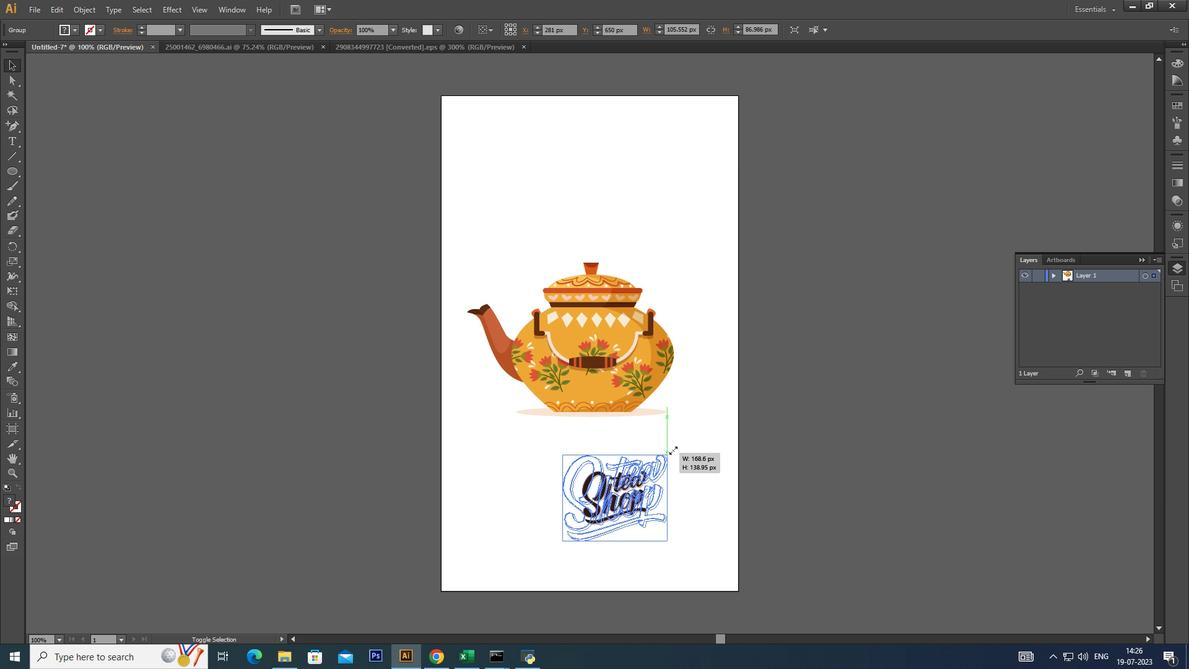 
Action: Key pressed <Key.shift>
Screenshot: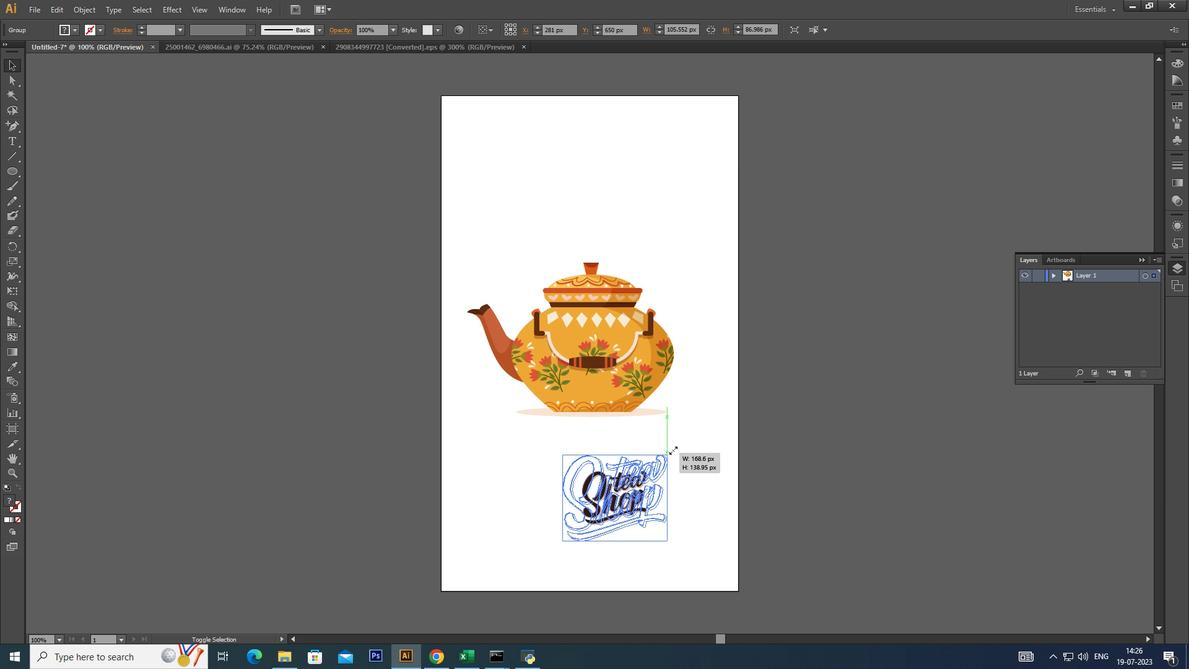 
Action: Mouse moved to (680, 444)
Screenshot: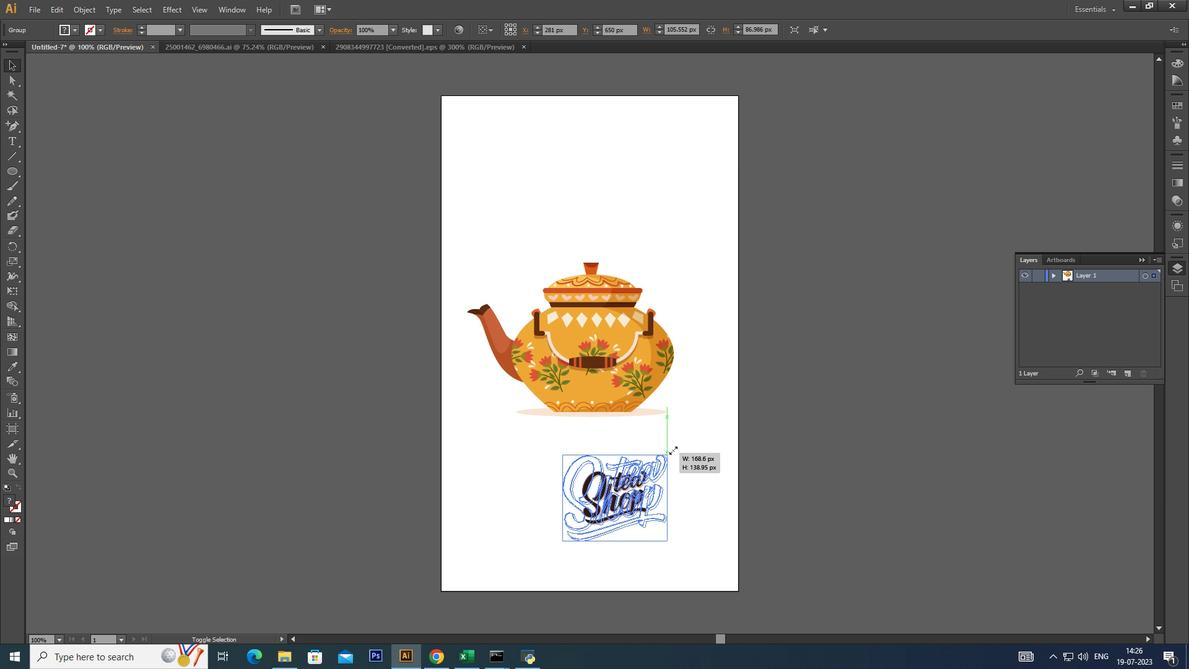 
Action: Key pressed <Key.shift>
Screenshot: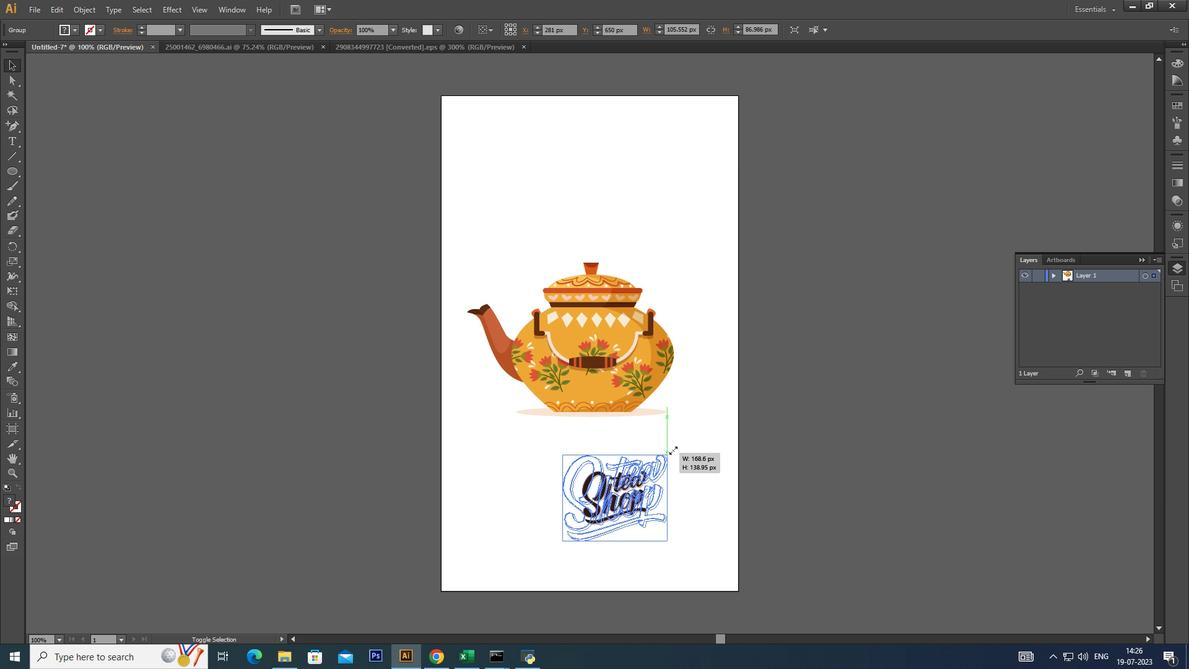 
Action: Mouse moved to (680, 444)
Screenshot: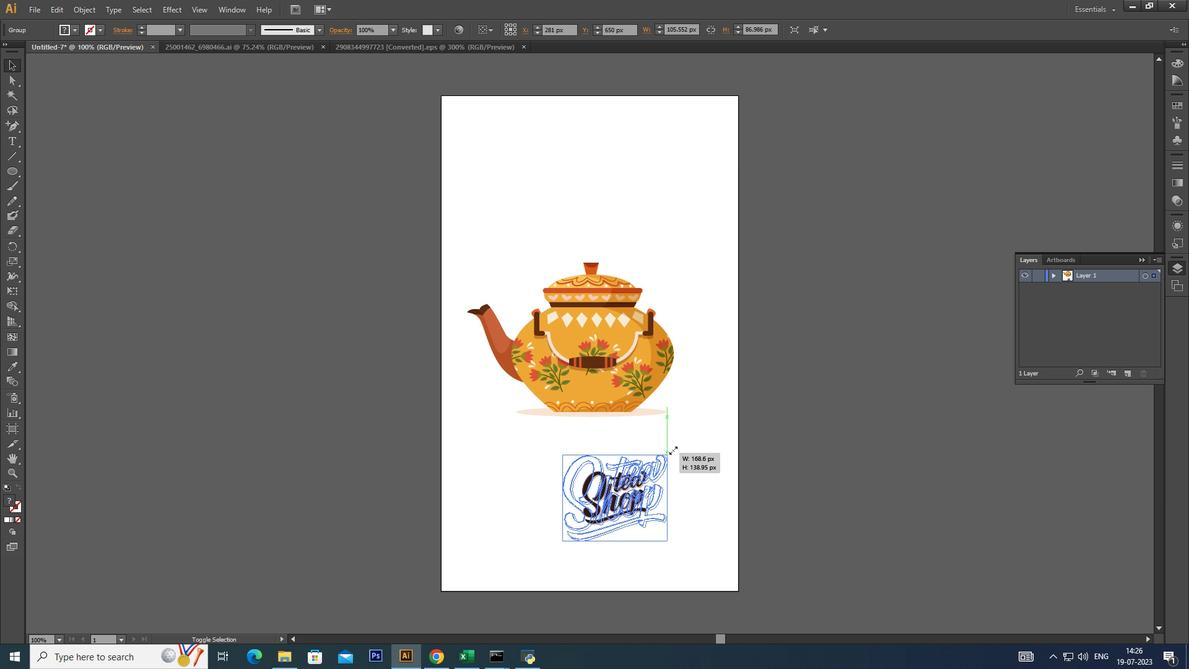 
Action: Key pressed <Key.shift>
Screenshot: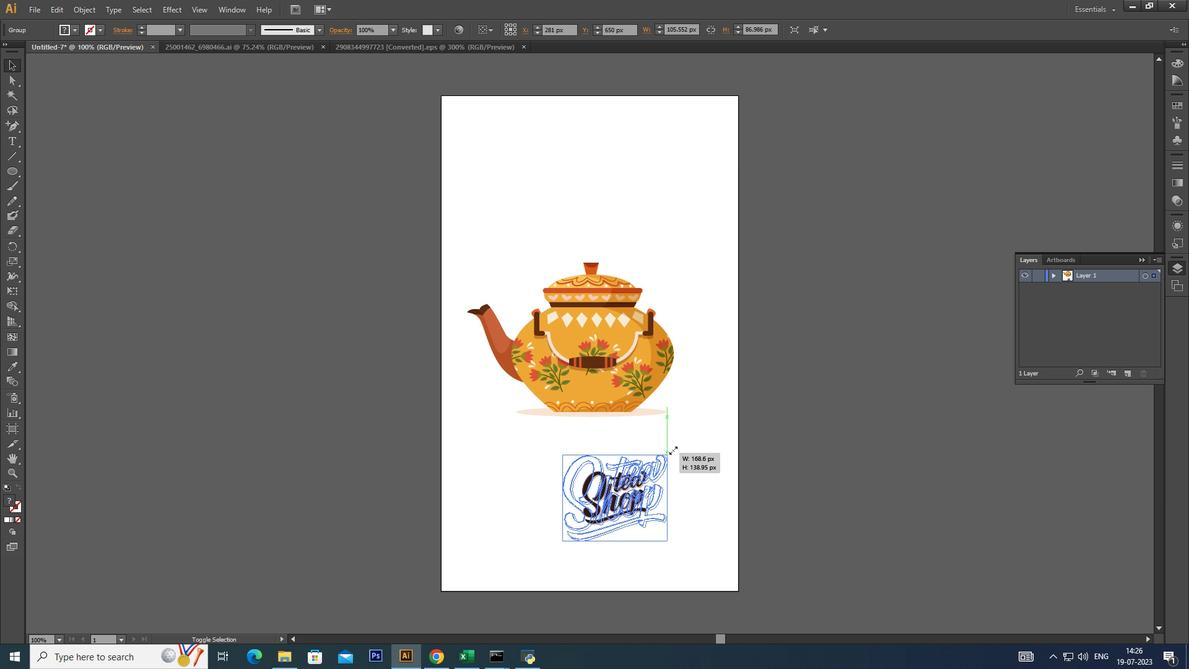 
Action: Mouse moved to (680, 444)
Screenshot: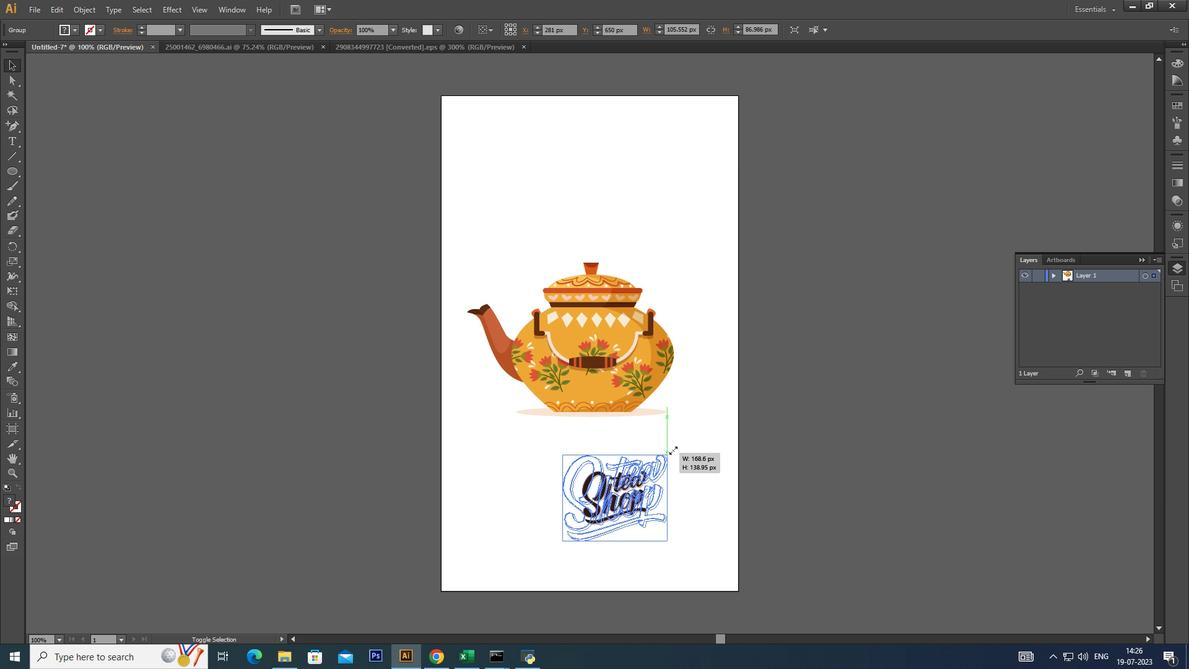 
Action: Key pressed <Key.shift><Key.shift><Key.shift><Key.shift><Key.shift><Key.shift><Key.shift><Key.shift><Key.shift><Key.shift><Key.shift><Key.shift><Key.shift><Key.shift>
Screenshot: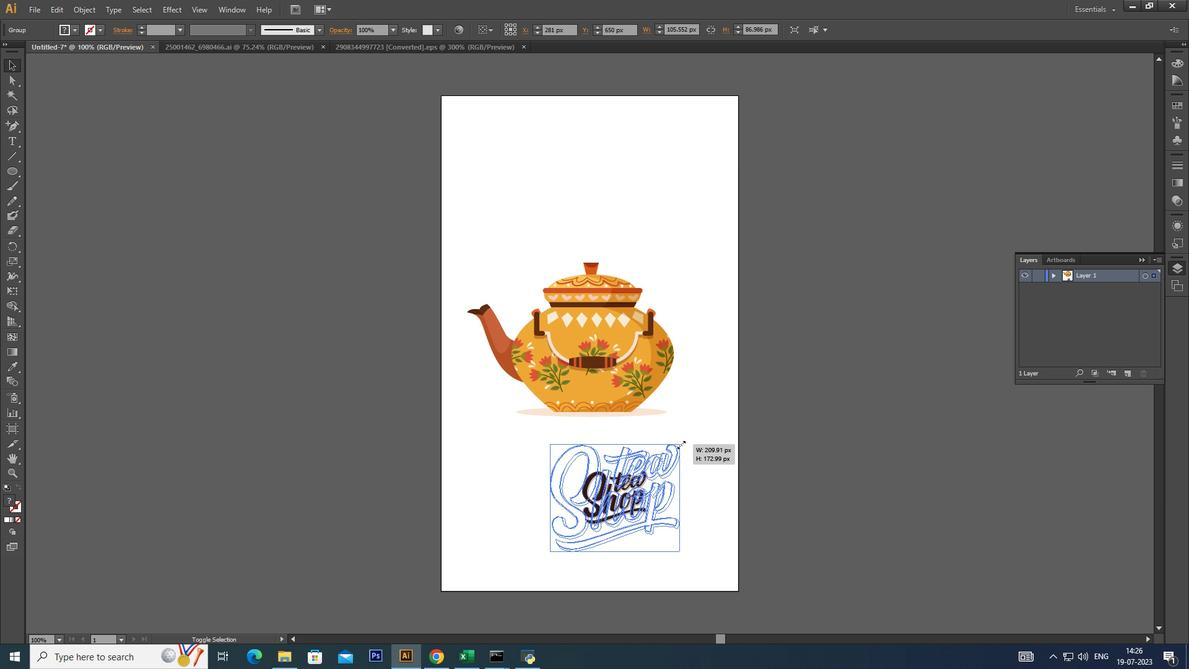 
Action: Mouse moved to (617, 466)
Screenshot: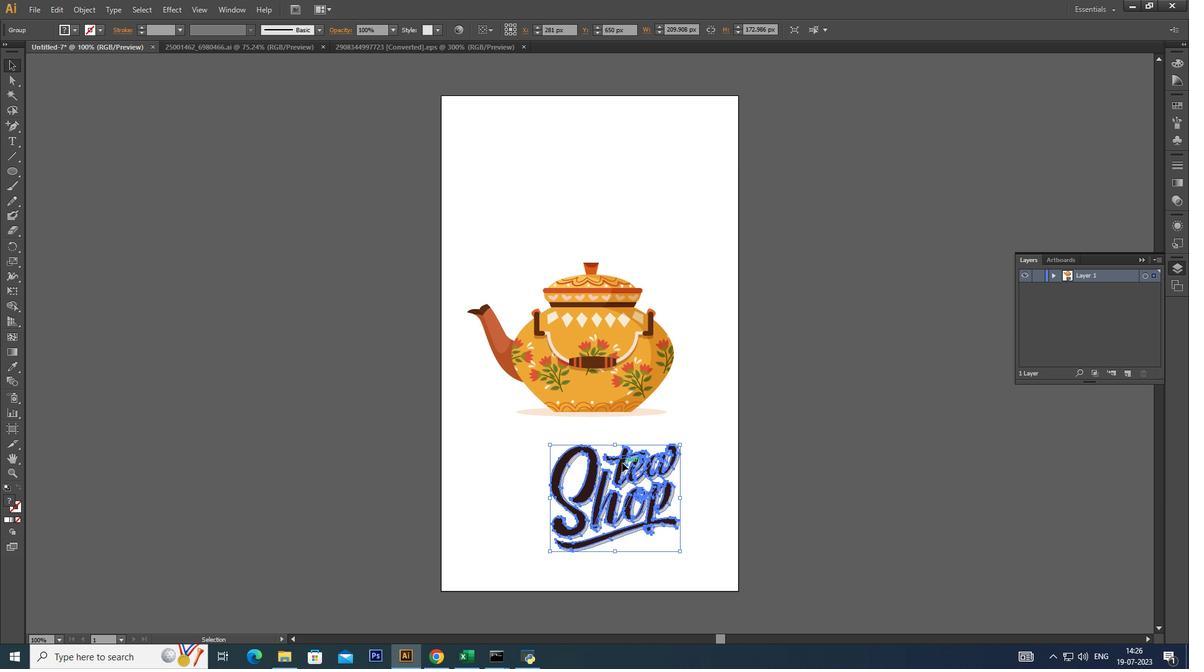 
Action: Mouse pressed left at (617, 466)
Screenshot: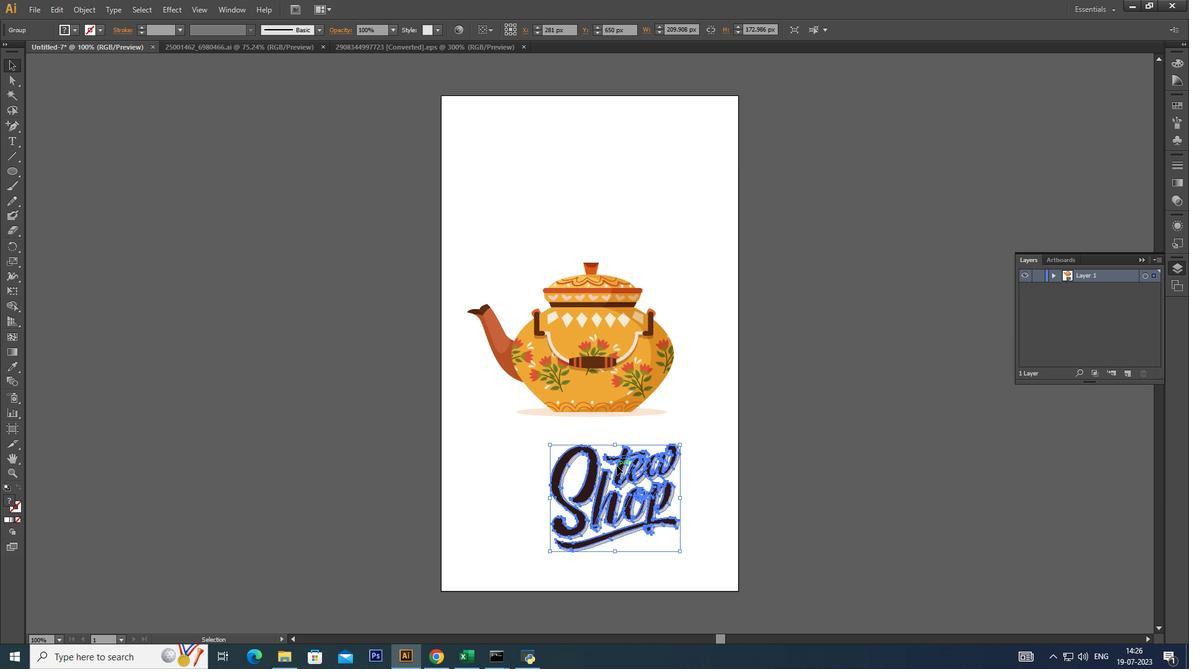 
Action: Mouse moved to (755, 446)
Screenshot: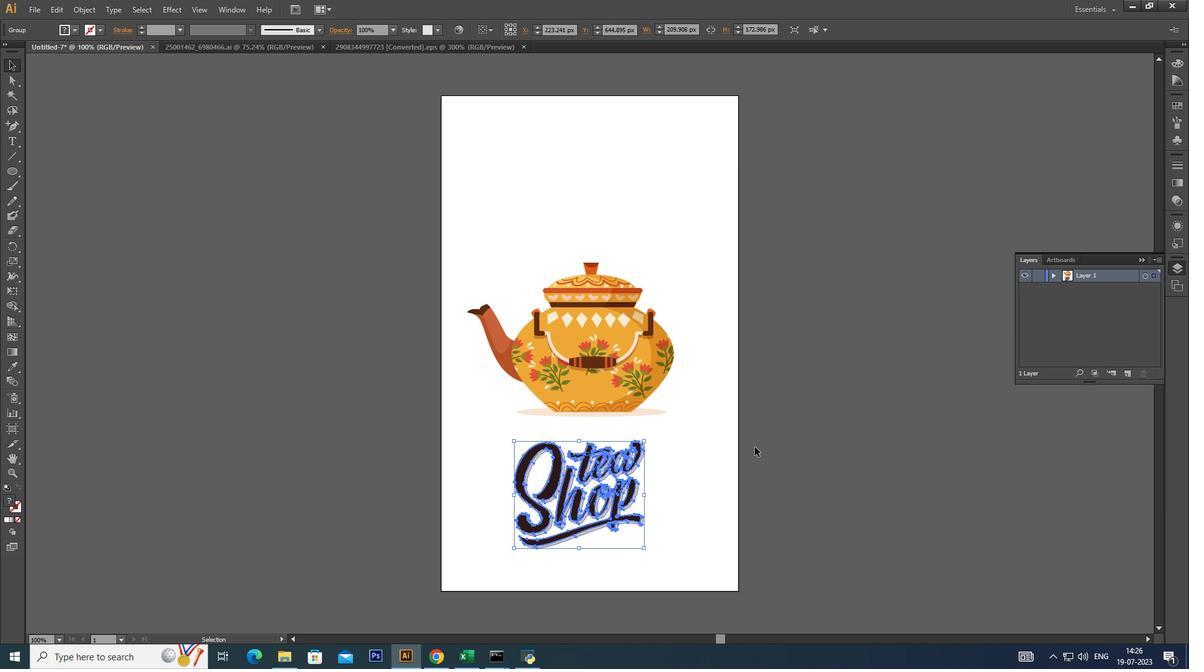 
Action: Mouse pressed left at (755, 446)
Screenshot: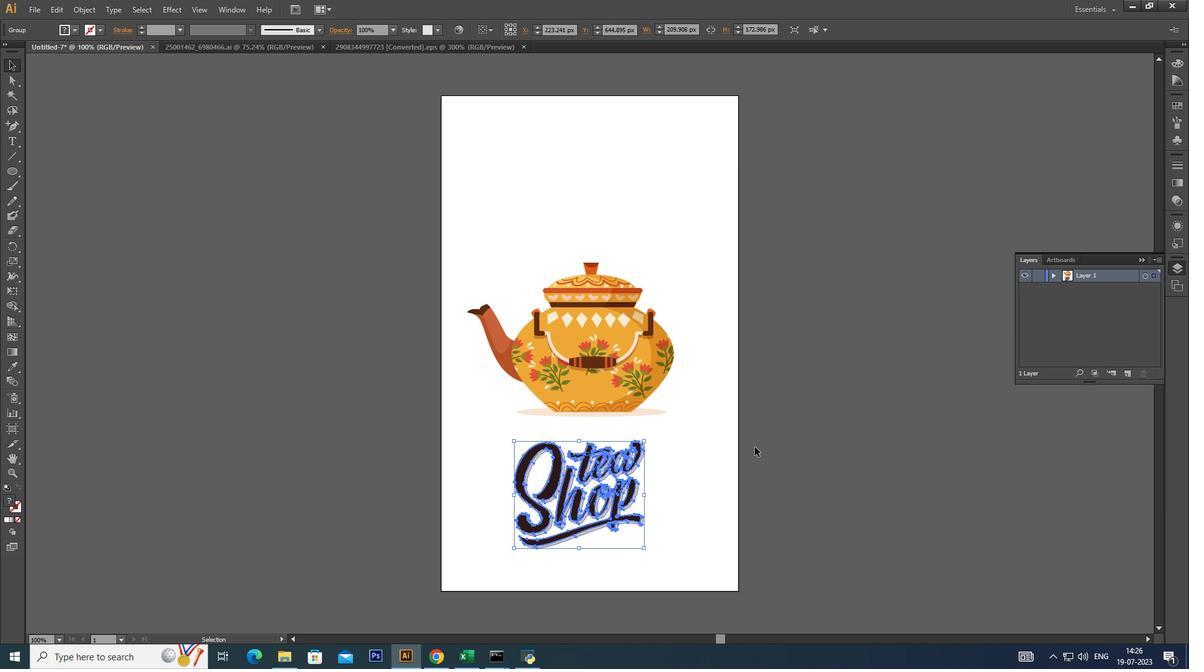 
Action: Mouse moved to (1124, 374)
Screenshot: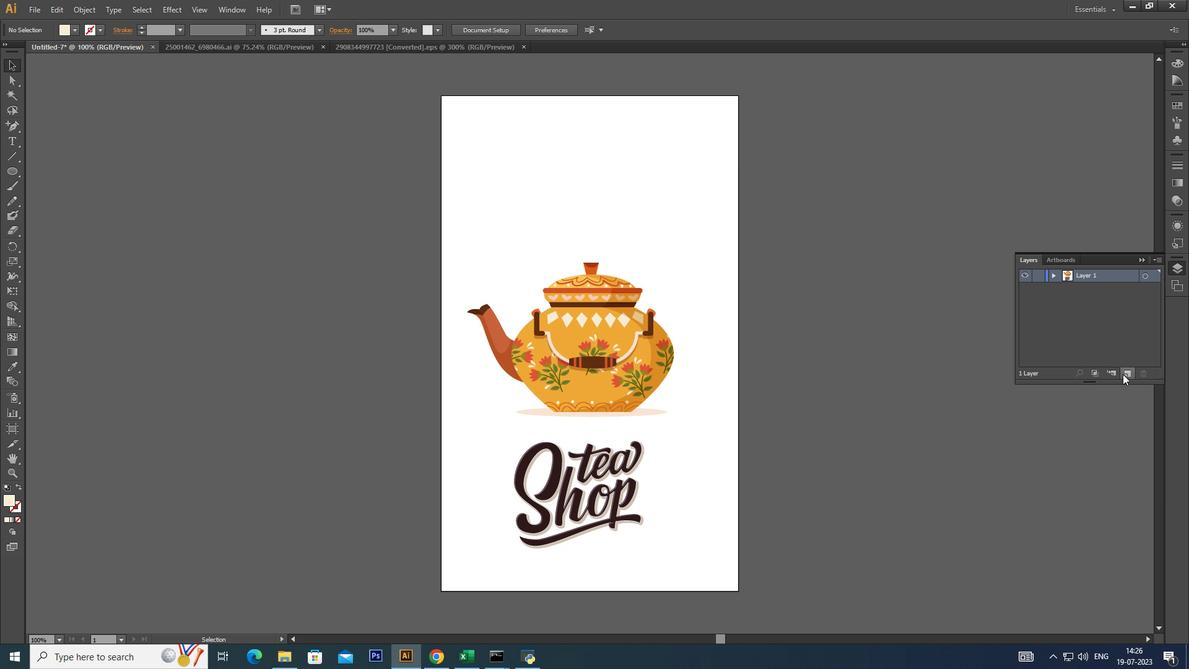 
Action: Mouse pressed left at (1124, 374)
Screenshot: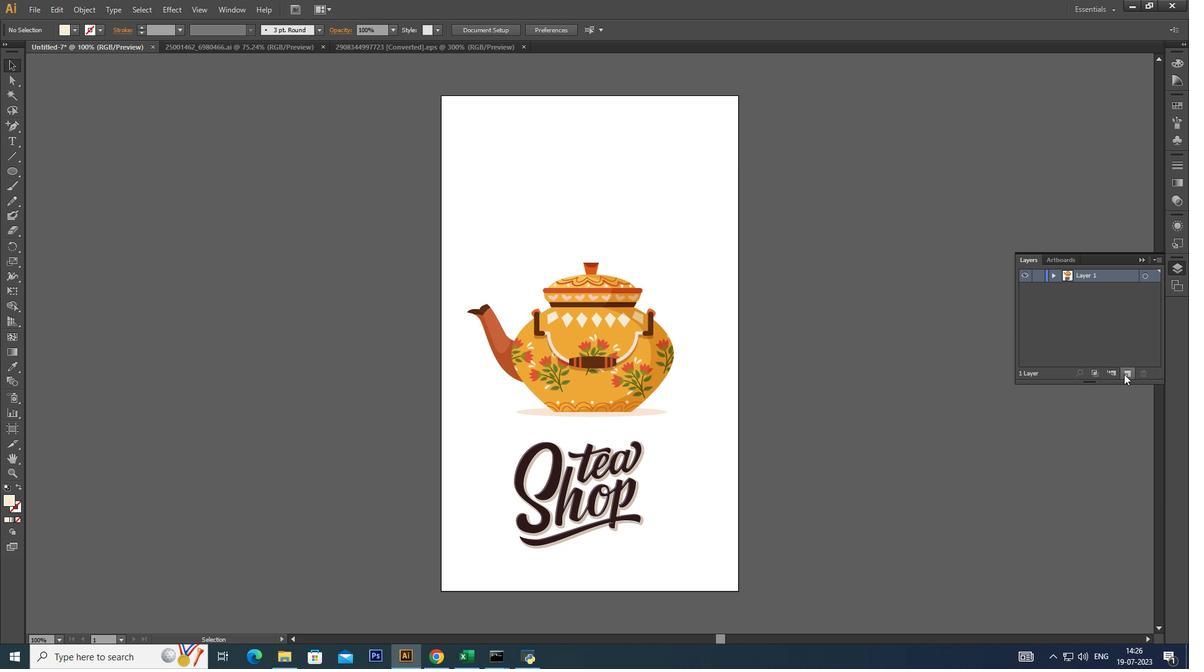 
Action: Mouse moved to (15, 140)
Screenshot: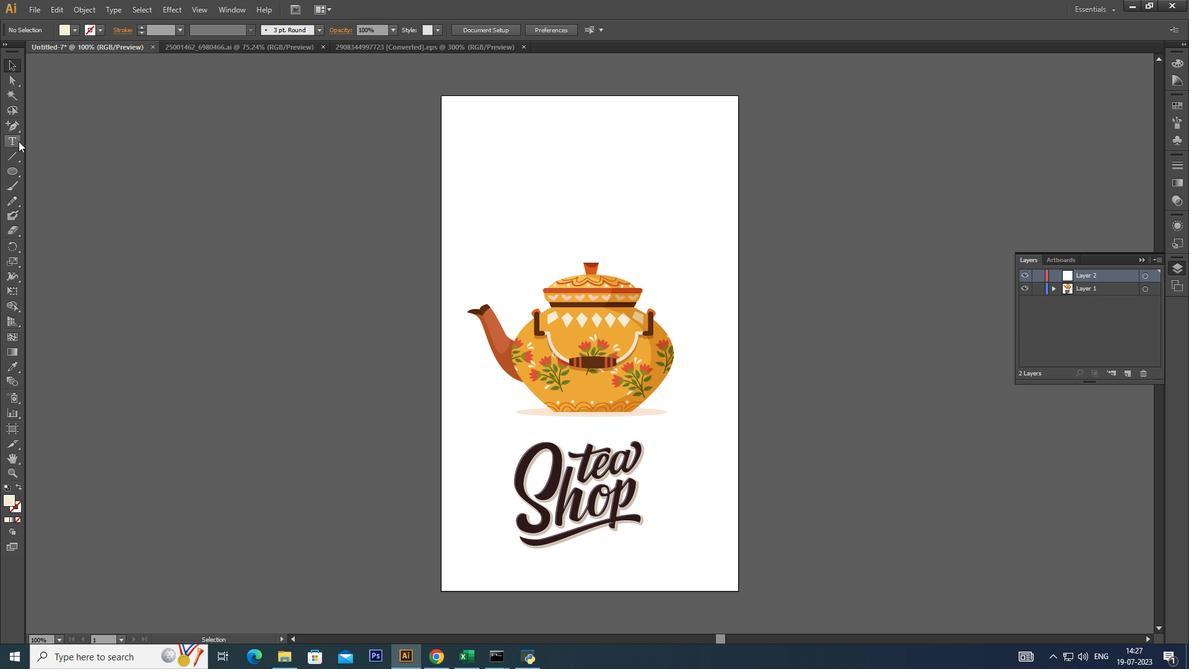 
Action: Mouse pressed left at (15, 140)
Screenshot: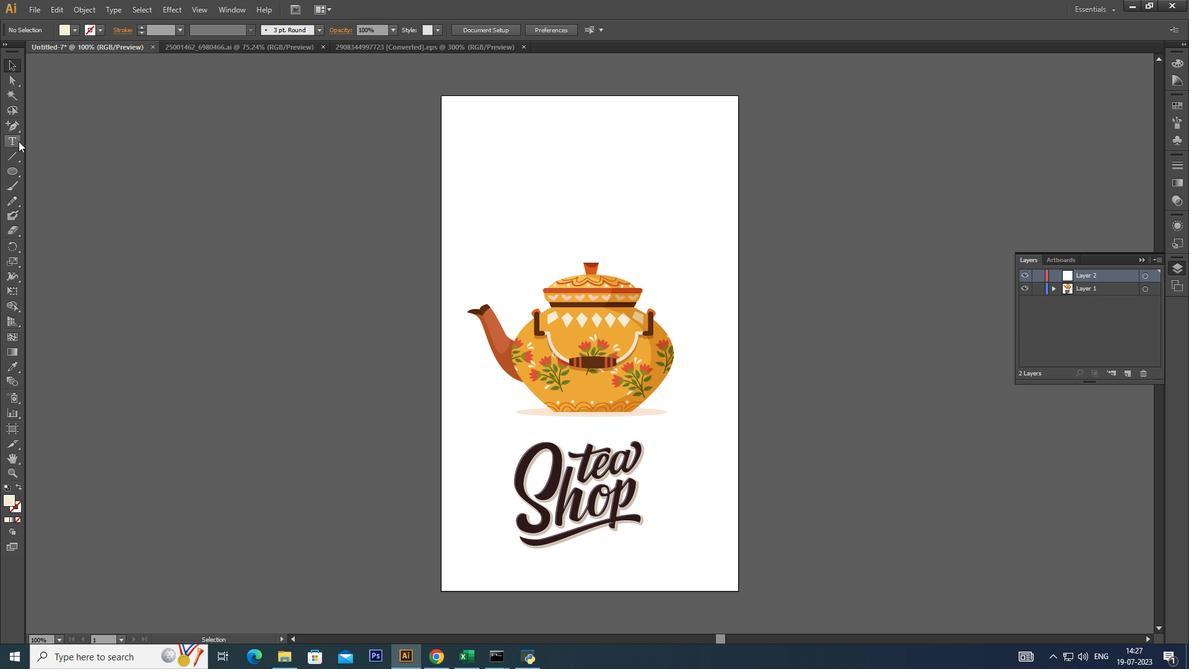 
Action: Mouse moved to (565, 421)
Screenshot: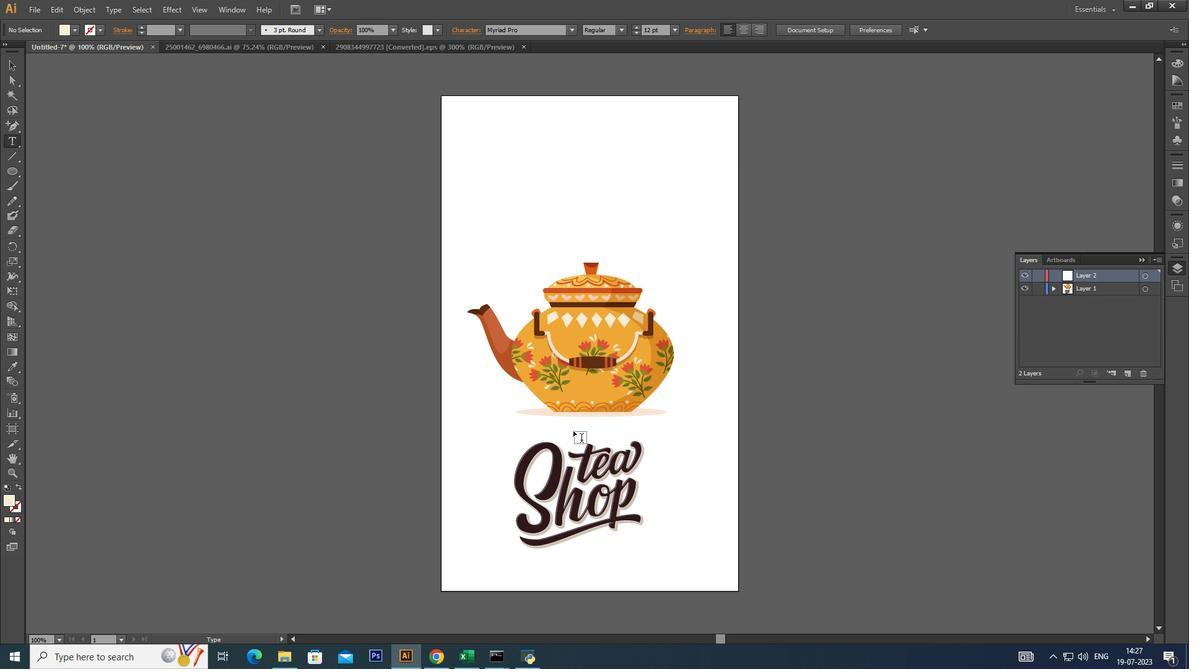 
Action: Mouse pressed left at (565, 421)
Screenshot: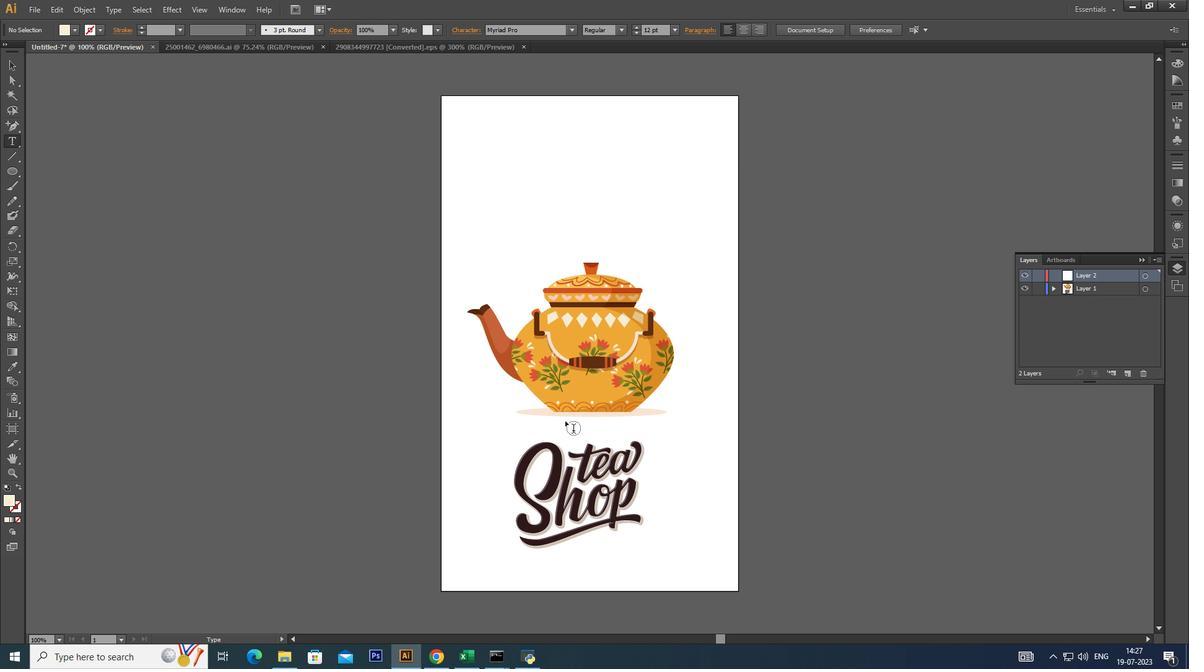 
Action: Mouse moved to (595, 442)
Screenshot: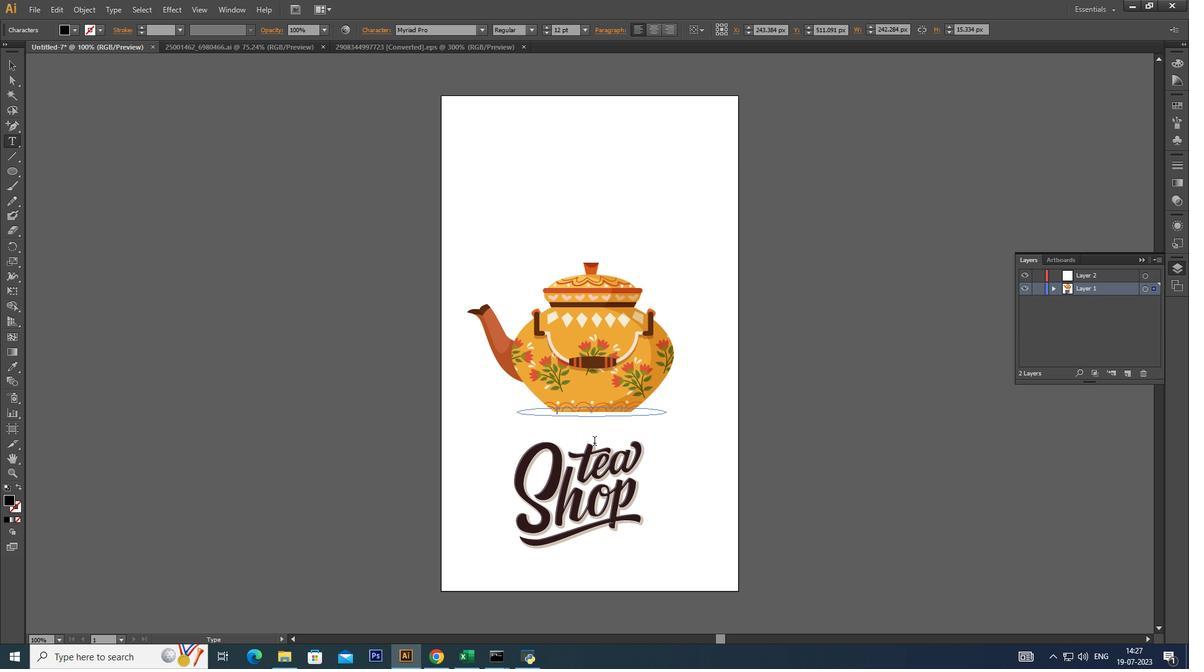 
Action: Mouse pressed left at (595, 442)
Screenshot: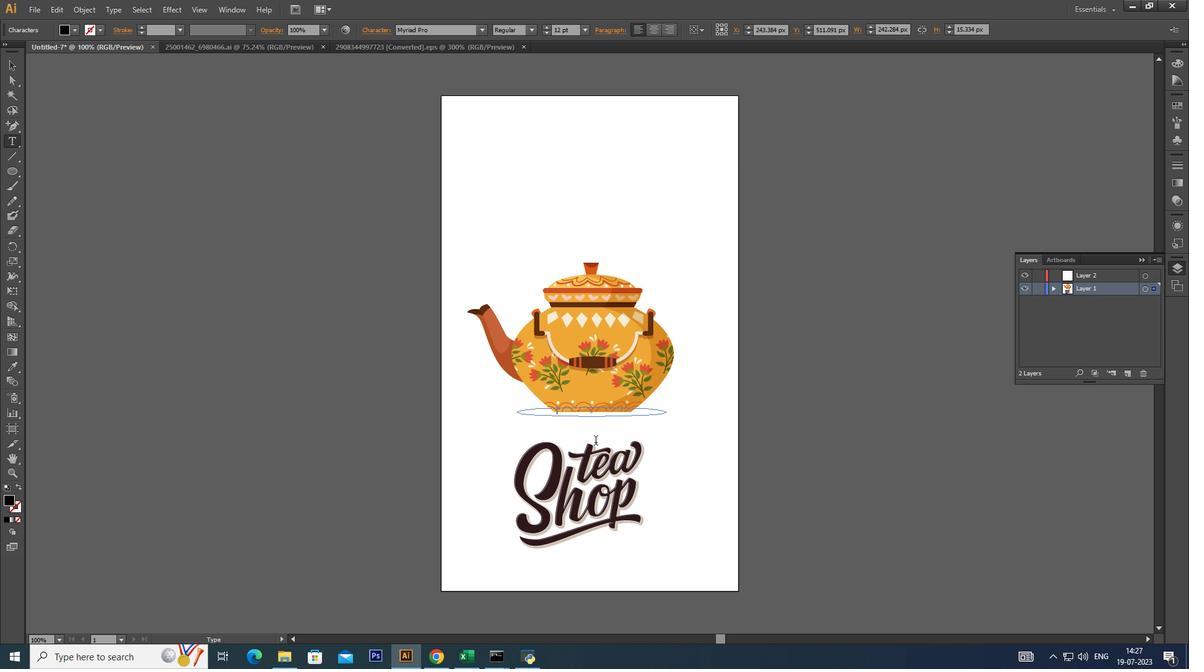 
Action: Mouse moved to (481, 470)
Screenshot: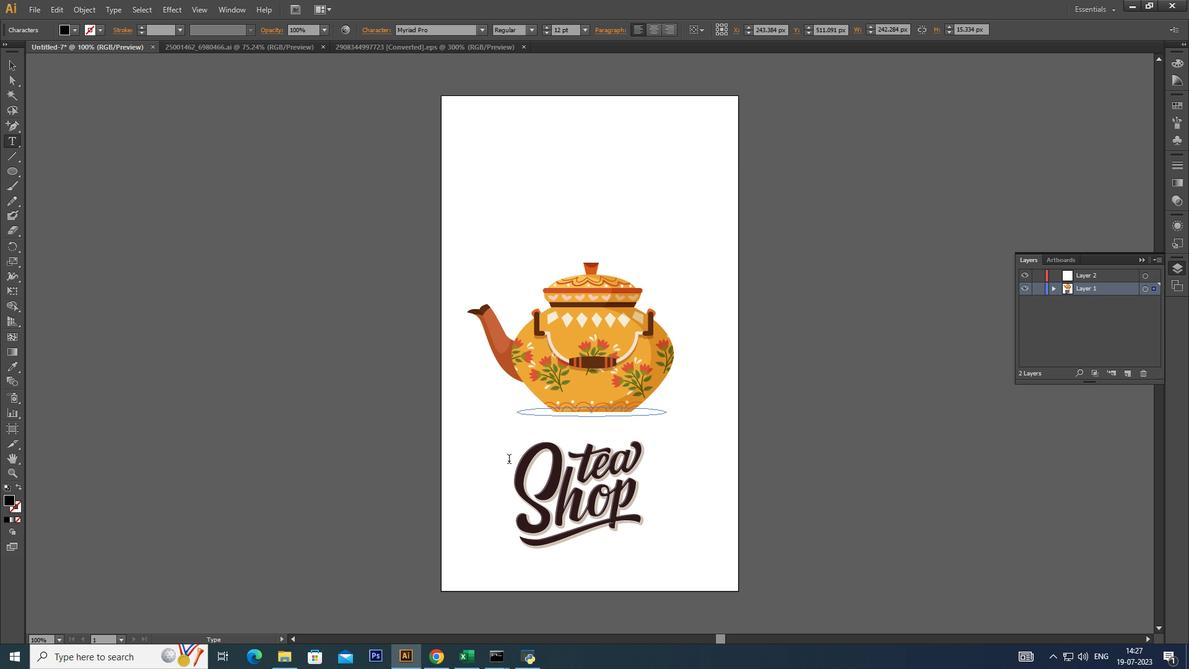 
Action: Mouse pressed left at (481, 470)
Screenshot: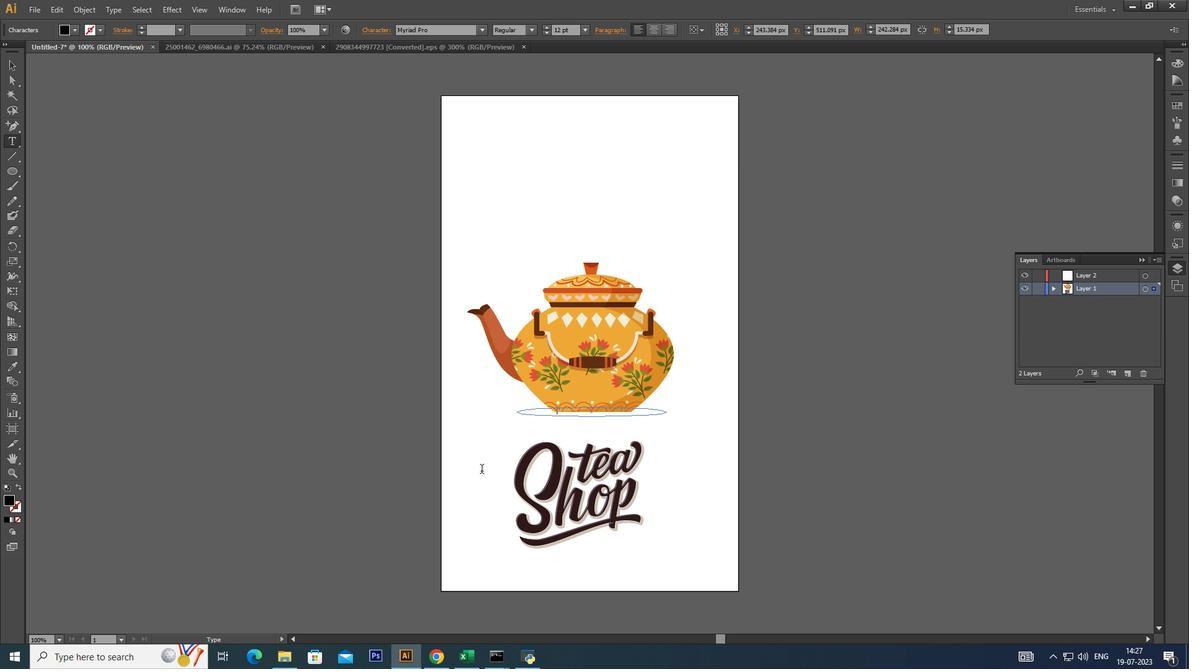 
Action: Mouse moved to (1092, 270)
Screenshot: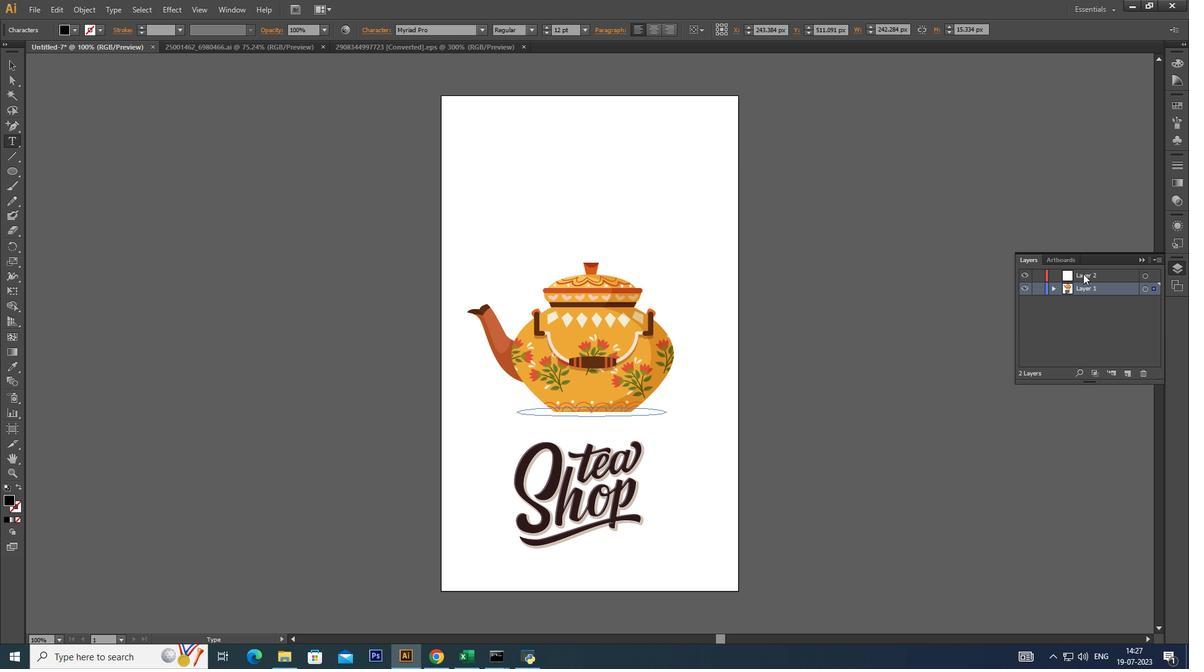 
Action: Mouse pressed left at (1092, 270)
Screenshot: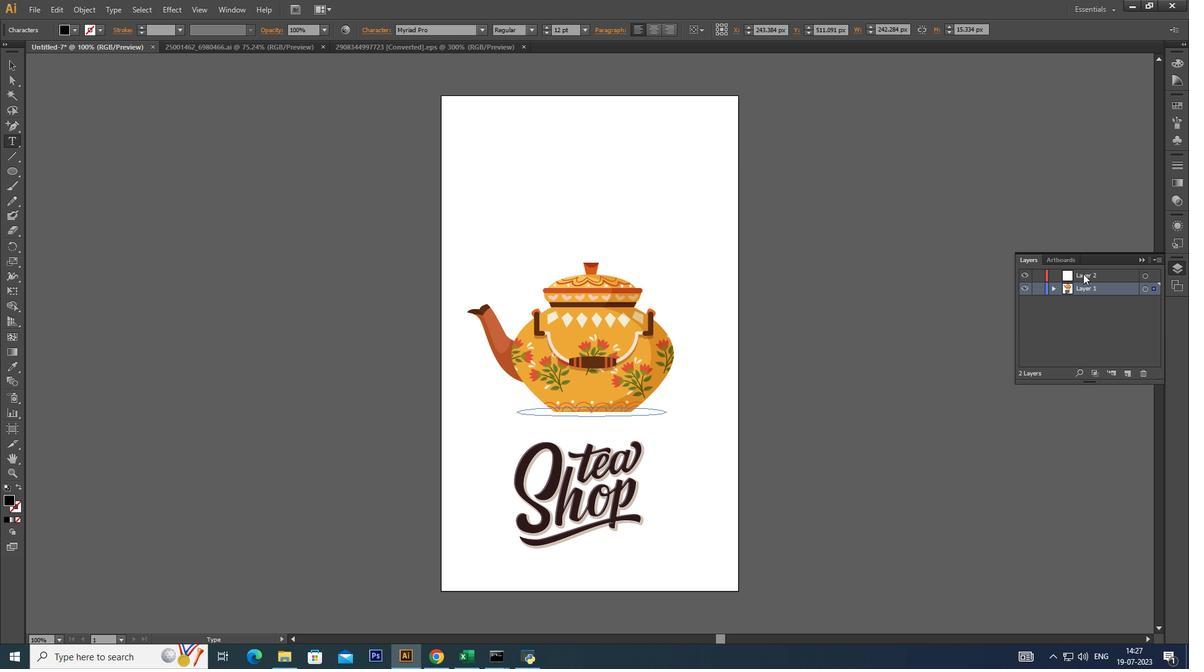 
Action: Mouse moved to (9, 68)
Screenshot: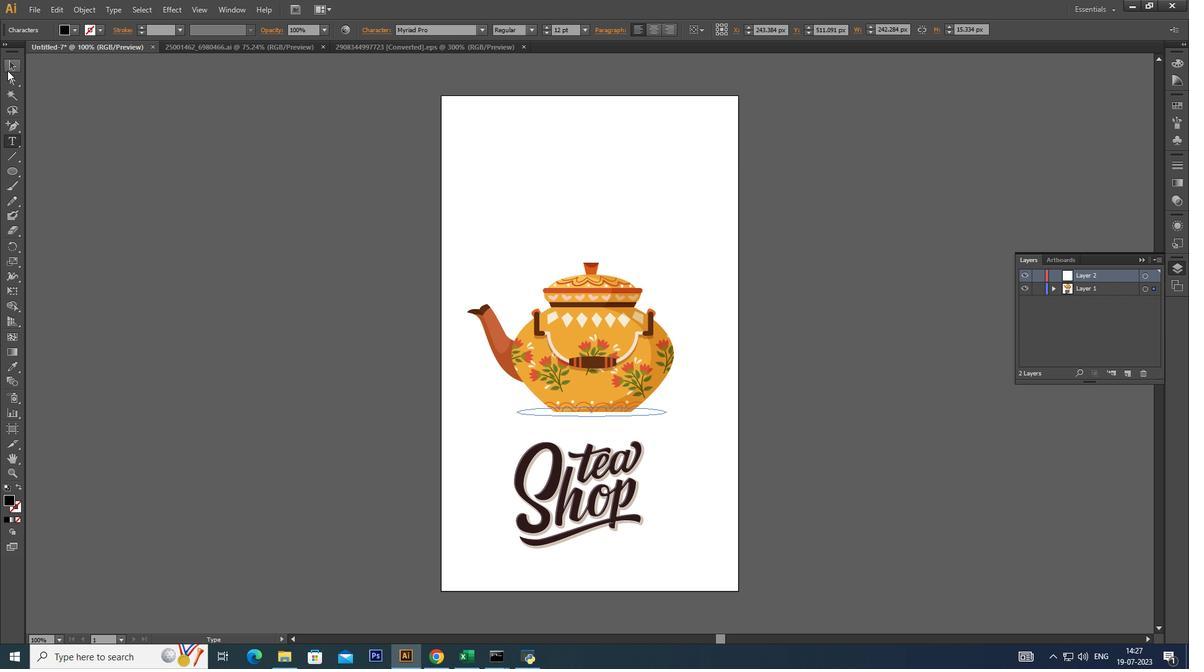 
Action: Mouse pressed left at (9, 68)
Screenshot: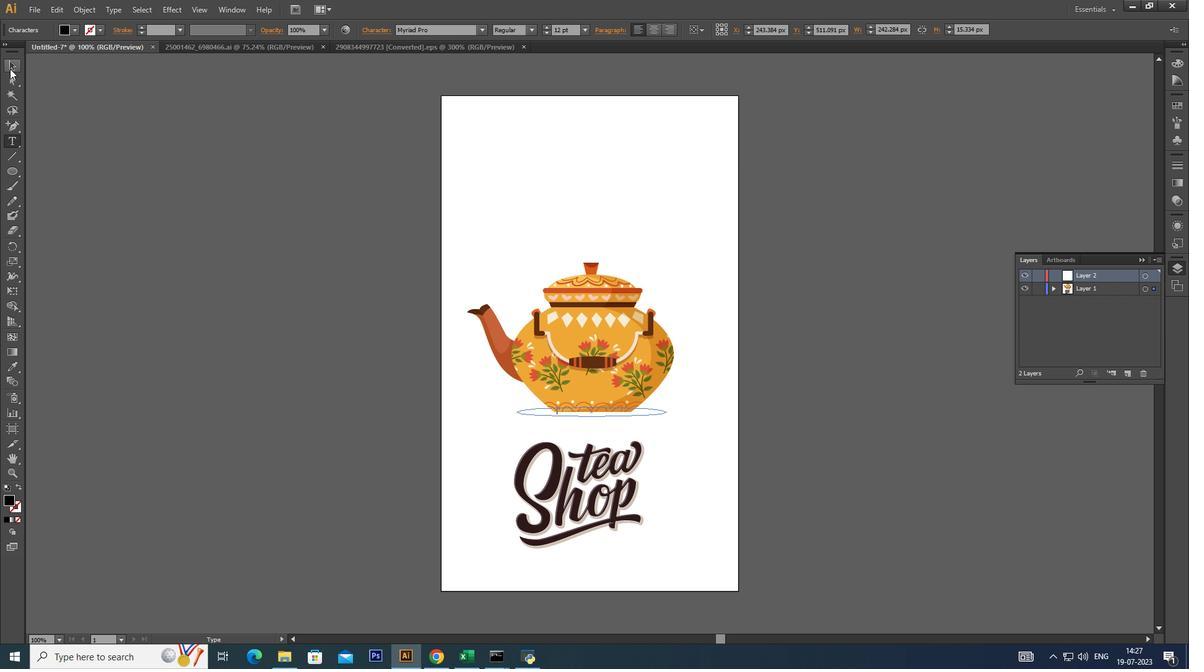 
Action: Mouse moved to (191, 177)
Screenshot: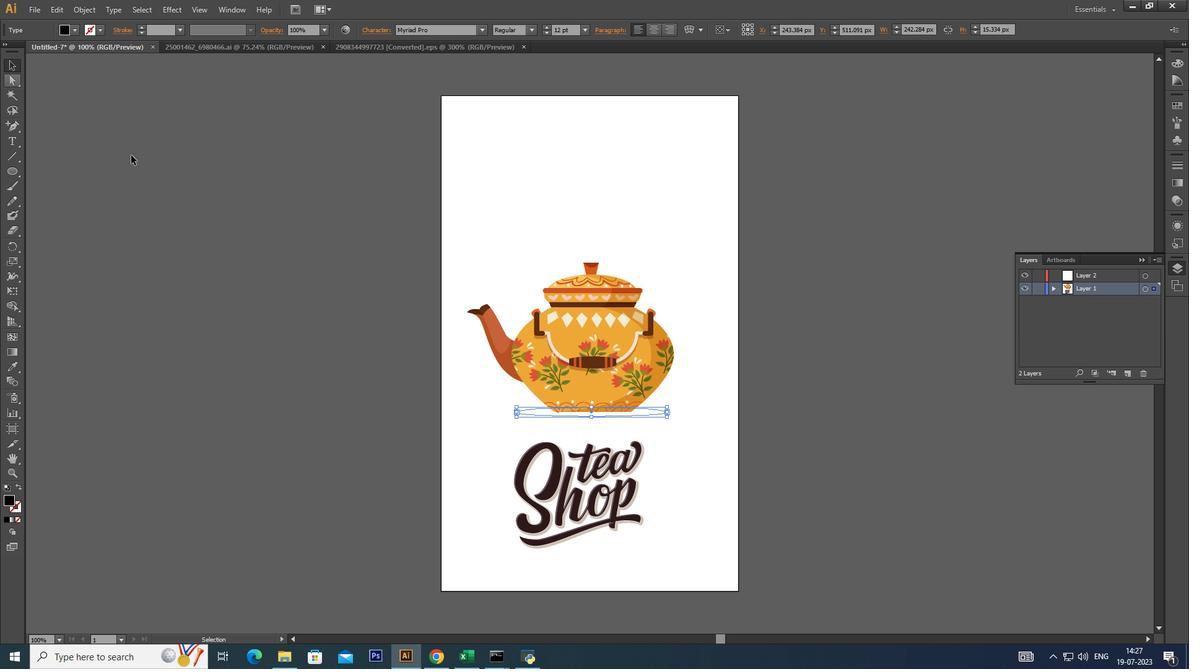 
Action: Mouse pressed left at (191, 177)
Screenshot: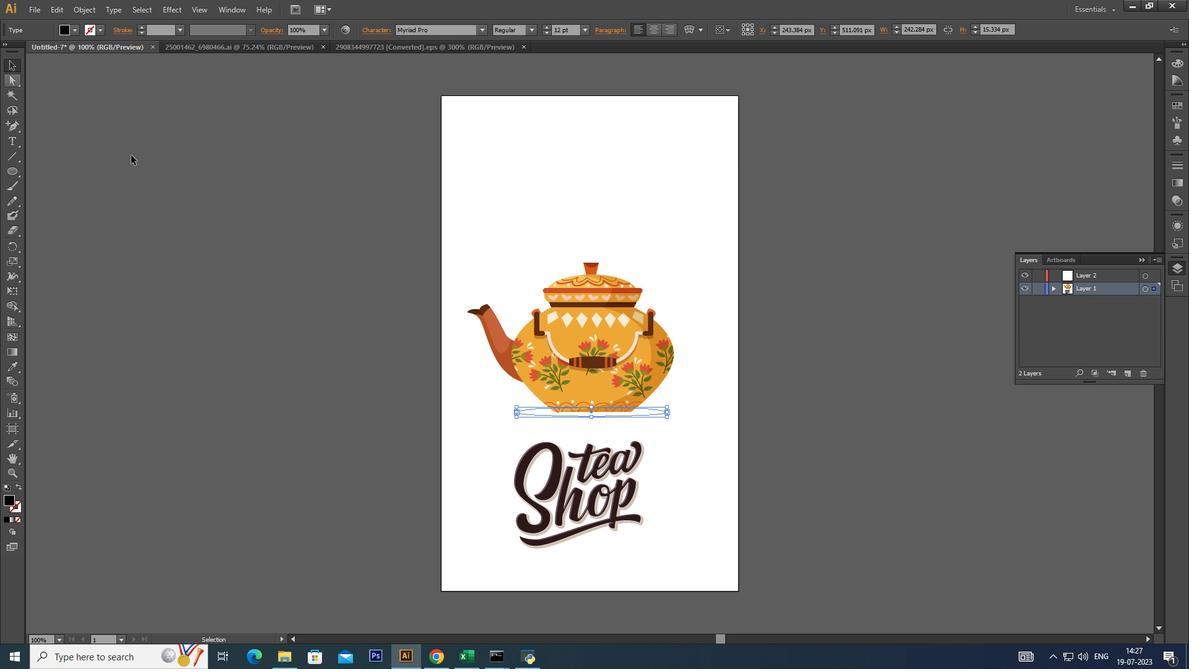 
Action: Mouse moved to (593, 402)
Screenshot: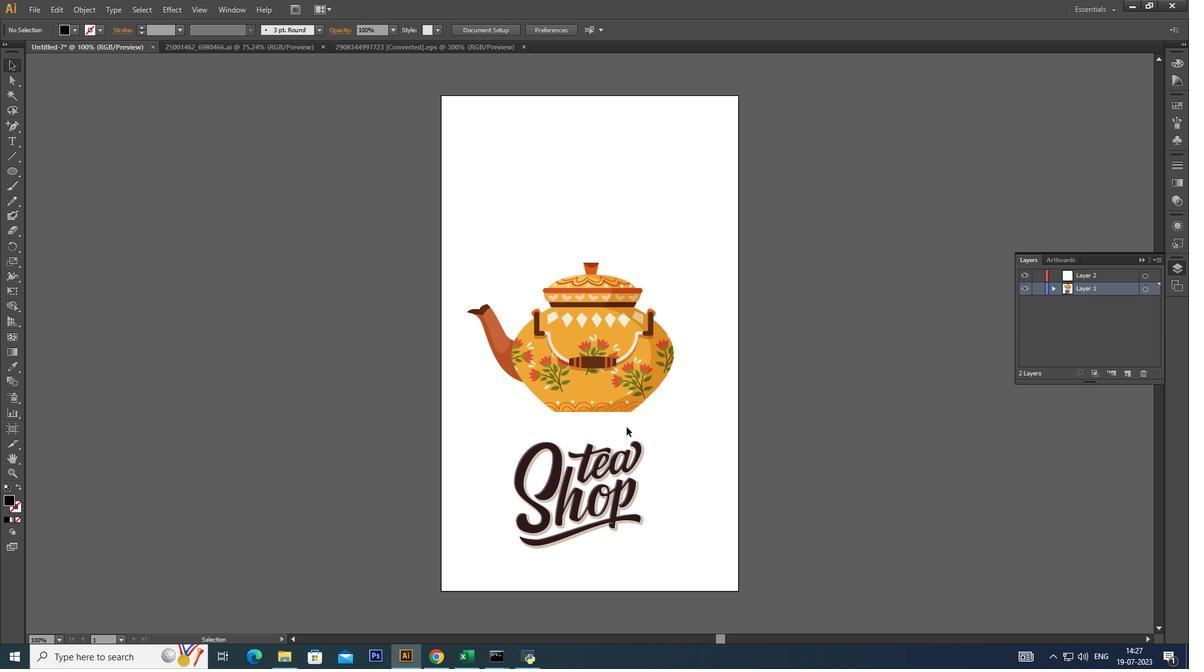 
Action: Mouse pressed left at (593, 402)
Screenshot: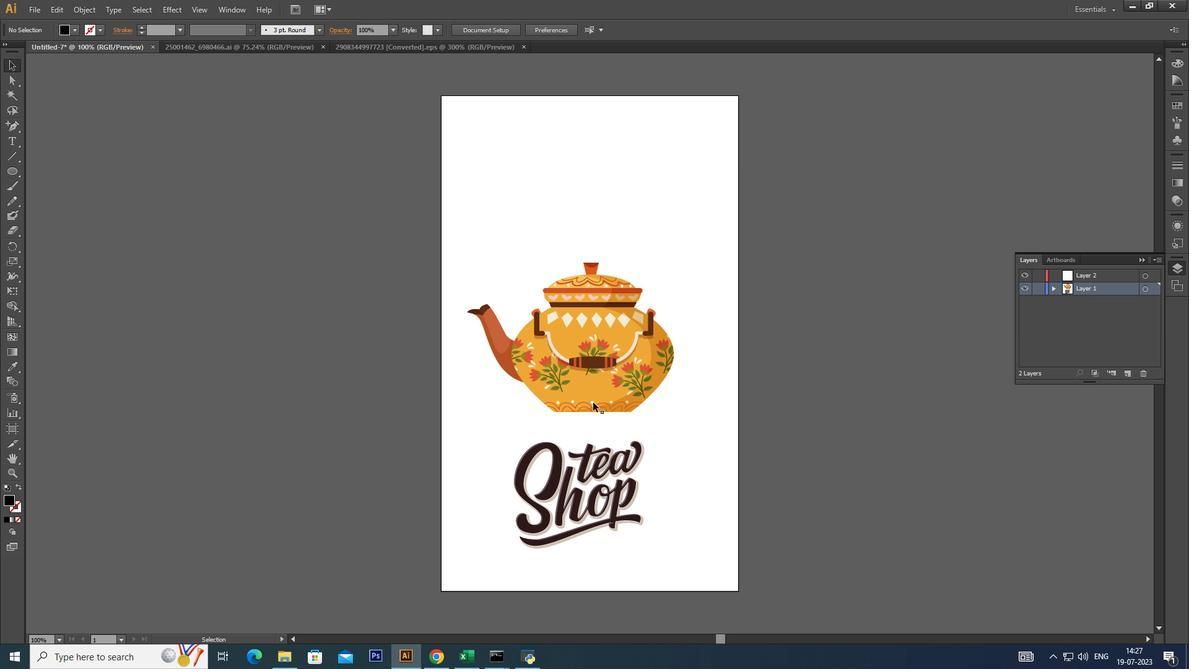 
Action: Mouse moved to (351, 45)
Screenshot: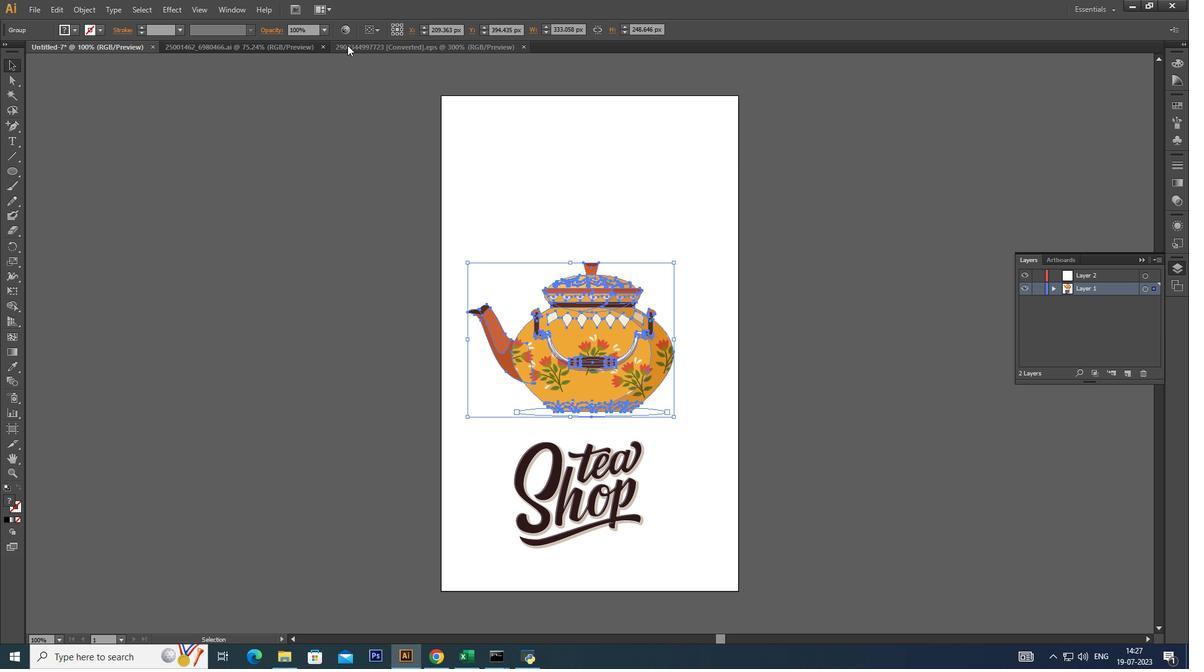 
Action: Mouse pressed left at (351, 45)
Screenshot: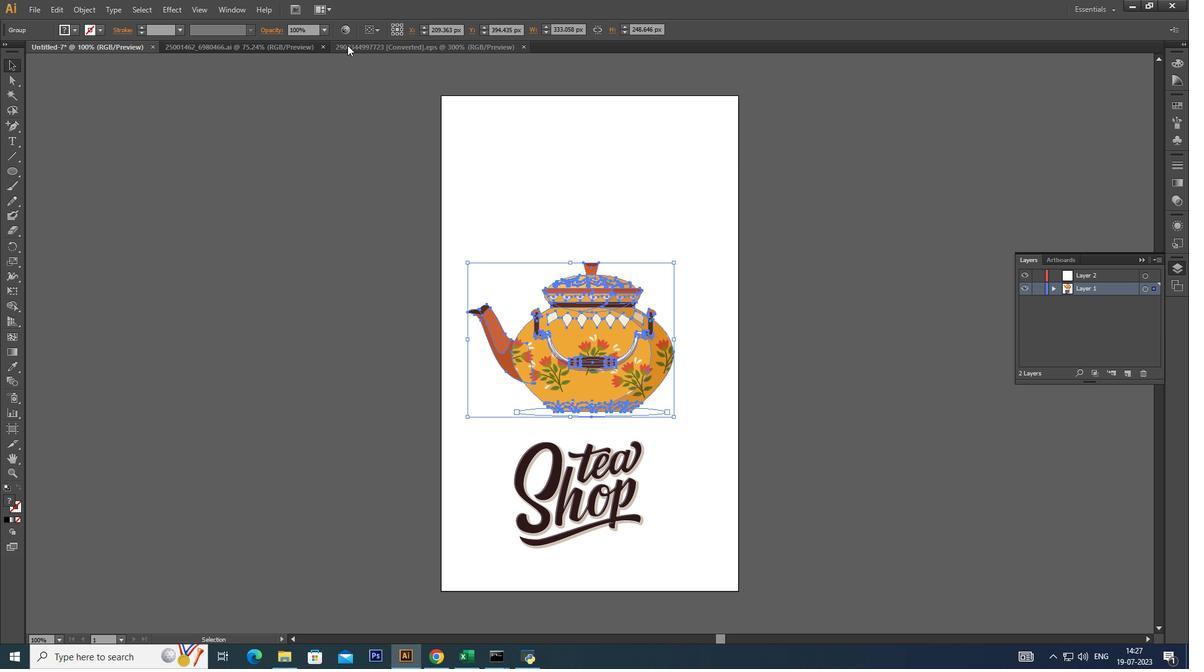 
Action: Mouse moved to (258, 48)
Screenshot: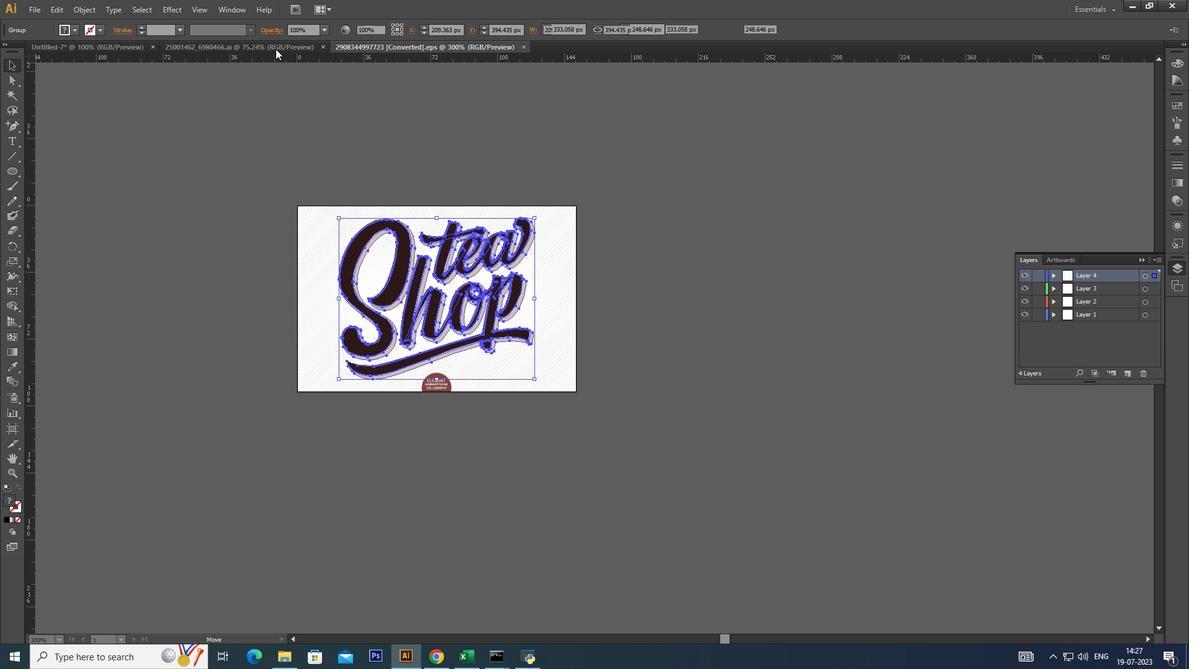 
Action: Mouse pressed left at (258, 48)
Screenshot: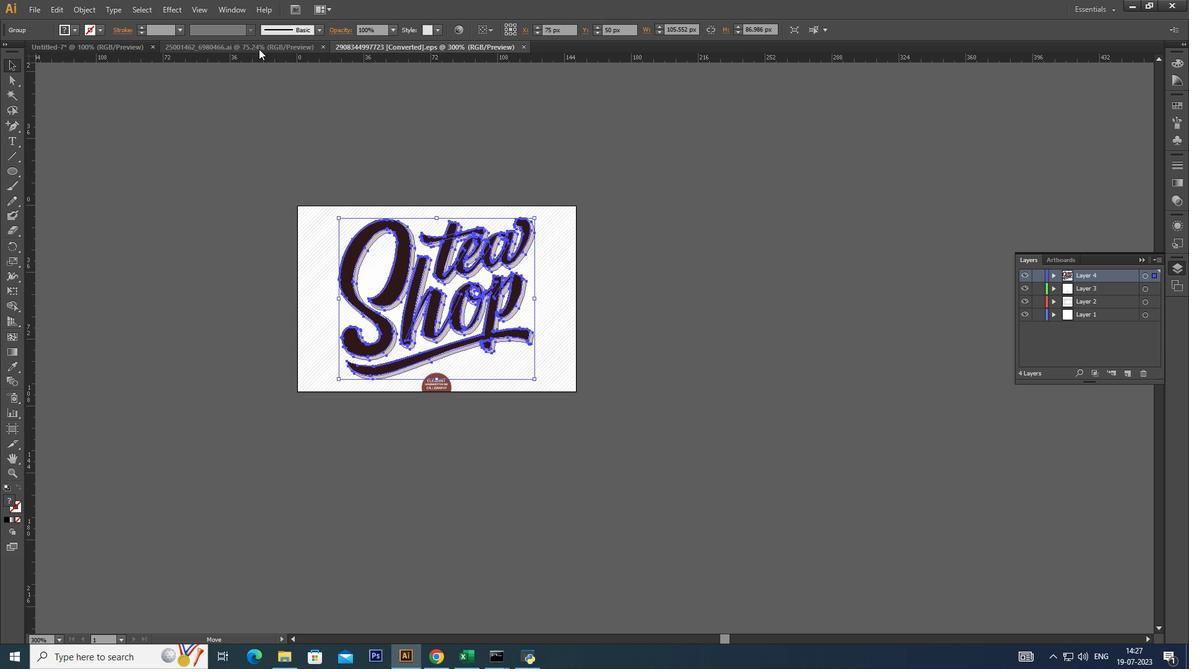 
Action: Mouse moved to (590, 420)
Screenshot: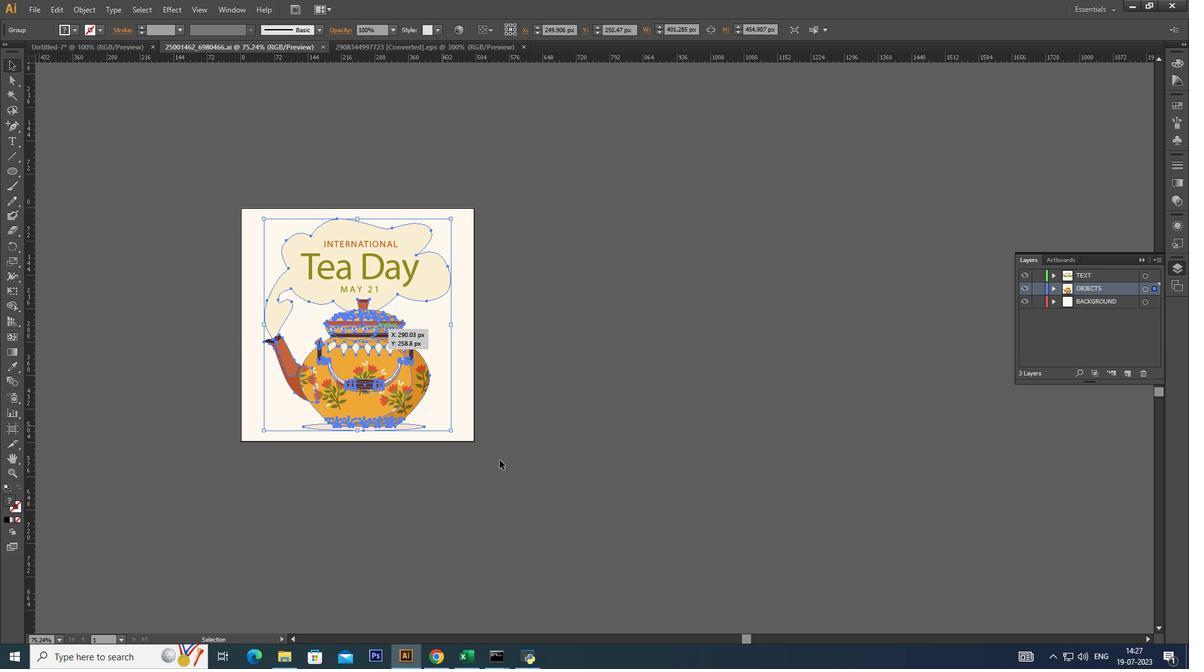 
Action: Mouse pressed left at (590, 420)
Screenshot: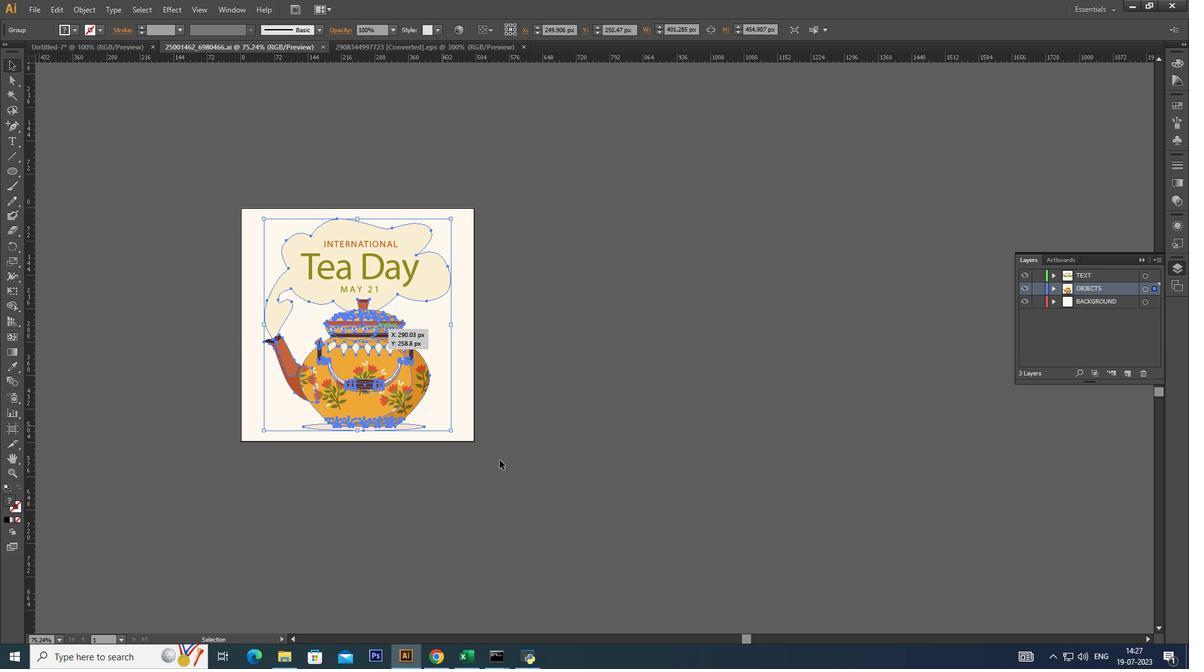
Action: Mouse moved to (414, 427)
Screenshot: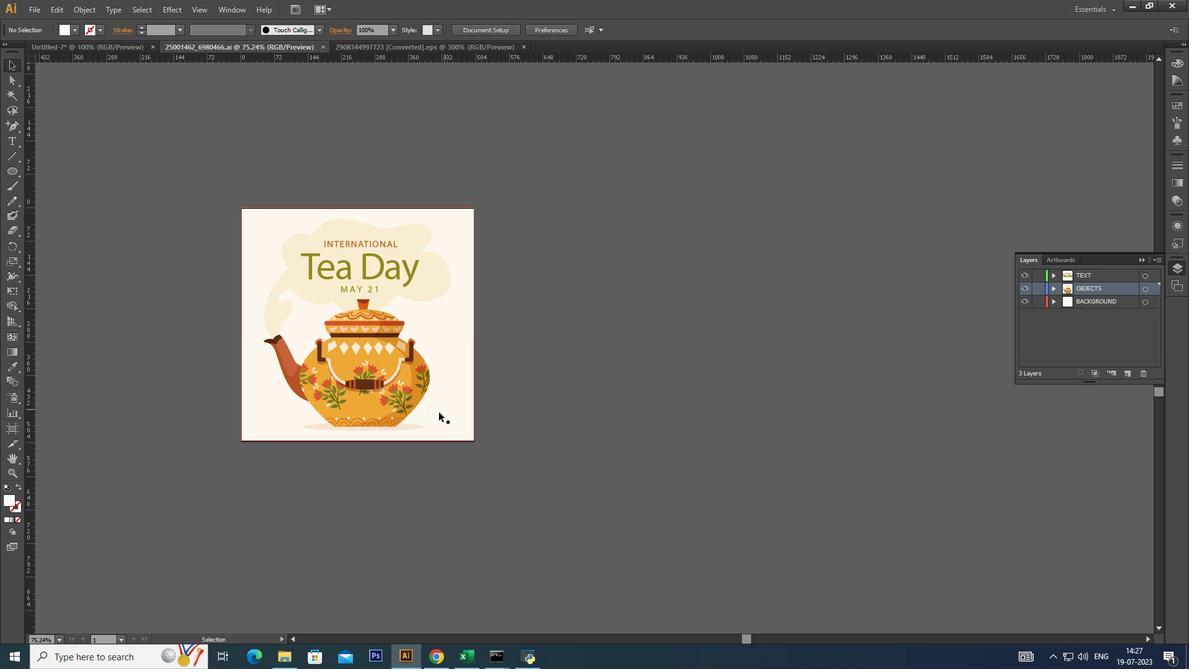 
Action: Mouse pressed left at (414, 427)
Screenshot: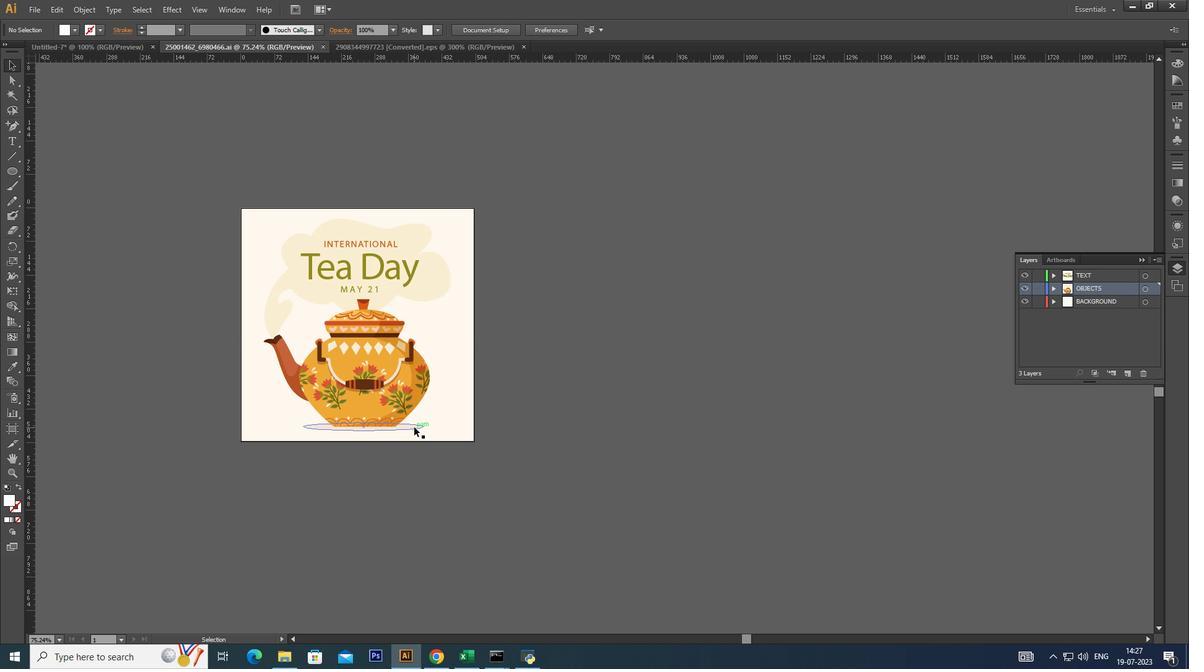 
Action: Mouse moved to (524, 411)
Screenshot: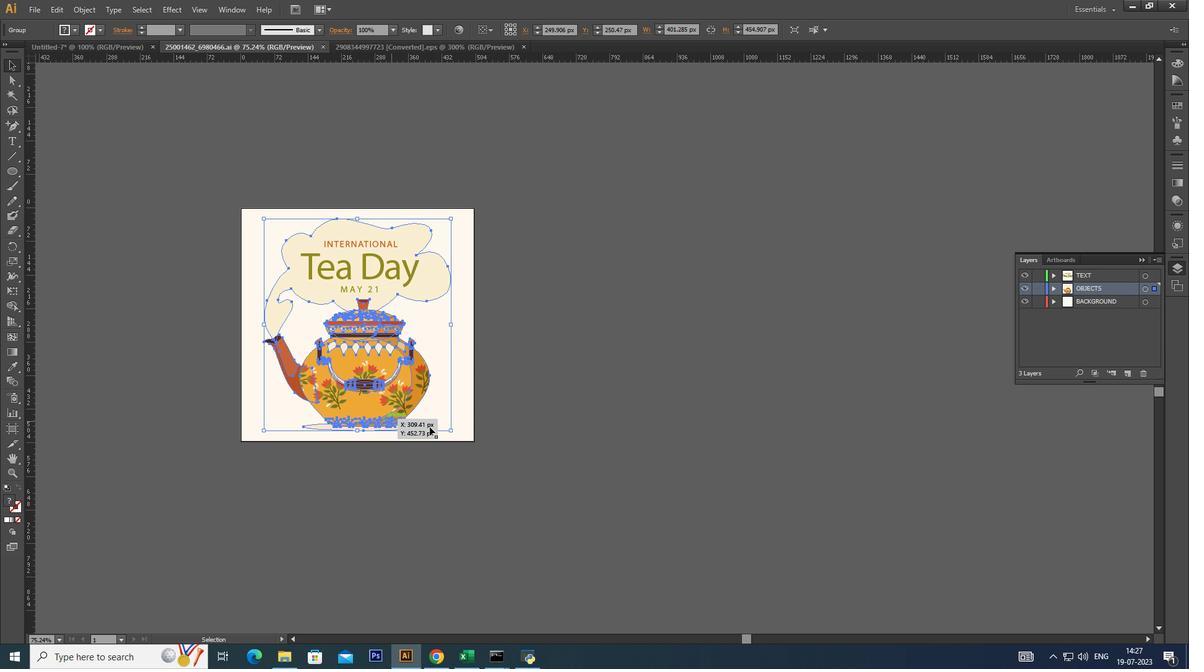 
Action: Mouse pressed left at (524, 411)
Screenshot: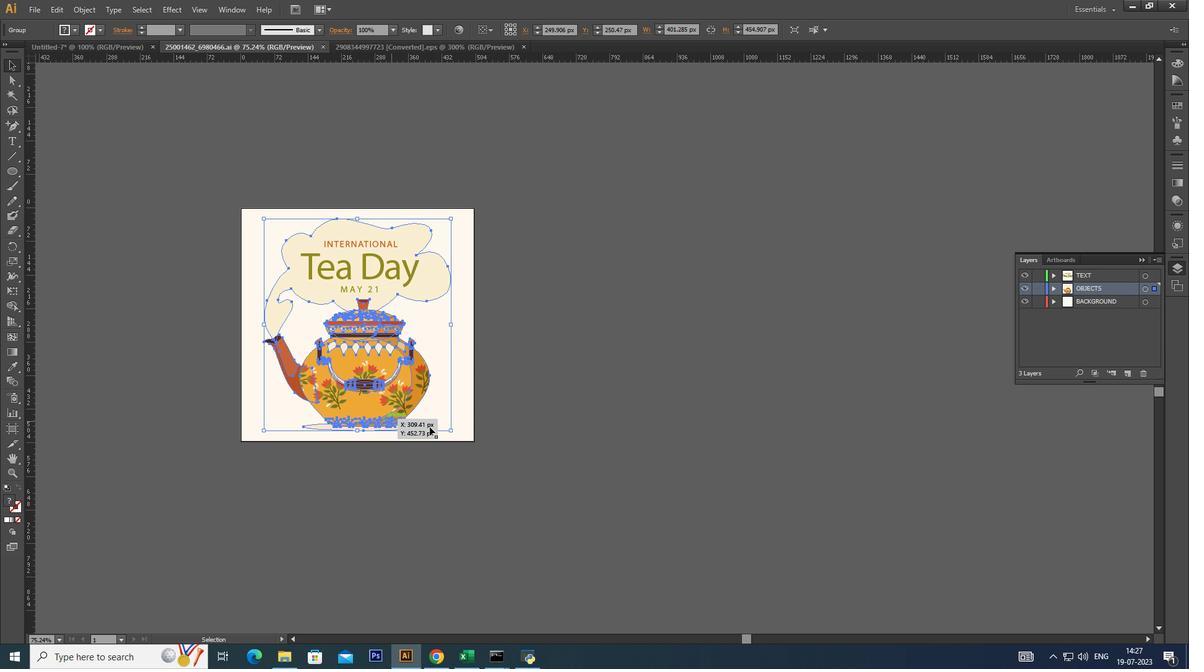 
Action: Mouse moved to (545, 267)
Screenshot: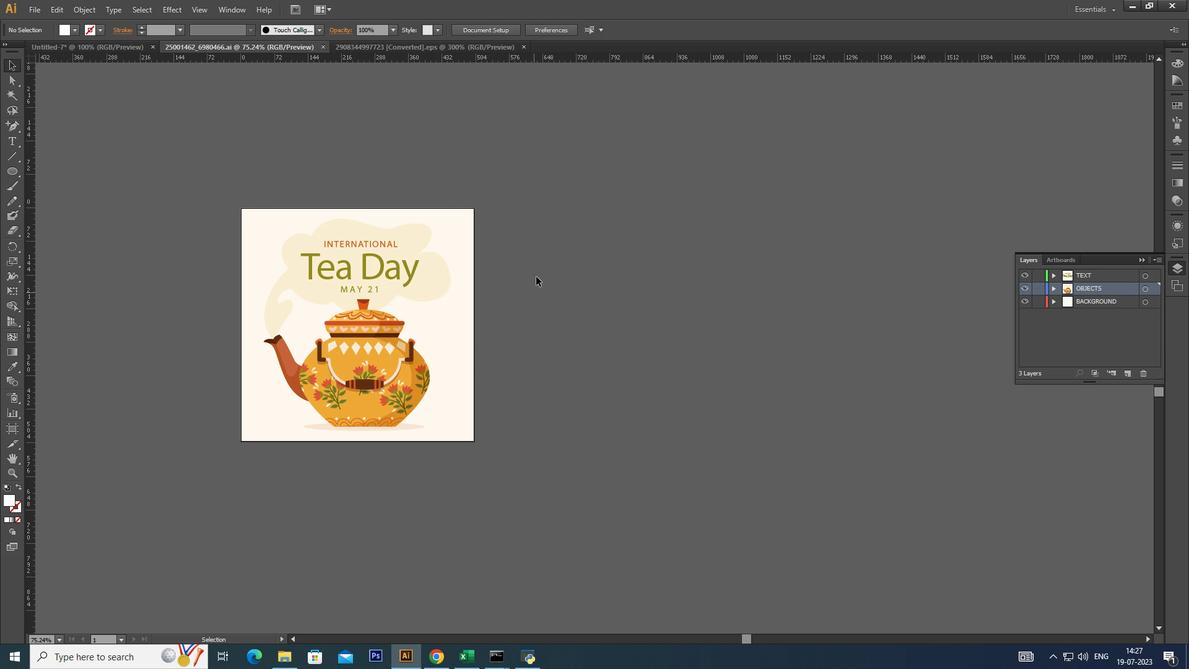 
Action: Mouse pressed left at (545, 267)
Screenshot: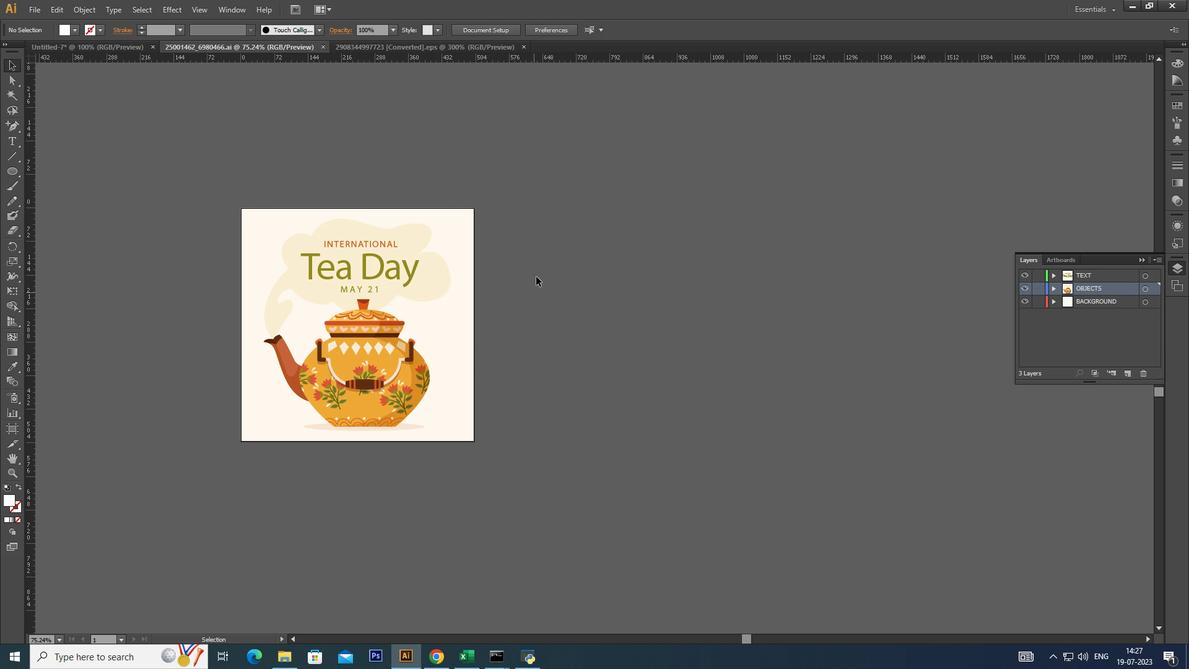 
Action: Mouse moved to (351, 390)
Screenshot: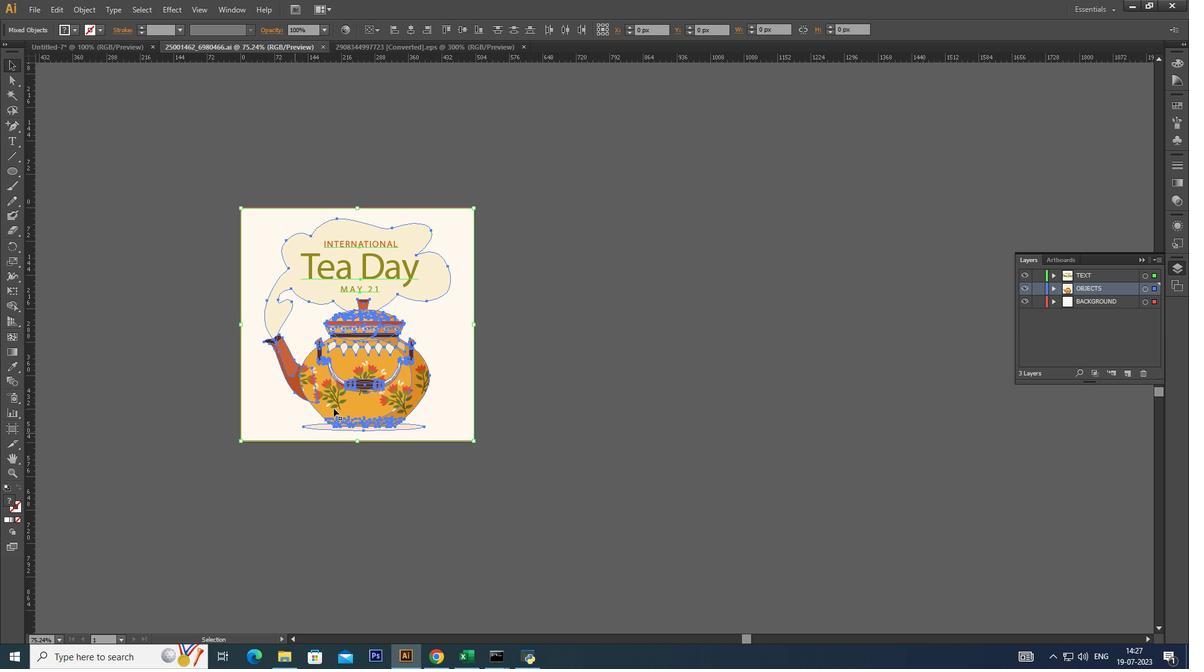 
Action: Mouse pressed right at (351, 390)
Screenshot: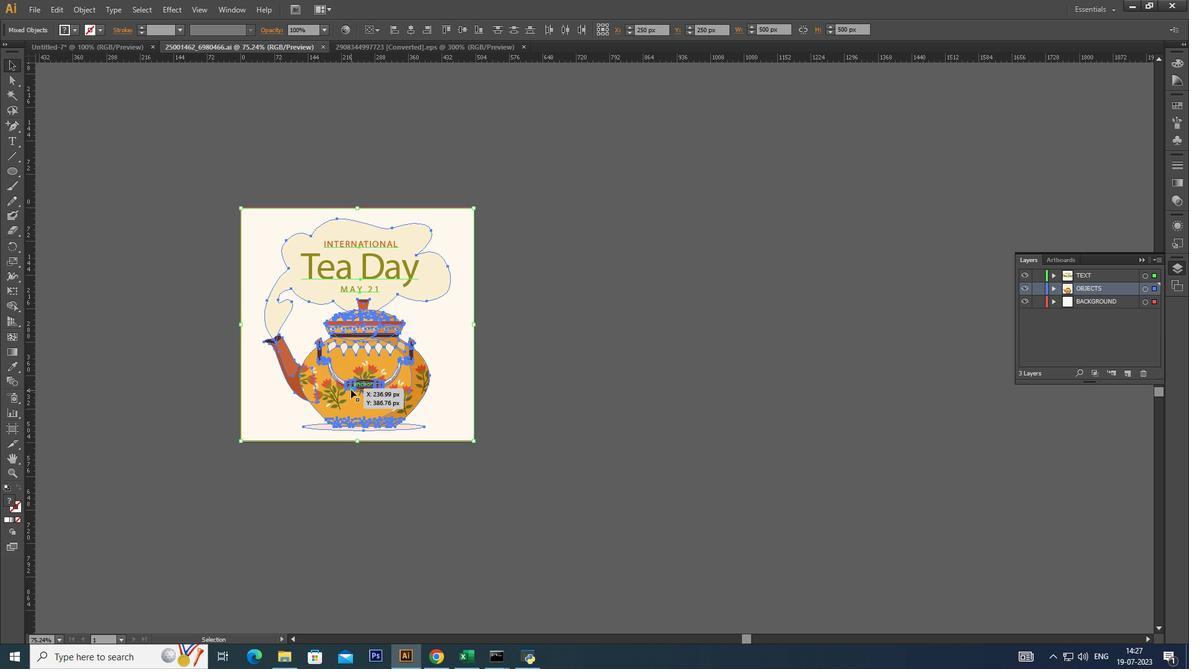 
Action: Mouse moved to (617, 442)
Screenshot: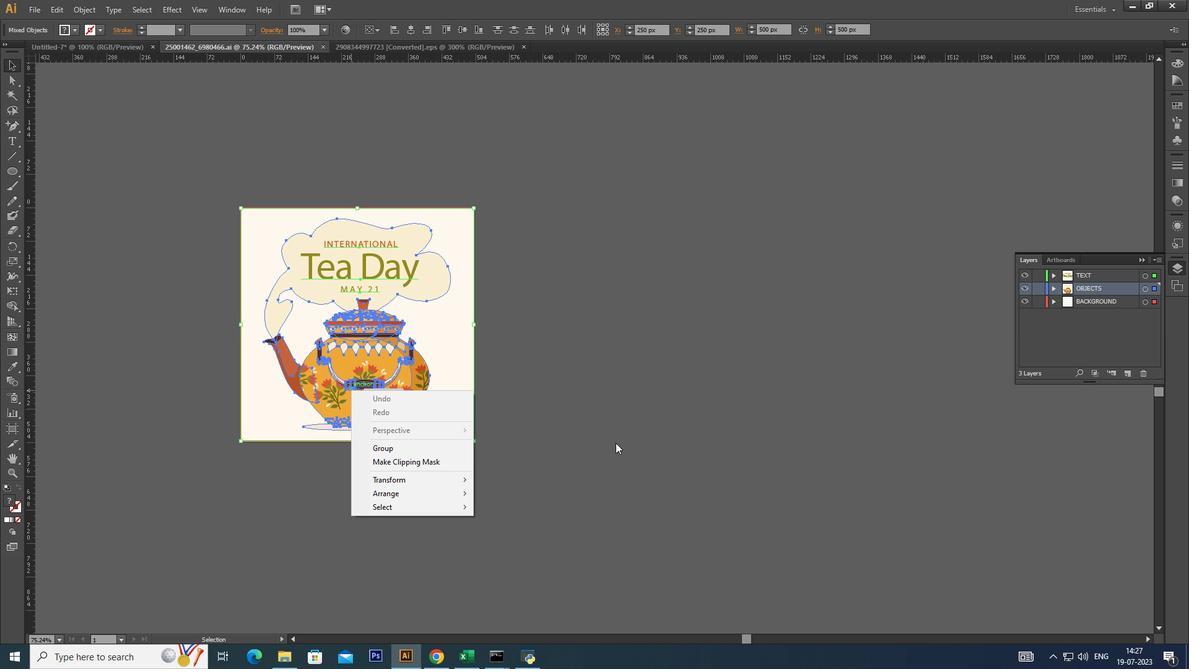 
Action: Mouse pressed left at (617, 442)
Screenshot: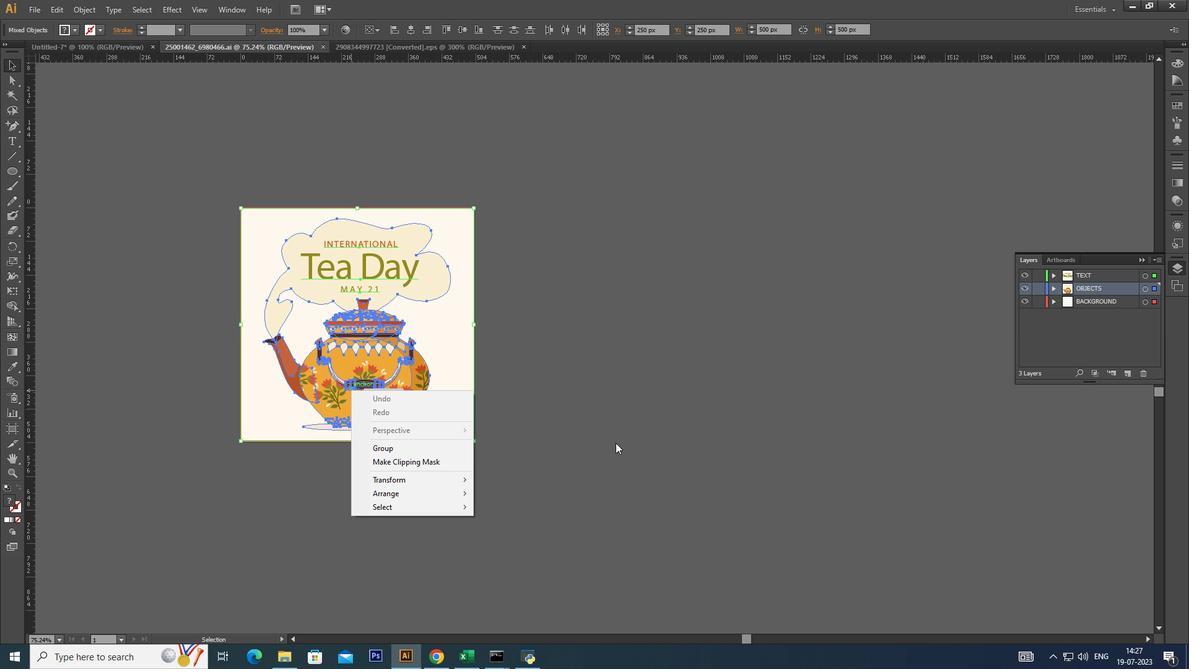 
Action: Mouse moved to (345, 370)
Screenshot: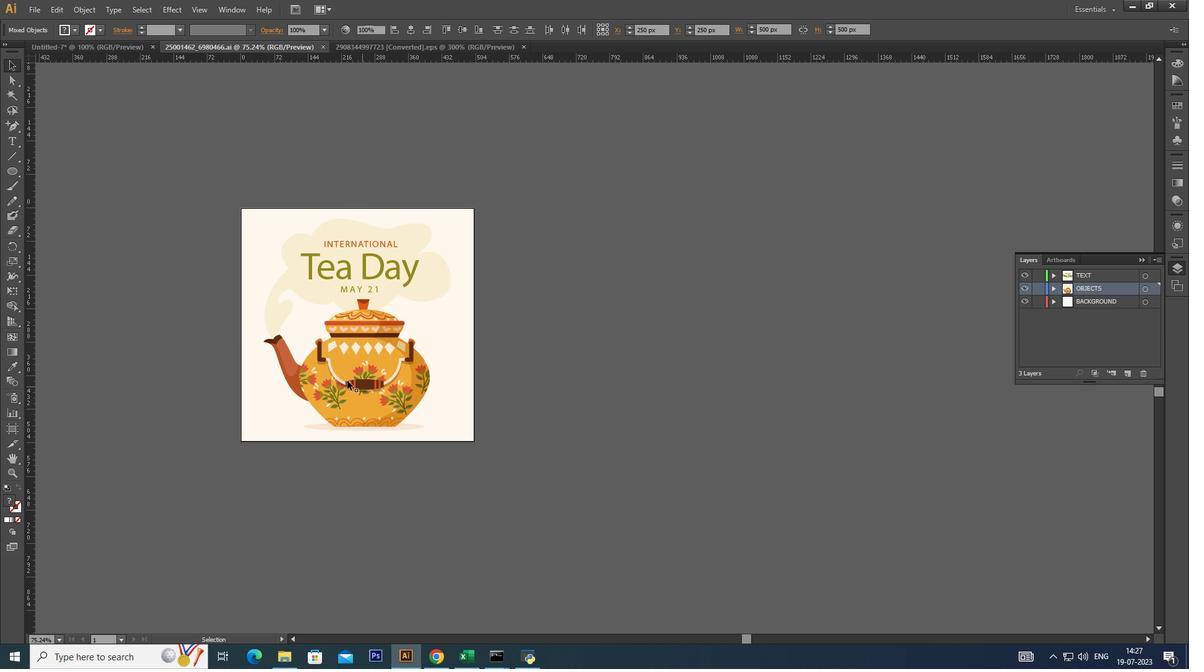 
Action: Mouse pressed left at (345, 370)
Screenshot: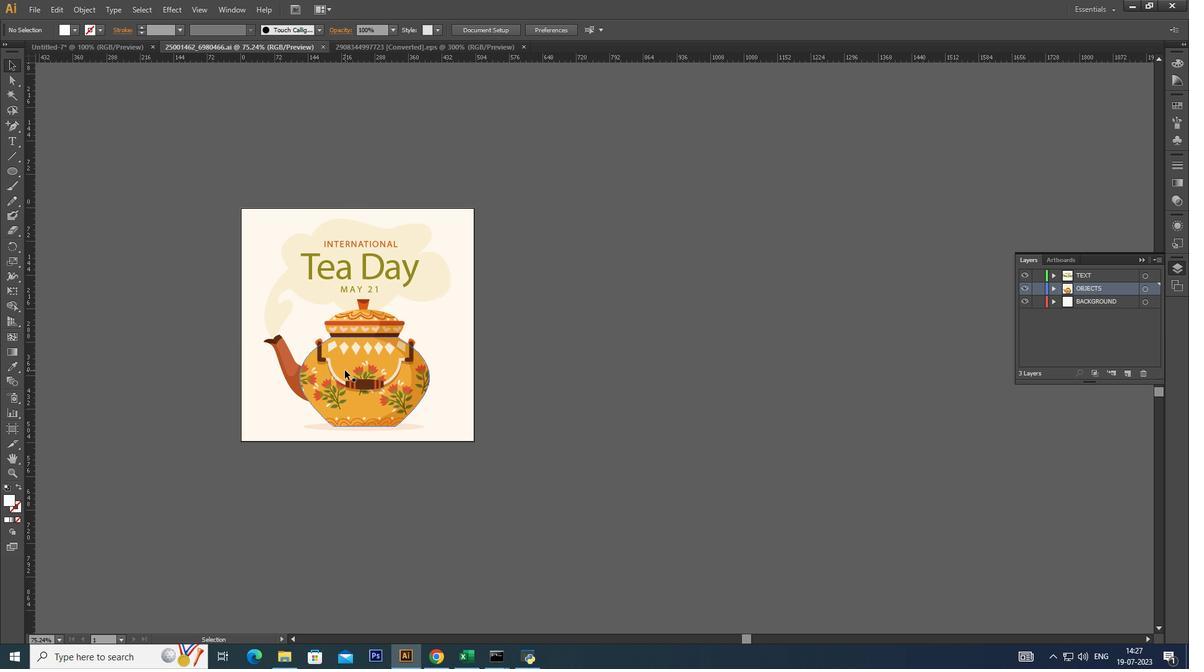 
Action: Mouse moved to (394, 330)
Screenshot: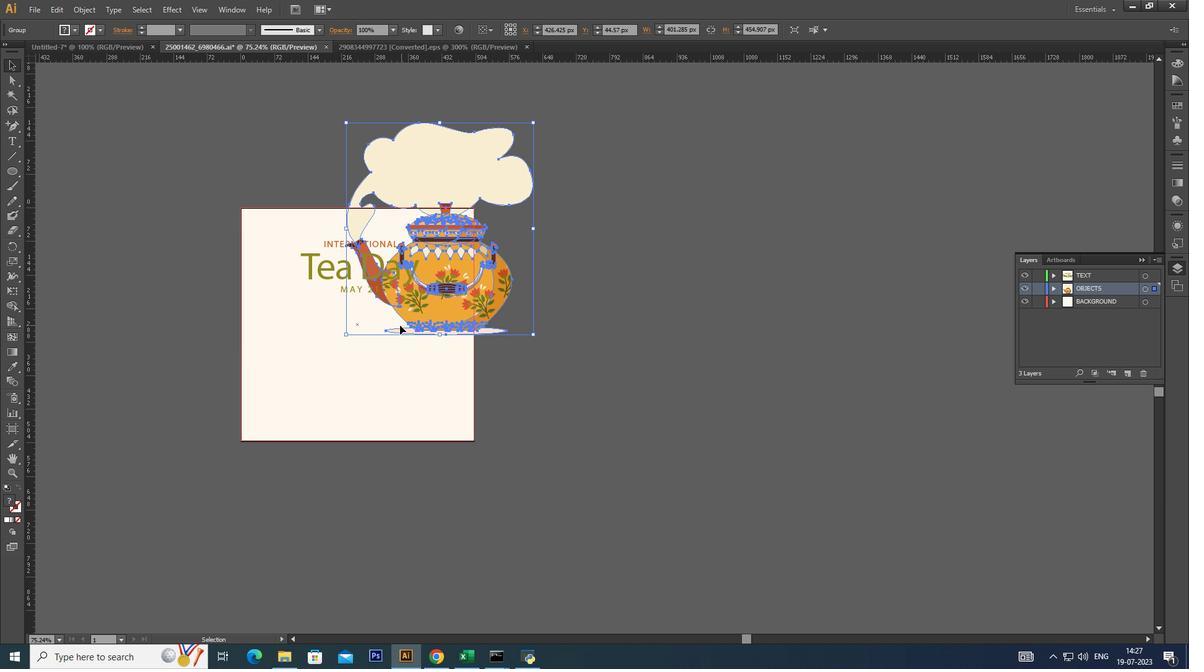 
Action: Mouse pressed left at (394, 330)
Screenshot: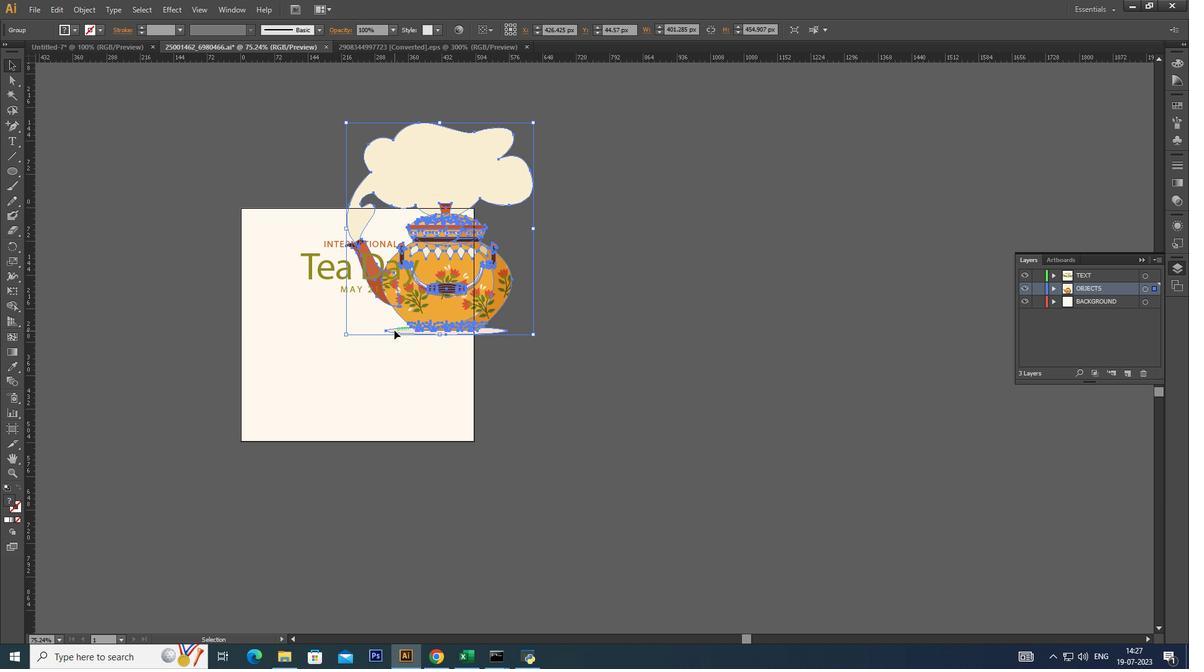 
Action: Mouse moved to (111, 47)
Screenshot: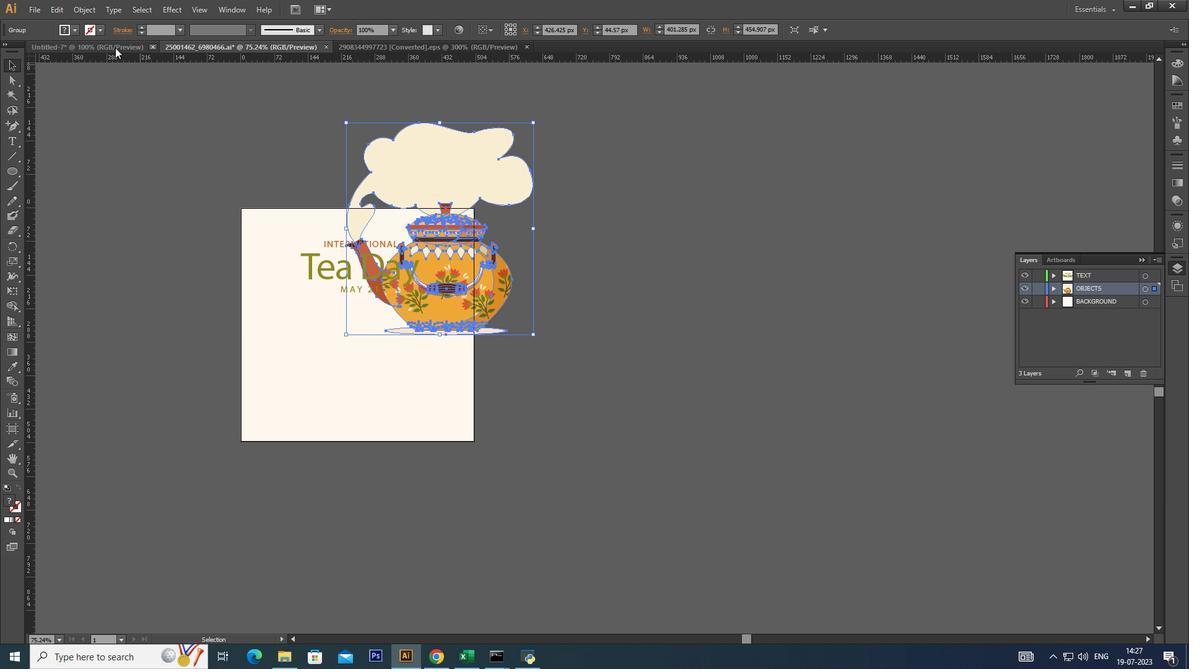 
Action: Mouse pressed left at (111, 47)
Screenshot: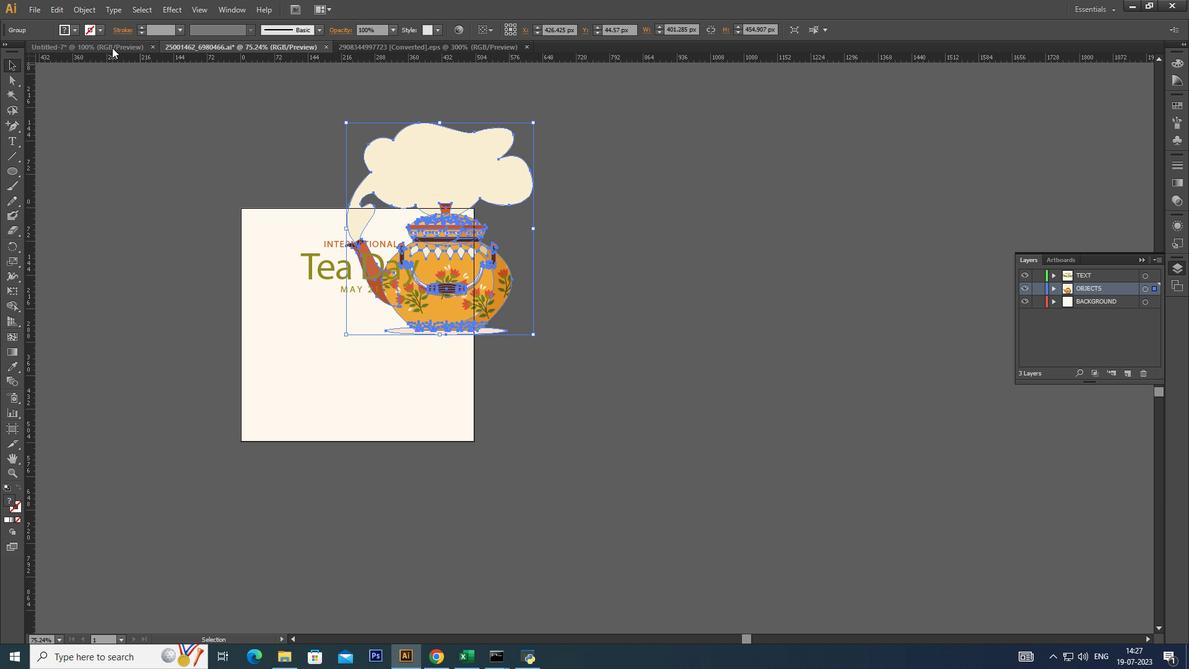 
Action: Mouse moved to (739, 454)
Screenshot: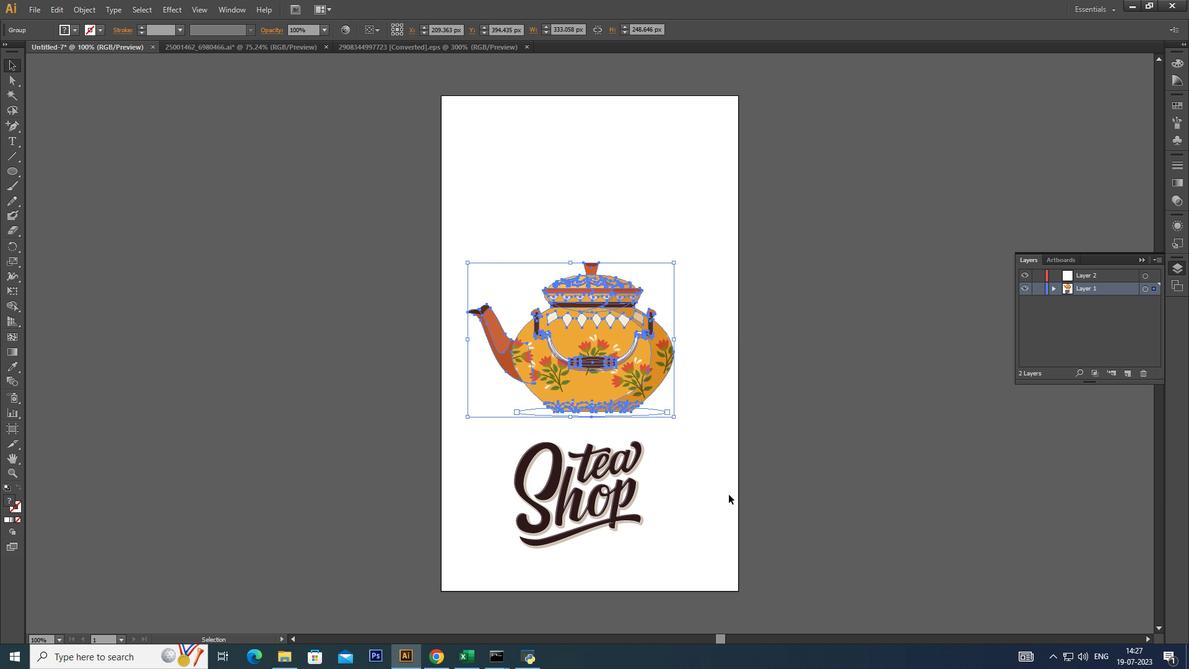 
Action: Mouse pressed left at (739, 454)
Screenshot: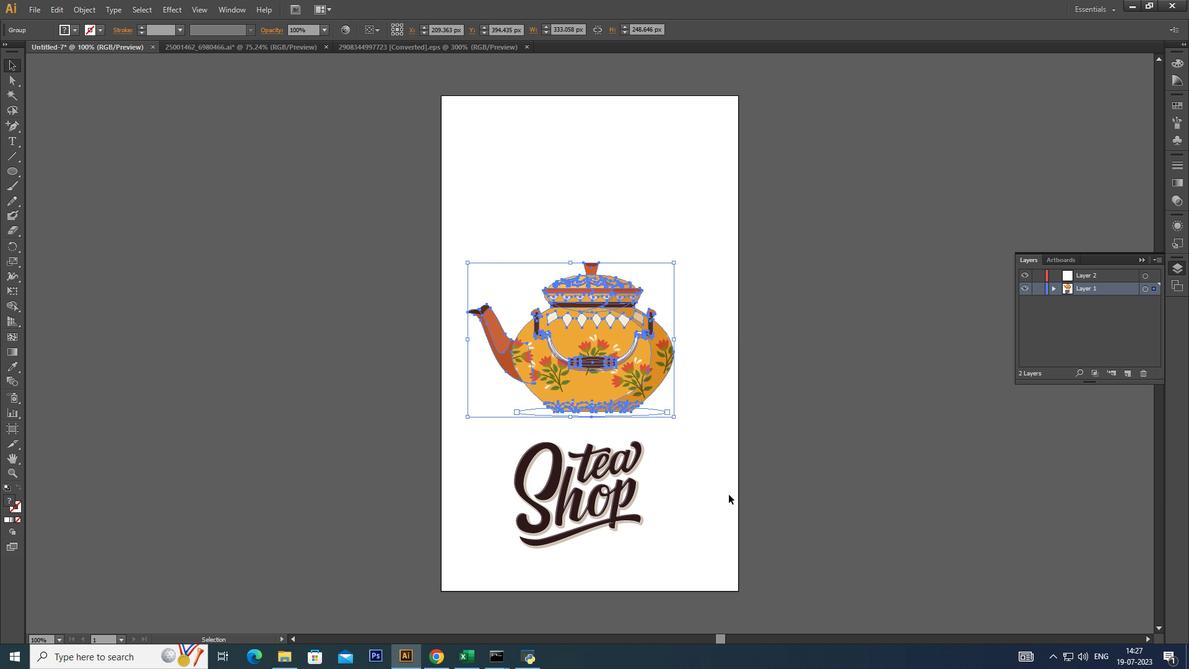 
Action: Mouse moved to (629, 412)
Screenshot: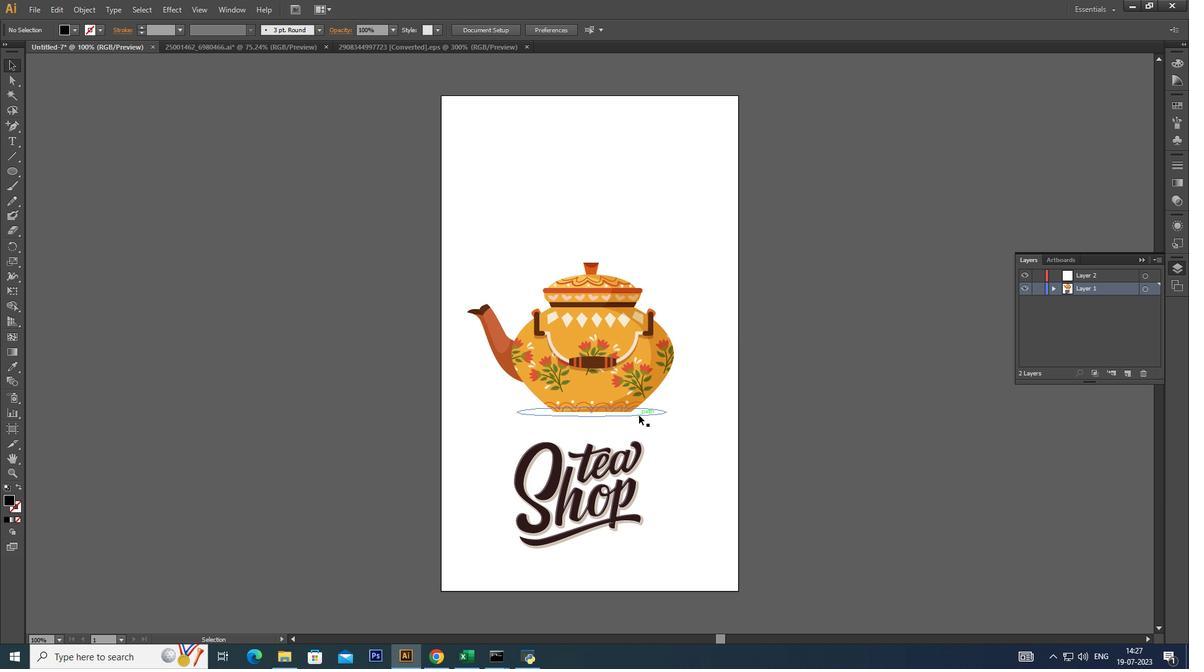 
Action: Mouse pressed left at (629, 412)
Screenshot: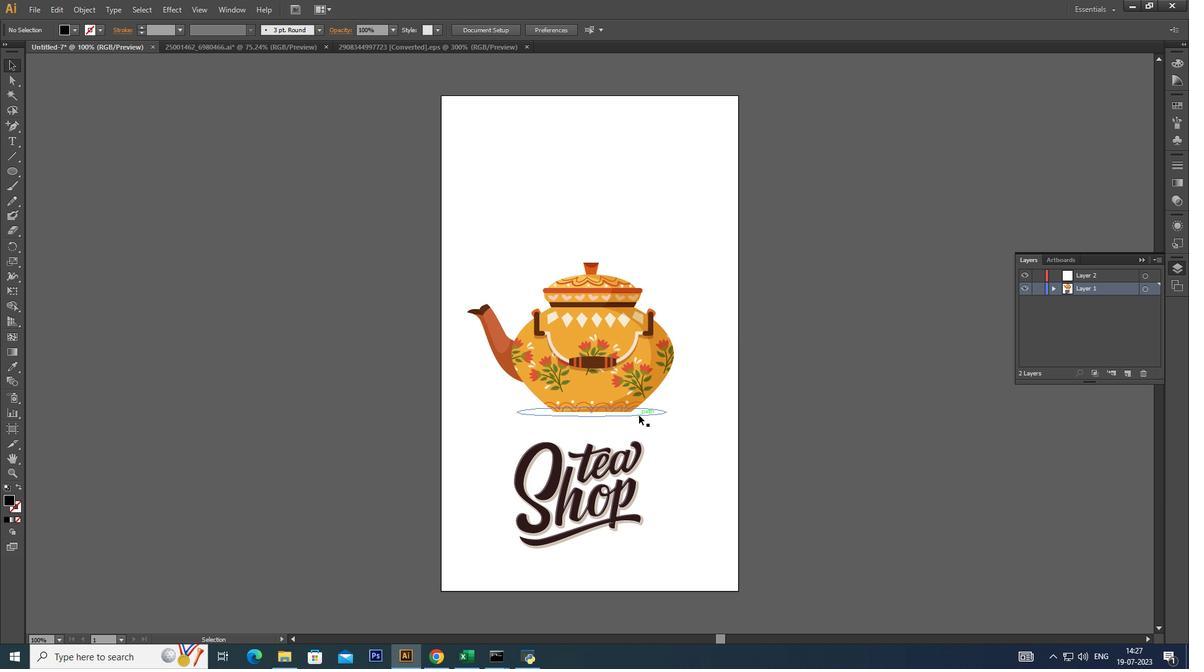 
Action: Mouse moved to (652, 441)
Screenshot: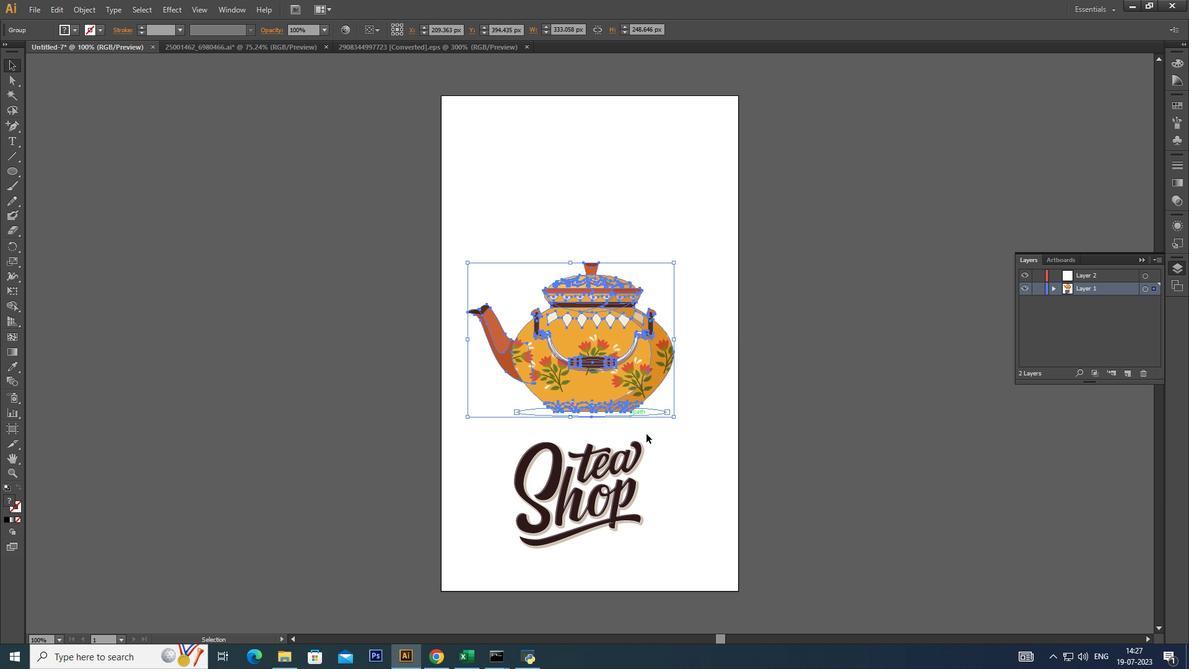 
Action: Mouse pressed left at (652, 441)
Screenshot: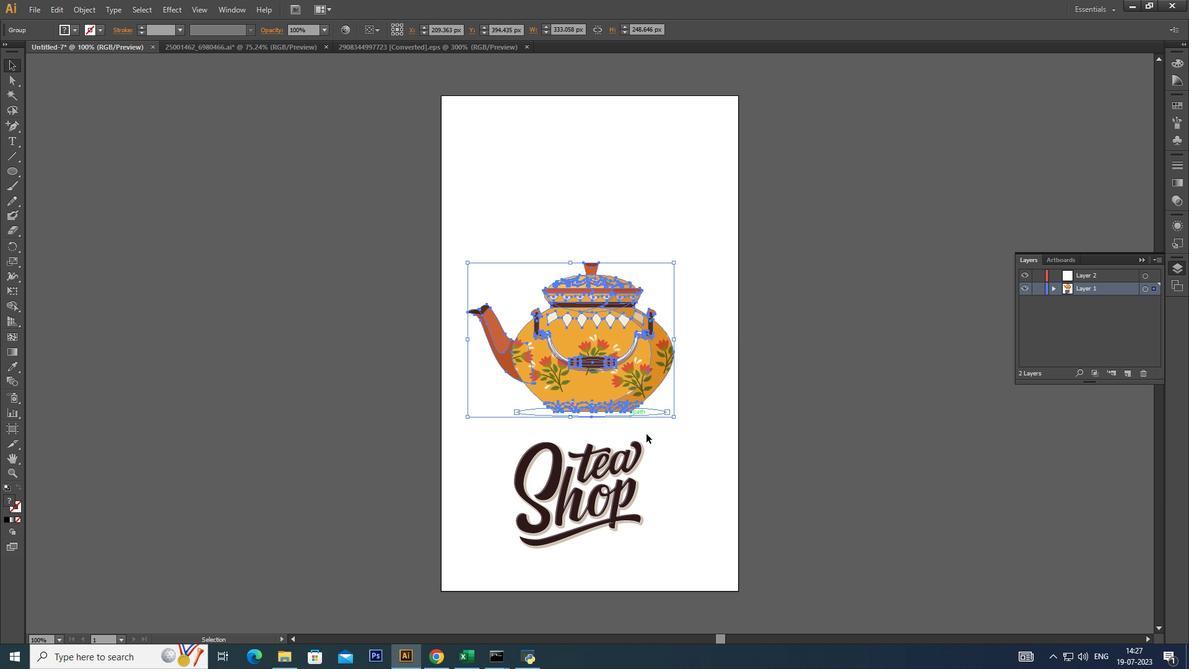 
Action: Mouse moved to (634, 414)
Screenshot: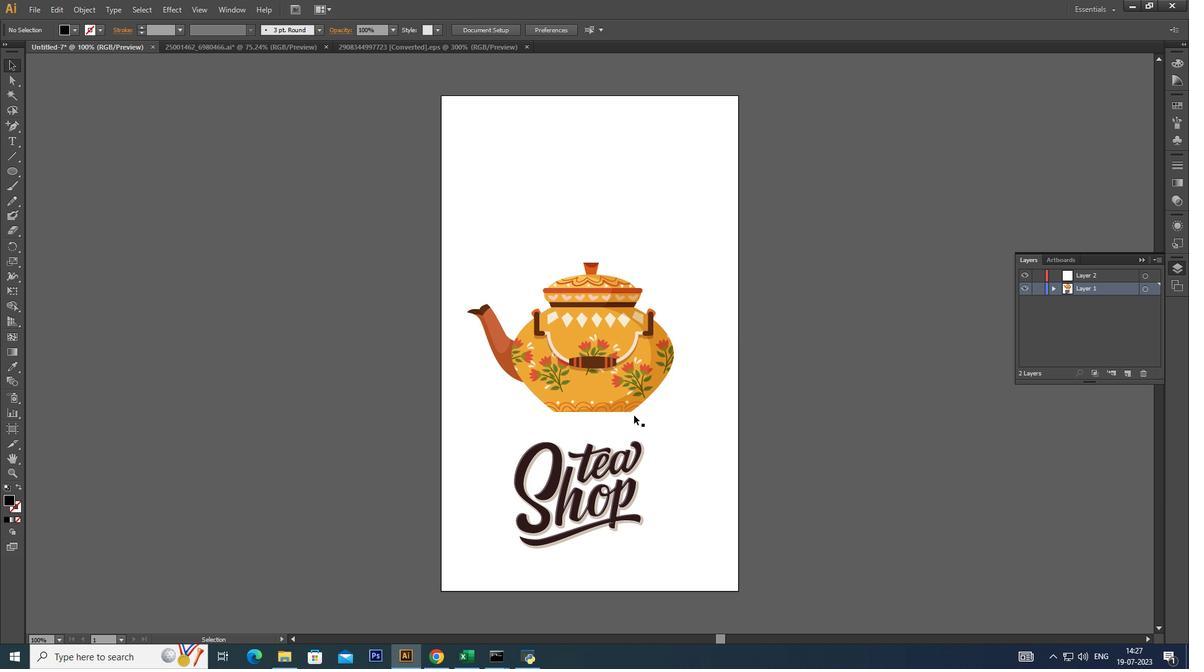 
Action: Mouse pressed left at (634, 414)
Screenshot: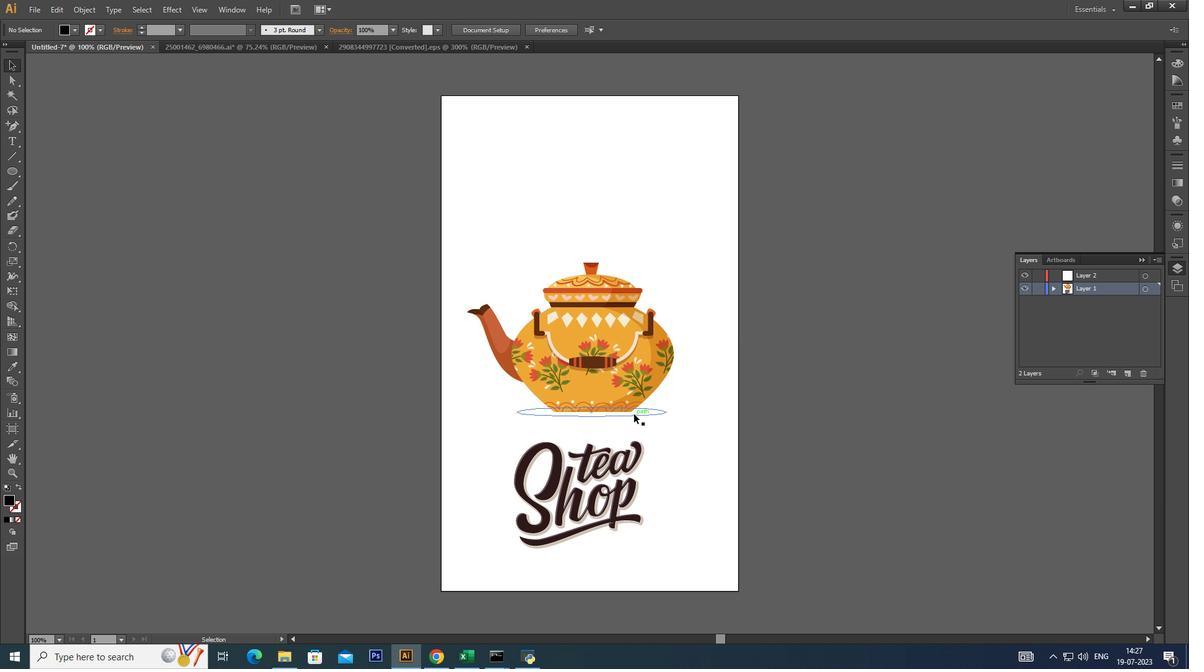 
Action: Mouse moved to (631, 406)
Screenshot: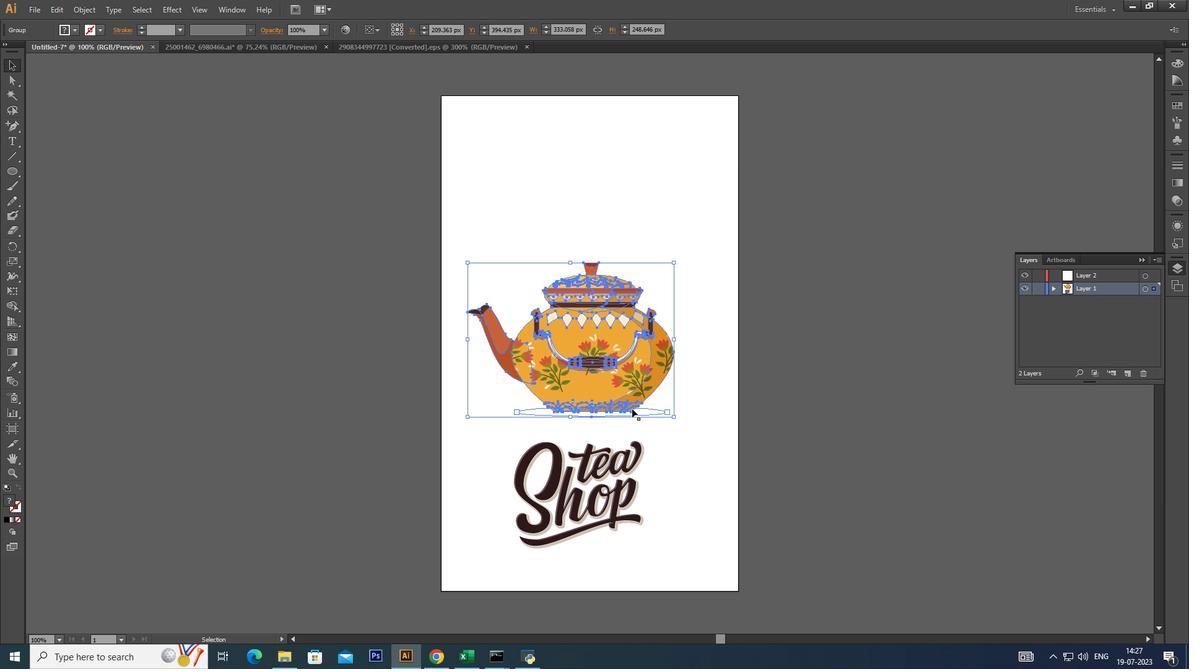 
Action: Mouse pressed right at (631, 406)
Screenshot: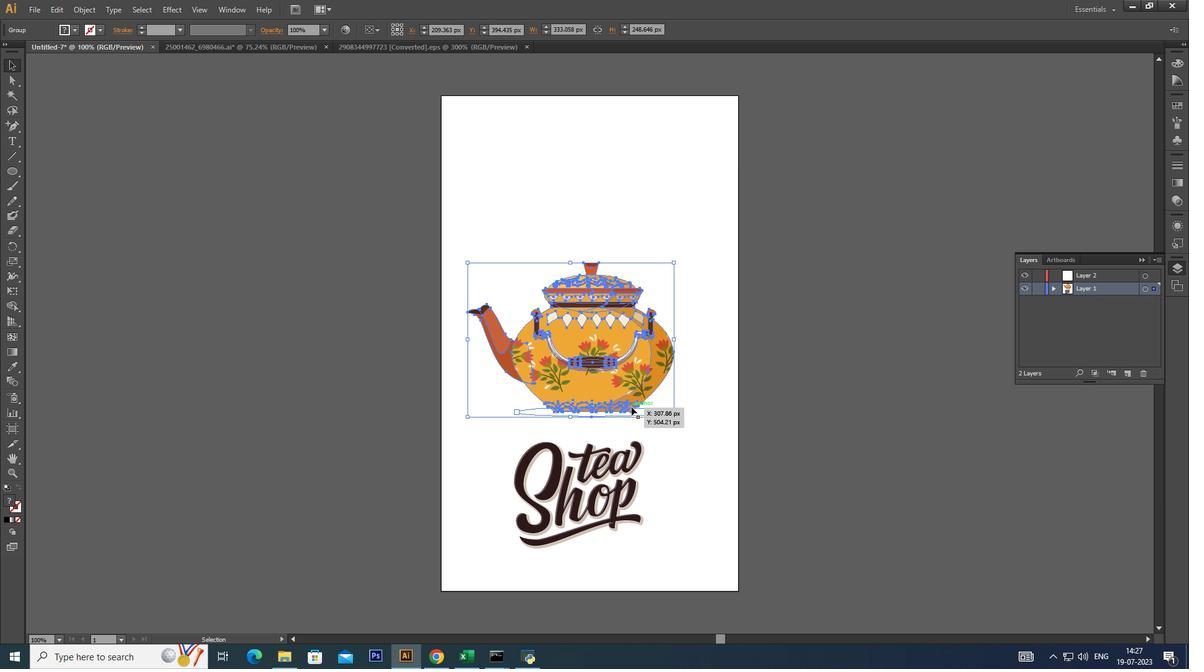 
Action: Mouse moved to (674, 473)
Screenshot: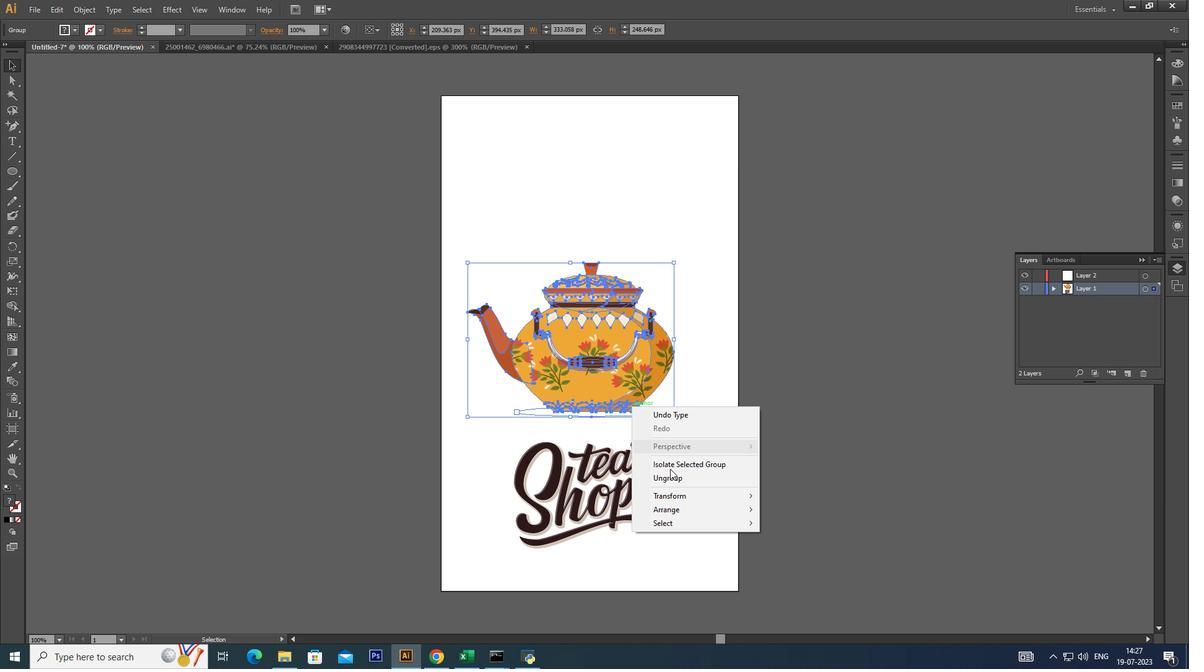 
Action: Mouse pressed left at (674, 473)
Screenshot: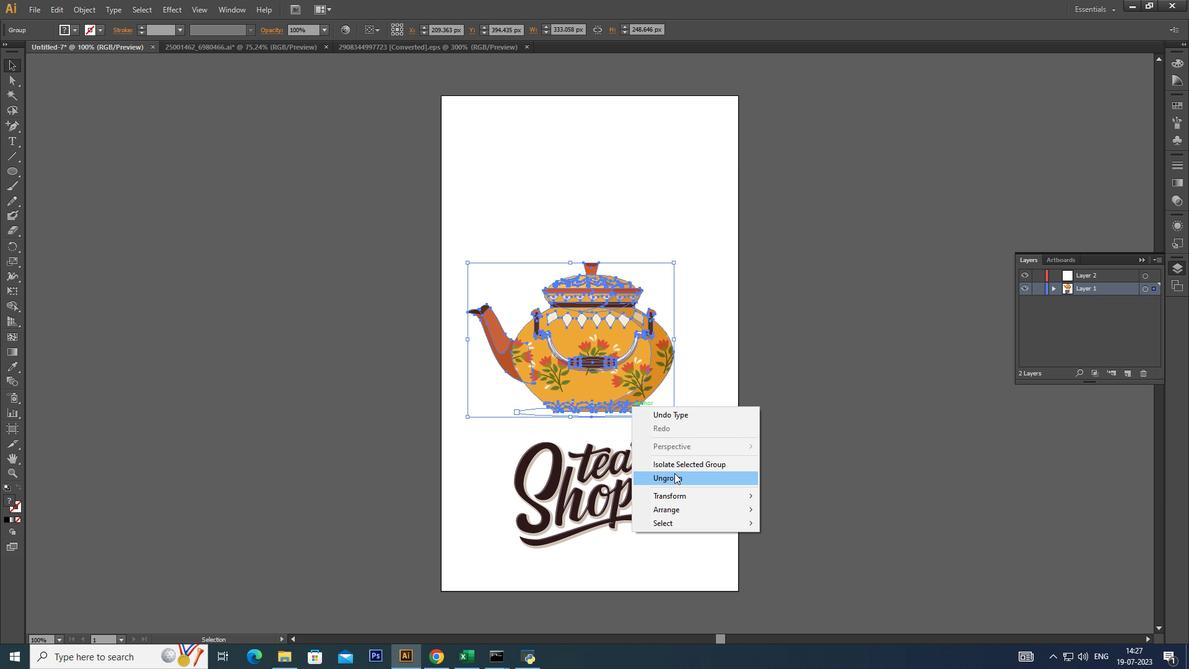 
Action: Mouse moved to (835, 426)
Screenshot: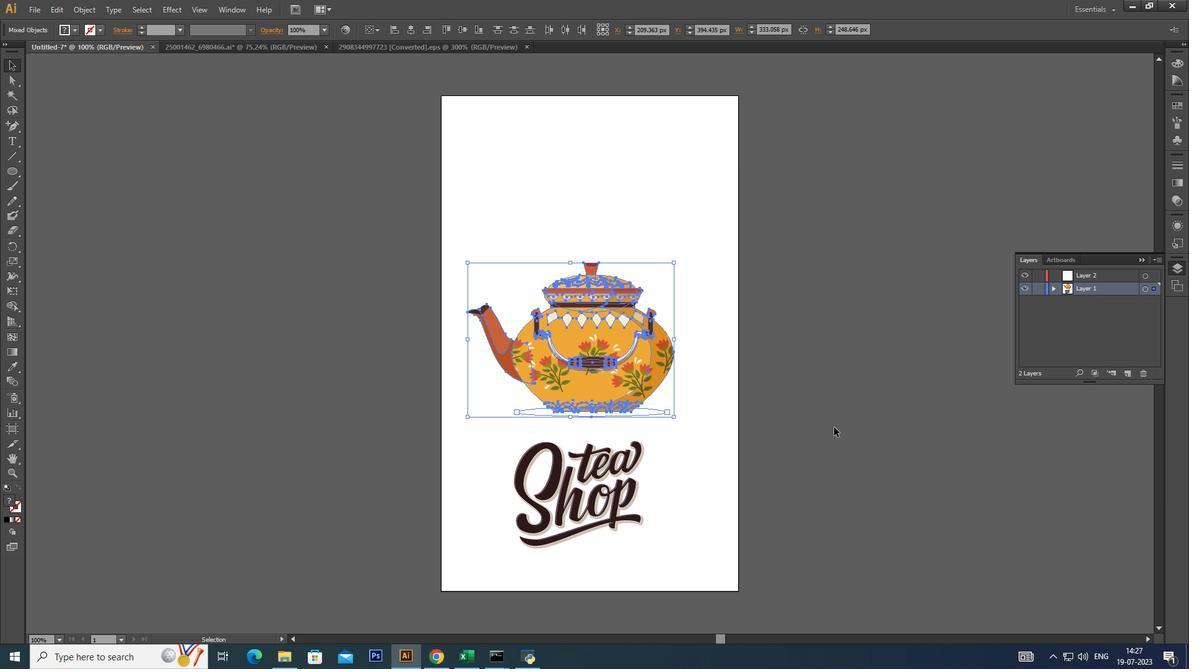 
Action: Mouse pressed left at (835, 426)
Screenshot: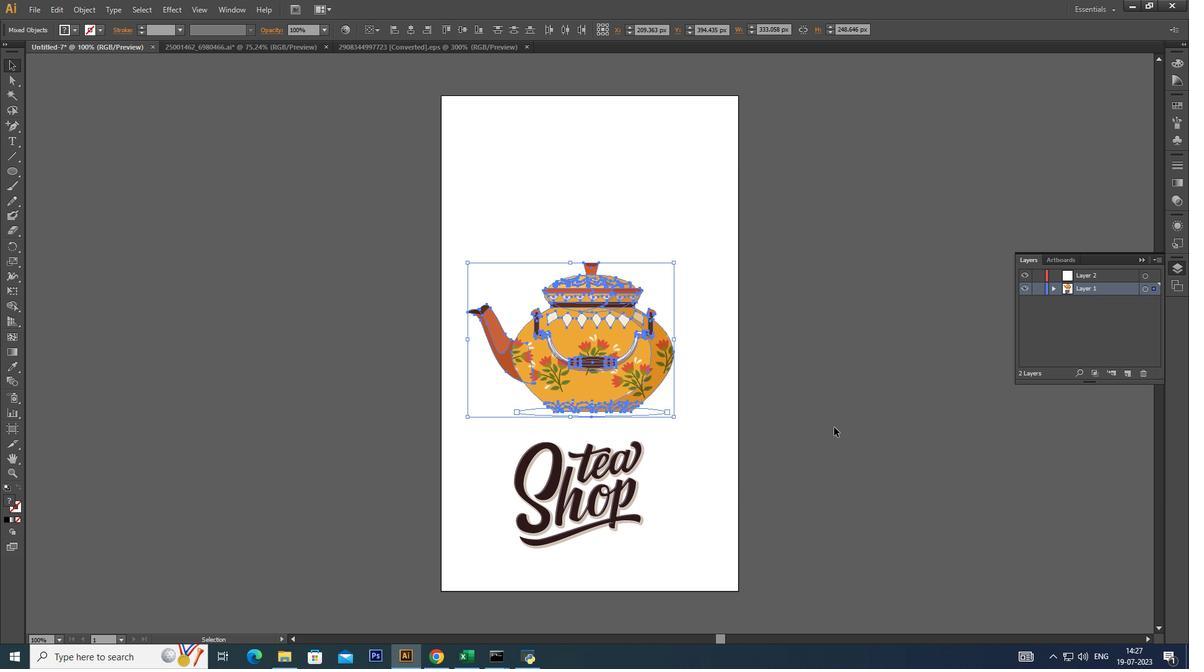 
Action: Mouse moved to (640, 415)
Screenshot: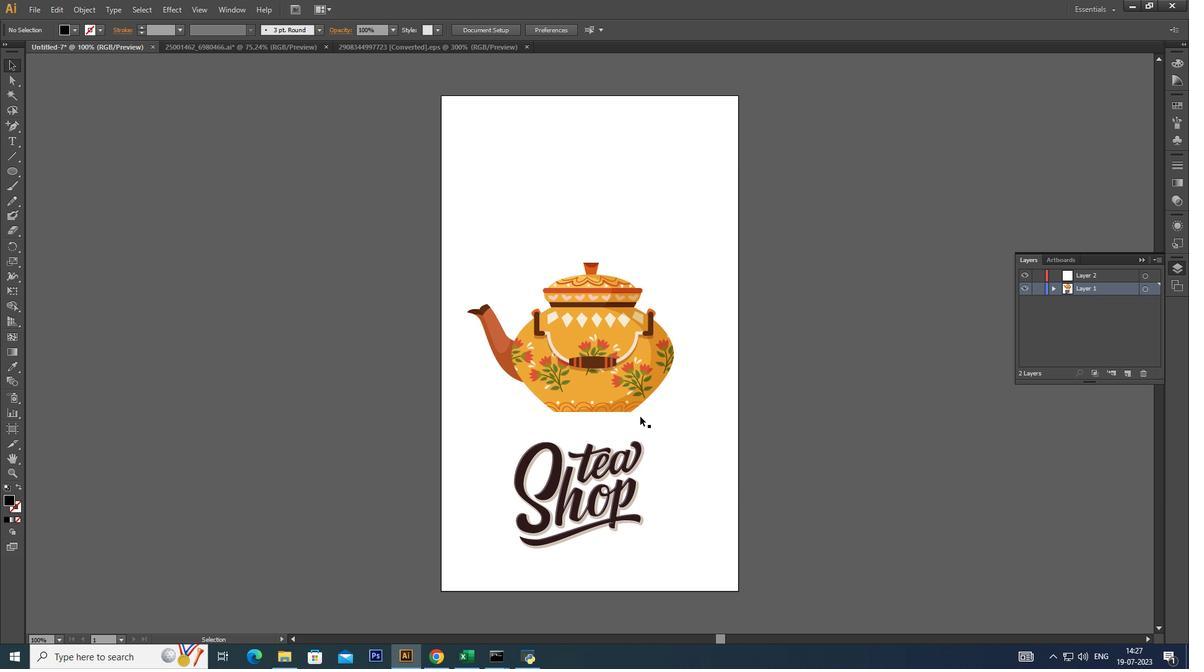 
Action: Mouse pressed left at (640, 415)
